 Task: Research Airbnb accommodation in HelsingÃ¸r, Denmark from 5th December, 2023 to 11th December, 2023 for 2 adults.2 bedrooms having 2 beds and 1 bathroom. Property type can be flat. Look for 5 properties as per requirement.
Action: Mouse moved to (552, 117)
Screenshot: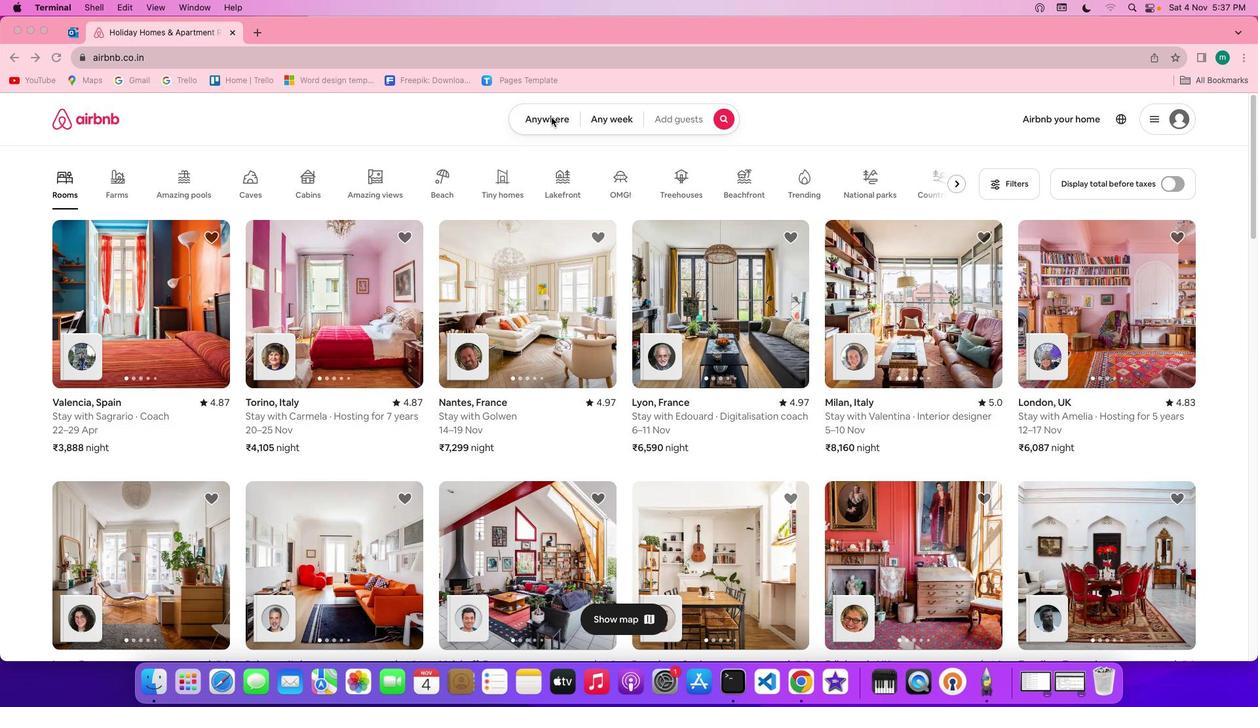 
Action: Mouse pressed left at (552, 117)
Screenshot: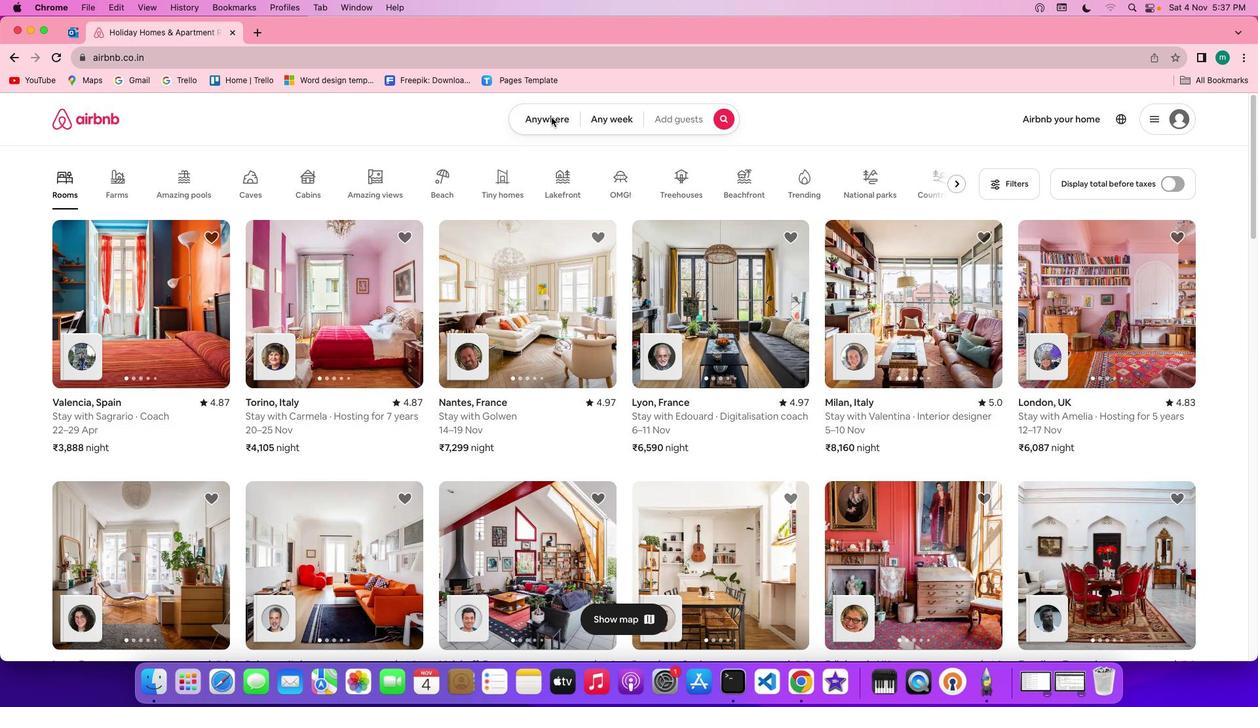 
Action: Mouse pressed left at (552, 117)
Screenshot: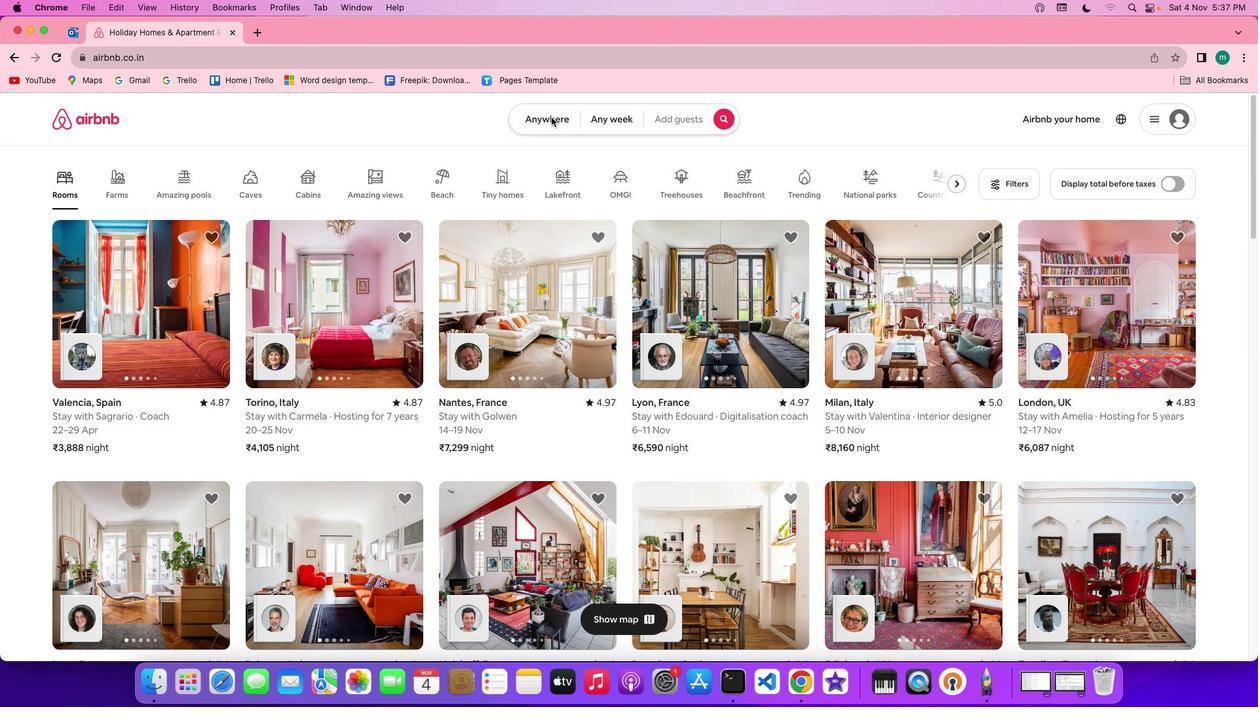 
Action: Mouse moved to (486, 167)
Screenshot: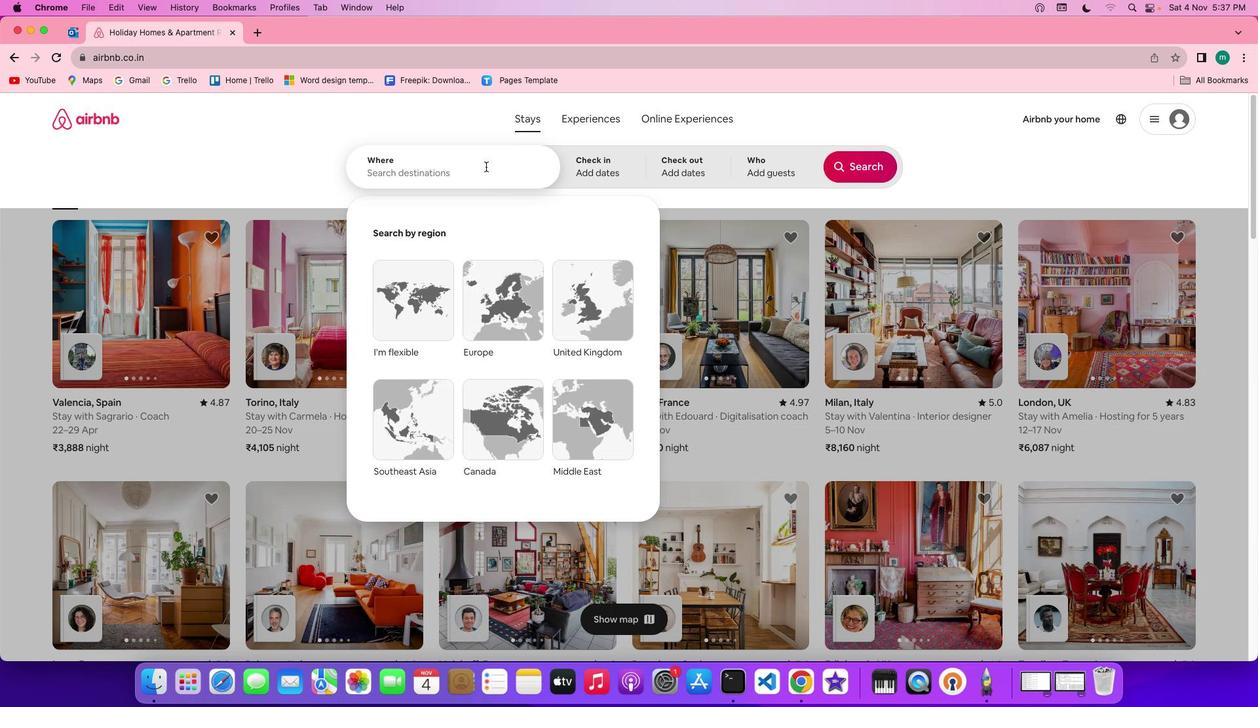 
Action: Key pressed Key.shift'H''e''l''s''i''g''o''r'','Key.spaceKey.shift'd''e''n''m''a''r''k'
Screenshot: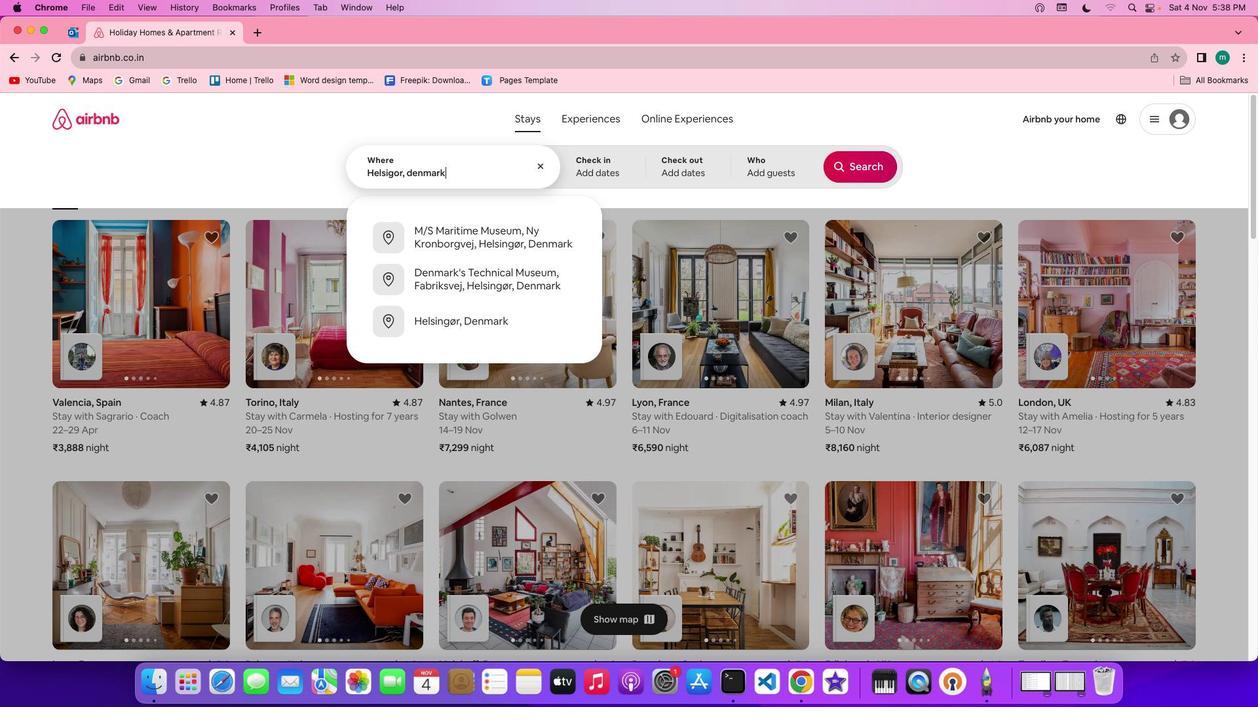 
Action: Mouse moved to (609, 158)
Screenshot: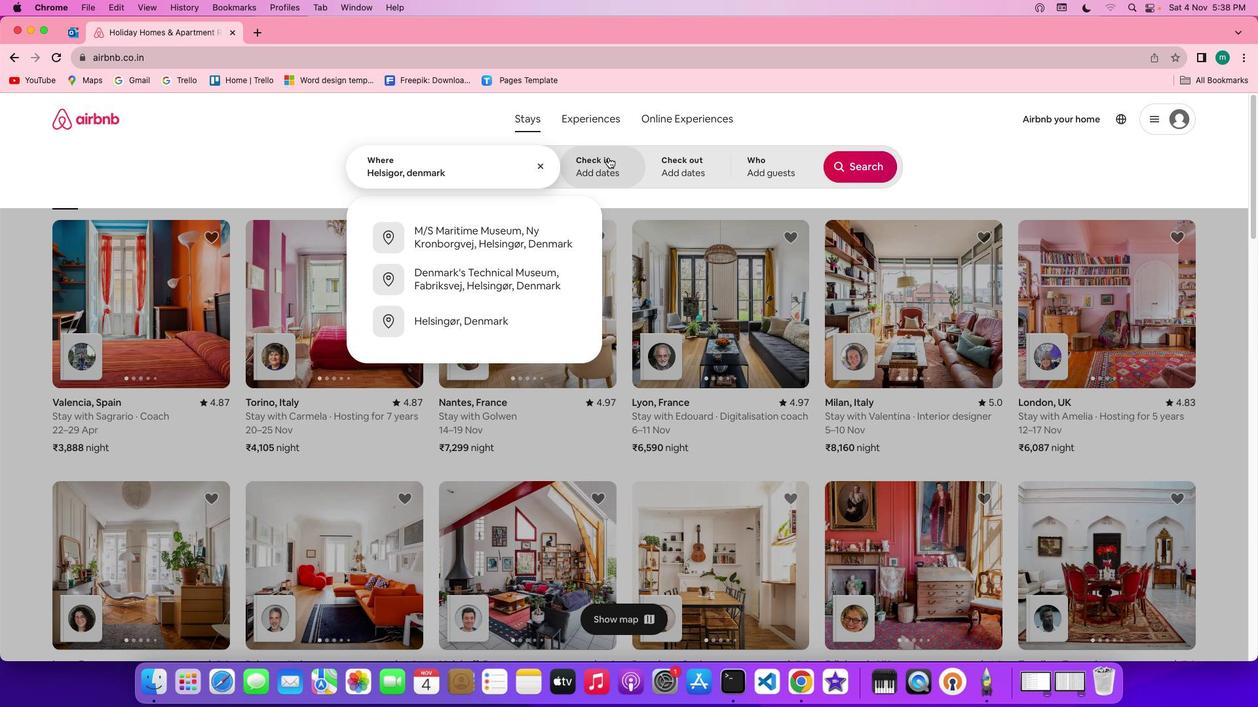 
Action: Mouse pressed left at (609, 158)
Screenshot: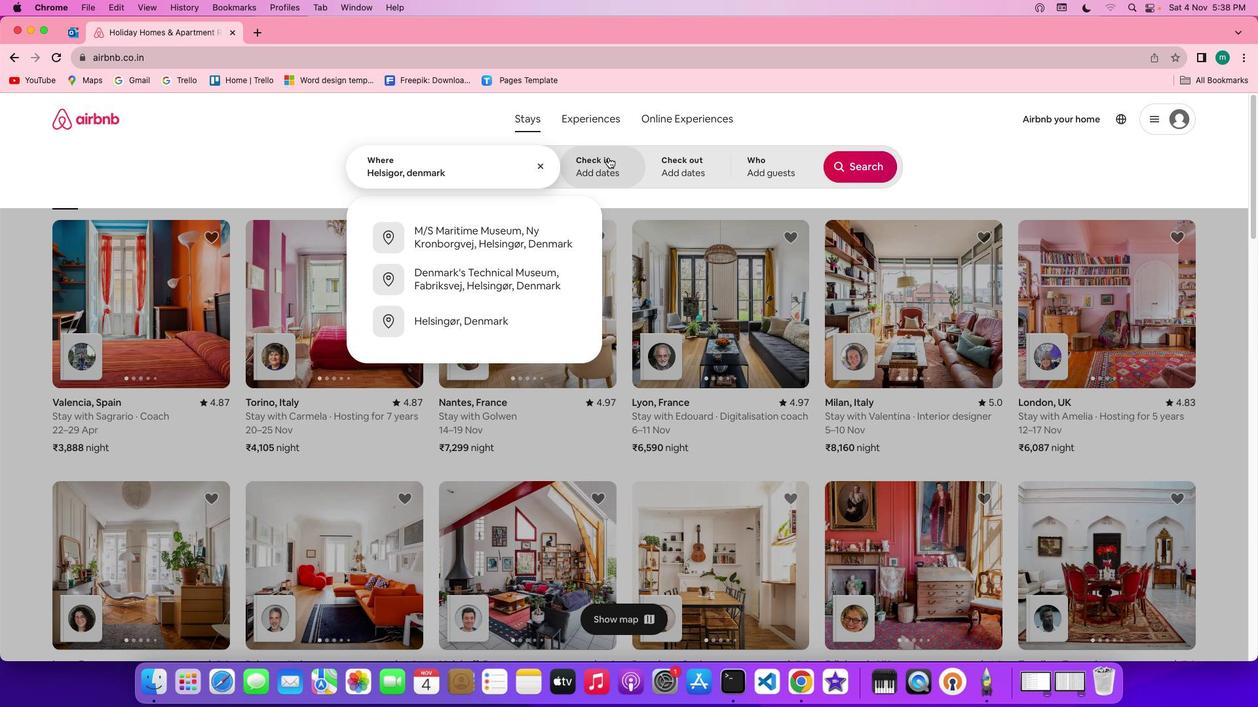 
Action: Mouse moved to (719, 361)
Screenshot: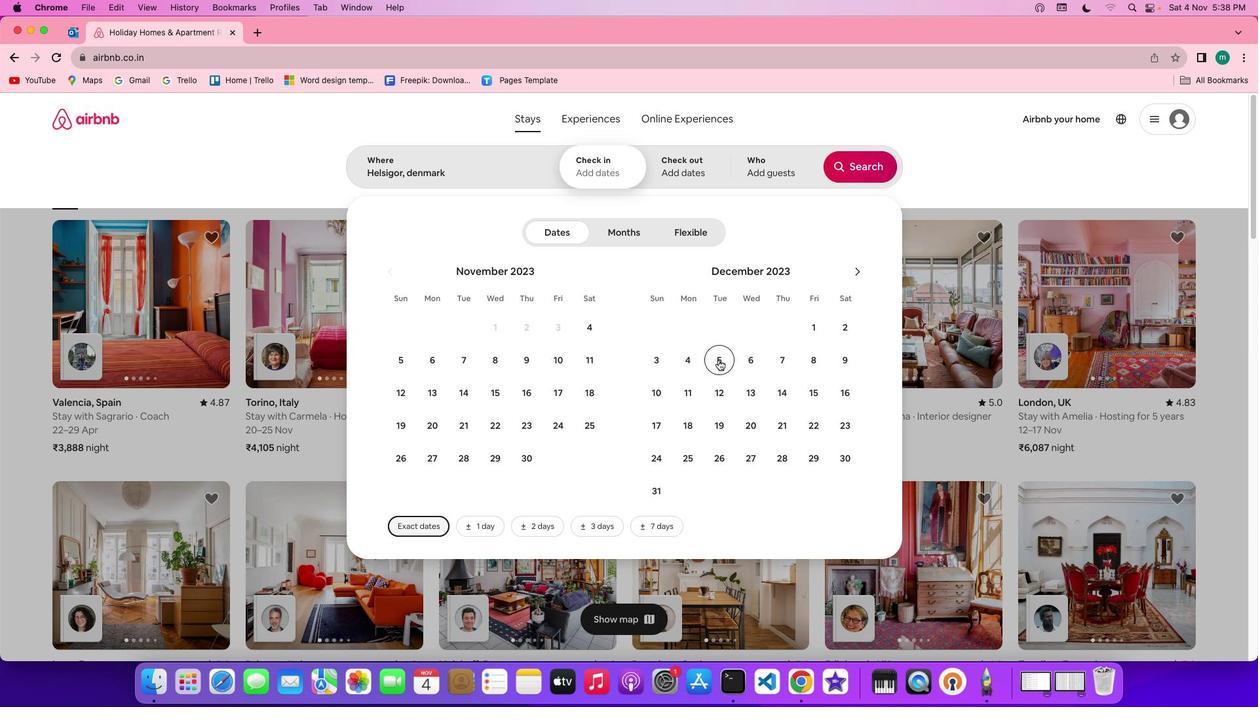 
Action: Mouse pressed left at (719, 361)
Screenshot: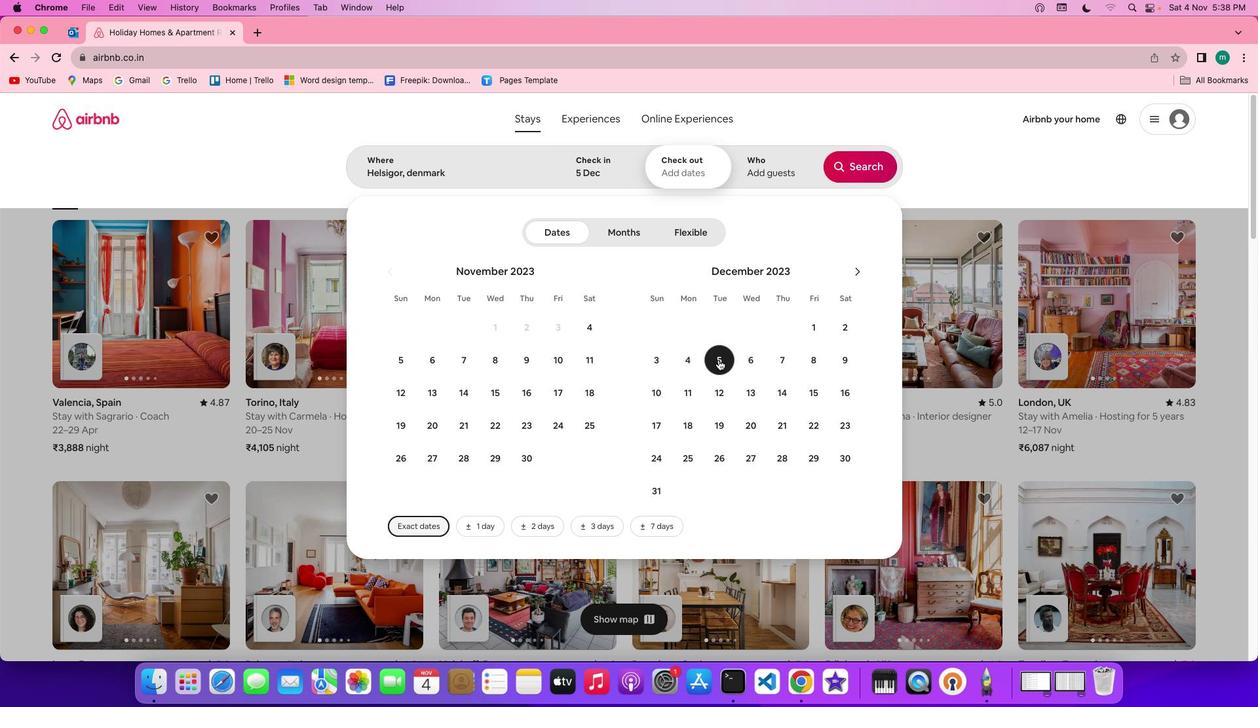 
Action: Mouse moved to (689, 397)
Screenshot: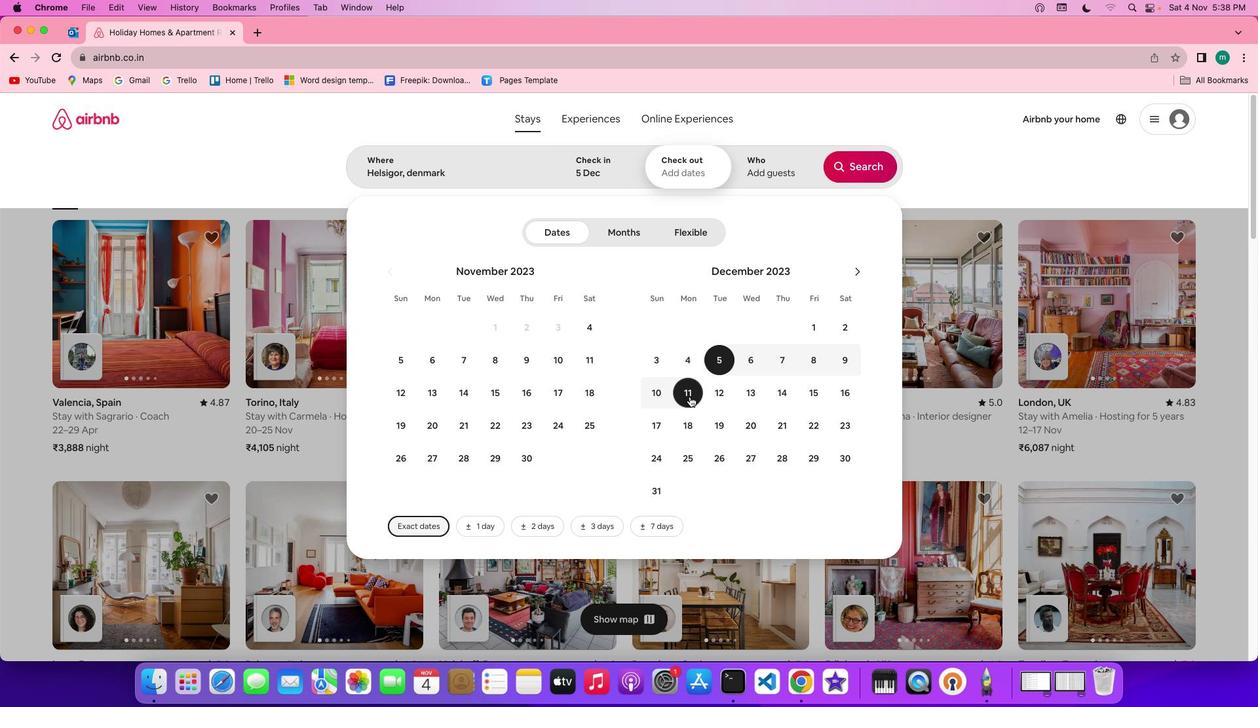 
Action: Mouse pressed left at (689, 397)
Screenshot: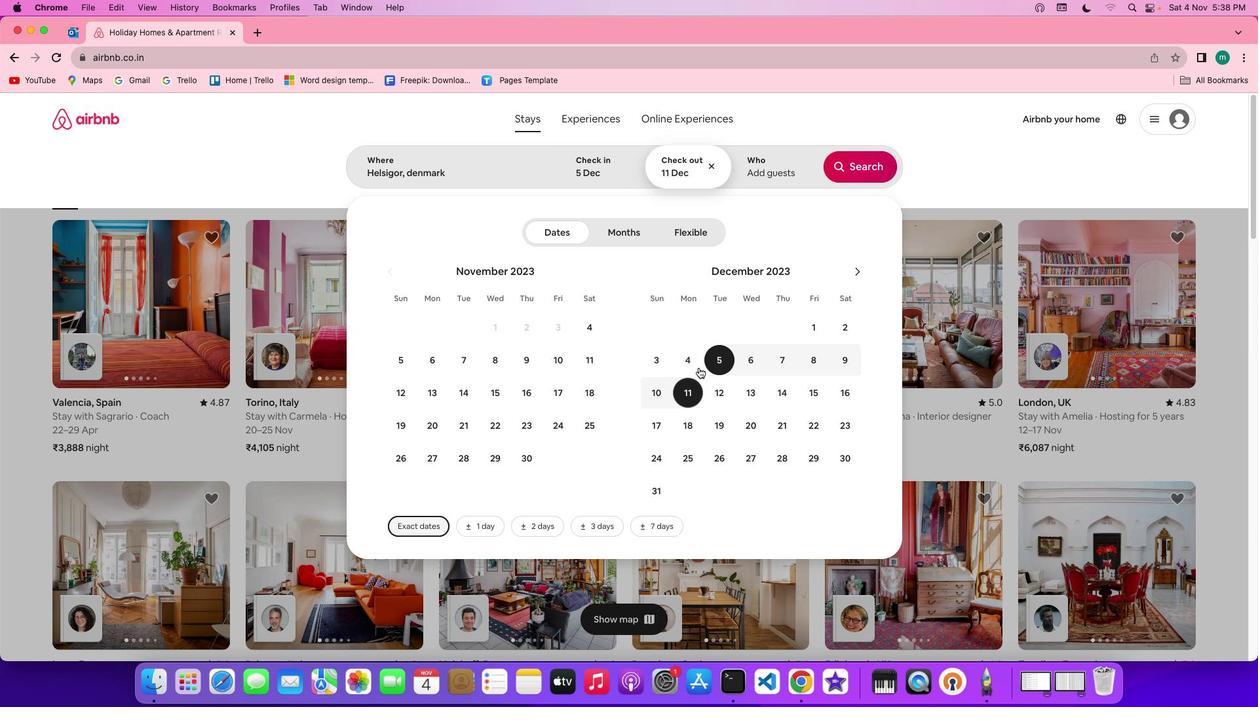 
Action: Mouse moved to (766, 167)
Screenshot: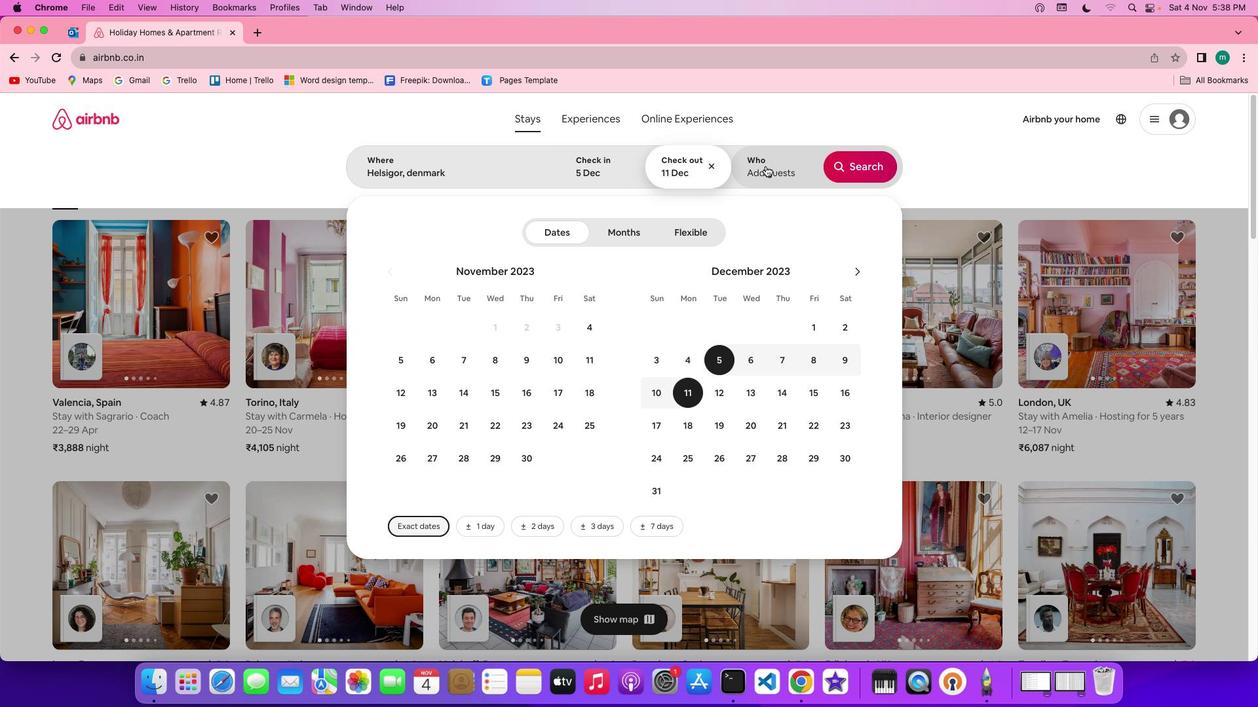 
Action: Mouse pressed left at (766, 167)
Screenshot: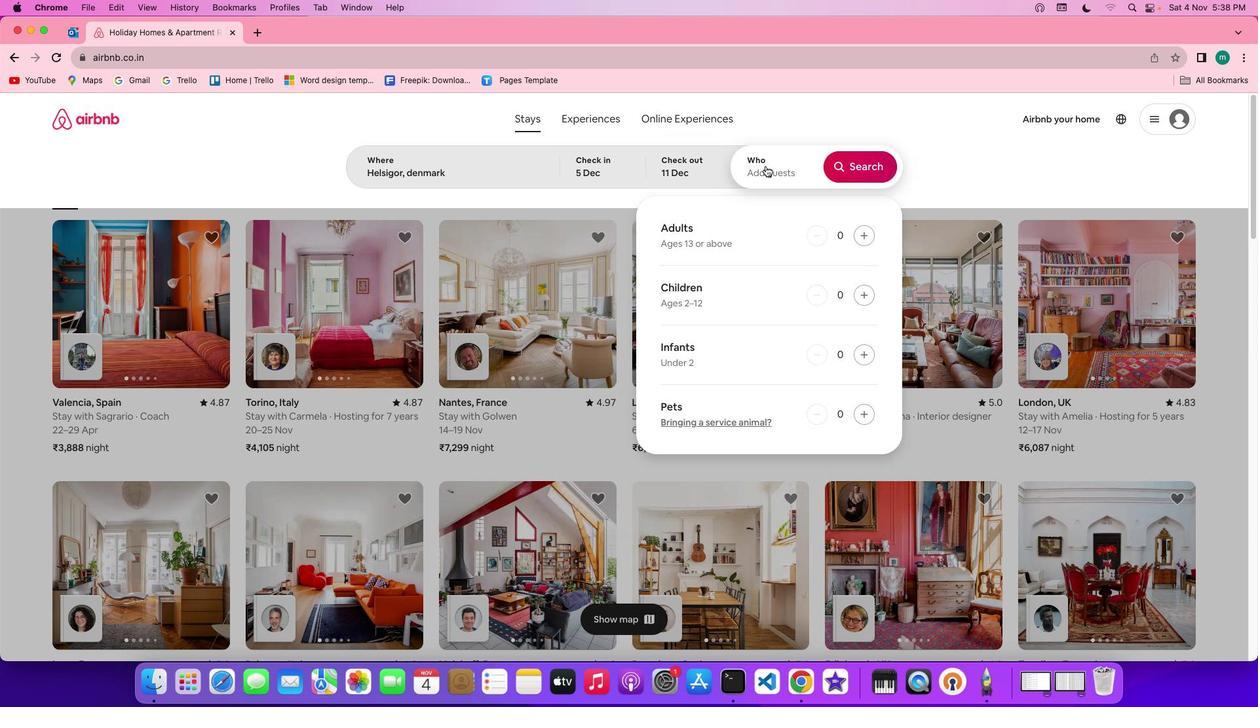 
Action: Mouse moved to (869, 233)
Screenshot: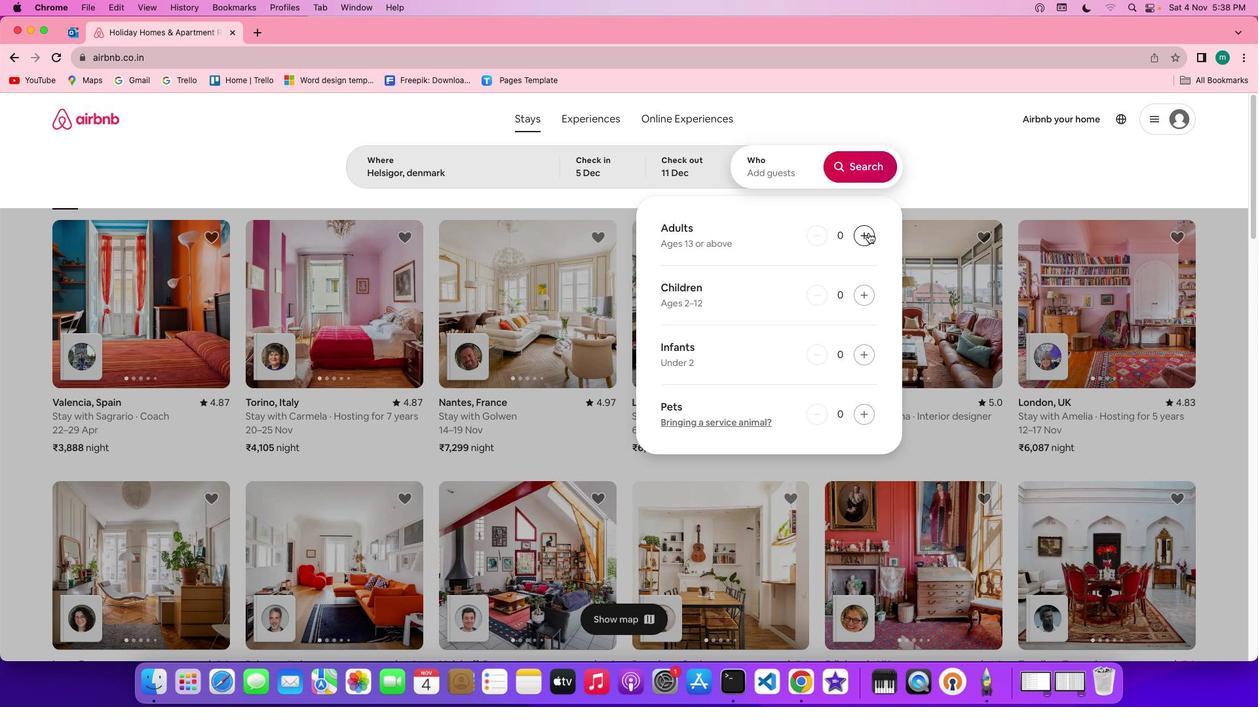 
Action: Mouse pressed left at (869, 233)
Screenshot: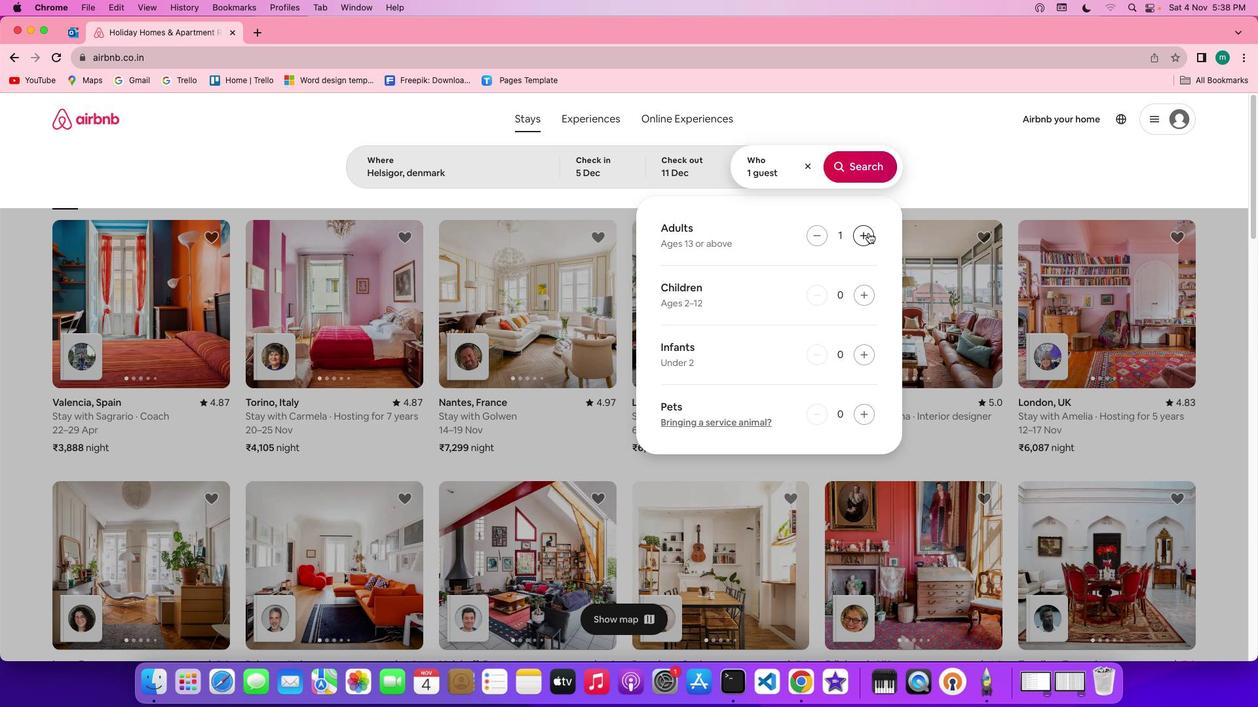 
Action: Mouse pressed left at (869, 233)
Screenshot: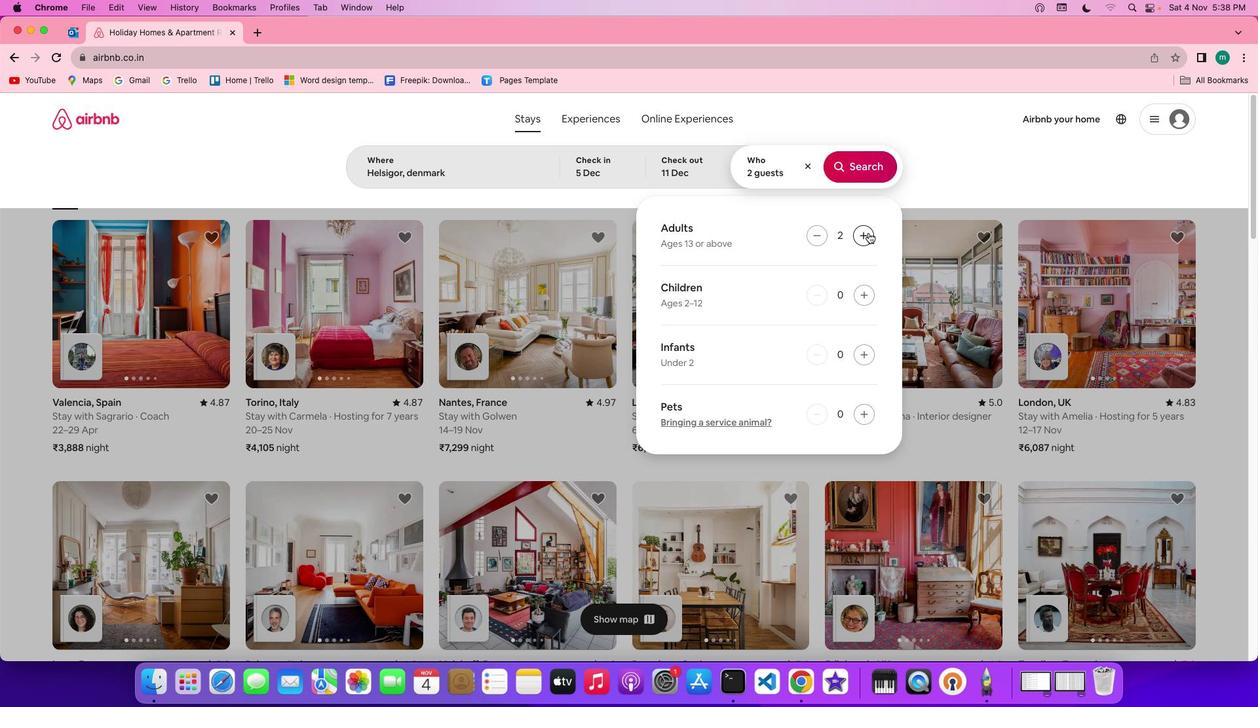 
Action: Mouse moved to (861, 177)
Screenshot: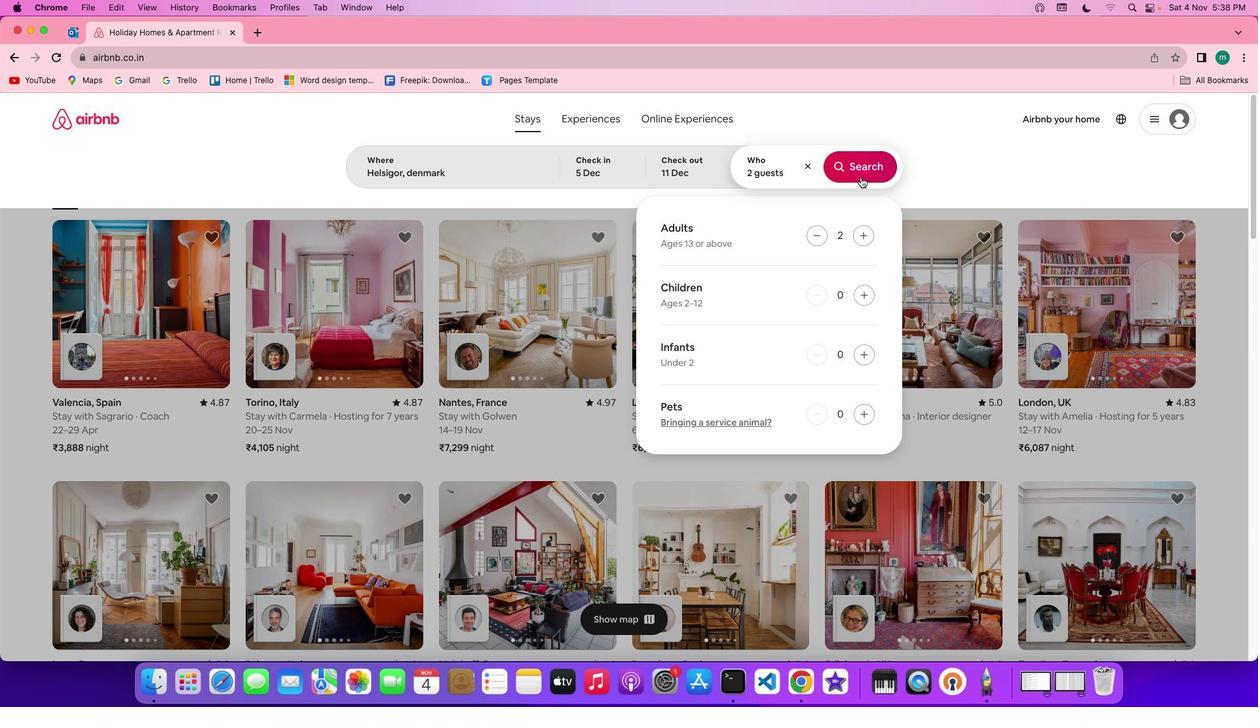 
Action: Mouse pressed left at (861, 177)
Screenshot: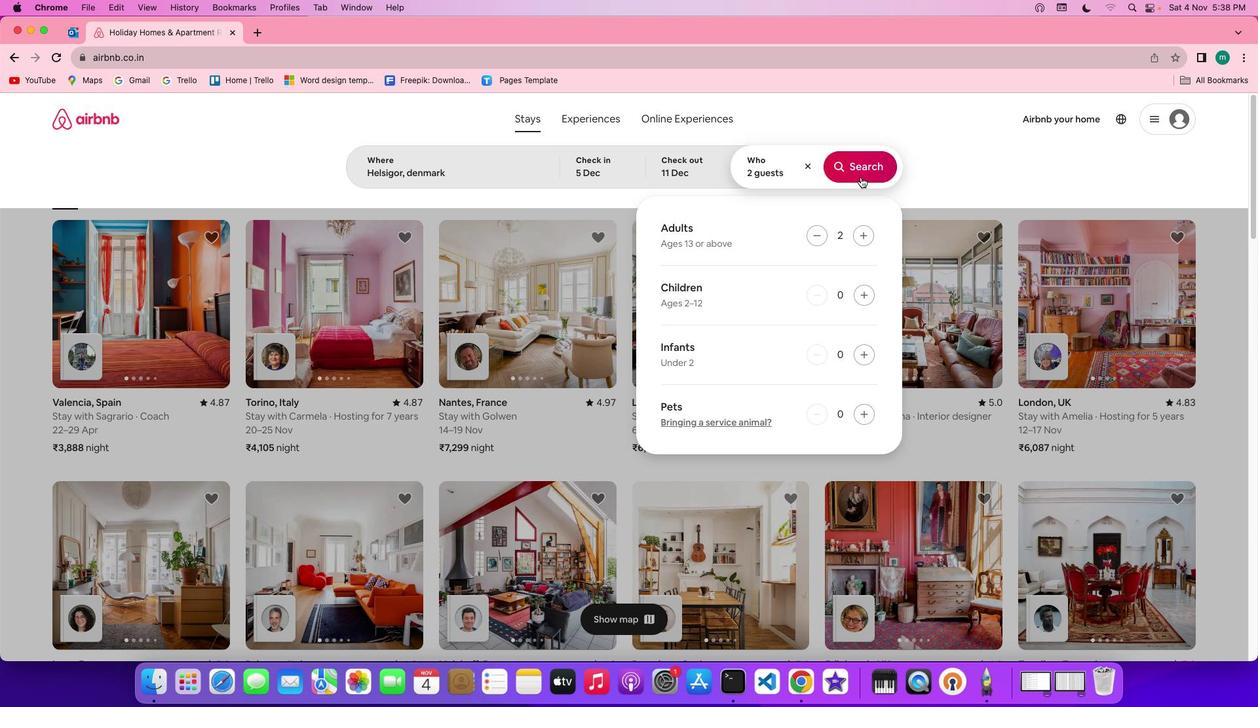 
Action: Mouse moved to (1050, 165)
Screenshot: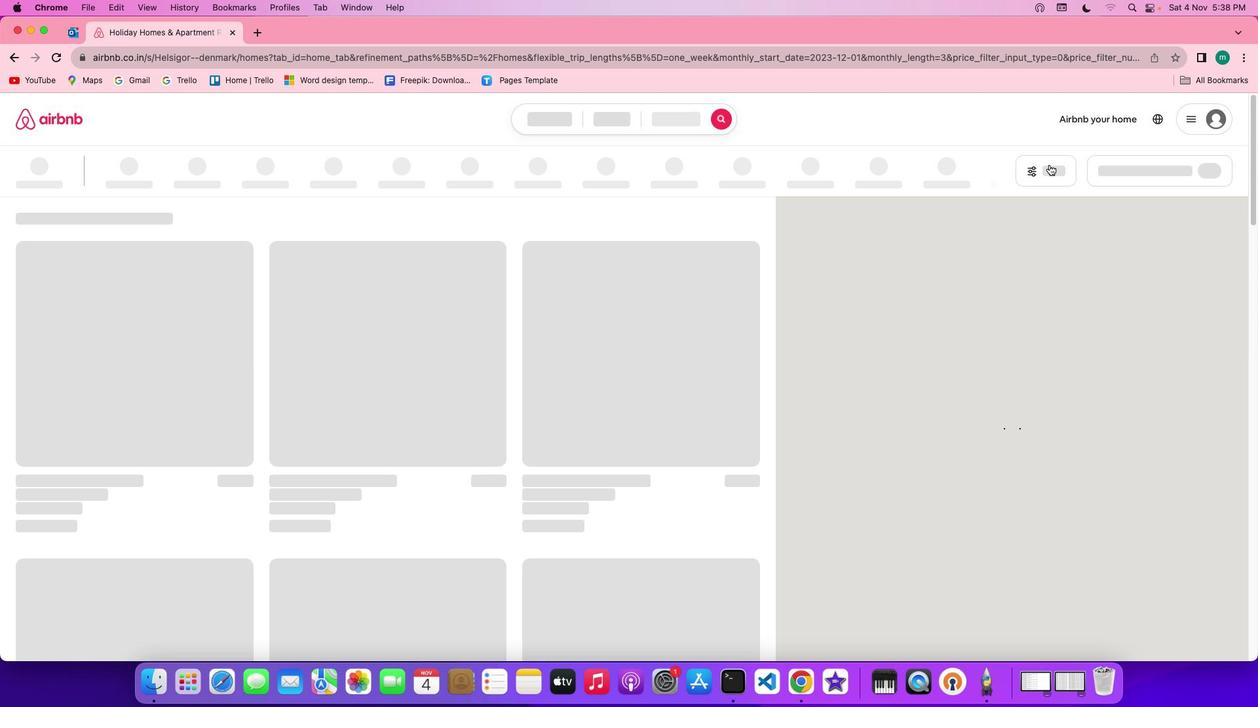 
Action: Mouse pressed left at (1050, 165)
Screenshot: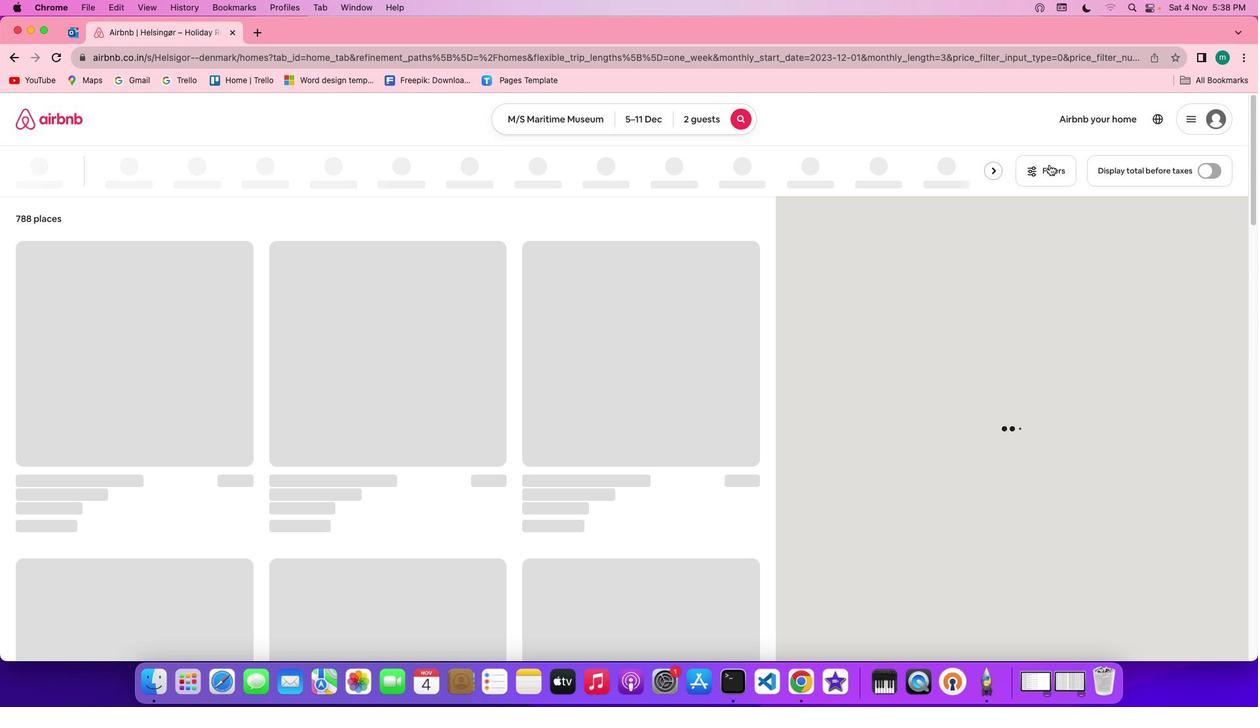 
Action: Mouse moved to (1058, 169)
Screenshot: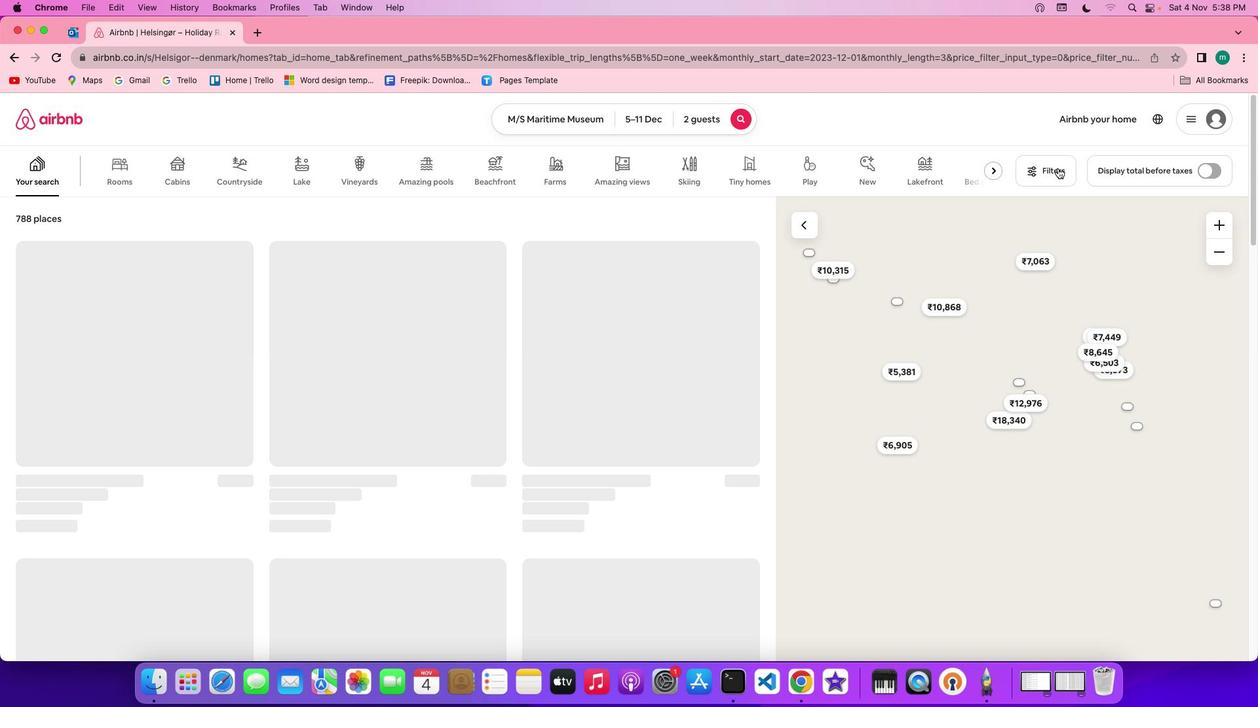 
Action: Mouse pressed left at (1058, 169)
Screenshot: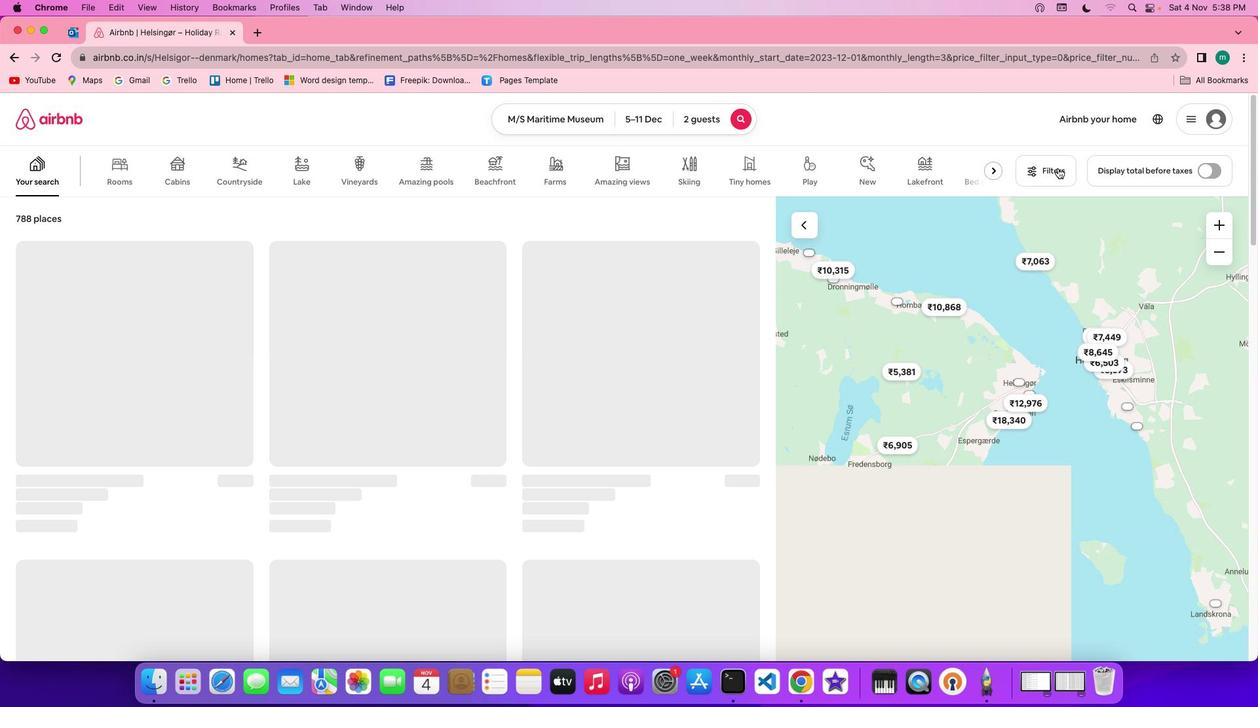 
Action: Mouse moved to (1036, 169)
Screenshot: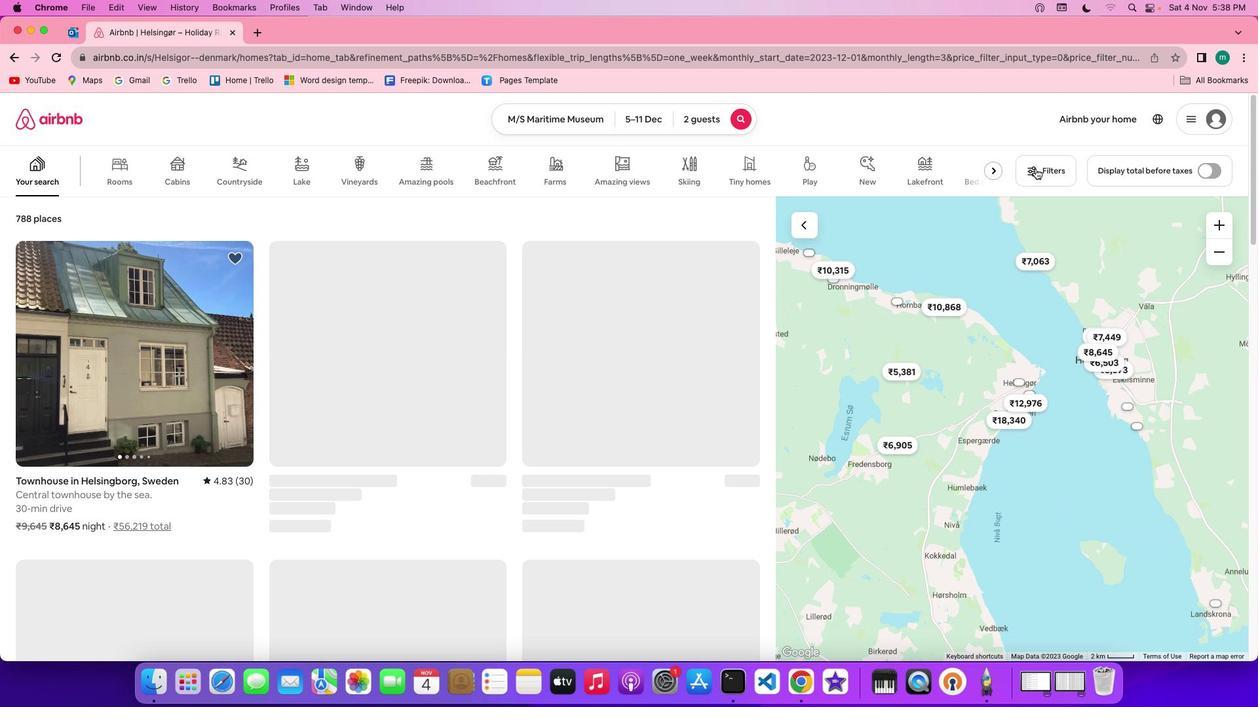 
Action: Mouse pressed left at (1036, 169)
Screenshot: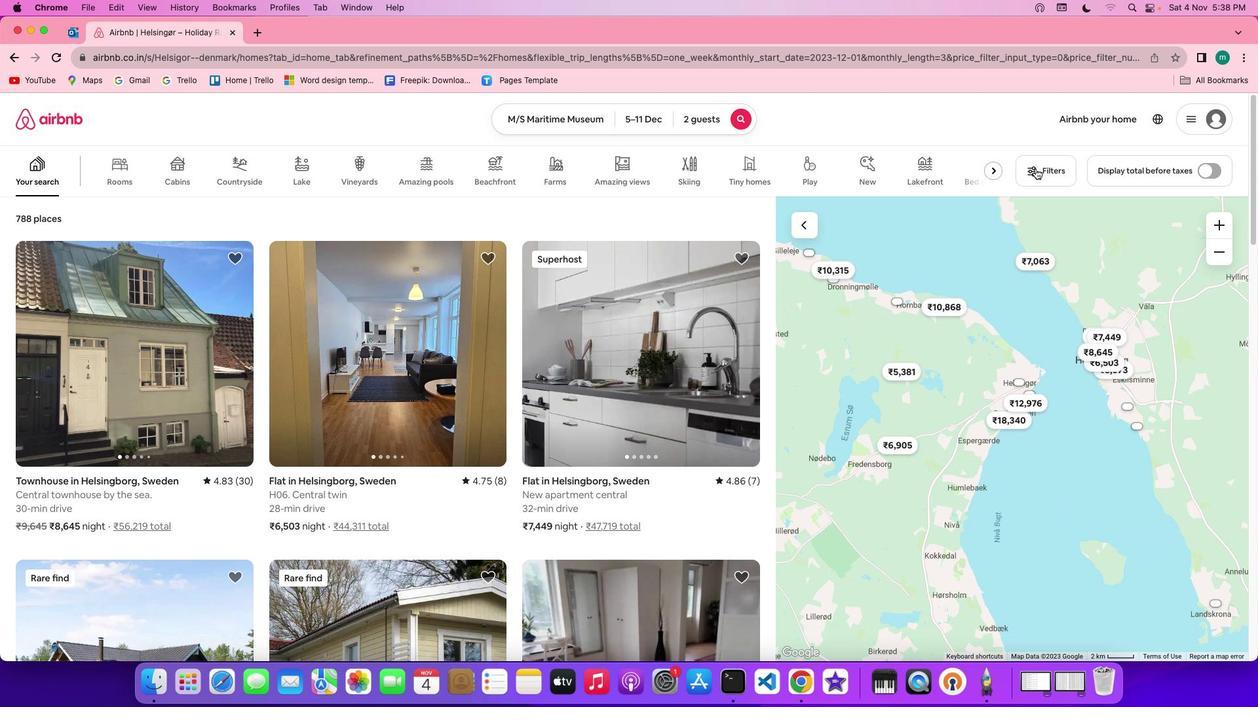 
Action: Mouse moved to (1051, 170)
Screenshot: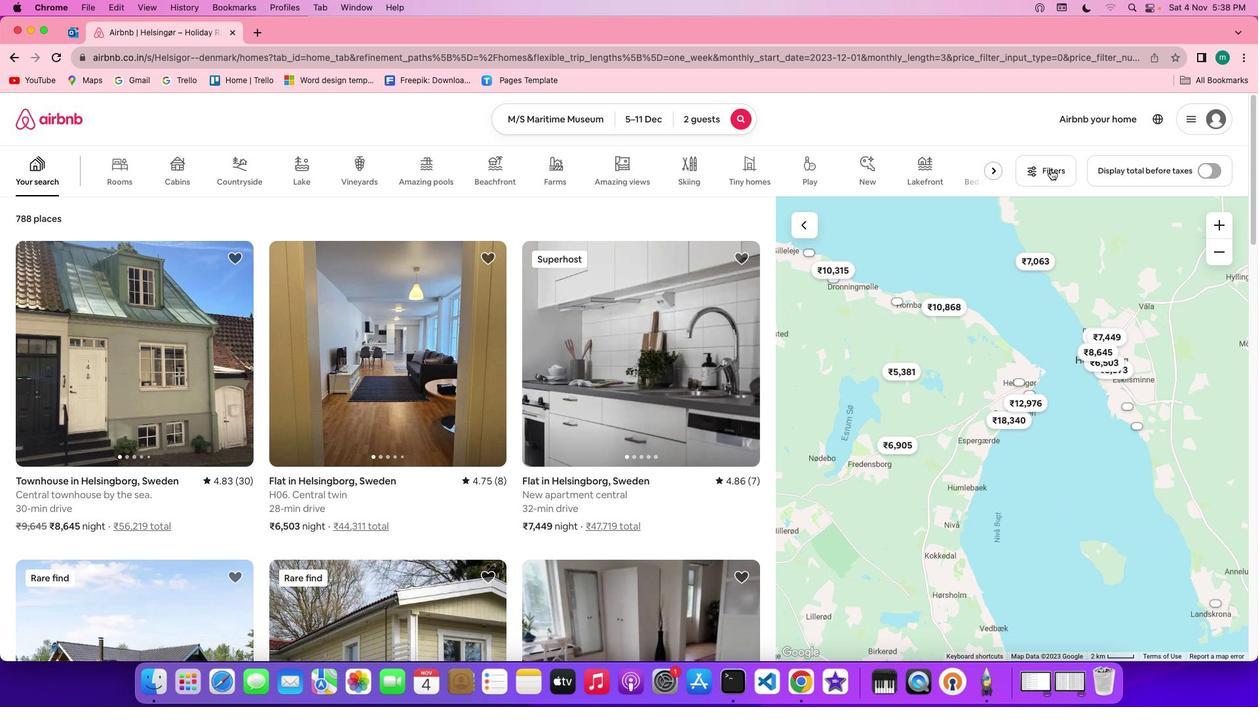 
Action: Mouse pressed left at (1051, 170)
Screenshot: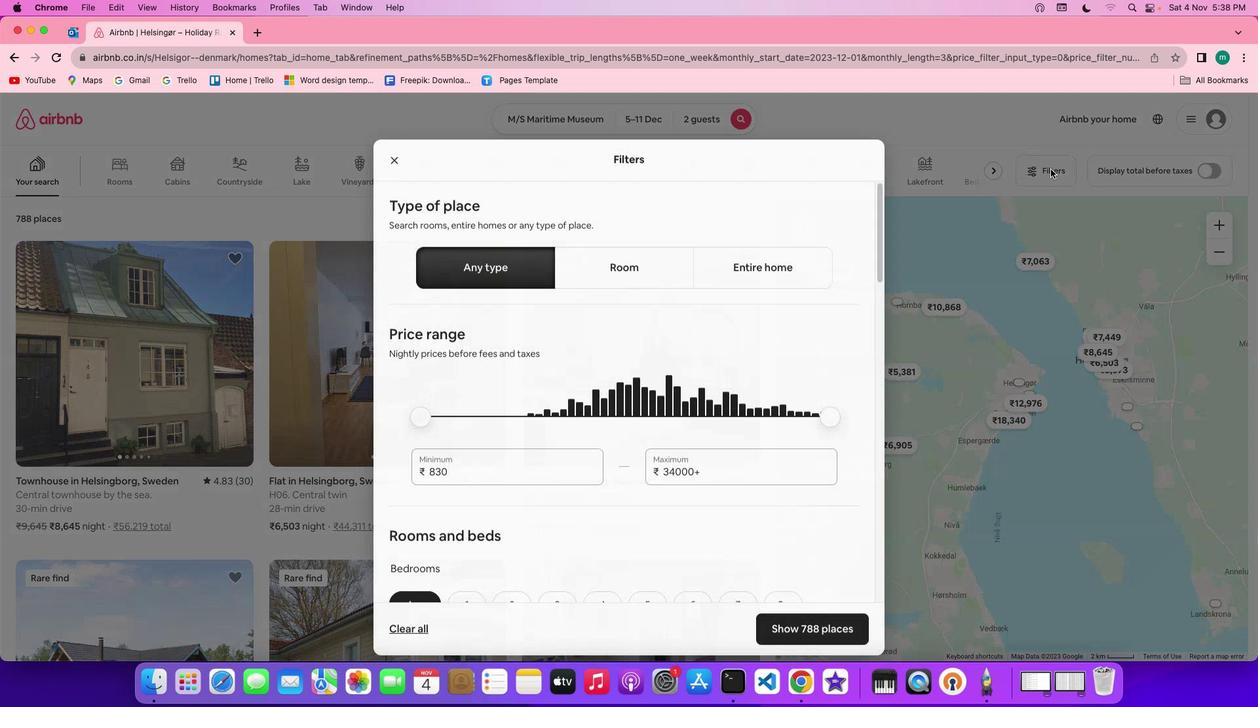 
Action: Mouse moved to (1050, 170)
Screenshot: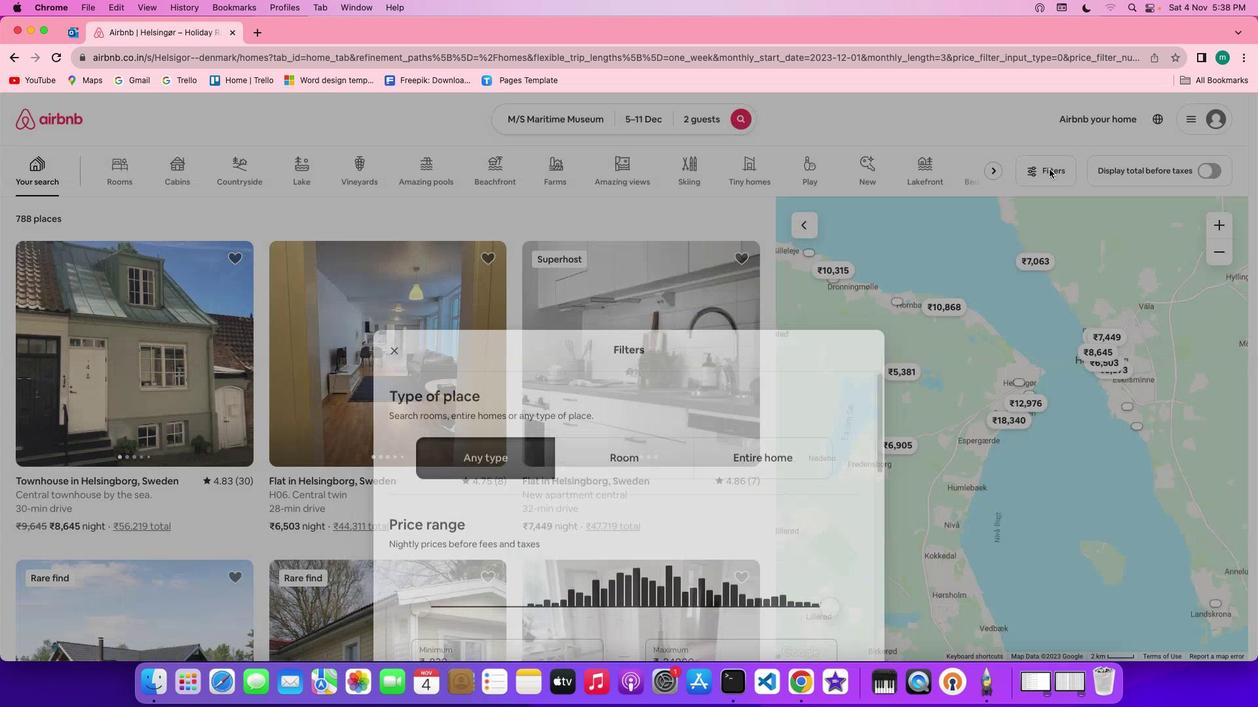 
Action: Mouse pressed left at (1050, 170)
Screenshot: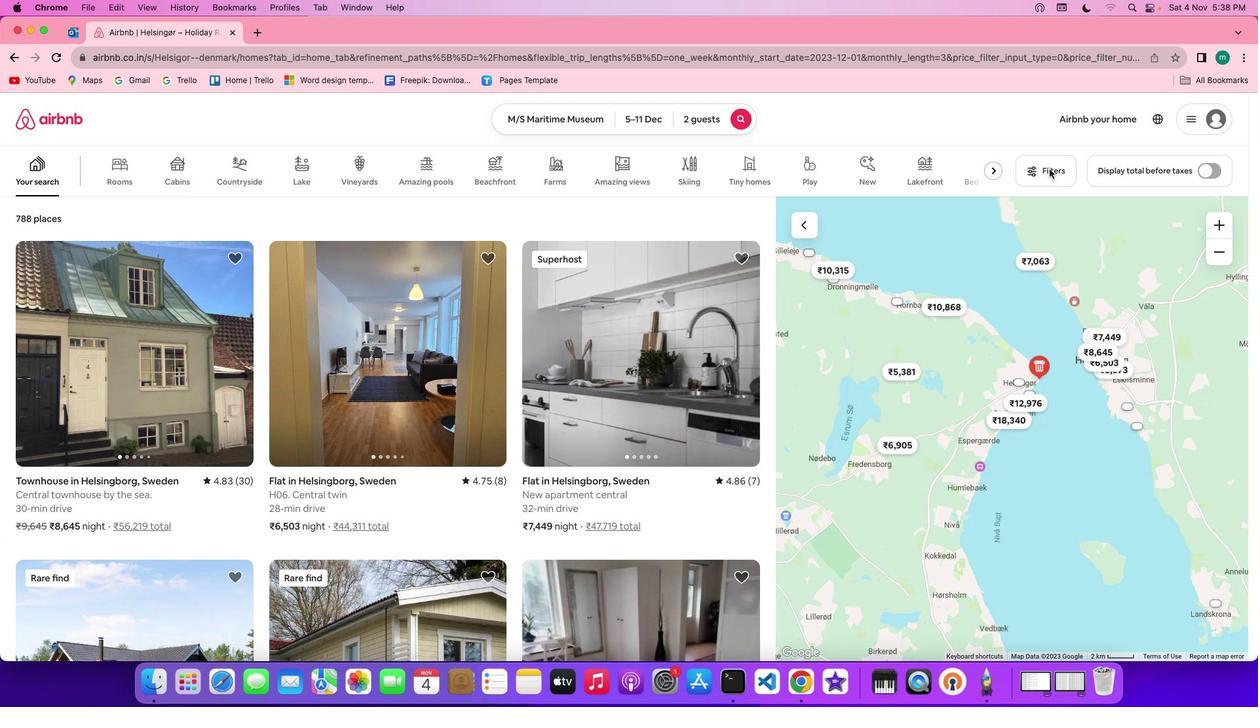 
Action: Mouse moved to (1046, 170)
Screenshot: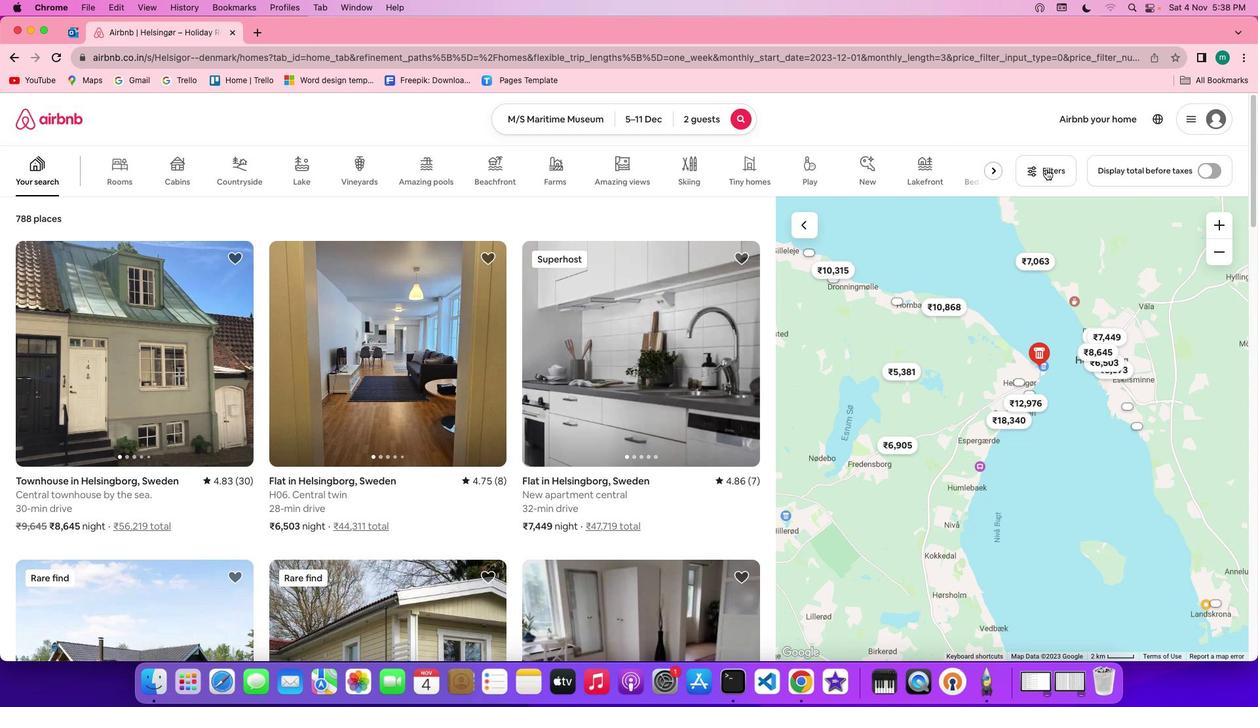
Action: Mouse pressed left at (1046, 170)
Screenshot: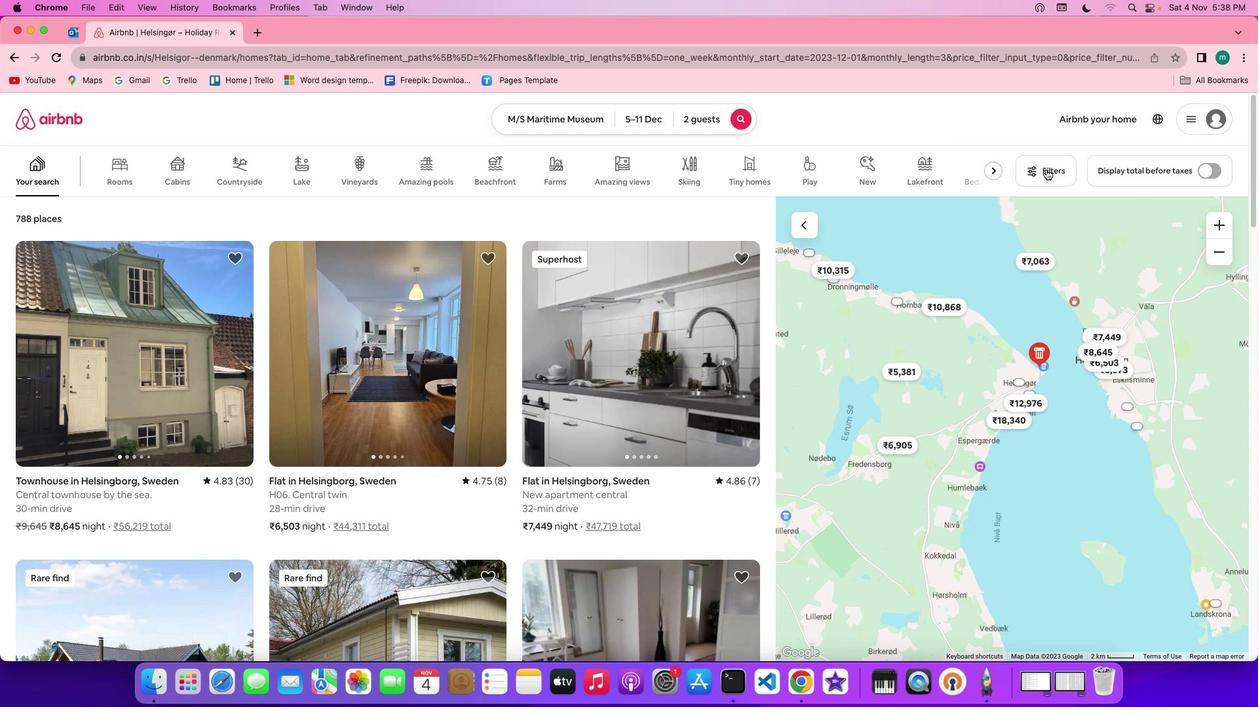 
Action: Mouse moved to (653, 470)
Screenshot: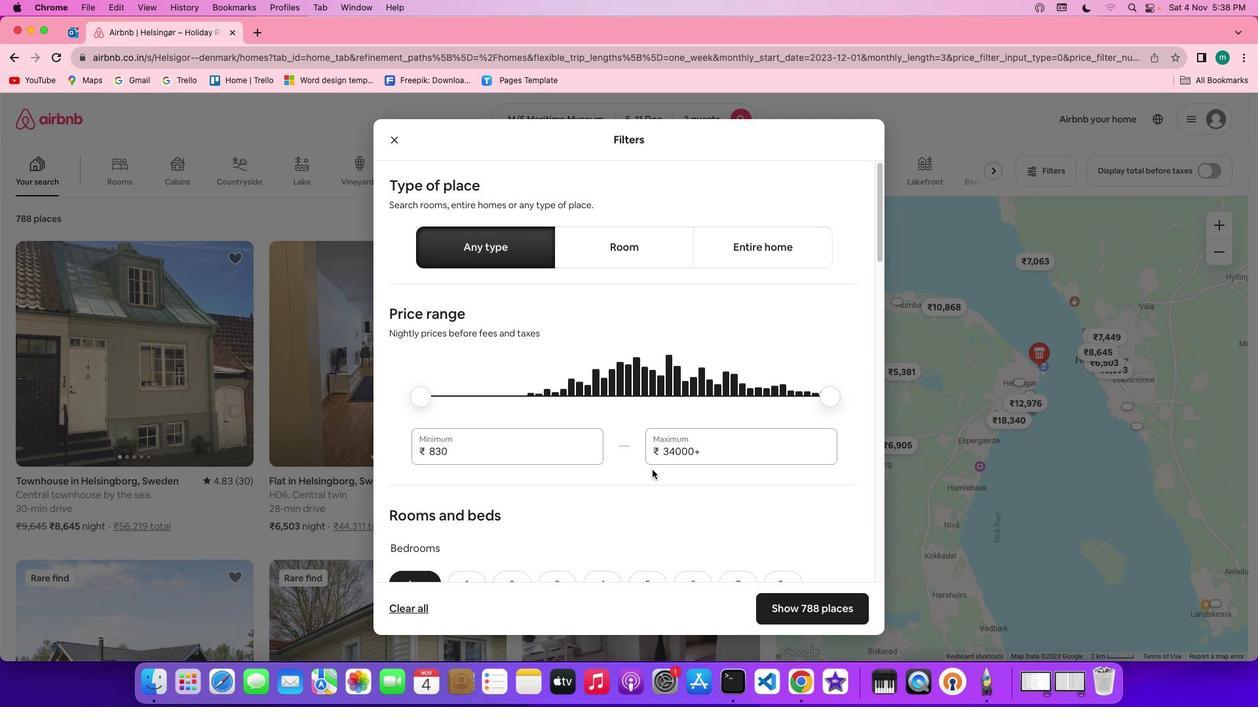 
Action: Mouse scrolled (653, 470) with delta (0, 0)
Screenshot: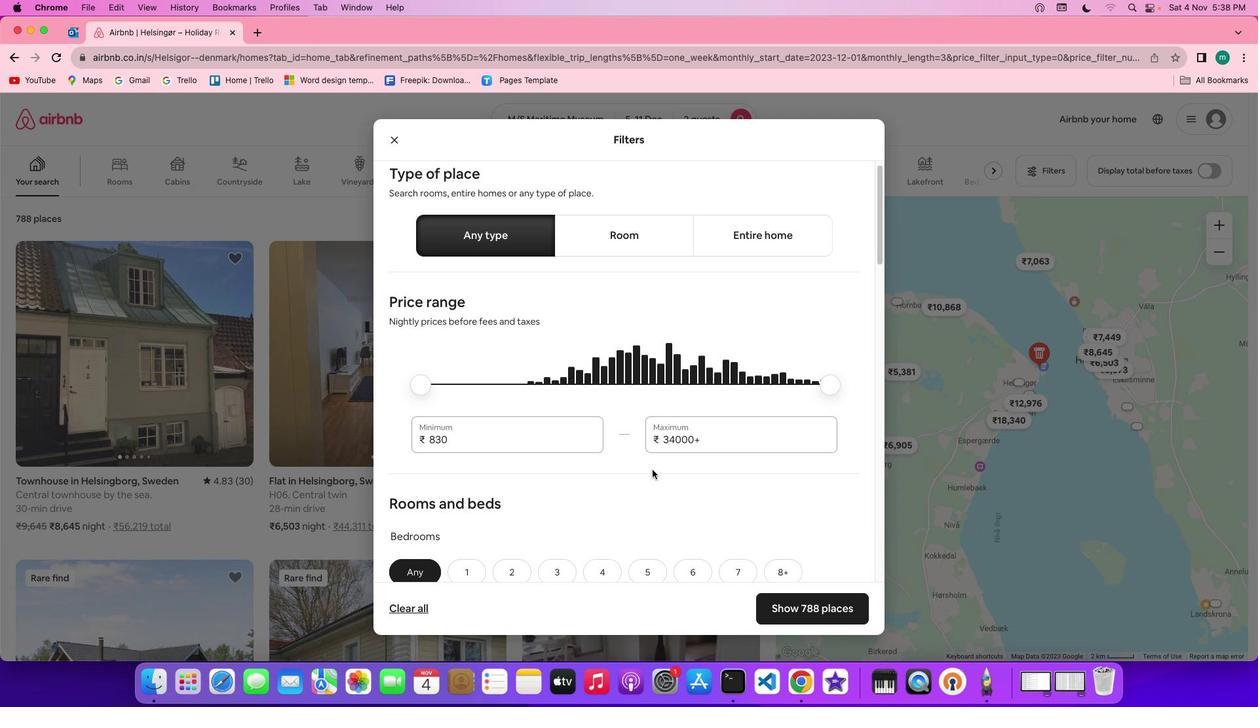 
Action: Mouse scrolled (653, 470) with delta (0, 0)
Screenshot: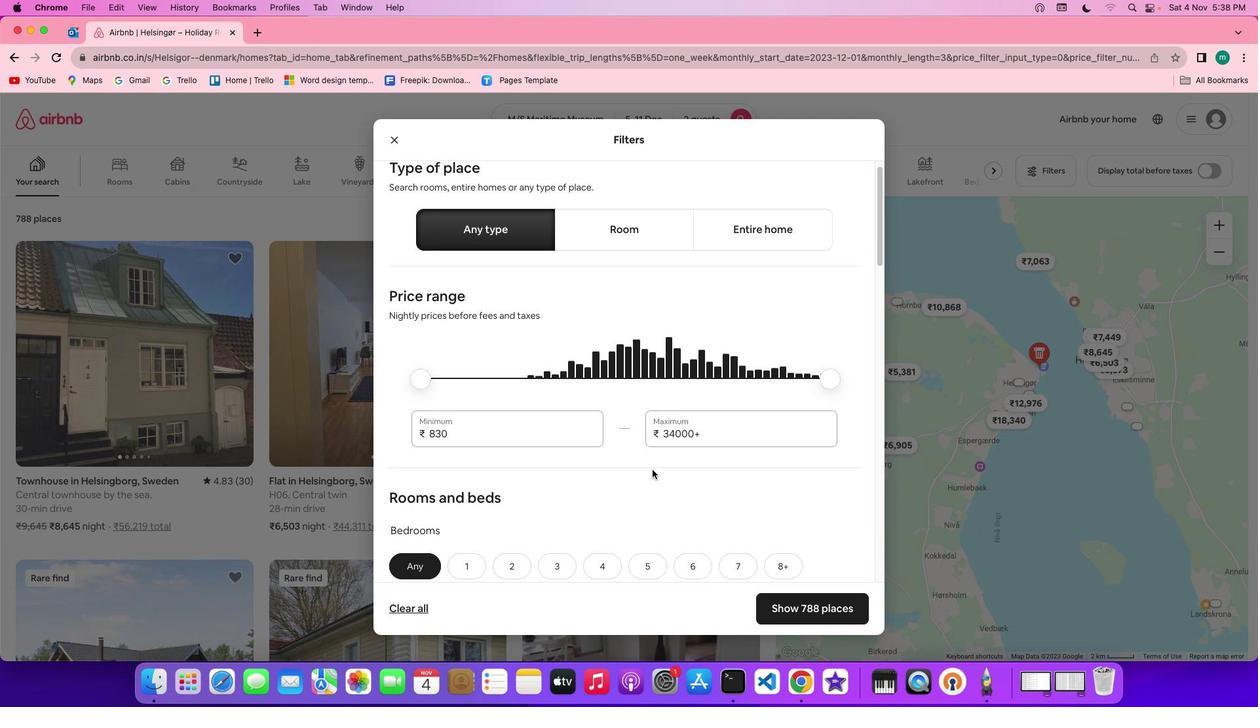 
Action: Mouse scrolled (653, 470) with delta (0, 0)
Screenshot: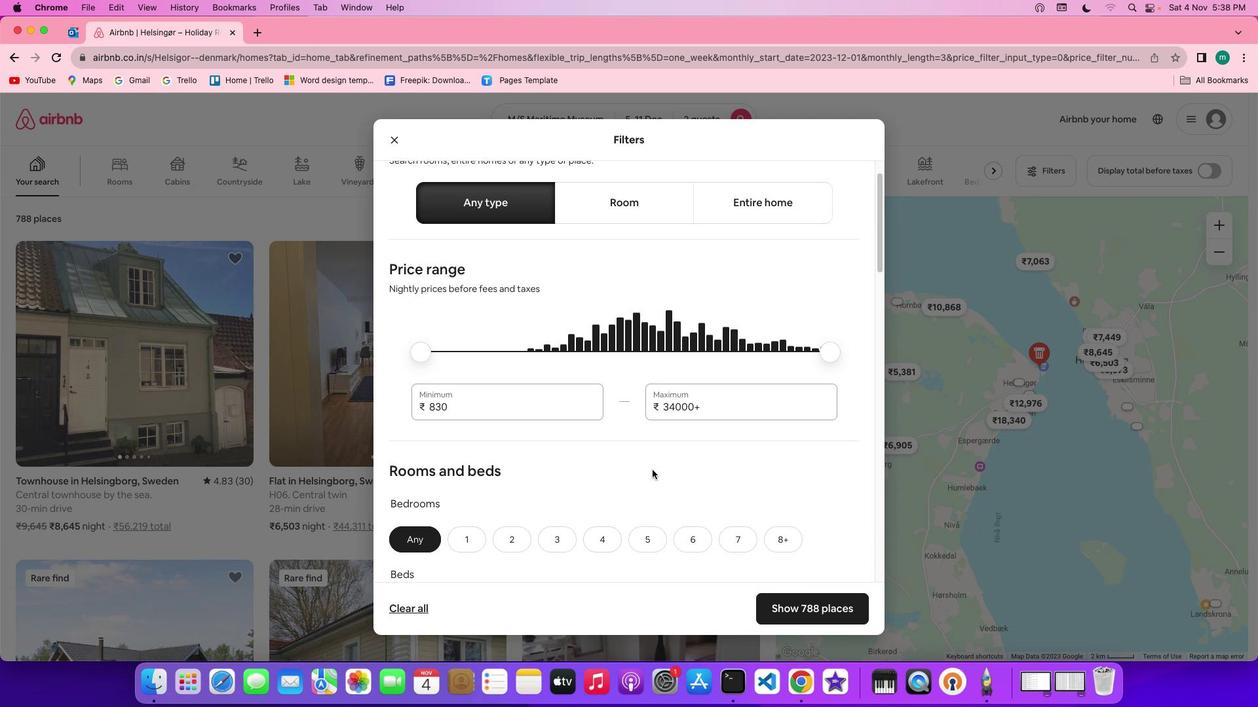 
Action: Mouse scrolled (653, 470) with delta (0, 0)
Screenshot: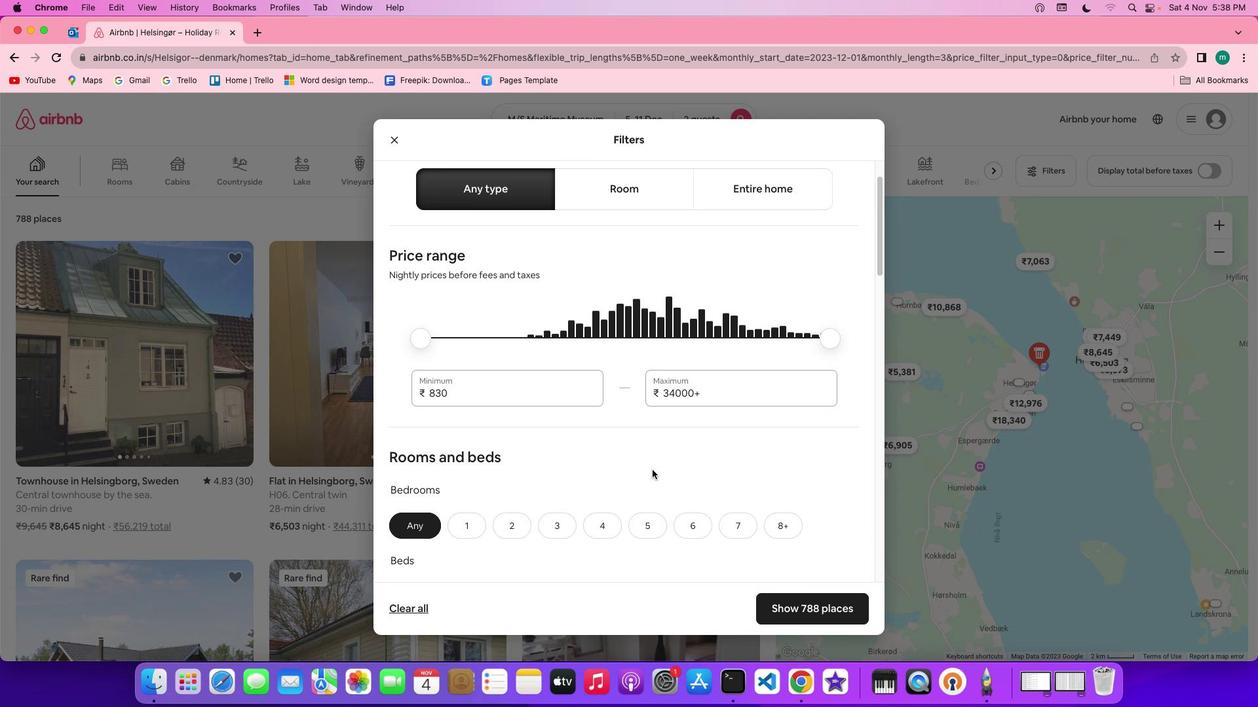 
Action: Mouse scrolled (653, 470) with delta (0, 0)
Screenshot: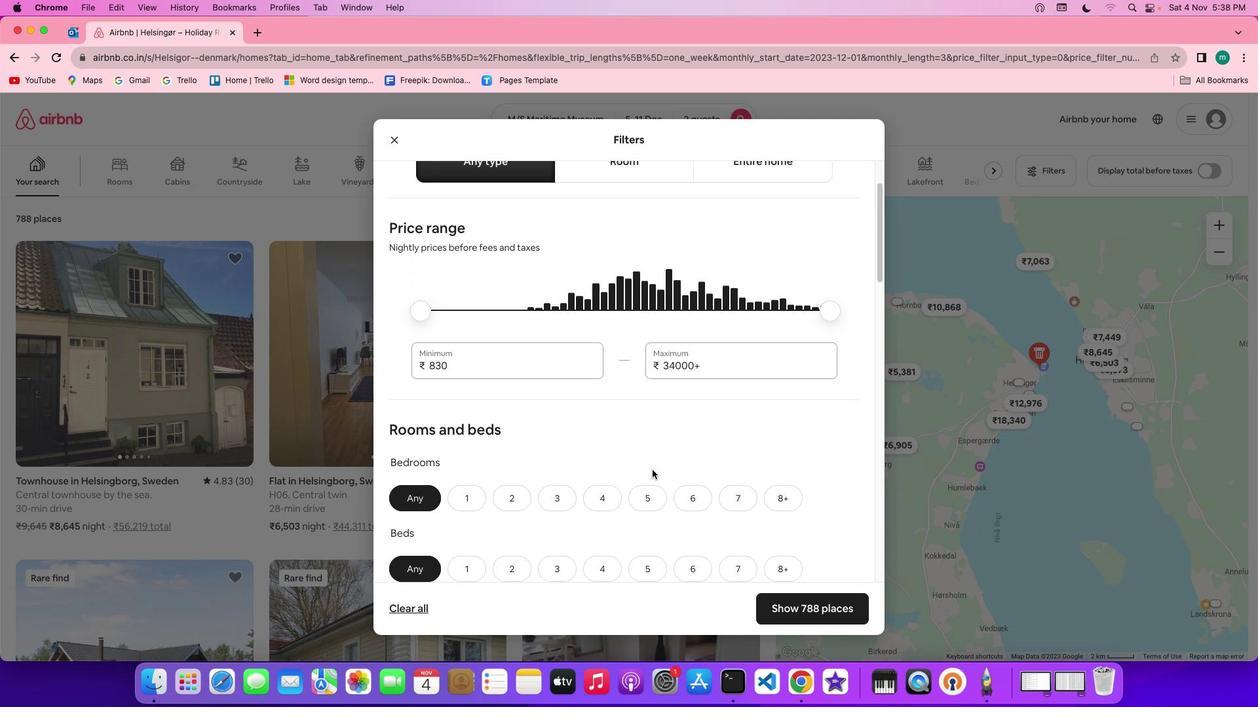
Action: Mouse scrolled (653, 470) with delta (0, 0)
Screenshot: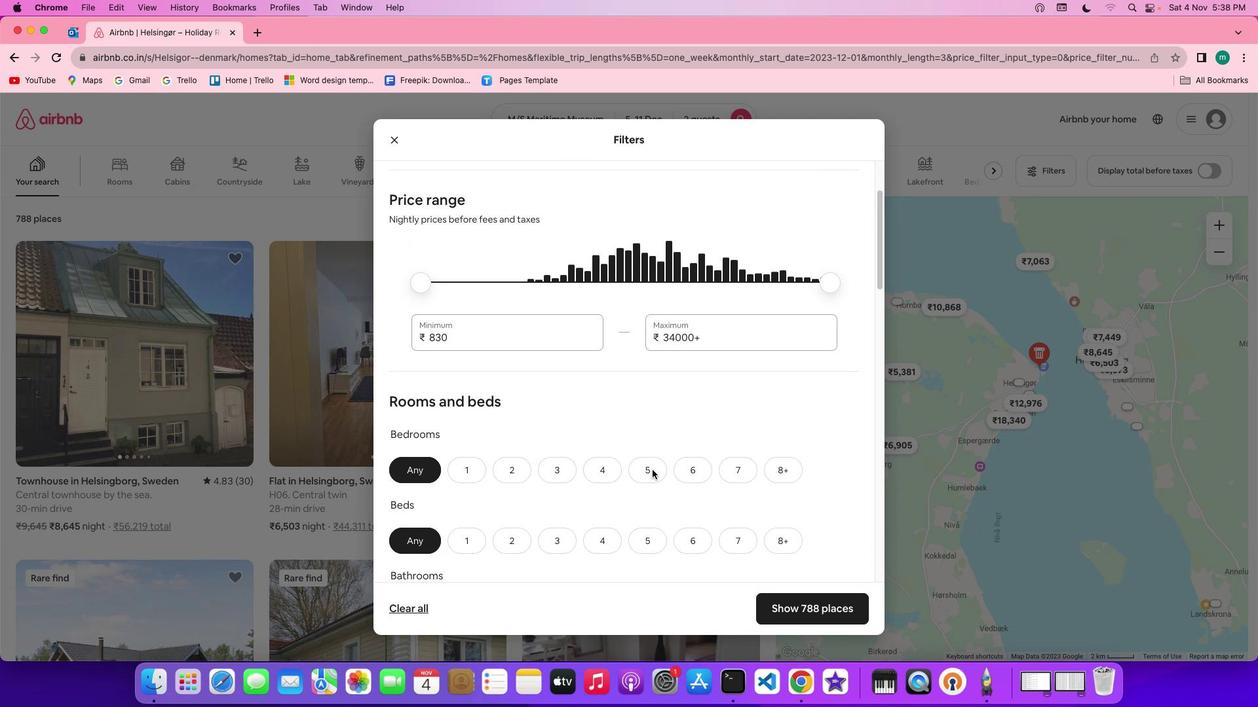 
Action: Mouse scrolled (653, 470) with delta (0, 0)
Screenshot: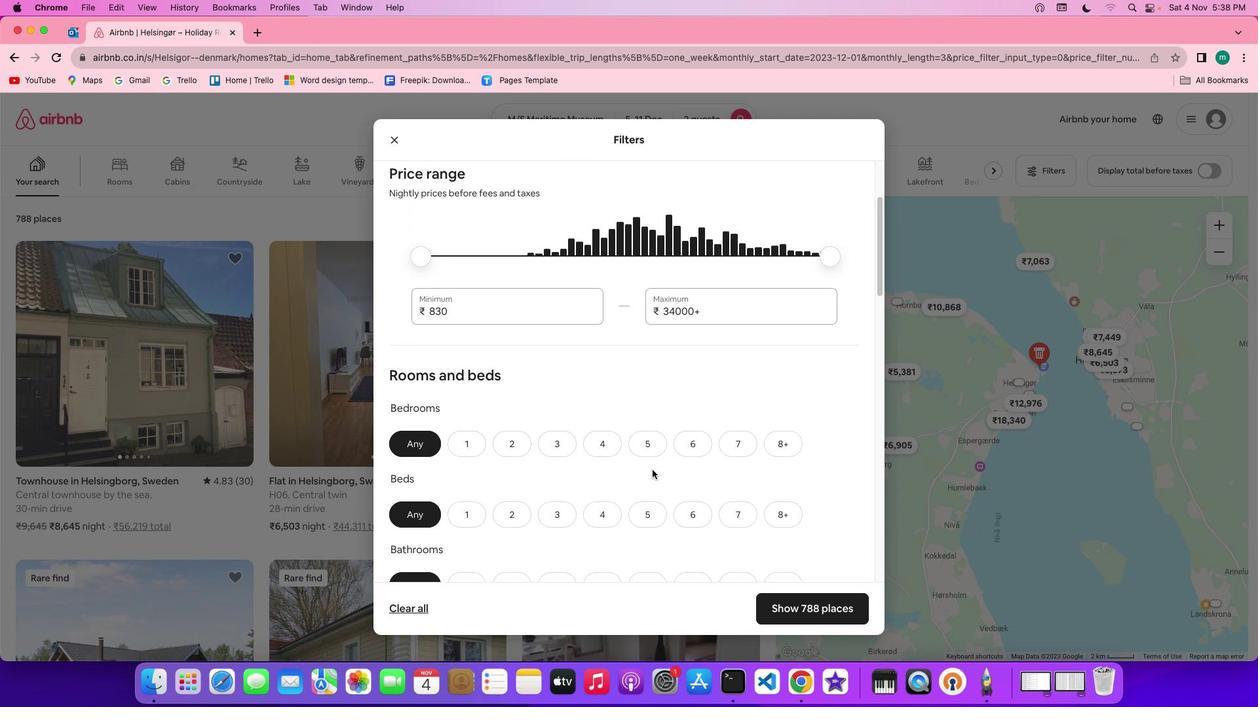 
Action: Mouse scrolled (653, 470) with delta (0, 1)
Screenshot: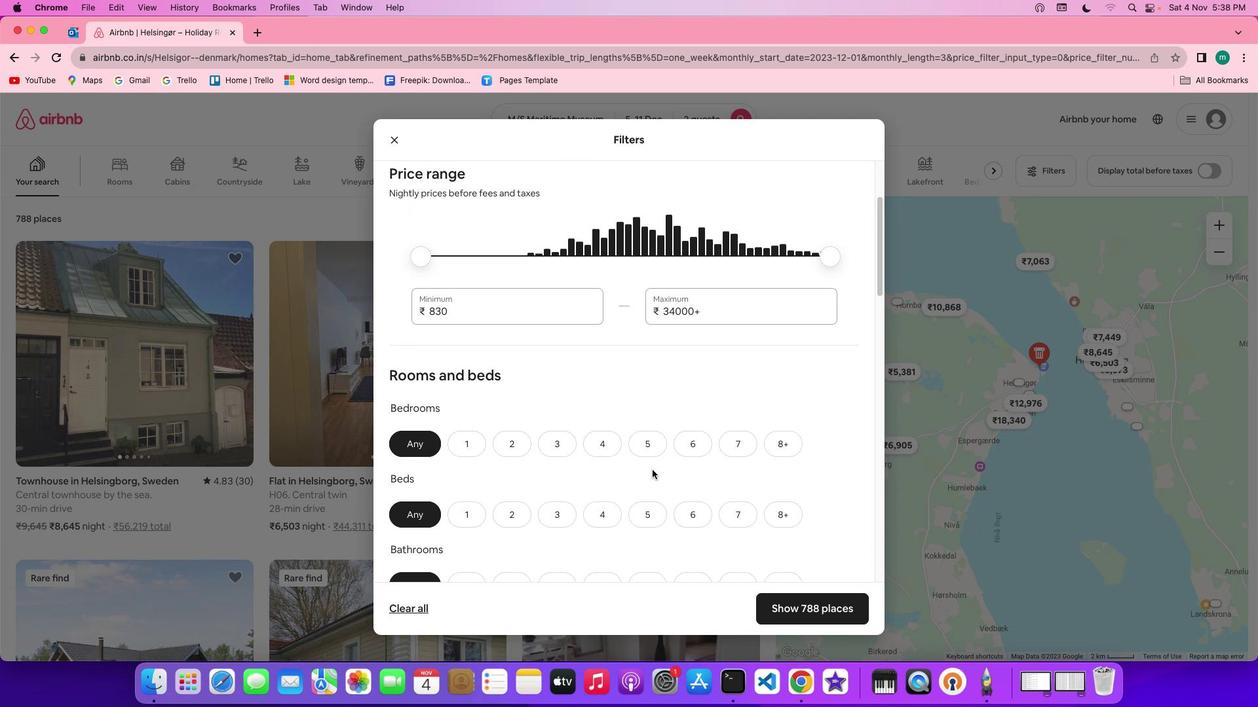 
Action: Mouse scrolled (653, 470) with delta (0, 0)
Screenshot: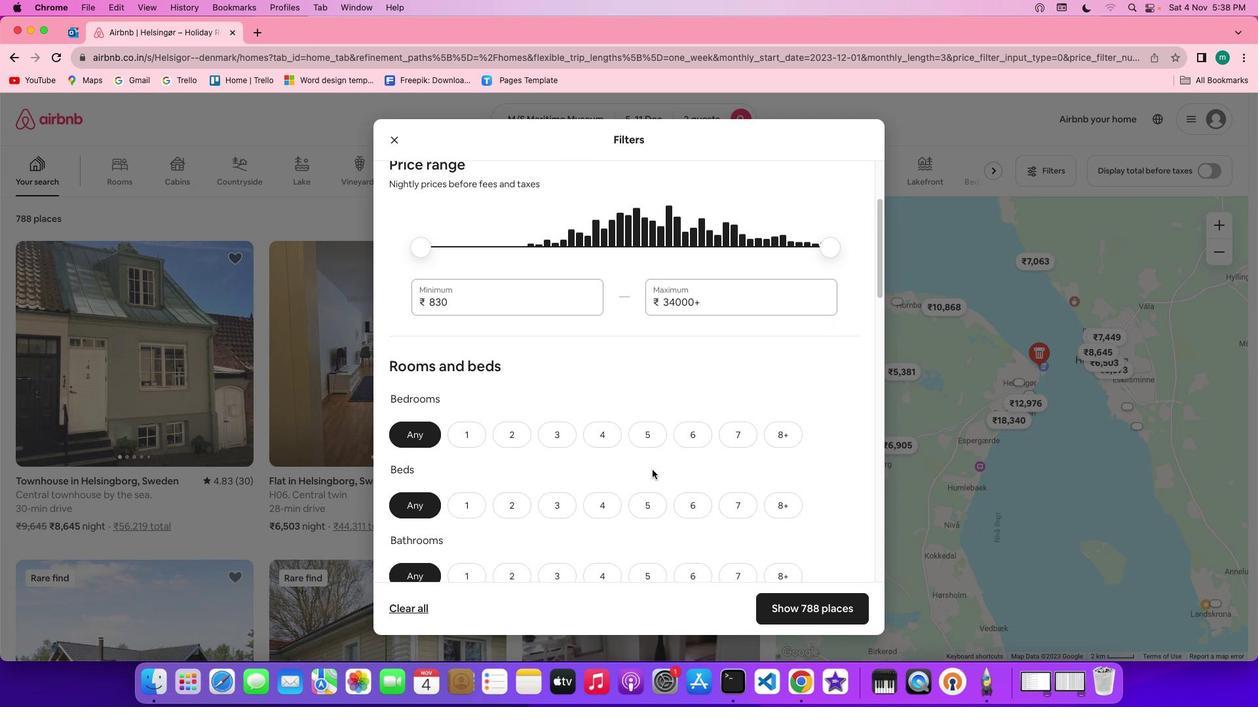 
Action: Mouse scrolled (653, 470) with delta (0, 0)
Screenshot: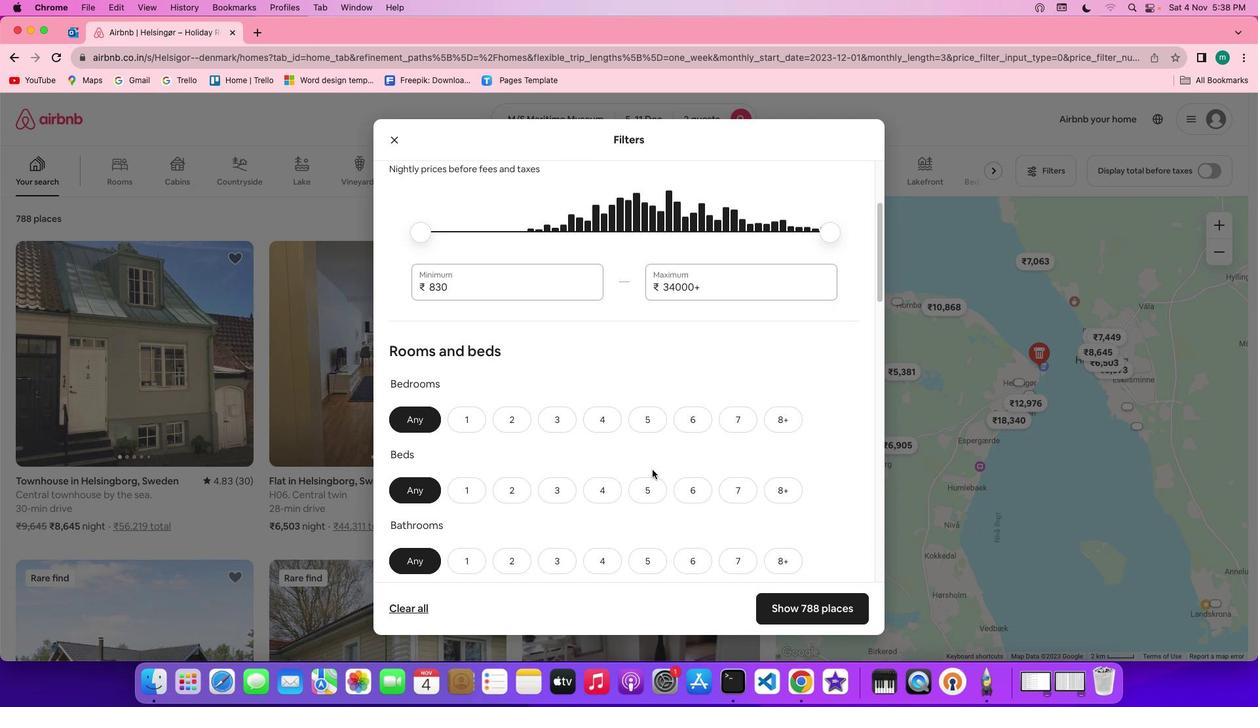 
Action: Mouse scrolled (653, 470) with delta (0, 0)
Screenshot: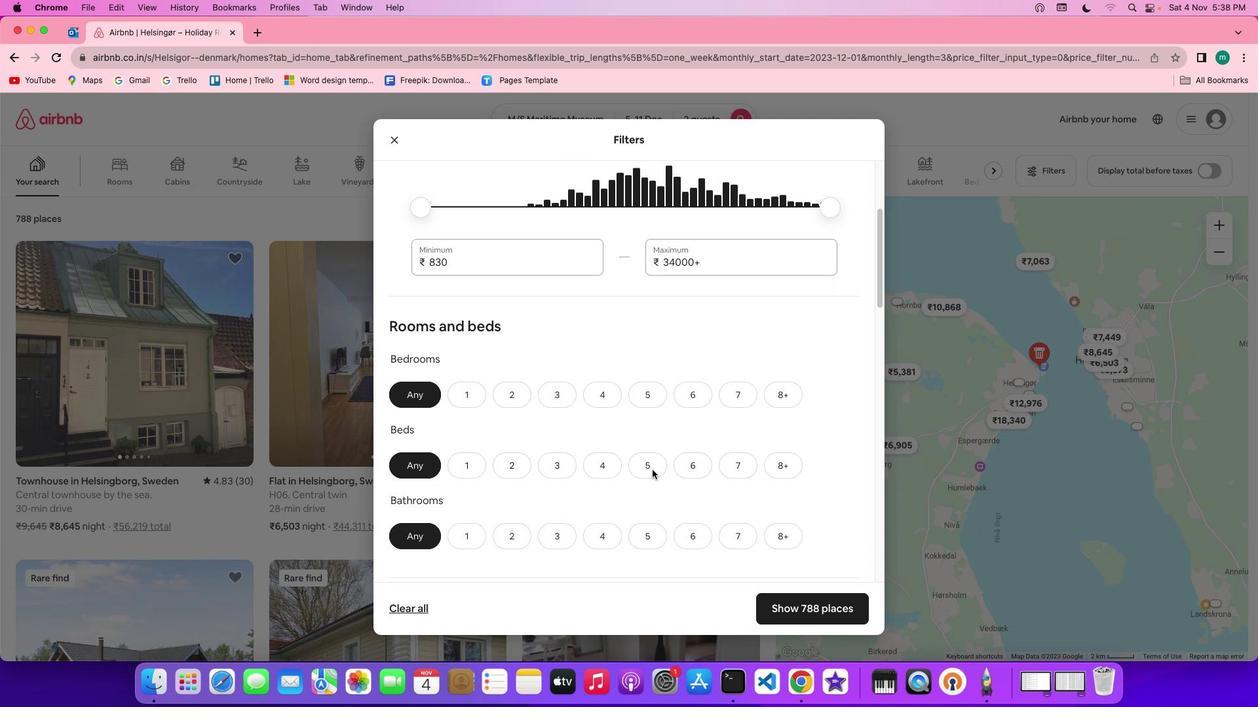 
Action: Mouse scrolled (653, 470) with delta (0, 0)
Screenshot: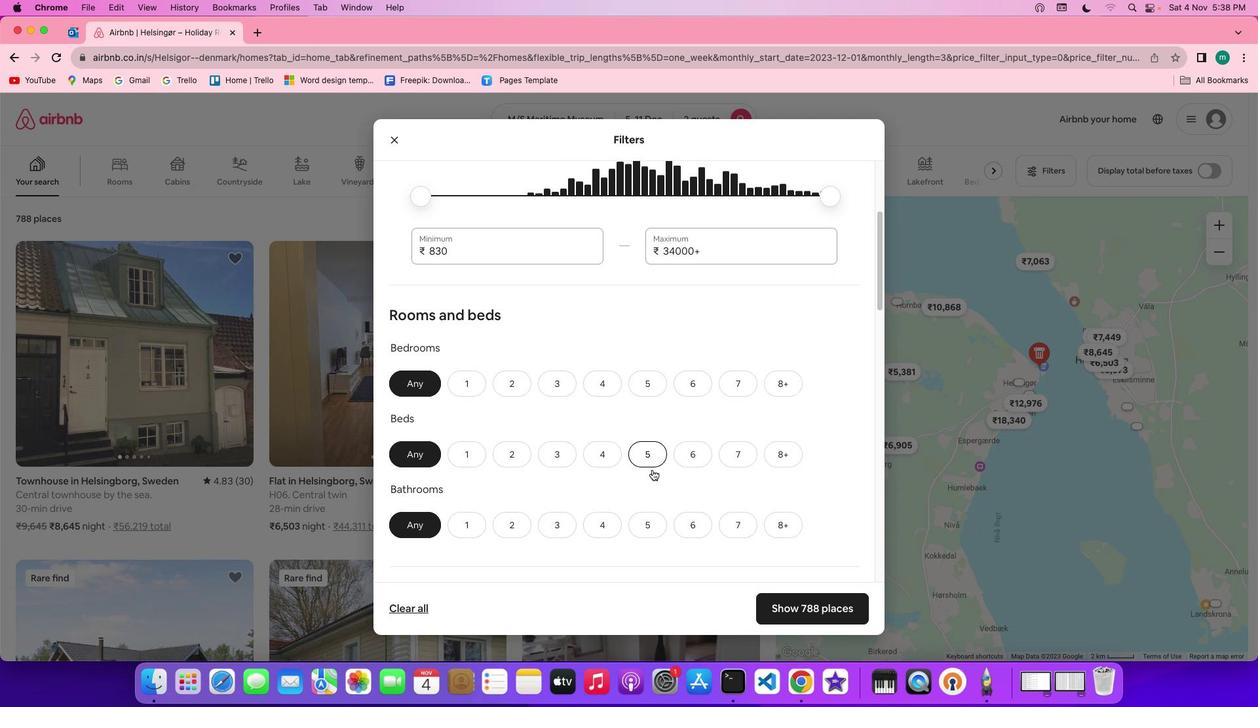 
Action: Mouse scrolled (653, 470) with delta (0, 0)
Screenshot: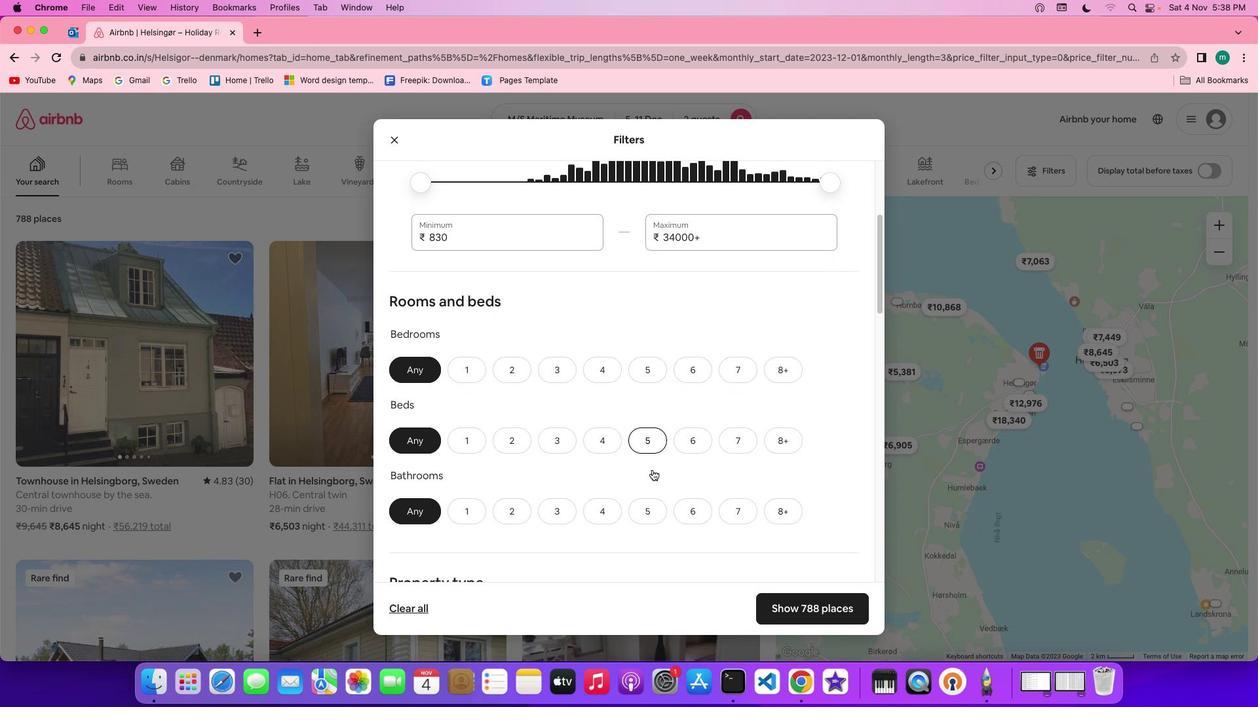 
Action: Mouse scrolled (653, 470) with delta (0, 0)
Screenshot: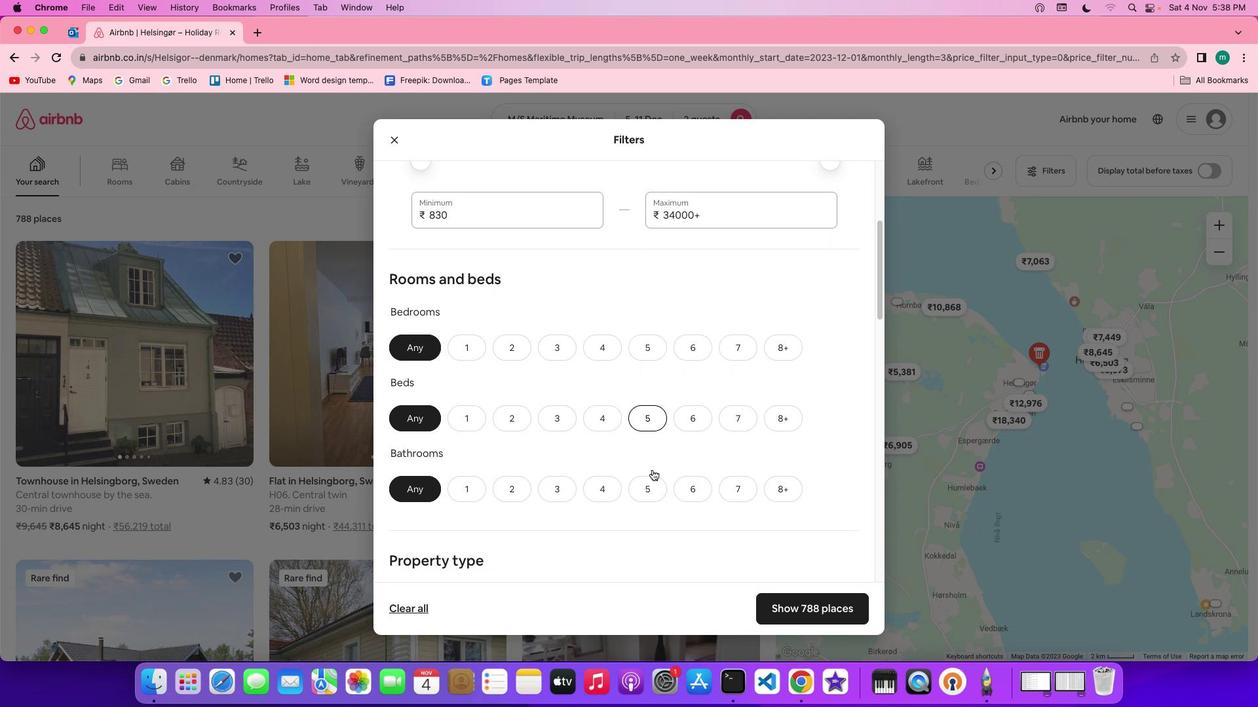 
Action: Mouse scrolled (653, 470) with delta (0, 0)
Screenshot: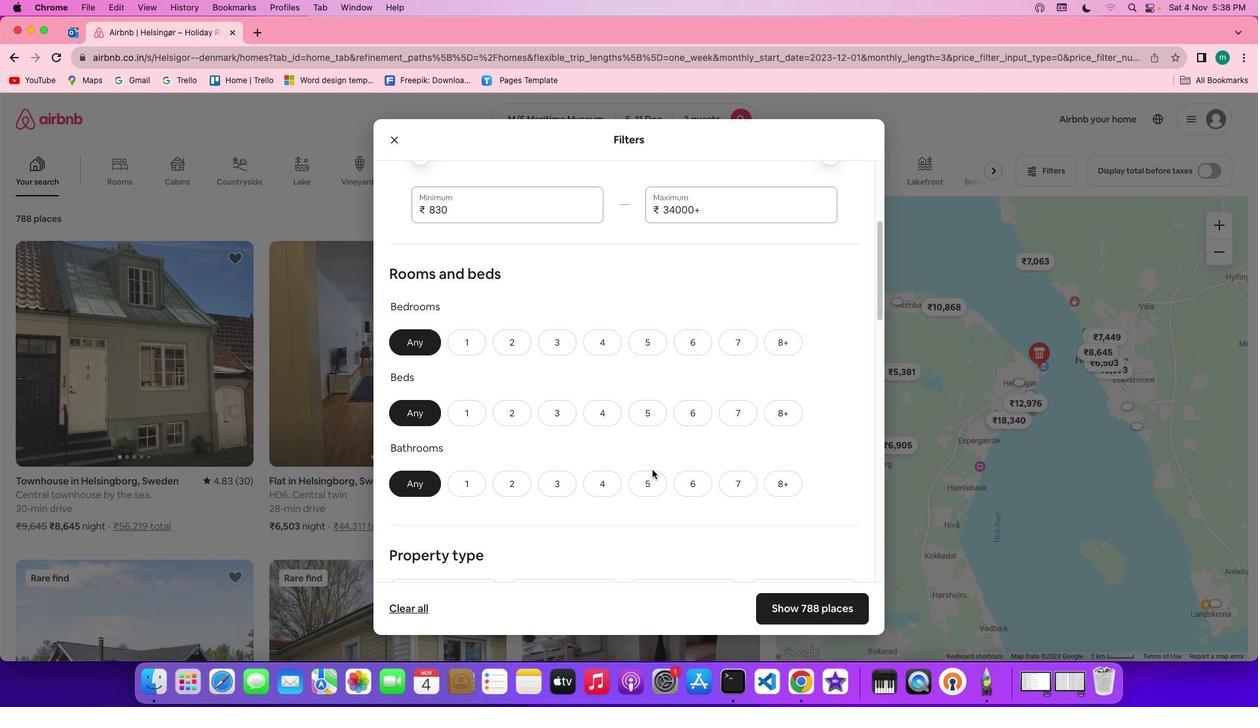 
Action: Mouse scrolled (653, 470) with delta (0, 0)
Screenshot: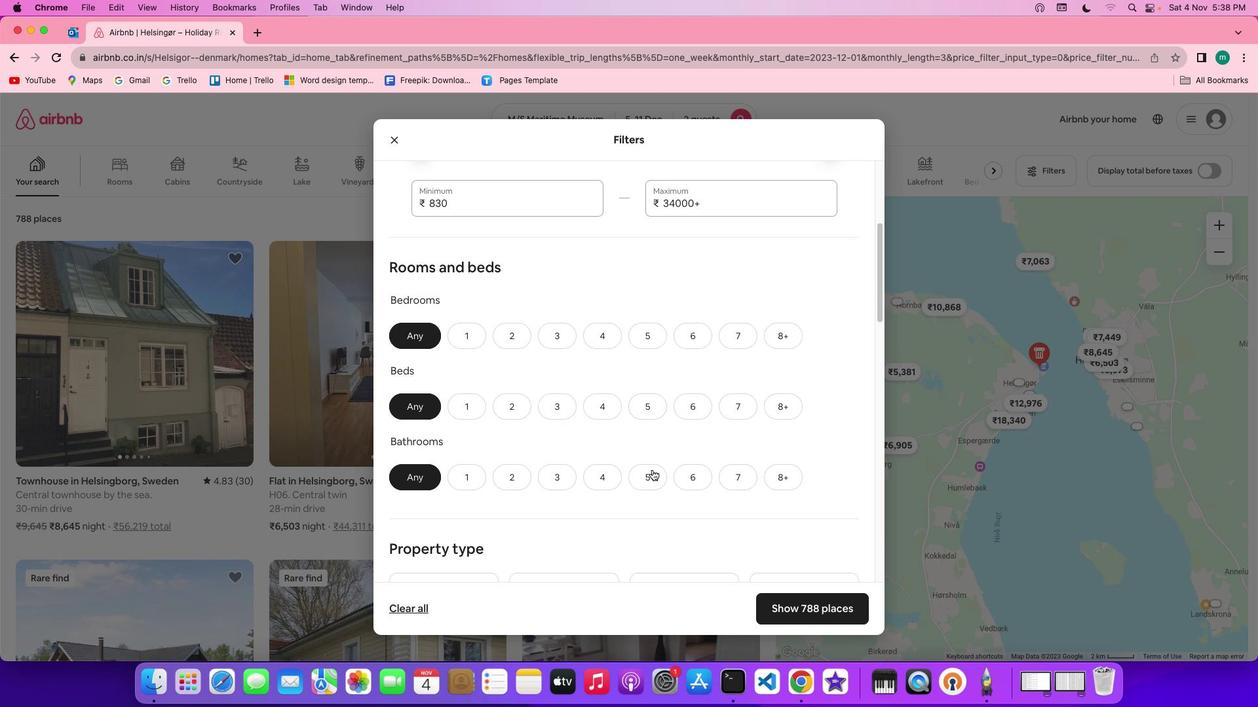 
Action: Mouse scrolled (653, 470) with delta (0, 0)
Screenshot: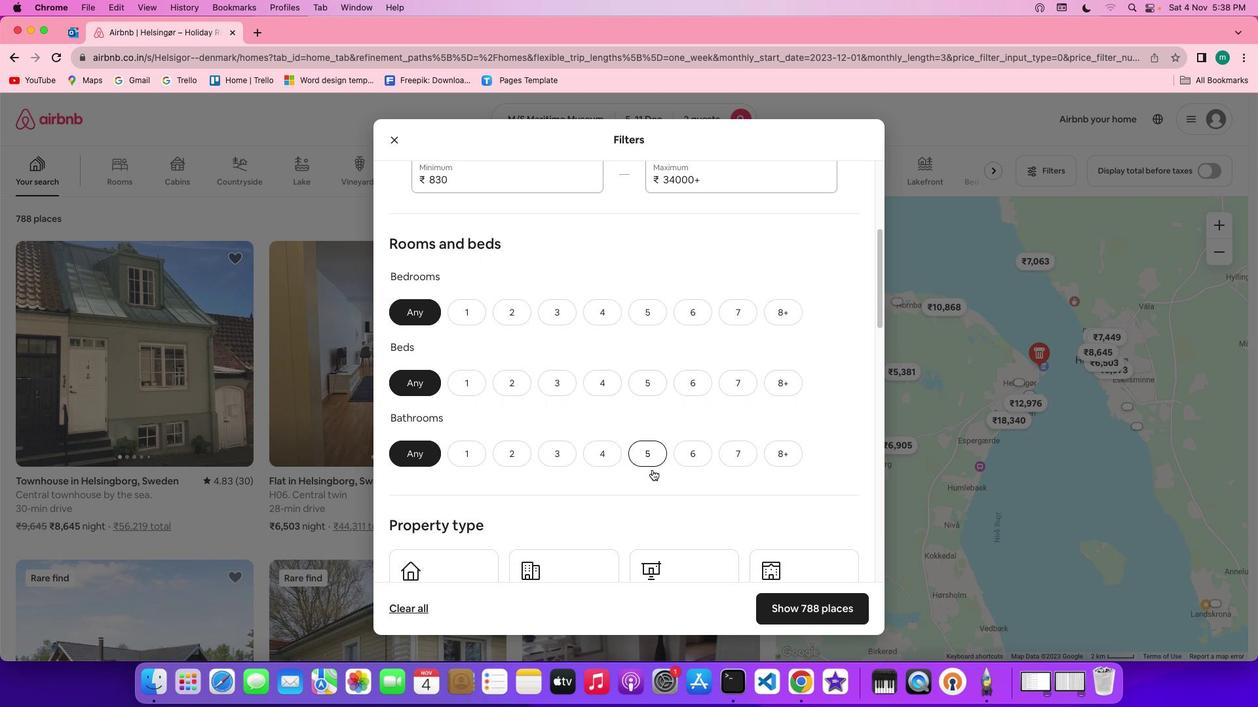 
Action: Mouse moved to (641, 457)
Screenshot: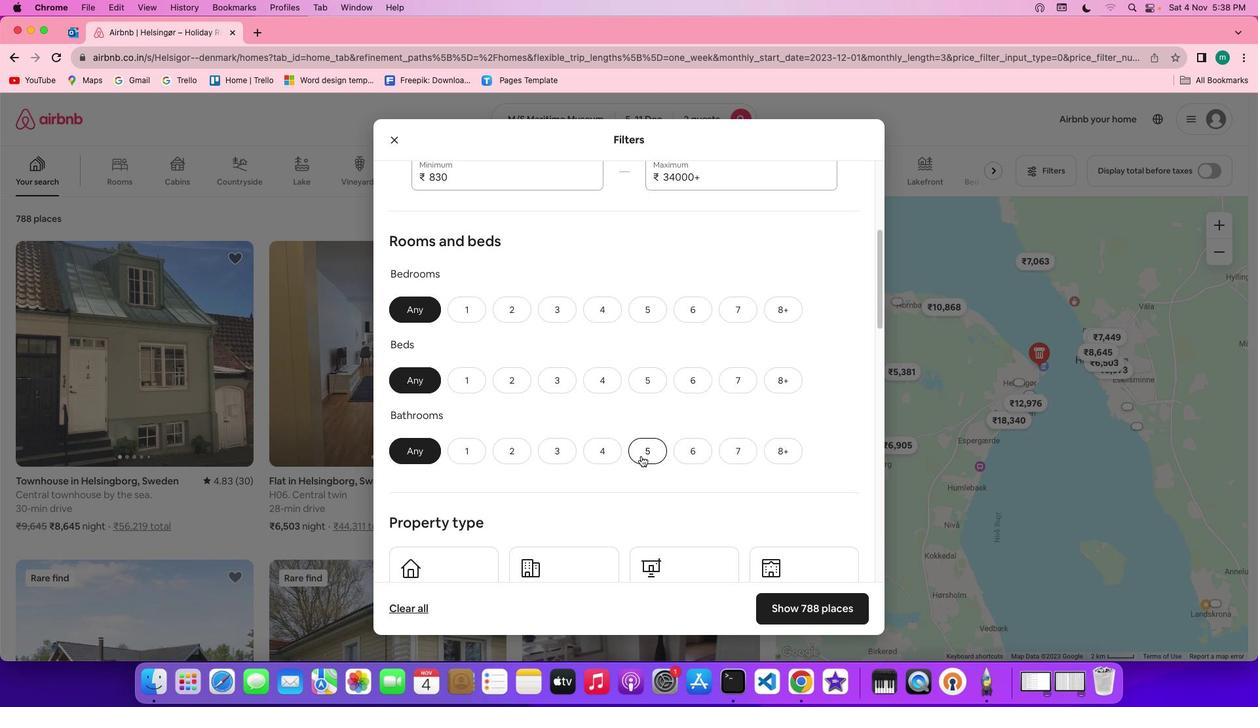 
Action: Mouse scrolled (641, 457) with delta (0, 0)
Screenshot: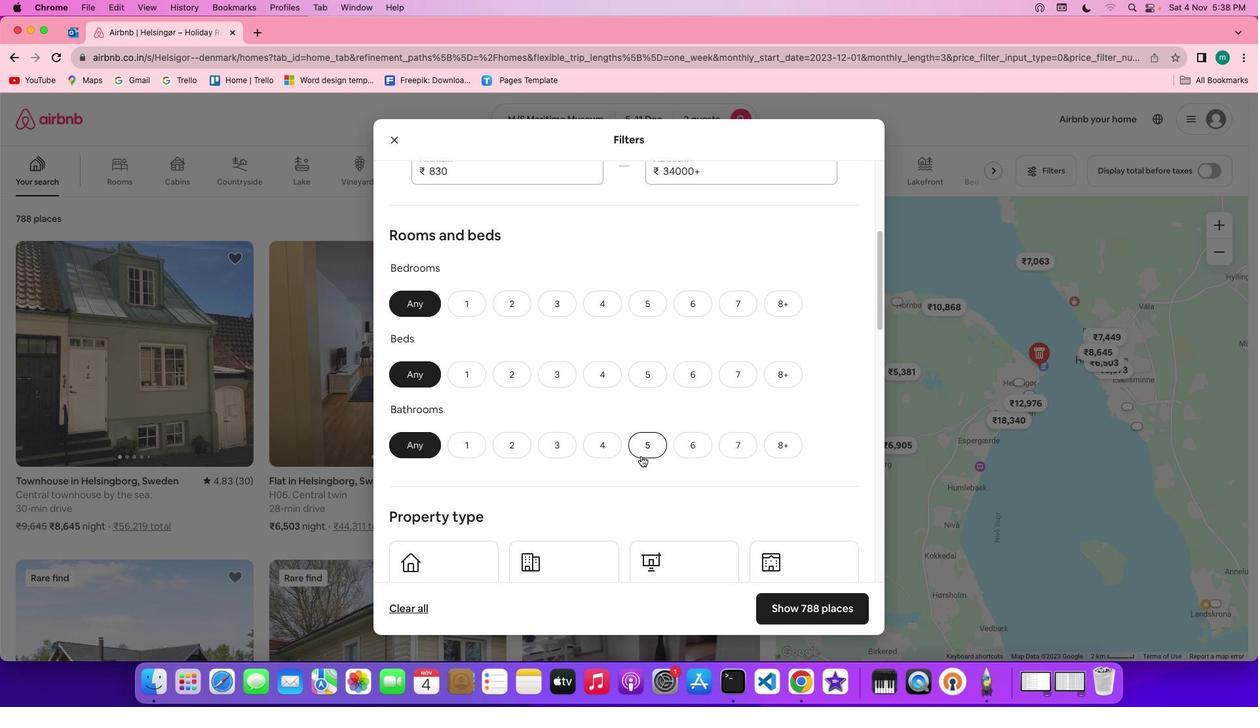 
Action: Mouse scrolled (641, 457) with delta (0, 0)
Screenshot: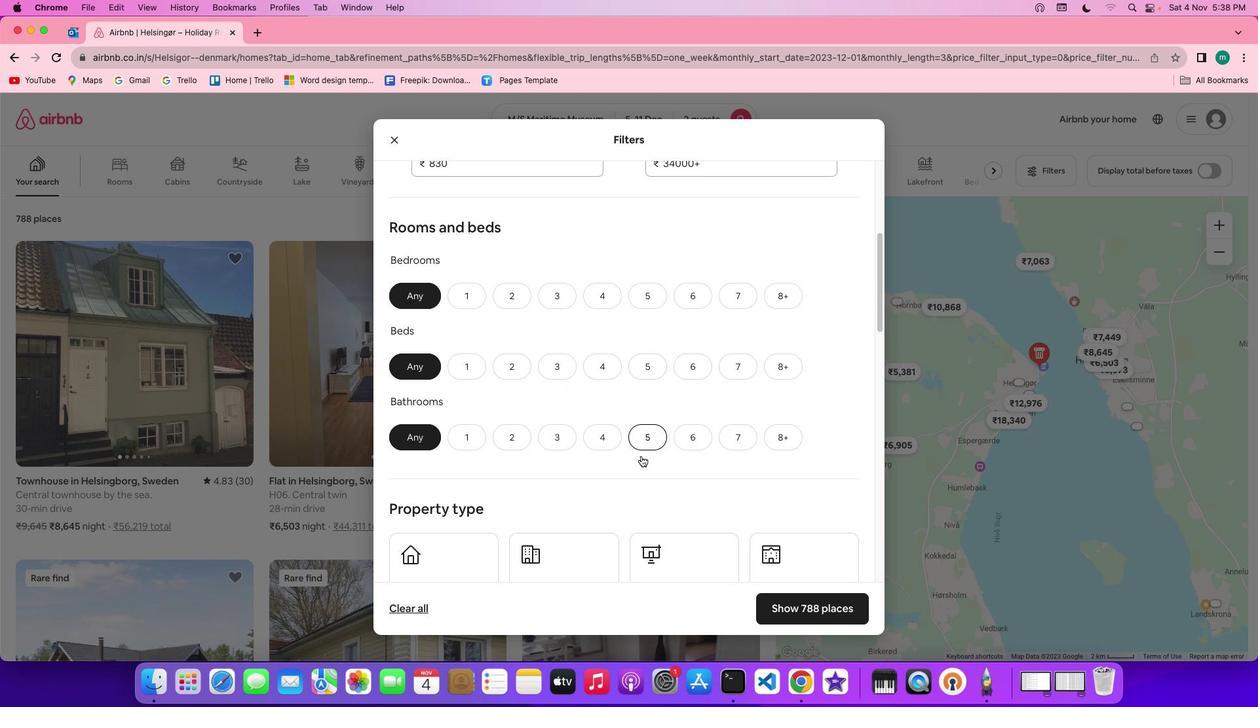 
Action: Mouse scrolled (641, 457) with delta (0, 0)
Screenshot: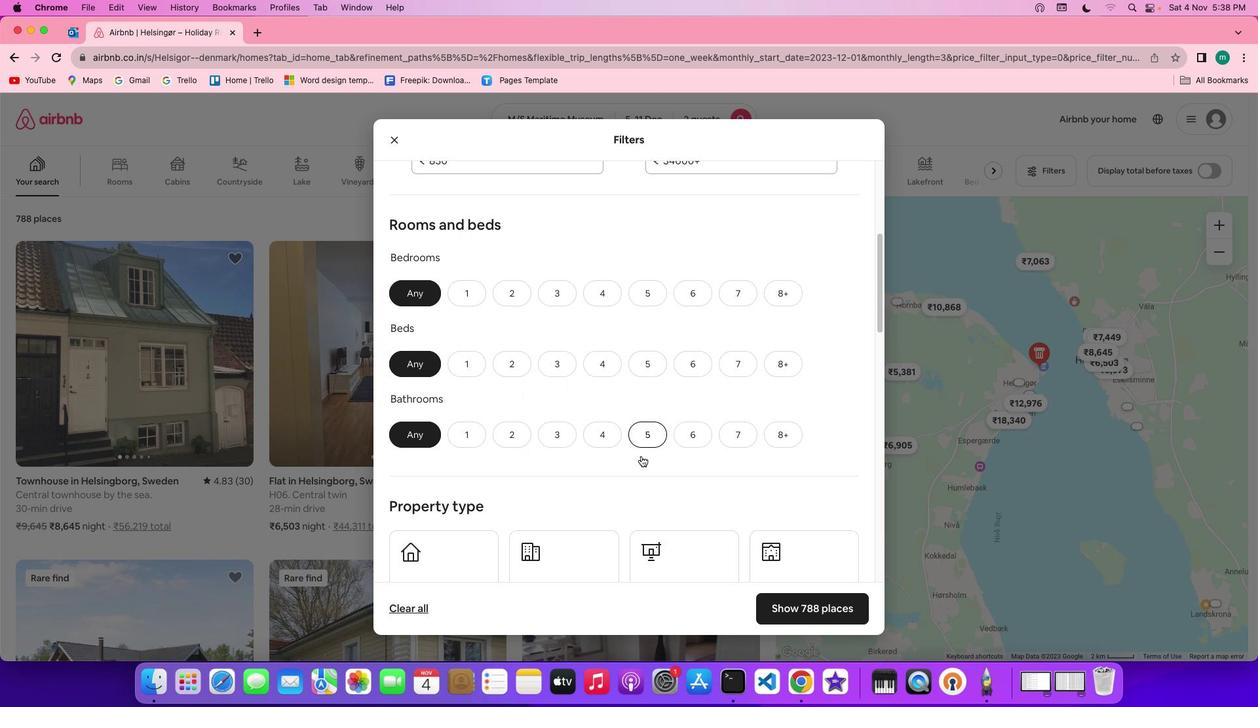 
Action: Mouse scrolled (641, 457) with delta (0, 0)
Screenshot: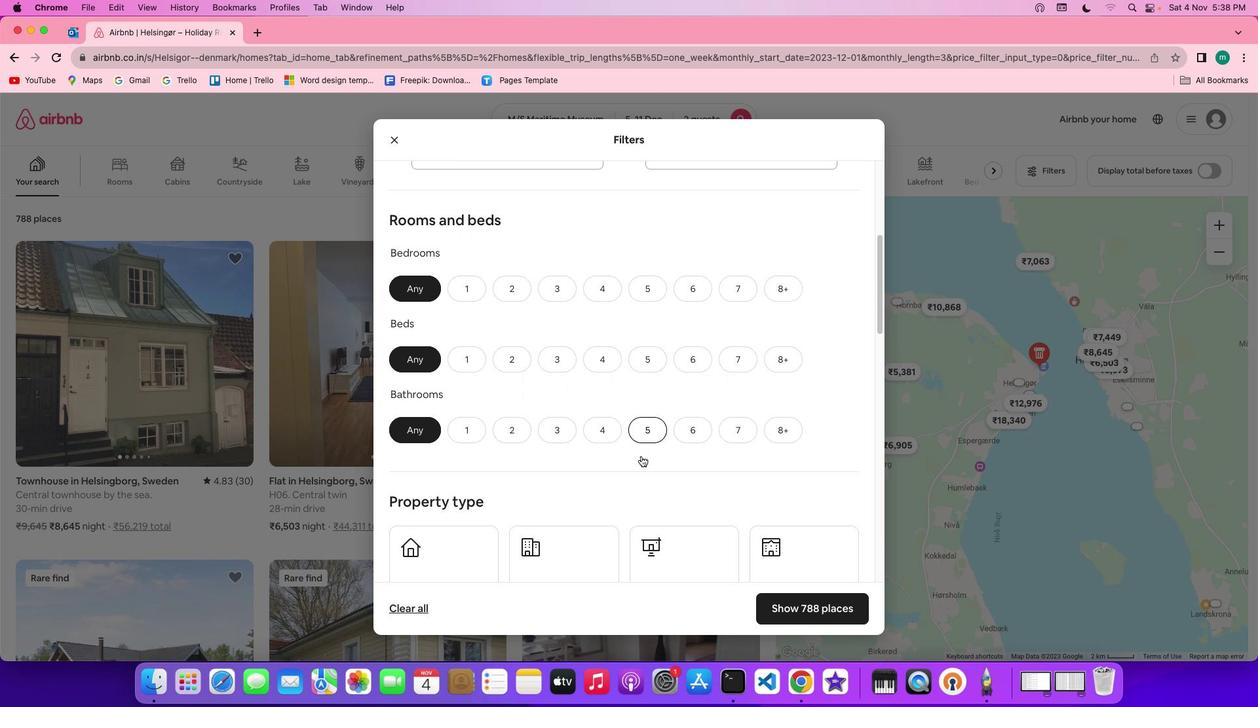 
Action: Mouse scrolled (641, 457) with delta (0, 0)
Screenshot: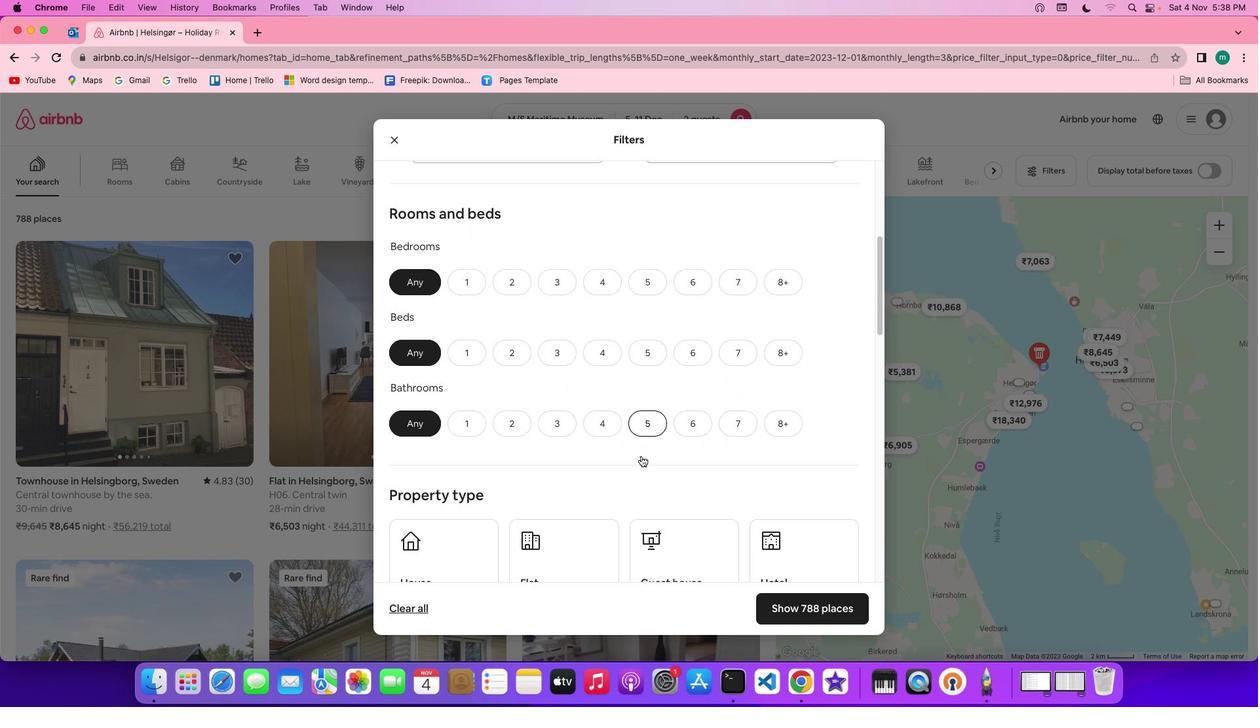 
Action: Mouse scrolled (641, 457) with delta (0, 0)
Screenshot: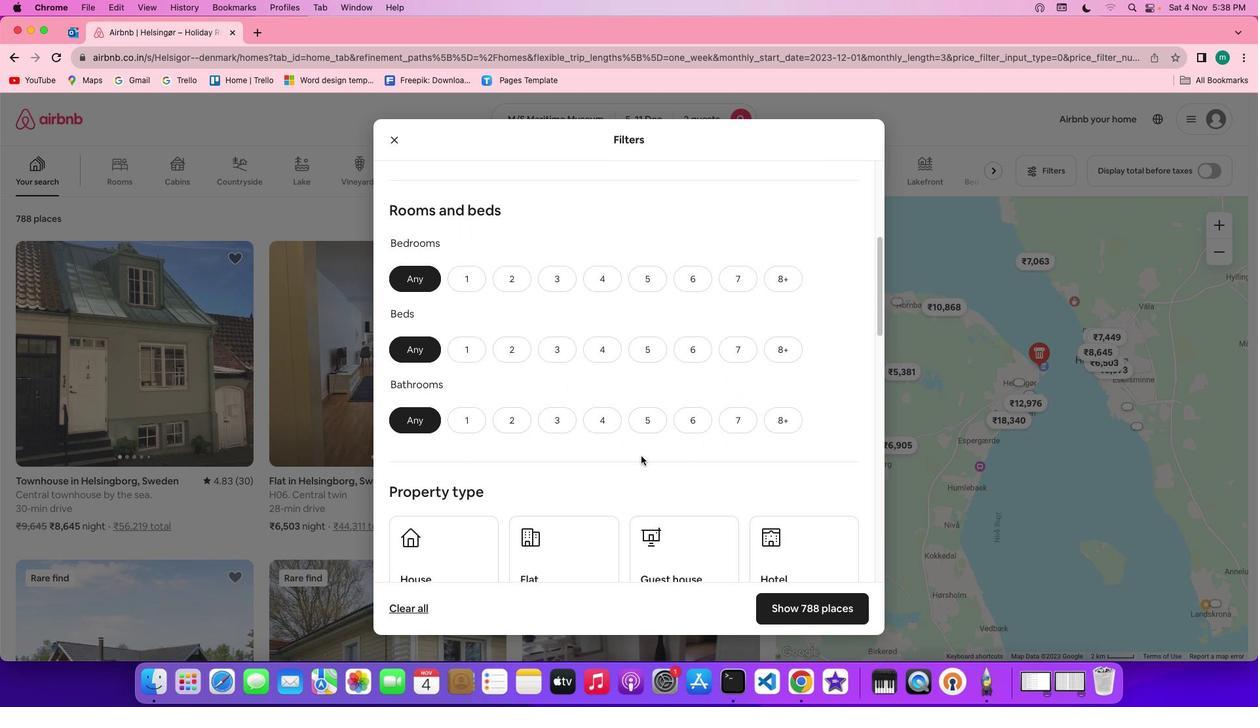 
Action: Mouse scrolled (641, 457) with delta (0, 0)
Screenshot: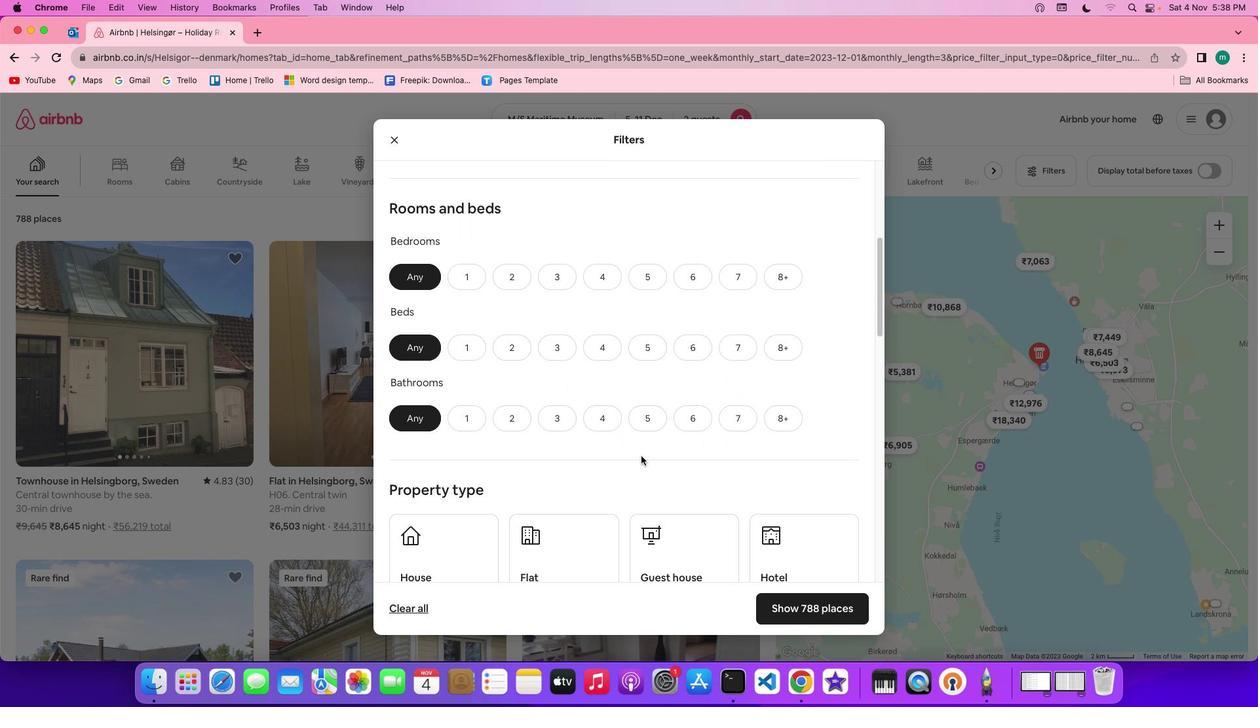 
Action: Mouse moved to (520, 270)
Screenshot: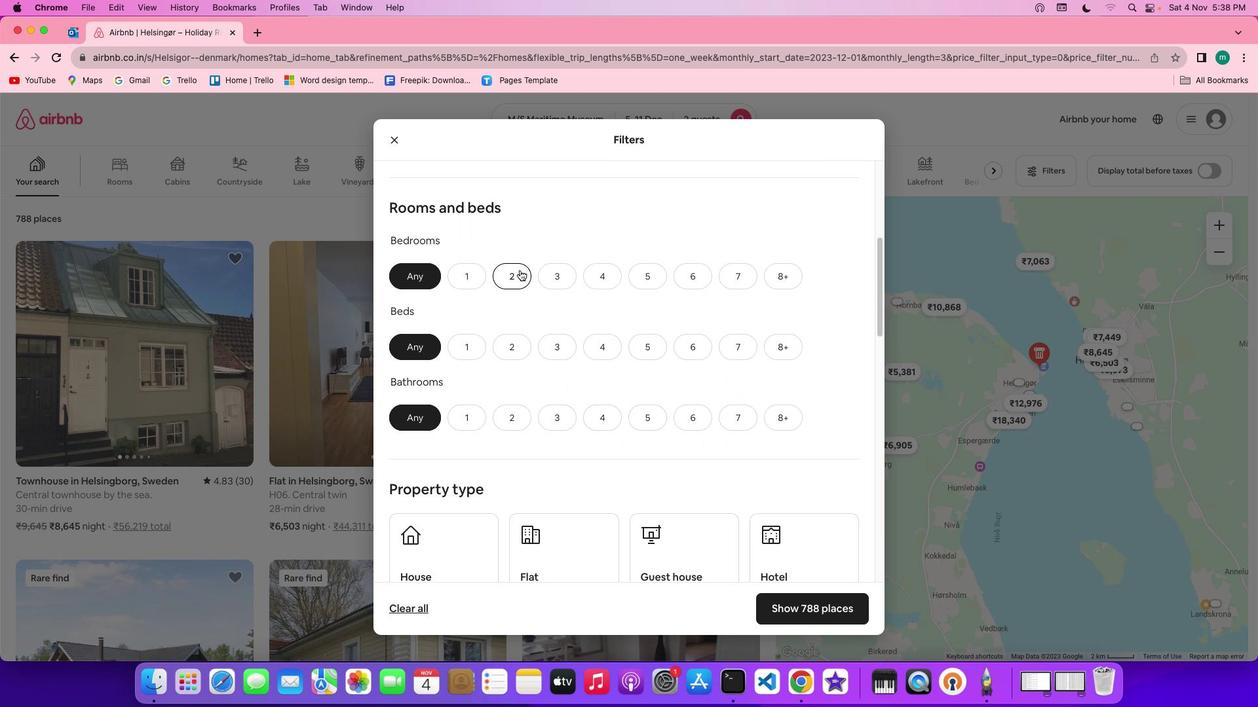 
Action: Mouse pressed left at (520, 270)
Screenshot: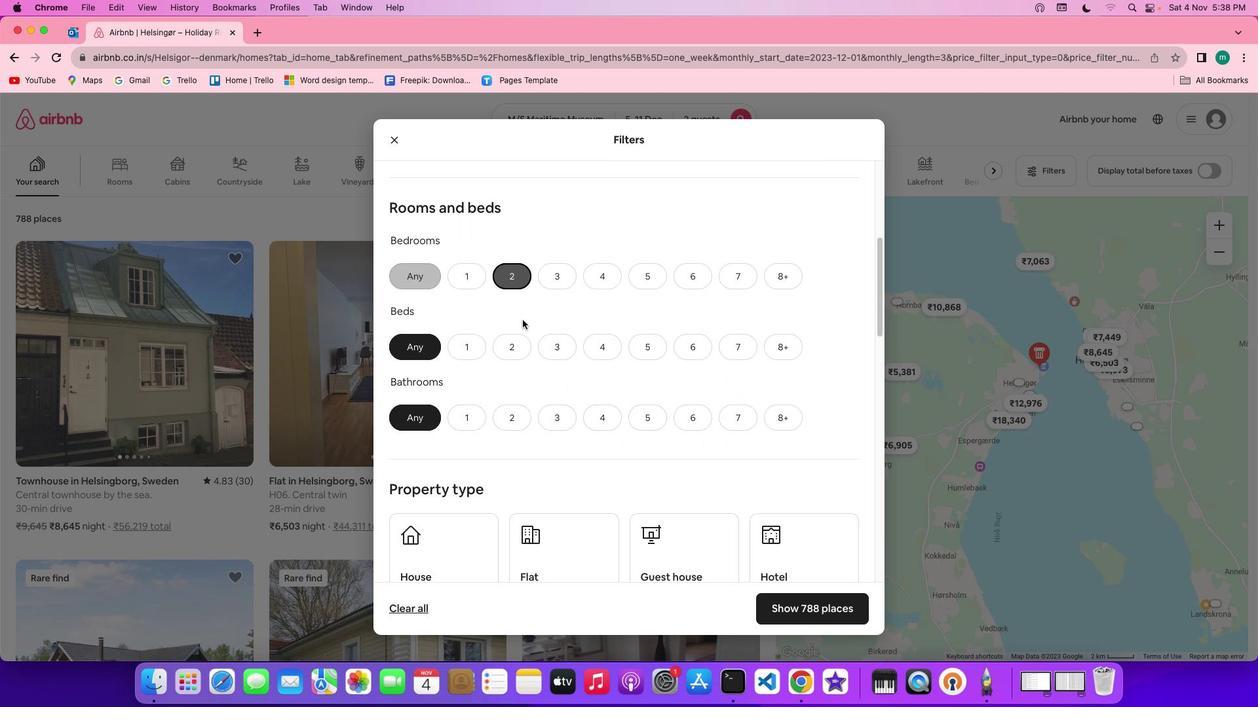 
Action: Mouse moved to (518, 336)
Screenshot: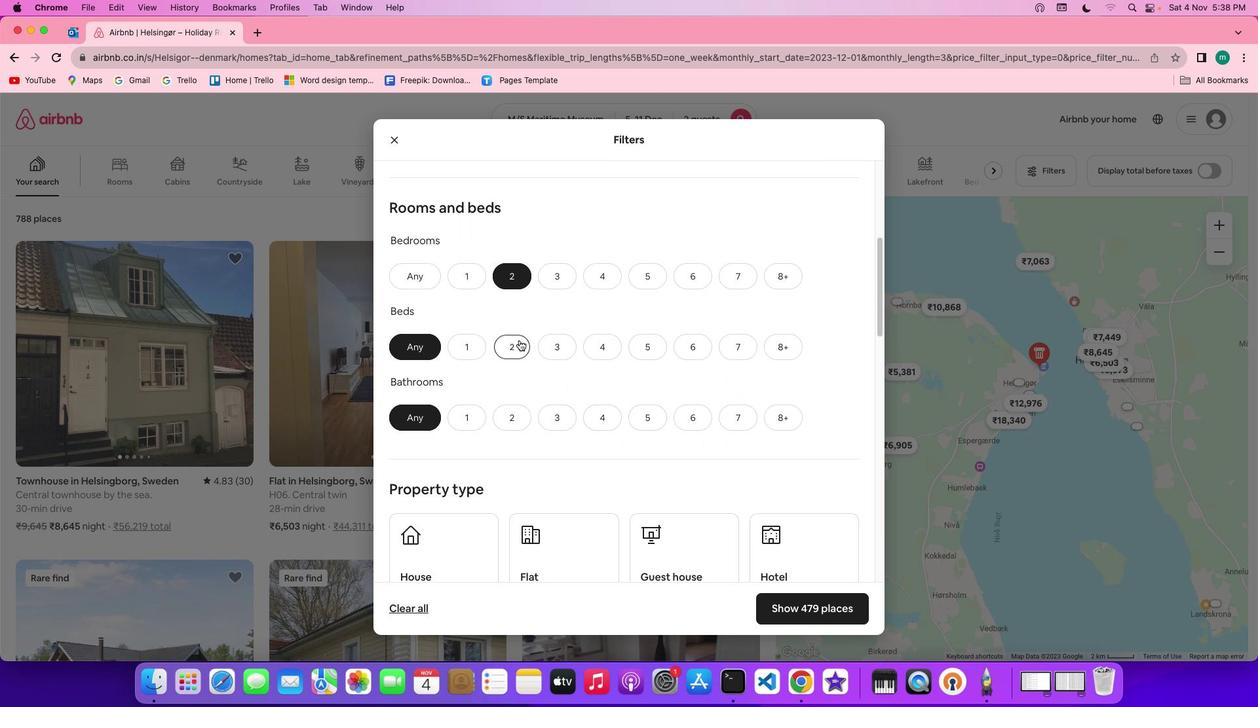 
Action: Mouse pressed left at (518, 336)
Screenshot: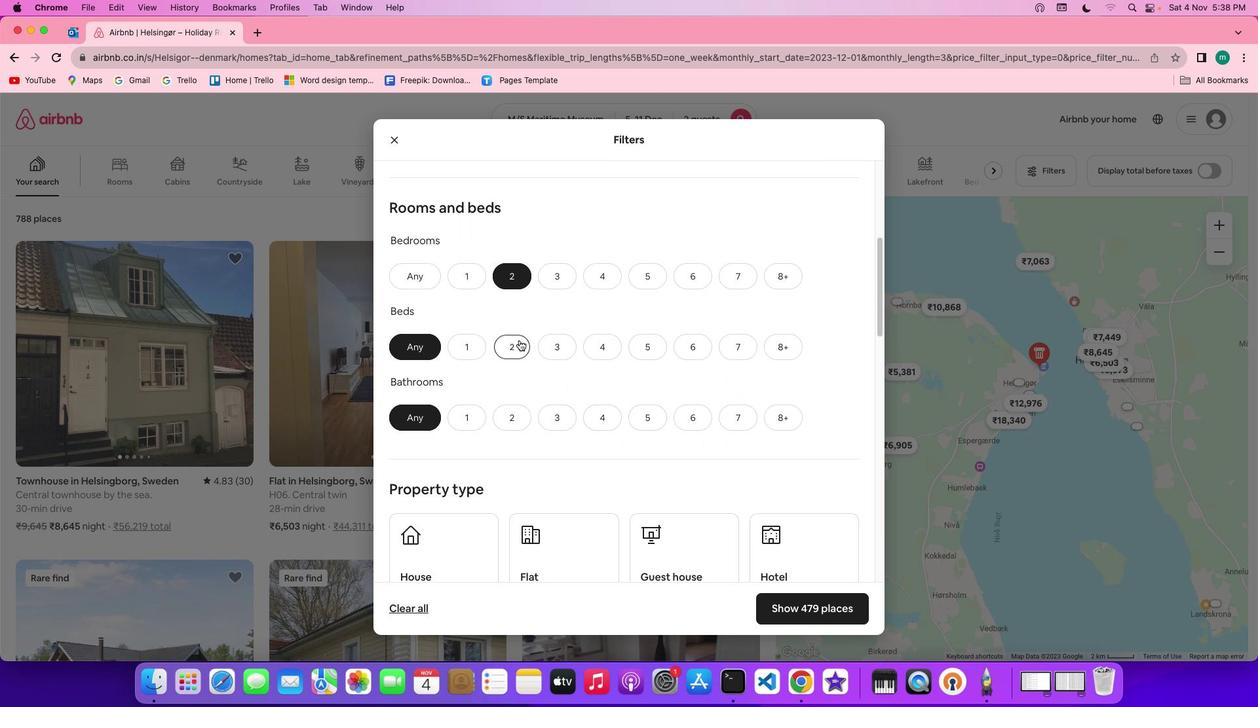 
Action: Mouse moved to (519, 421)
Screenshot: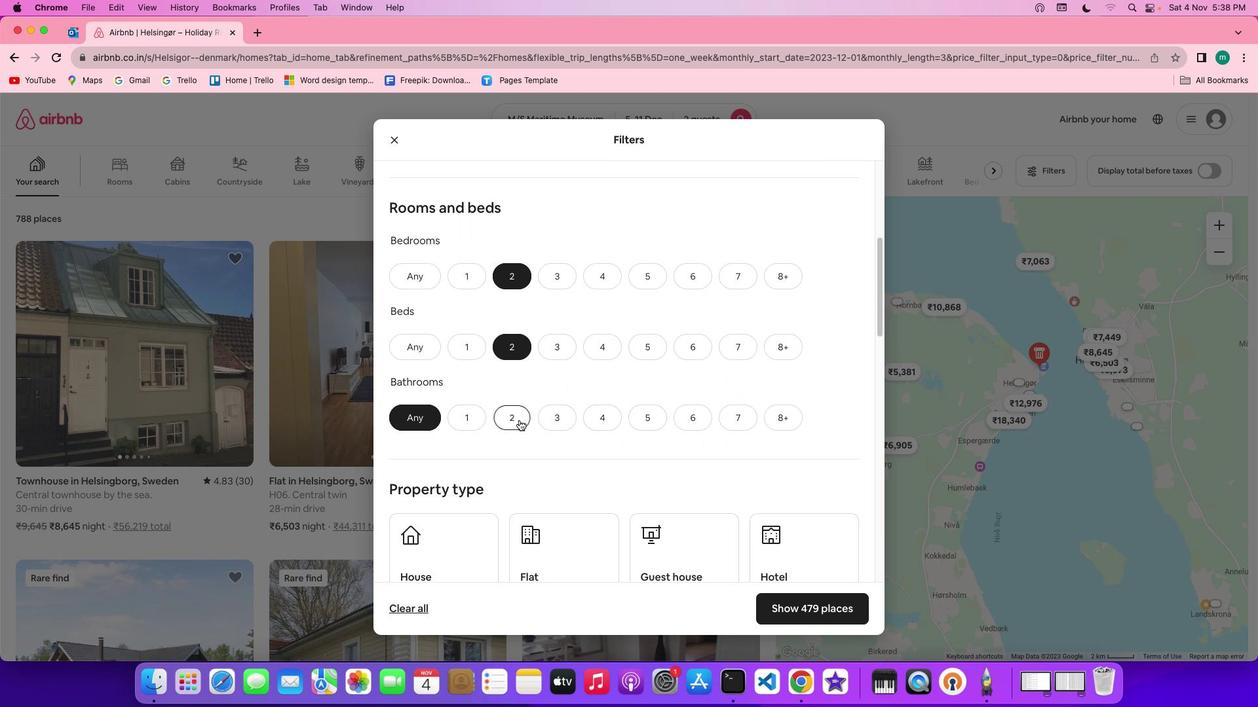 
Action: Mouse pressed left at (519, 421)
Screenshot: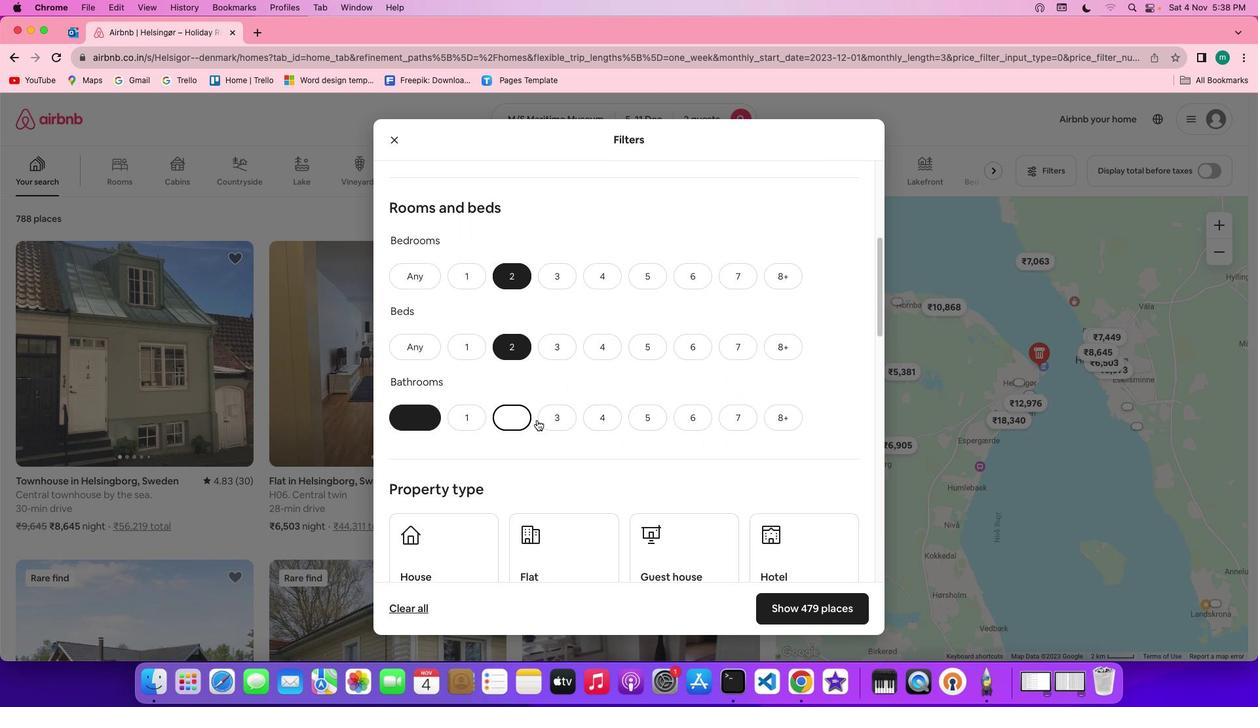 
Action: Mouse moved to (676, 437)
Screenshot: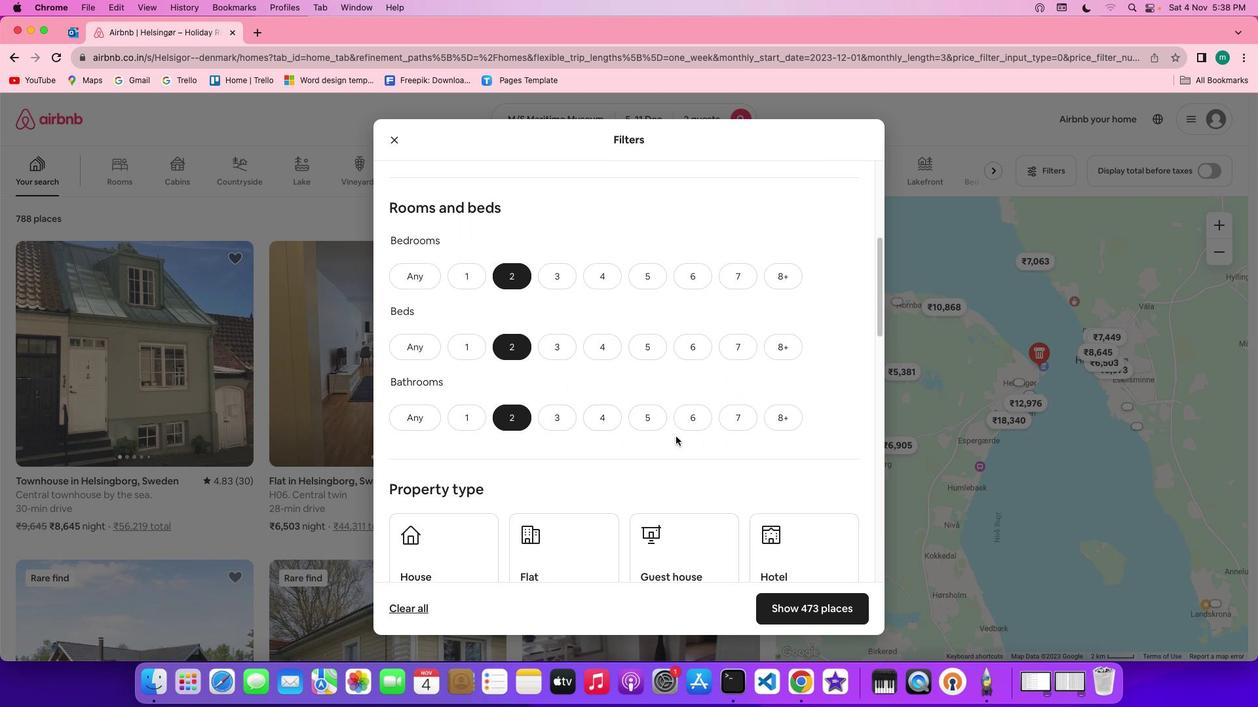 
Action: Mouse scrolled (676, 437) with delta (0, 0)
Screenshot: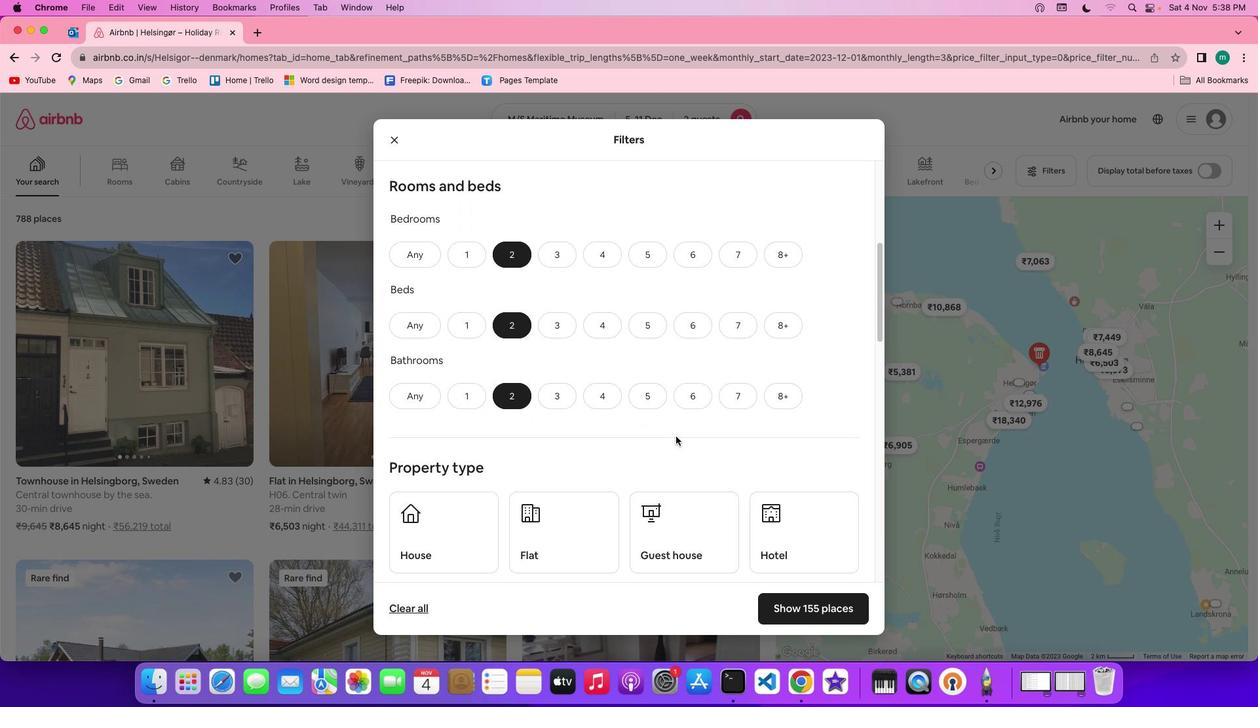 
Action: Mouse scrolled (676, 437) with delta (0, 0)
Screenshot: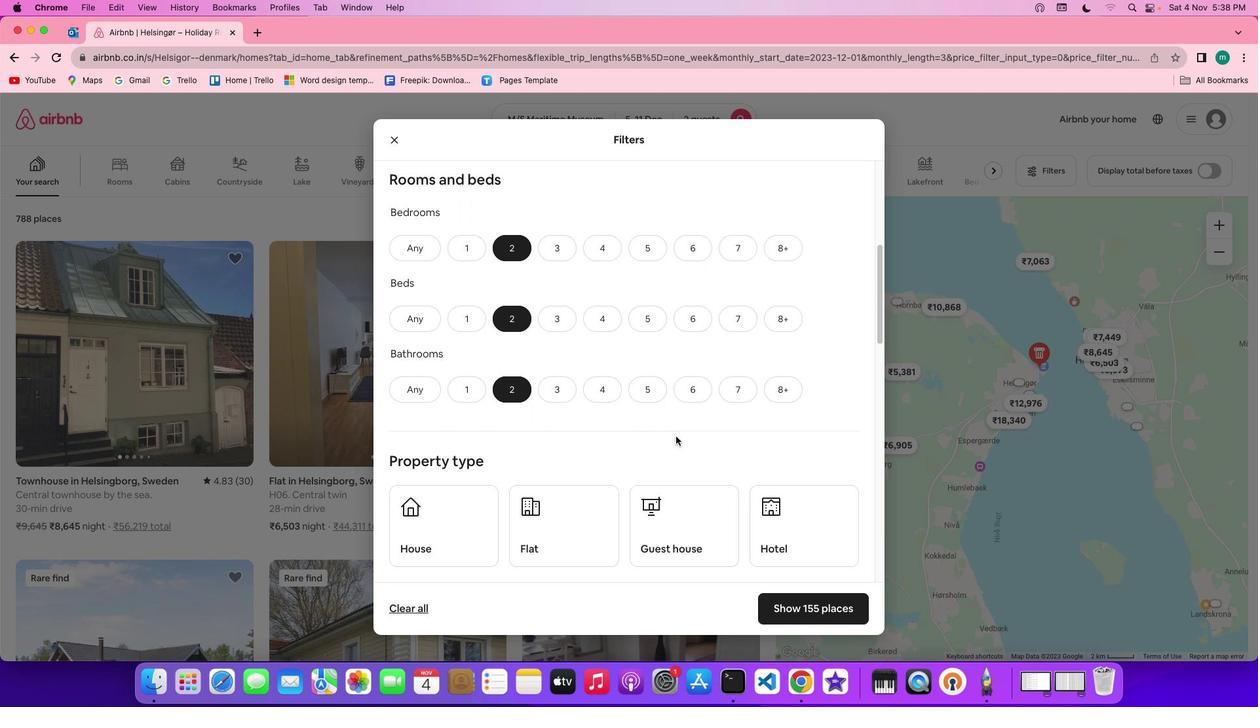 
Action: Mouse scrolled (676, 437) with delta (0, 0)
Screenshot: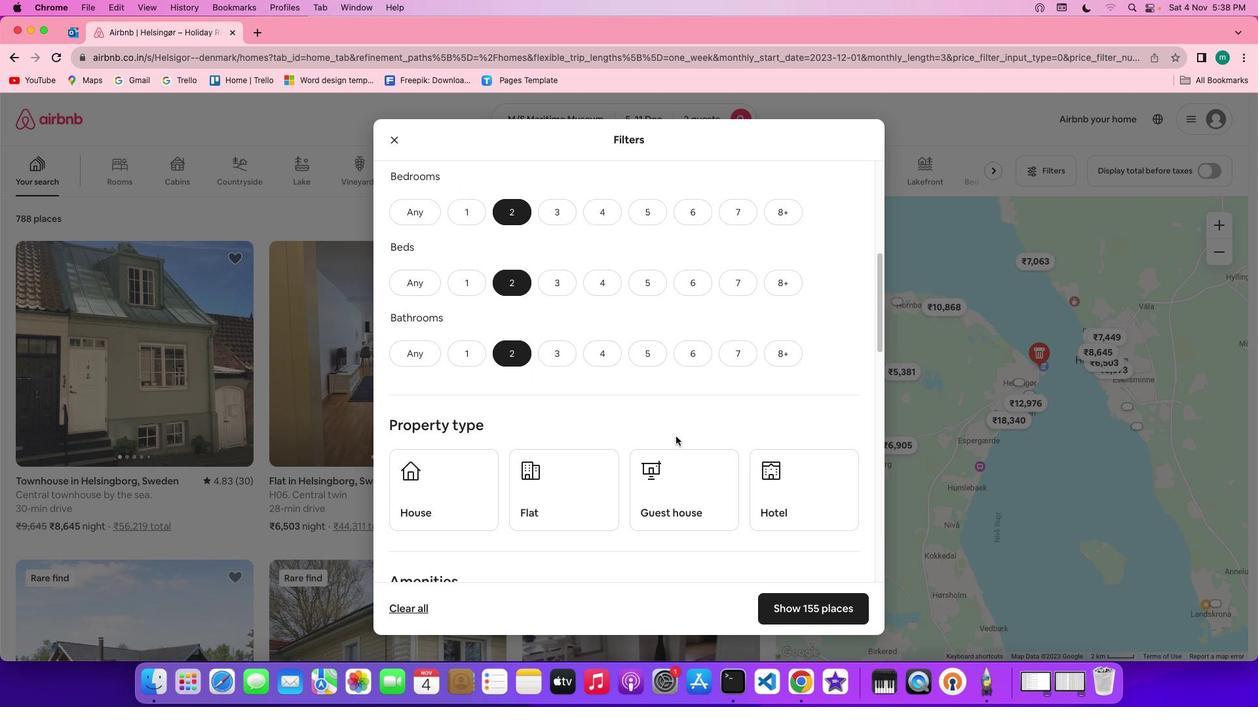 
Action: Mouse scrolled (676, 437) with delta (0, 0)
Screenshot: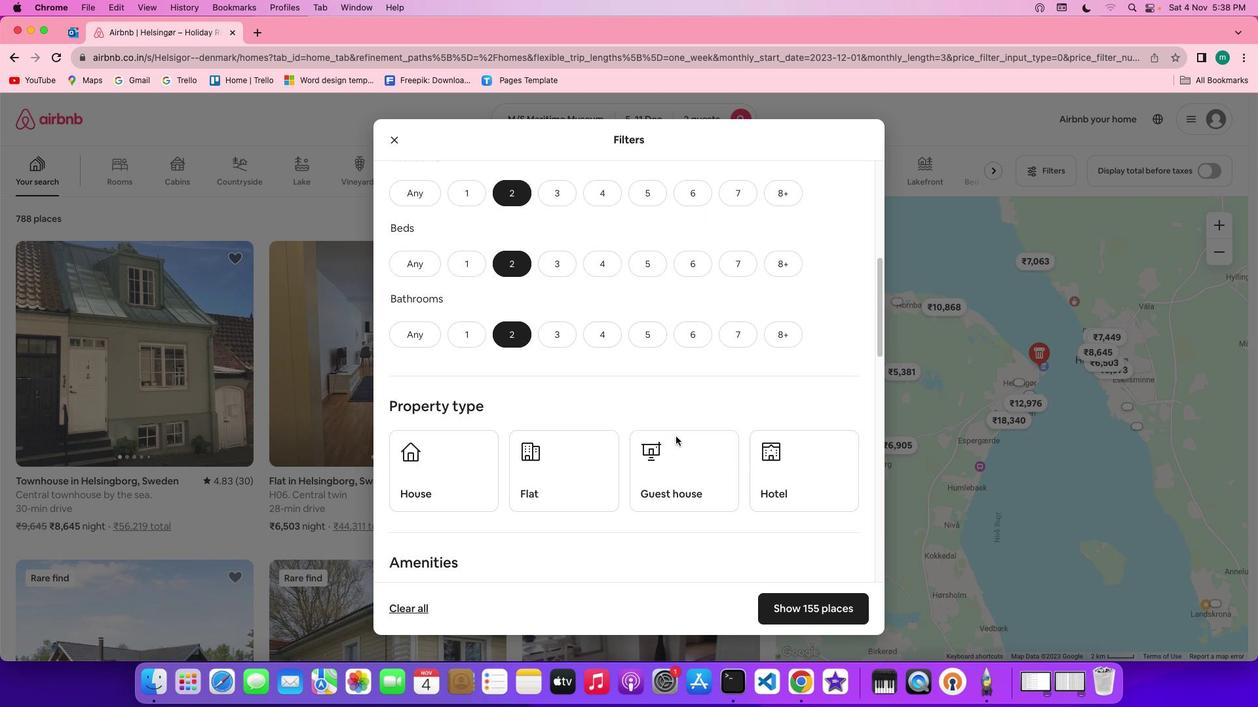 
Action: Mouse scrolled (676, 437) with delta (0, 0)
Screenshot: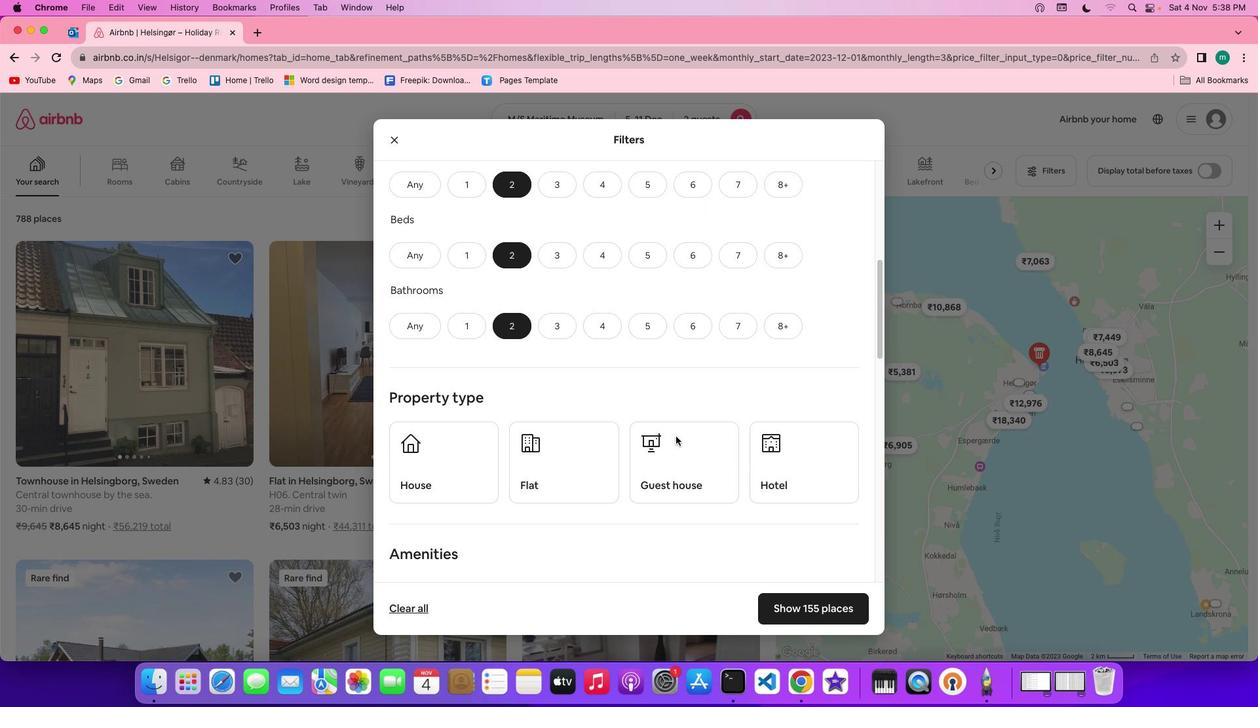 
Action: Mouse scrolled (676, 437) with delta (0, 0)
Screenshot: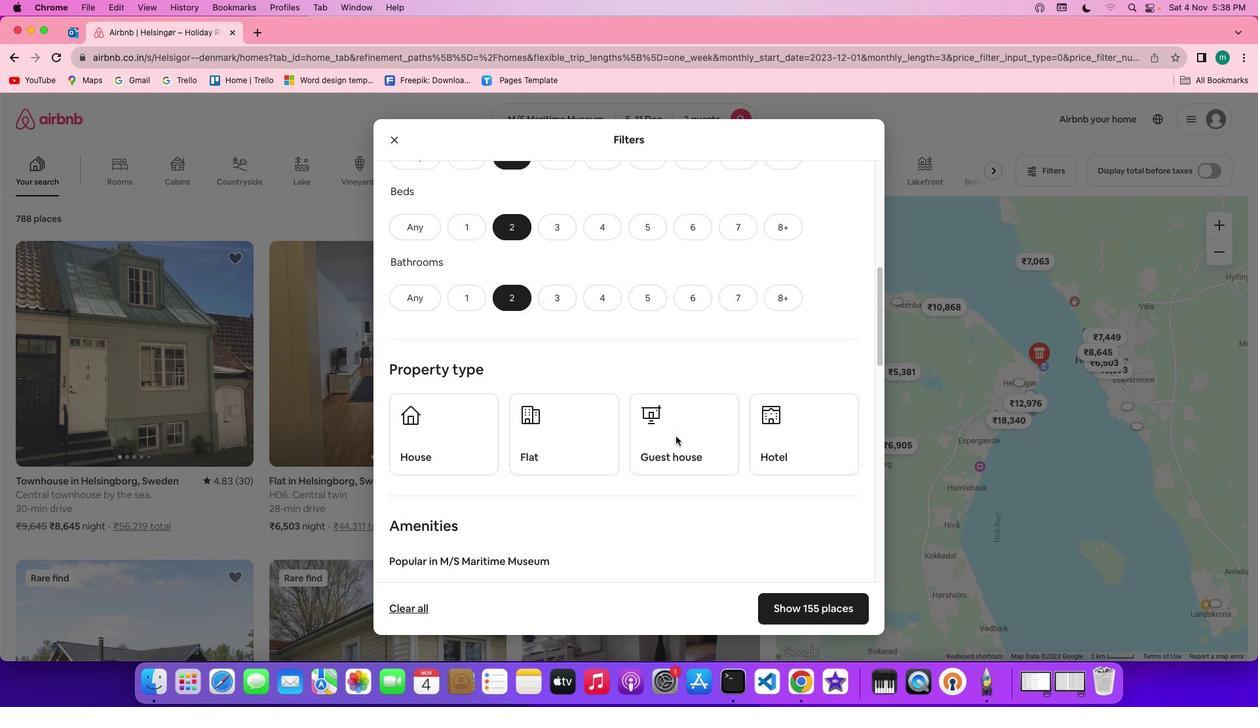 
Action: Mouse moved to (468, 301)
Screenshot: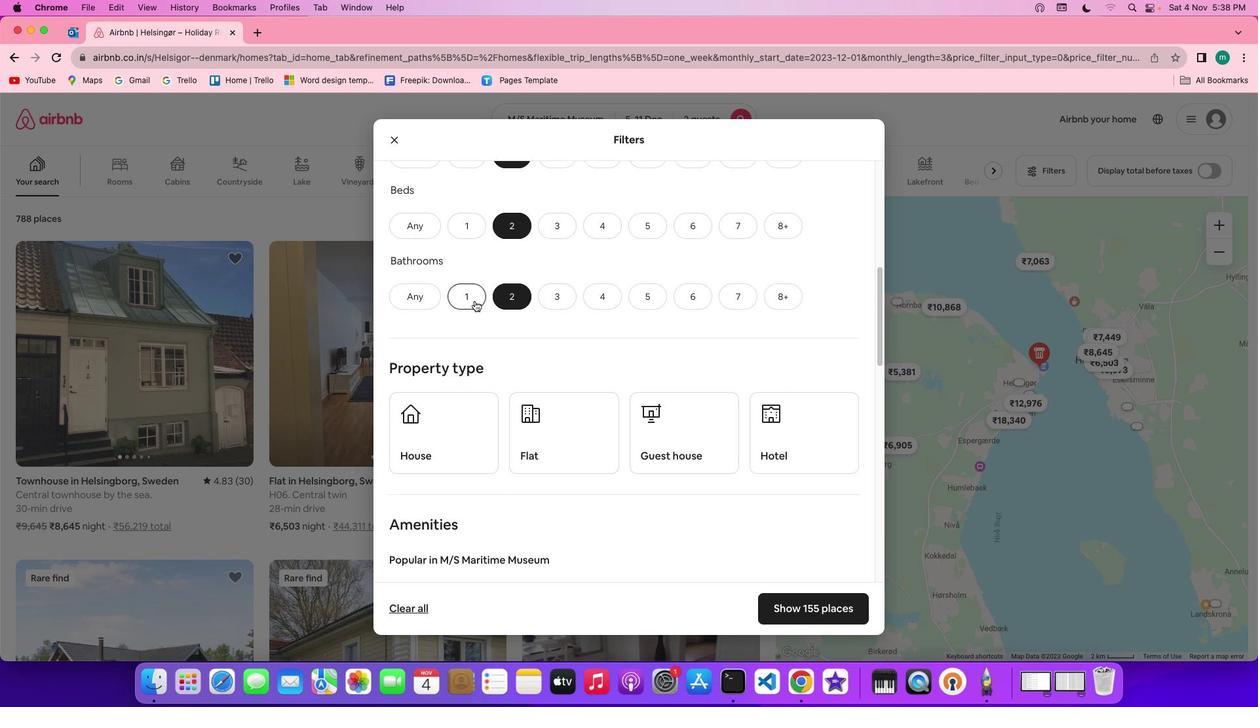 
Action: Mouse pressed left at (468, 301)
Screenshot: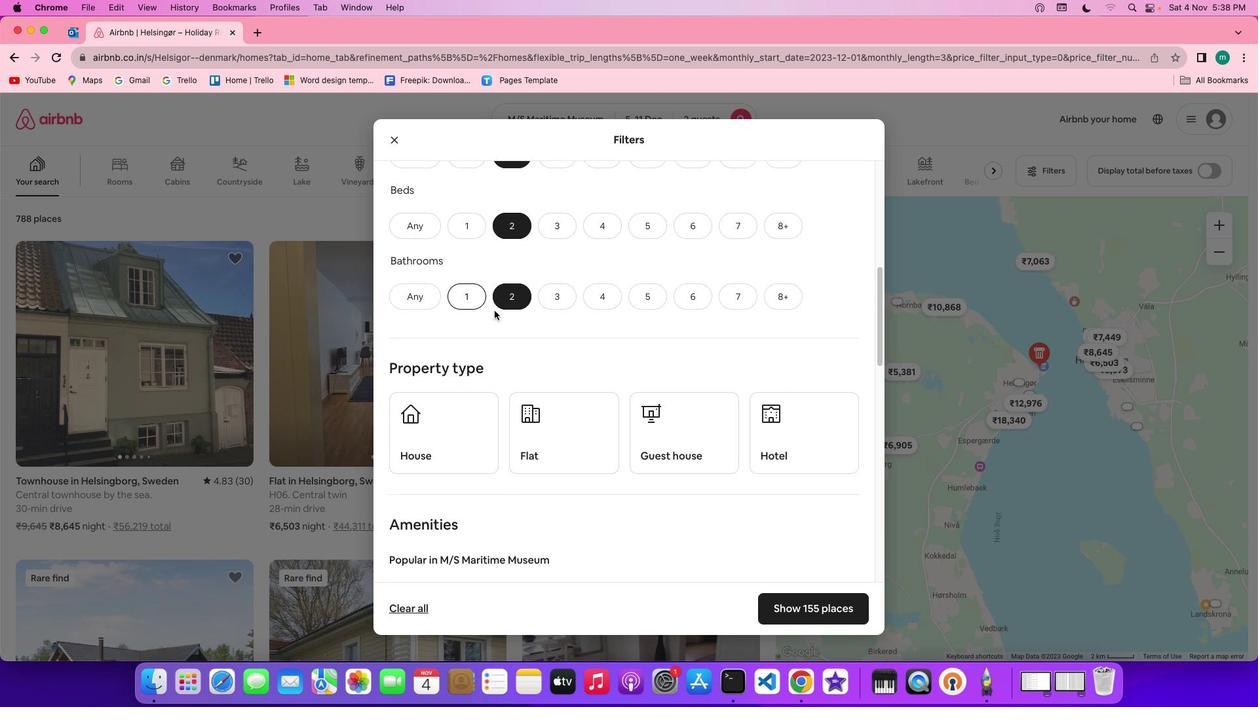 
Action: Mouse moved to (640, 380)
Screenshot: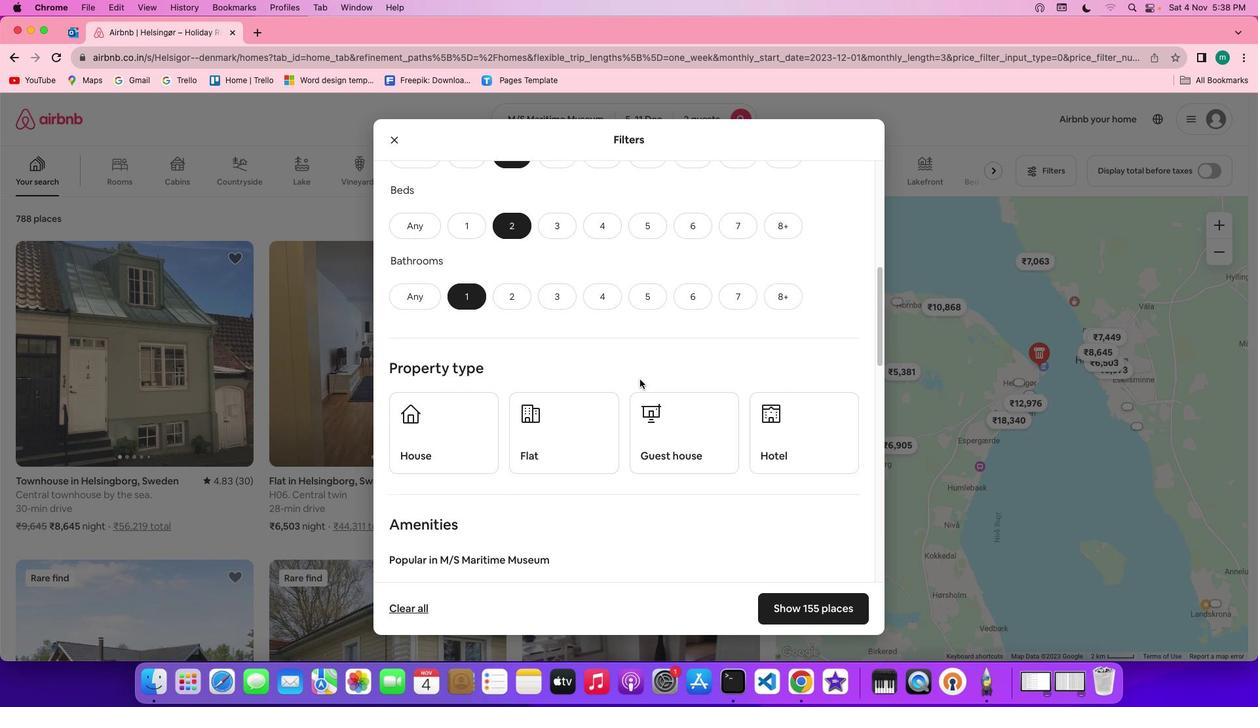 
Action: Mouse scrolled (640, 380) with delta (0, 0)
Screenshot: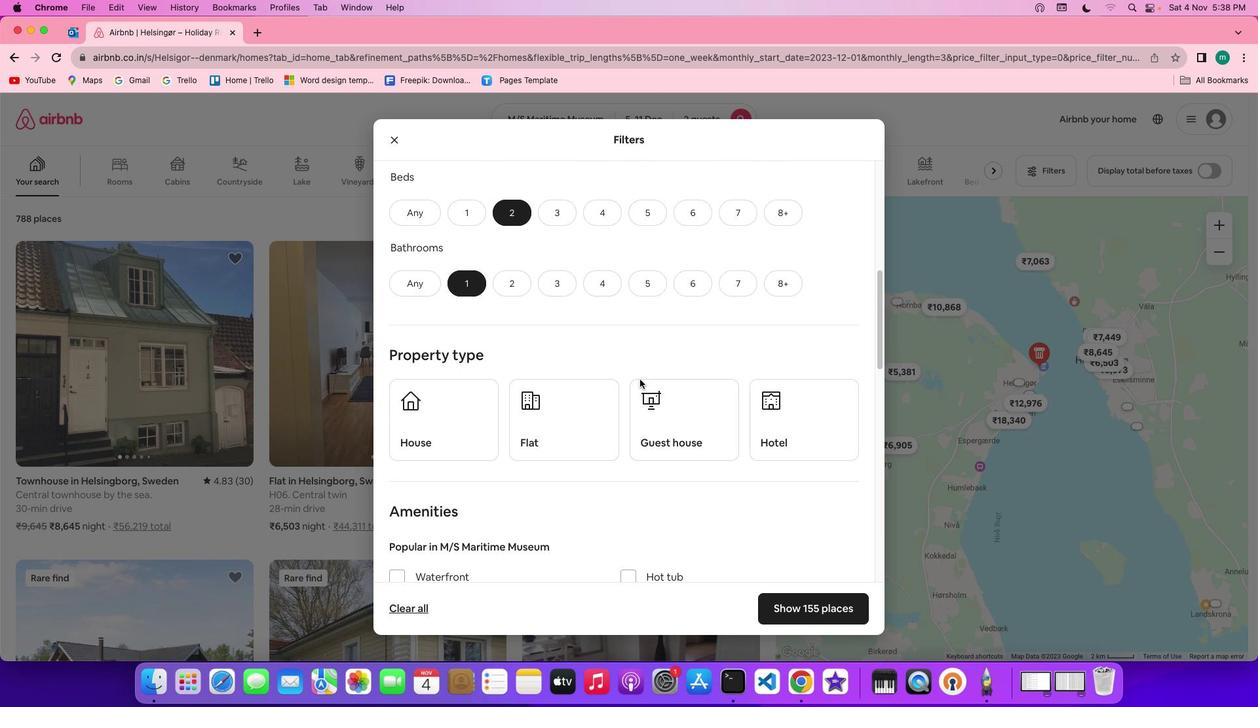 
Action: Mouse scrolled (640, 380) with delta (0, 0)
Screenshot: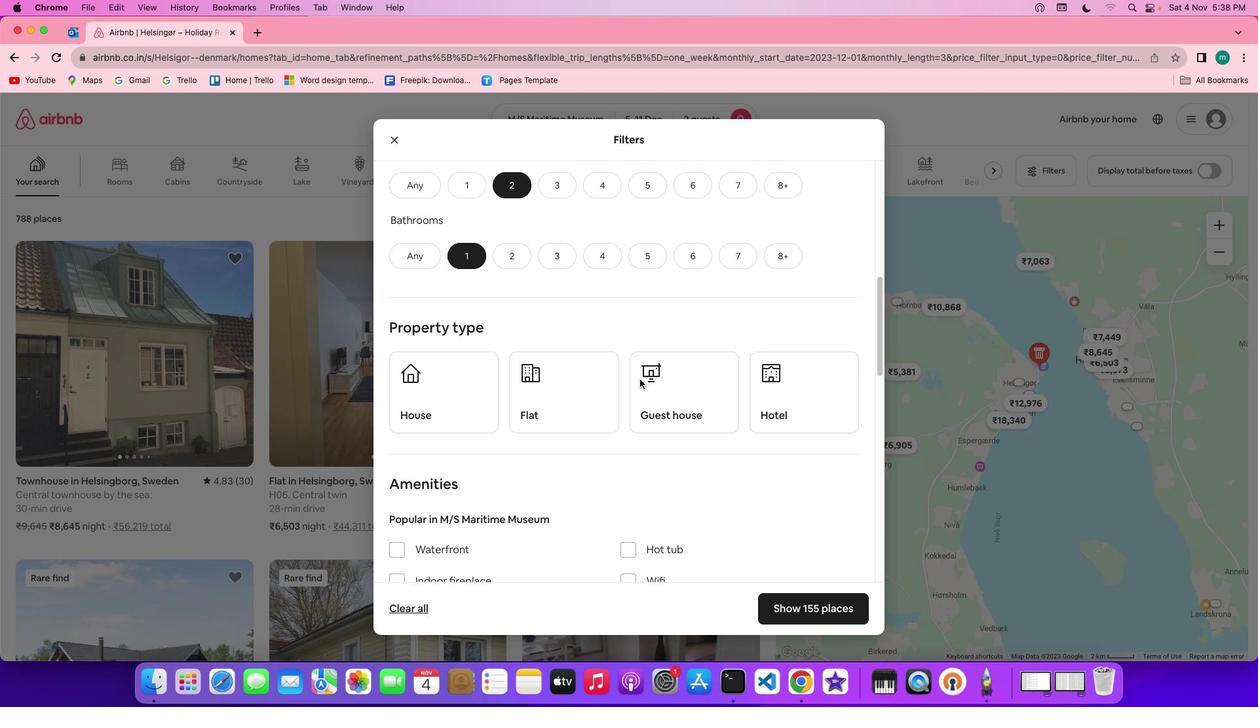 
Action: Mouse scrolled (640, 380) with delta (0, 0)
Screenshot: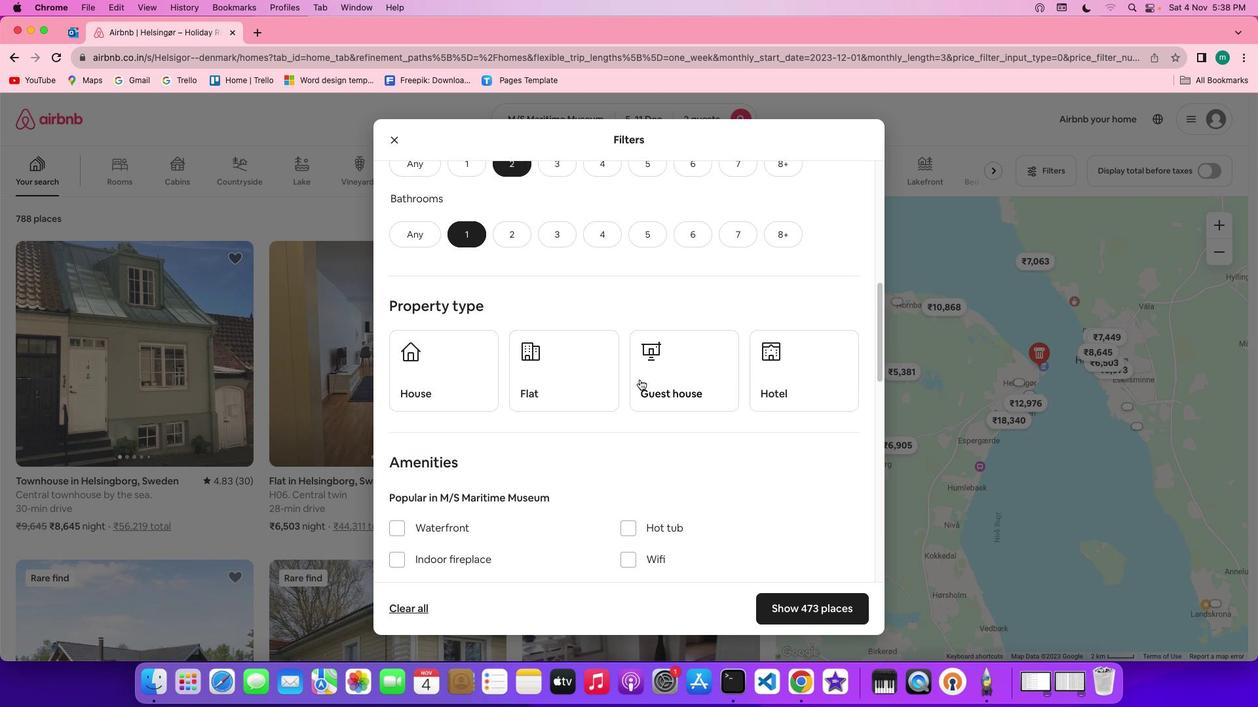 
Action: Mouse scrolled (640, 380) with delta (0, 0)
Screenshot: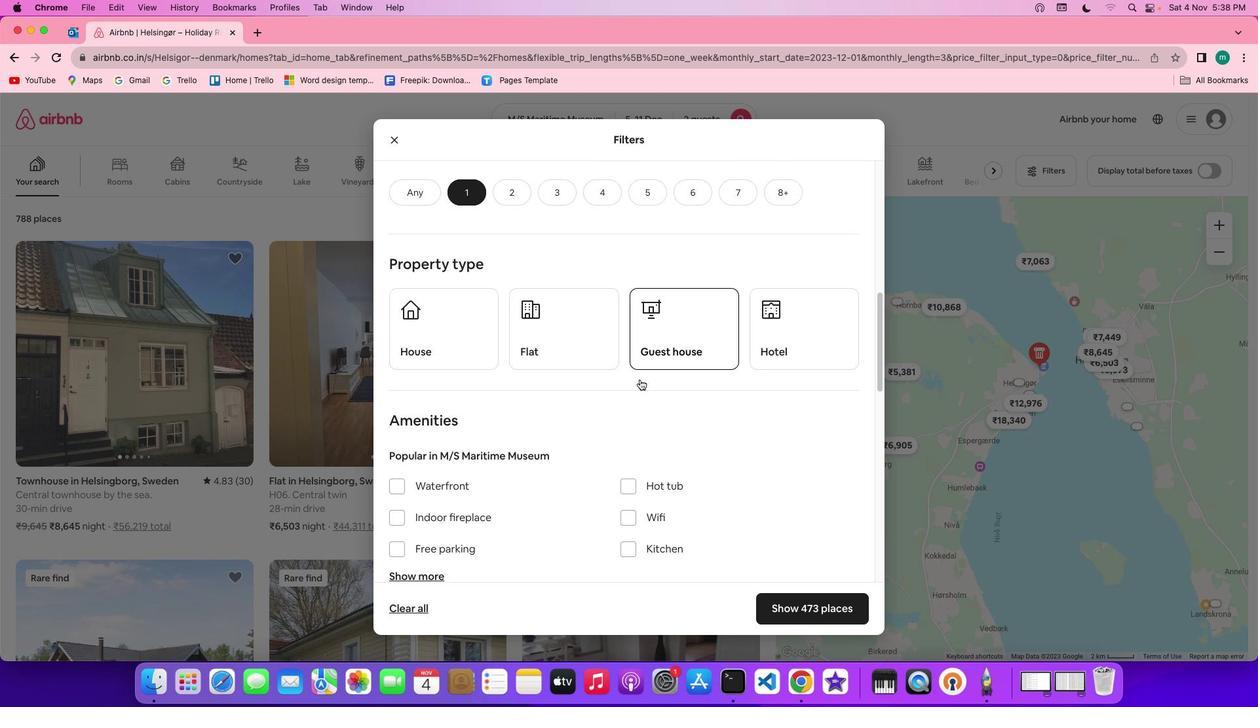 
Action: Mouse scrolled (640, 380) with delta (0, 0)
Screenshot: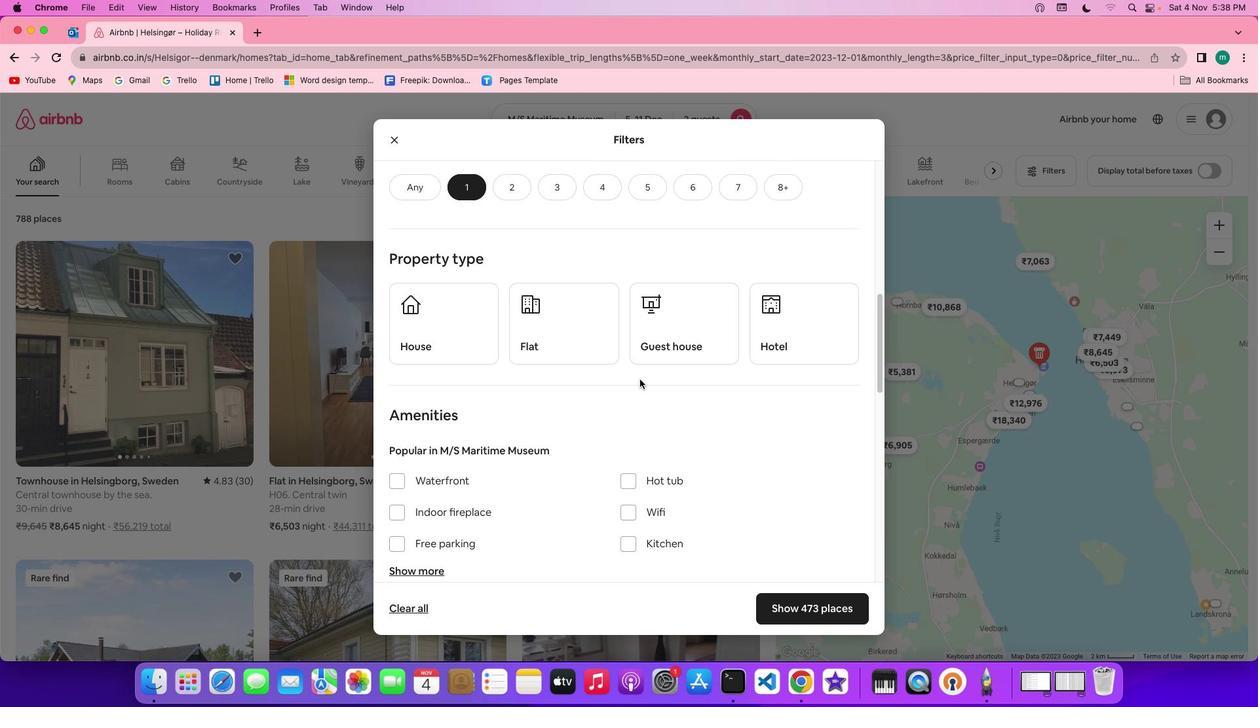 
Action: Mouse scrolled (640, 380) with delta (0, 0)
Screenshot: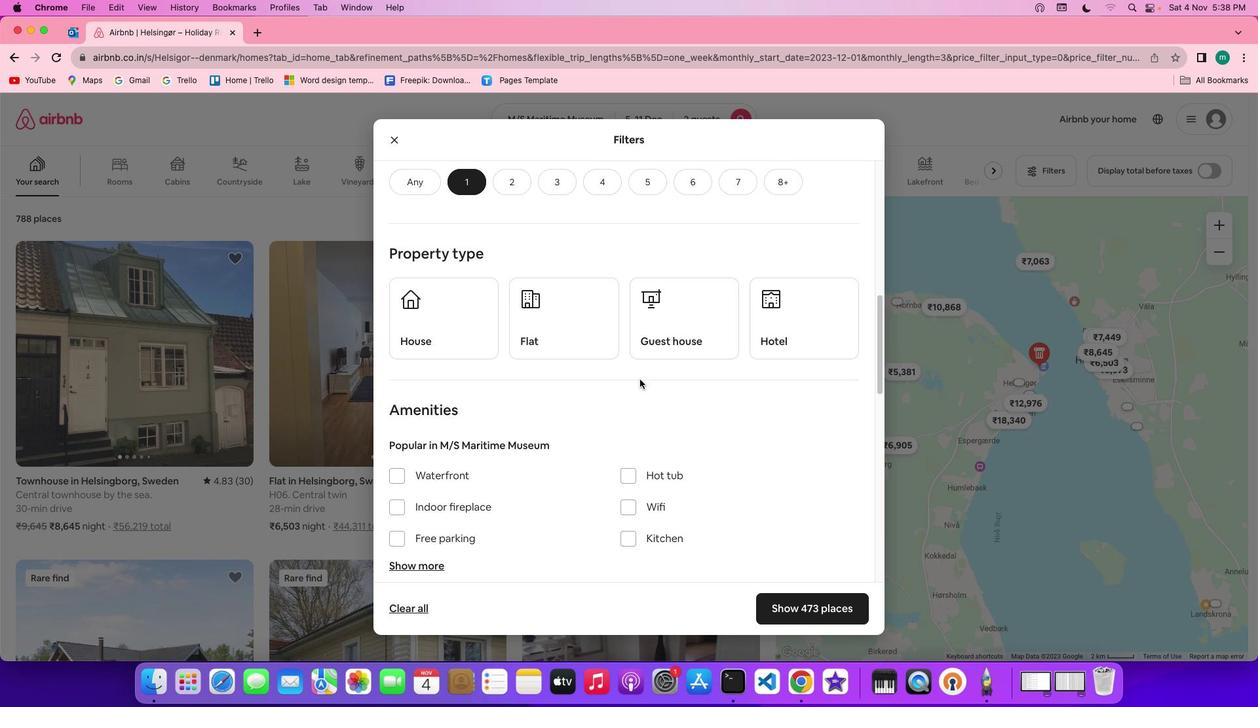 
Action: Mouse scrolled (640, 380) with delta (0, 0)
Screenshot: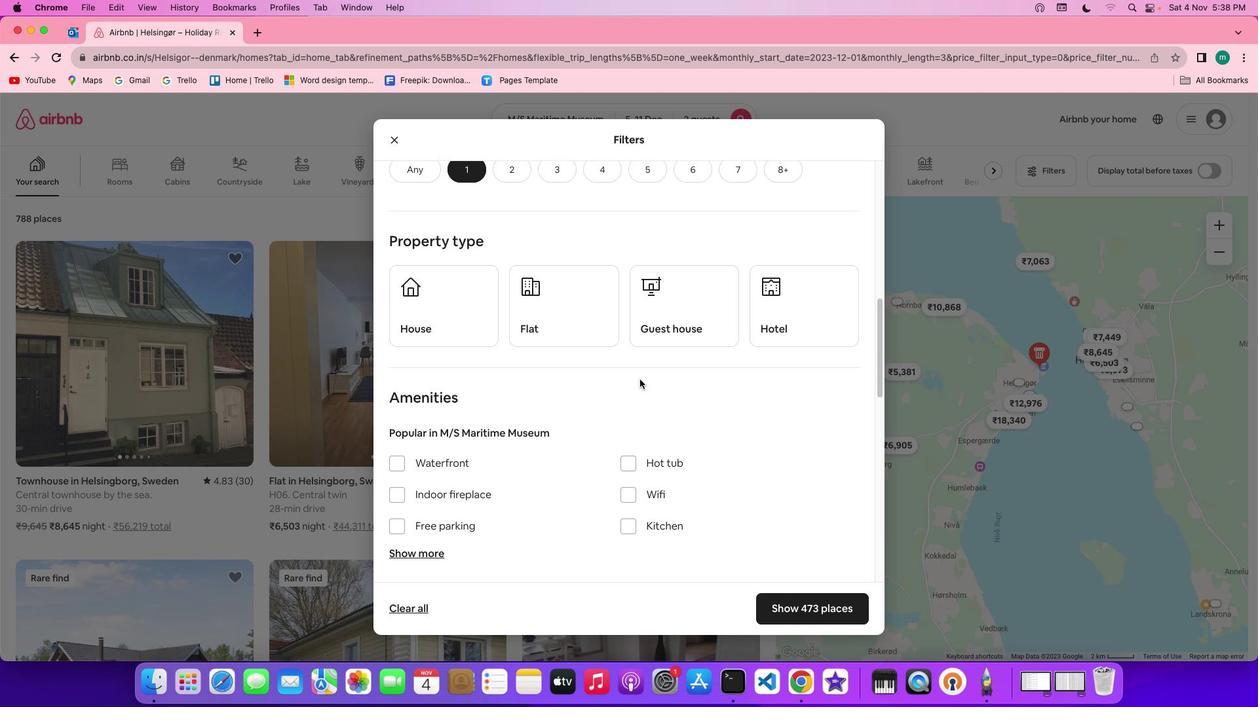 
Action: Mouse moved to (547, 325)
Screenshot: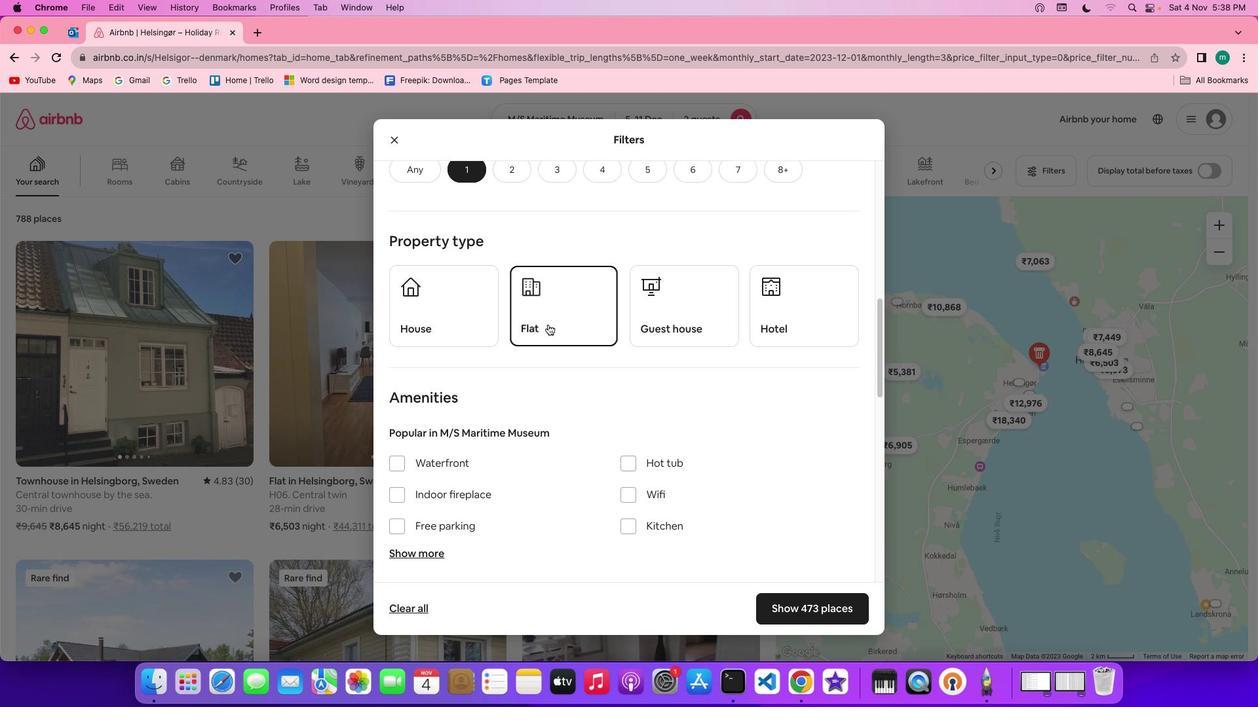 
Action: Mouse pressed left at (547, 325)
Screenshot: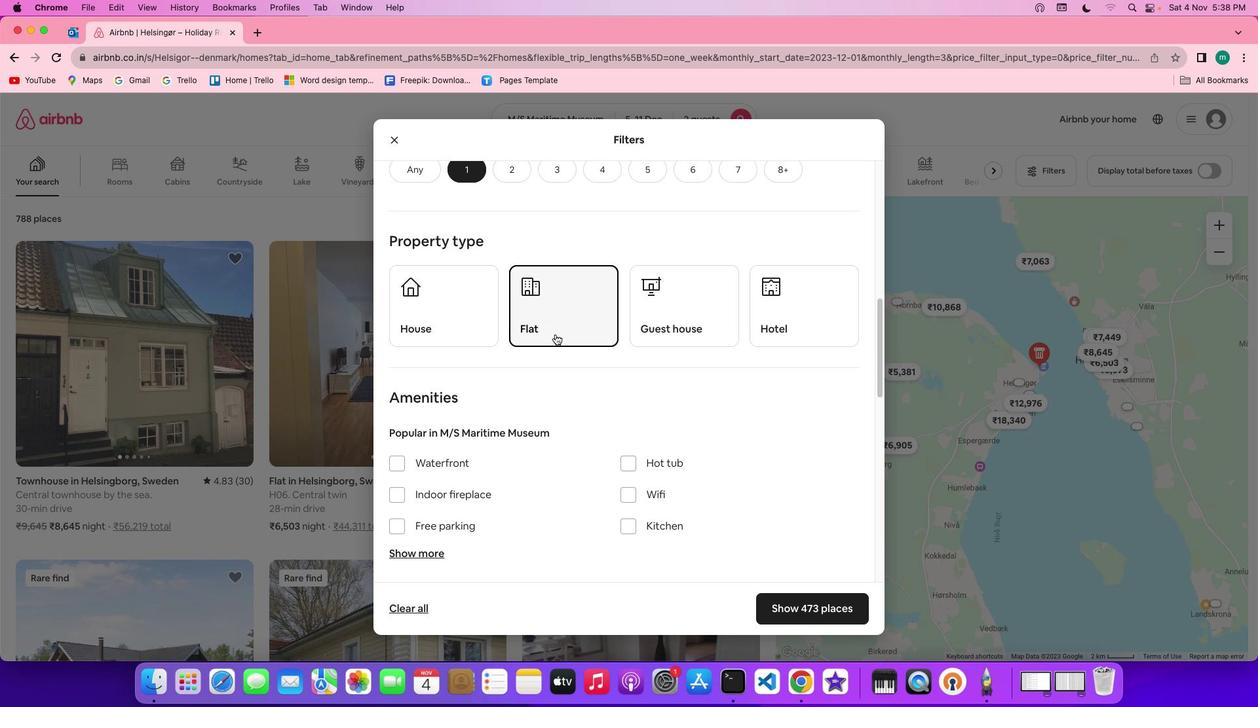 
Action: Mouse moved to (688, 402)
Screenshot: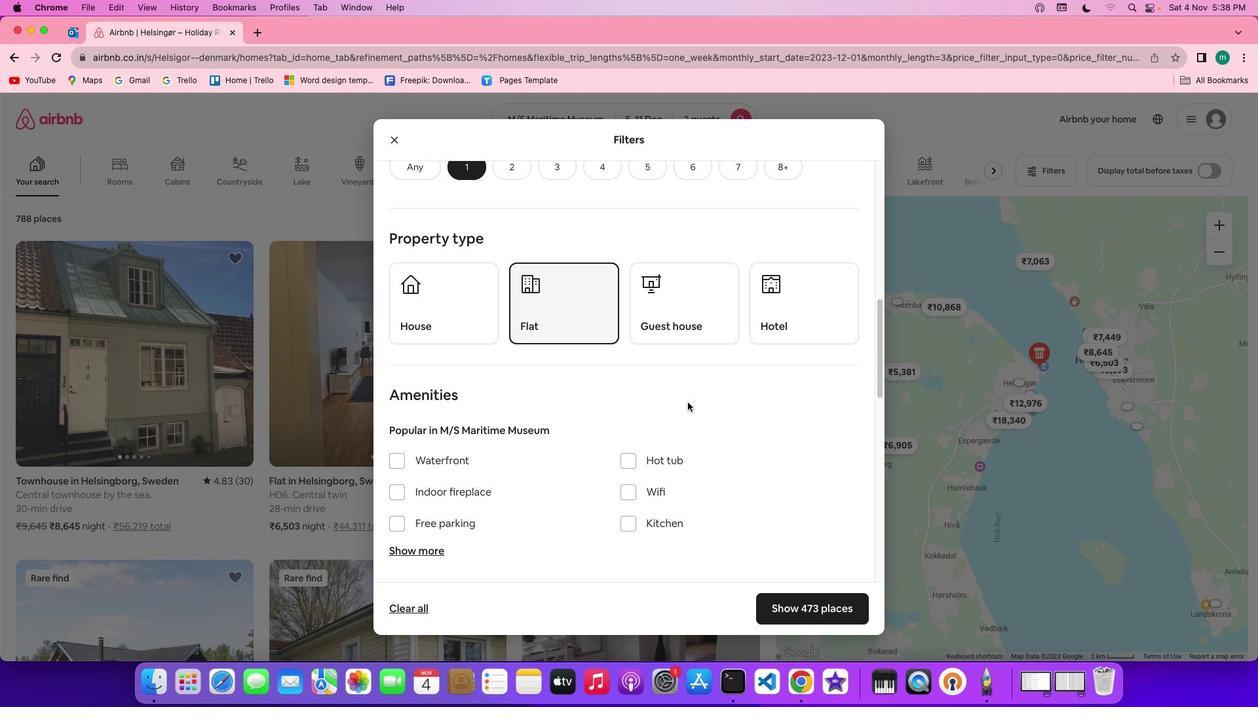 
Action: Mouse scrolled (688, 402) with delta (0, 0)
Screenshot: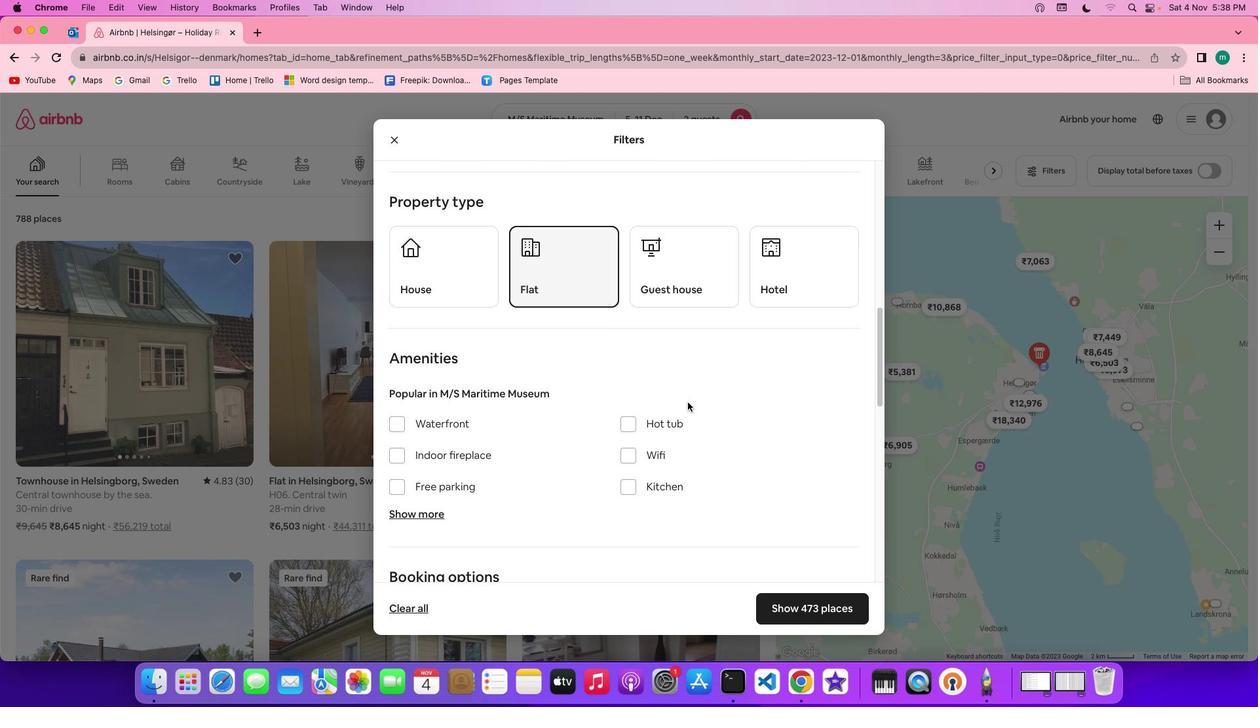 
Action: Mouse scrolled (688, 402) with delta (0, 0)
Screenshot: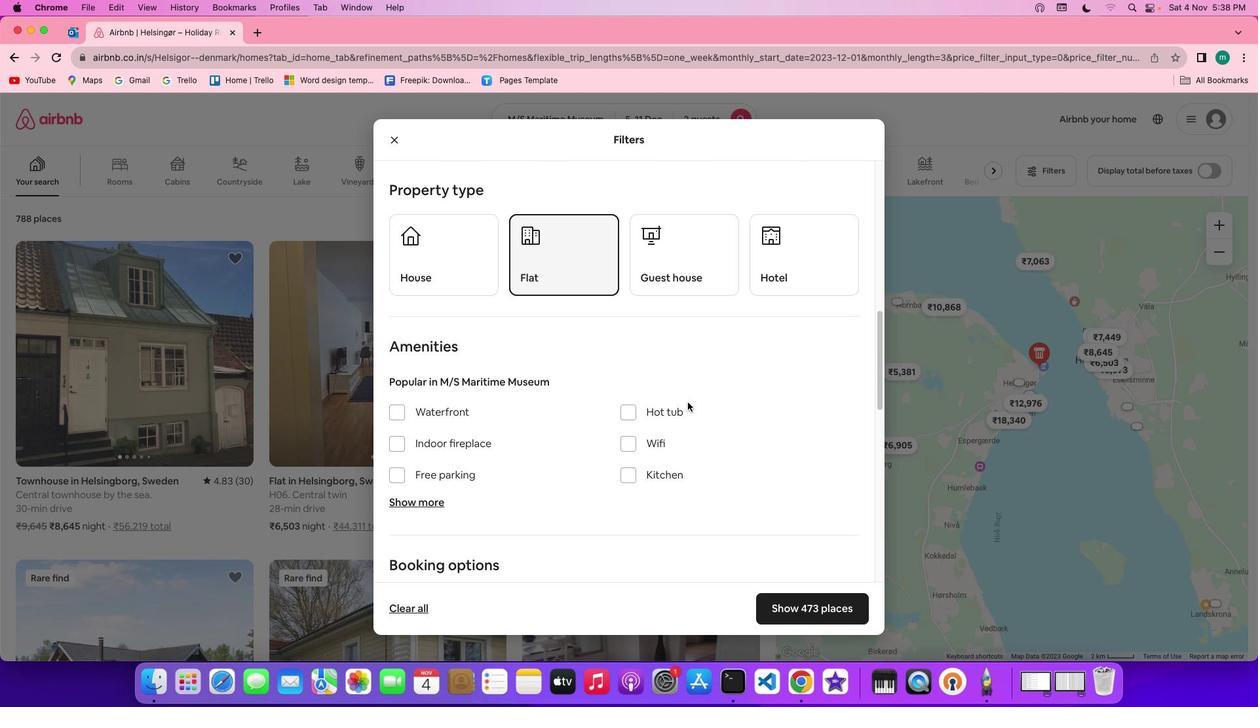 
Action: Mouse scrolled (688, 402) with delta (0, 0)
Screenshot: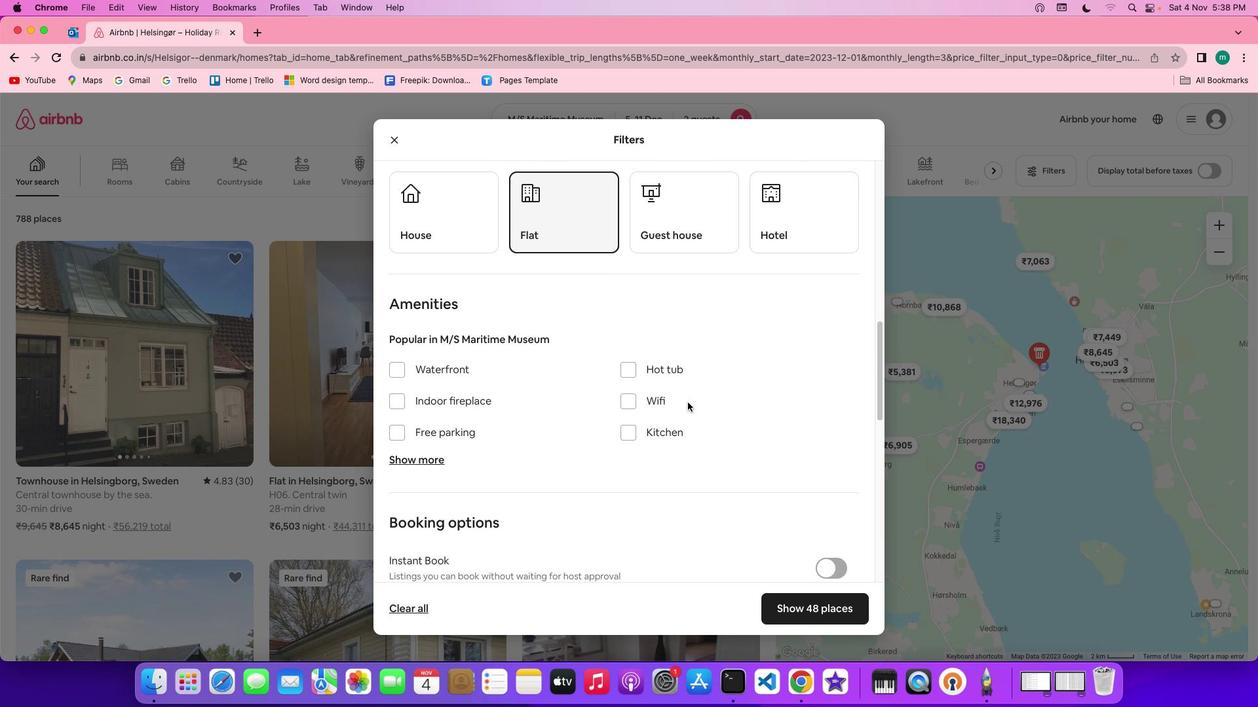 
Action: Mouse moved to (688, 402)
Screenshot: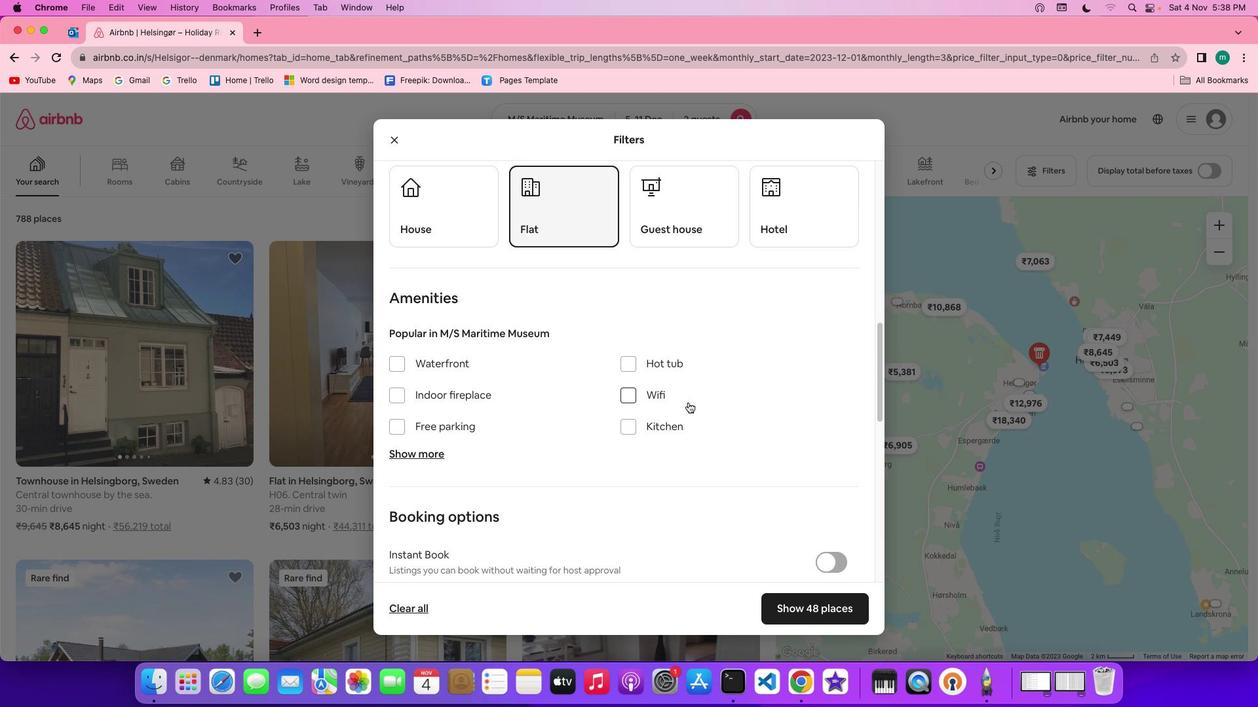 
Action: Mouse scrolled (688, 402) with delta (0, 0)
Screenshot: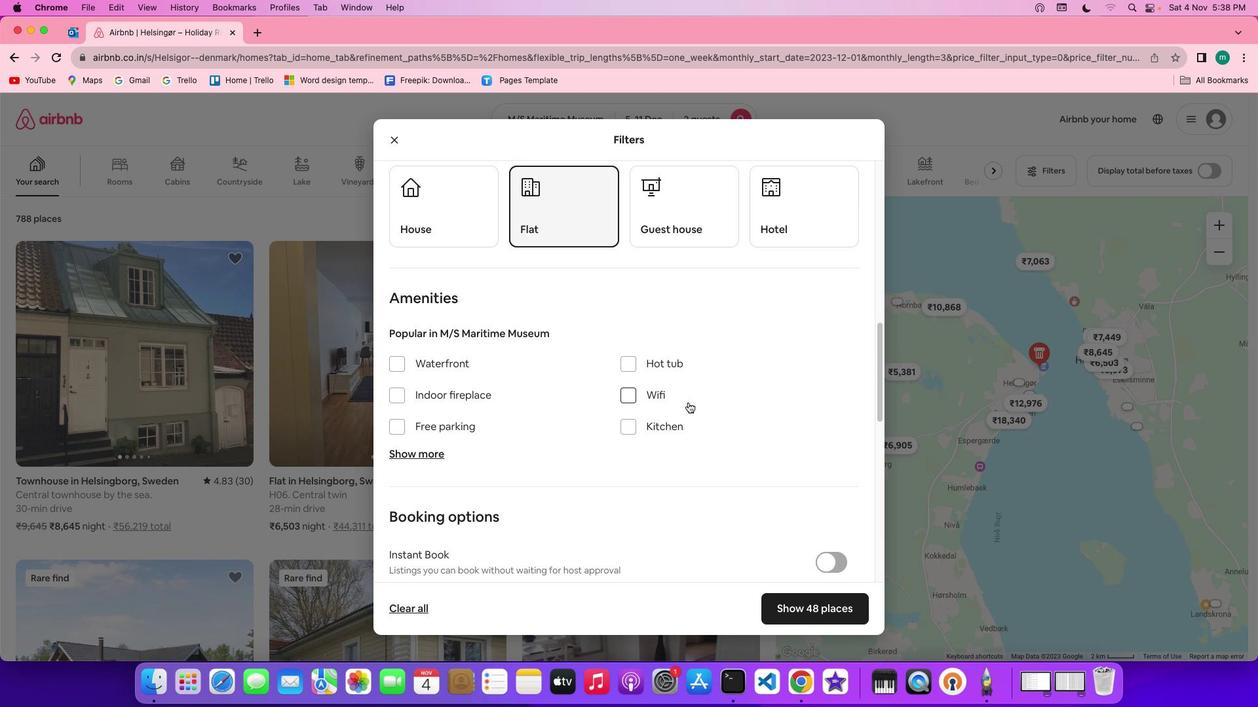 
Action: Mouse scrolled (688, 402) with delta (0, 0)
Screenshot: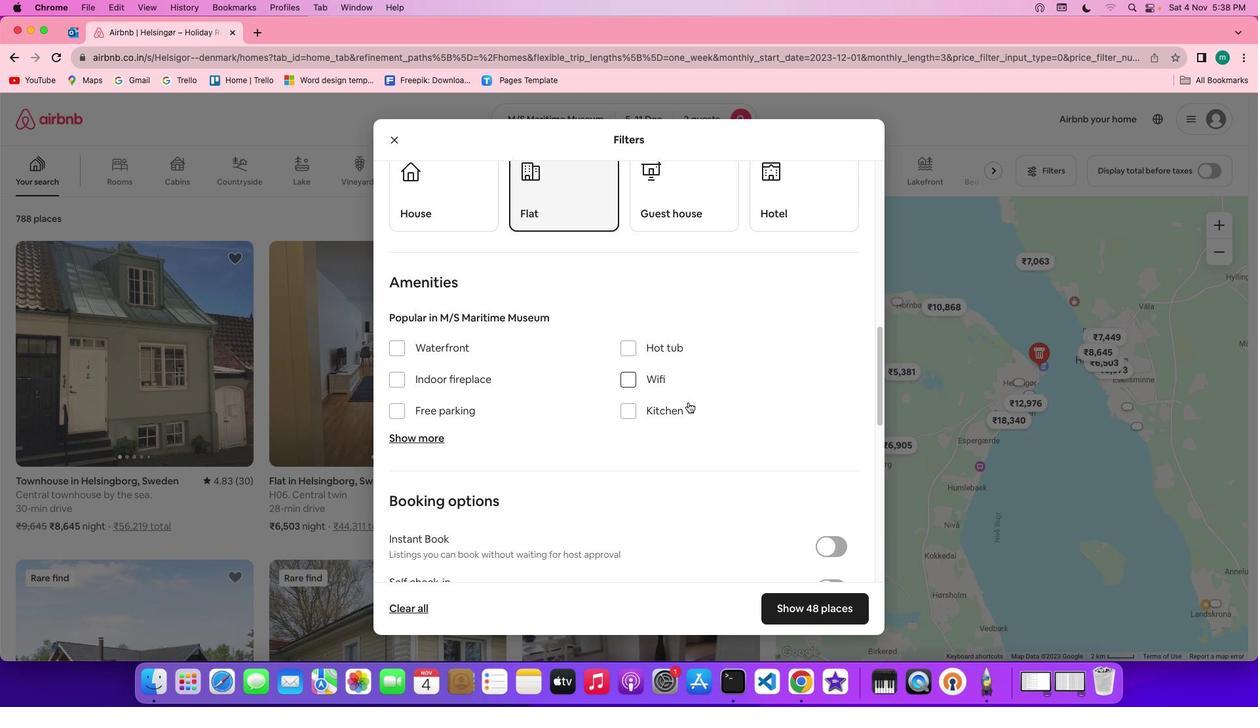 
Action: Mouse scrolled (688, 402) with delta (0, 0)
Screenshot: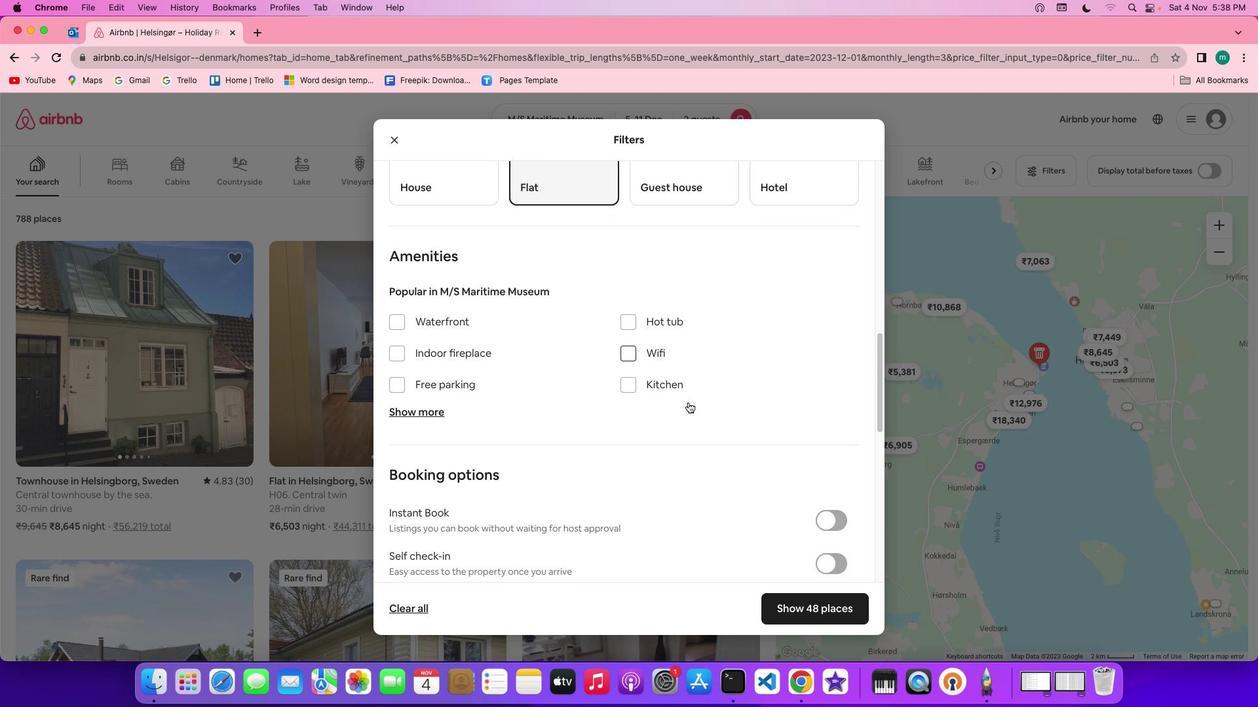 
Action: Mouse scrolled (688, 402) with delta (0, 0)
Screenshot: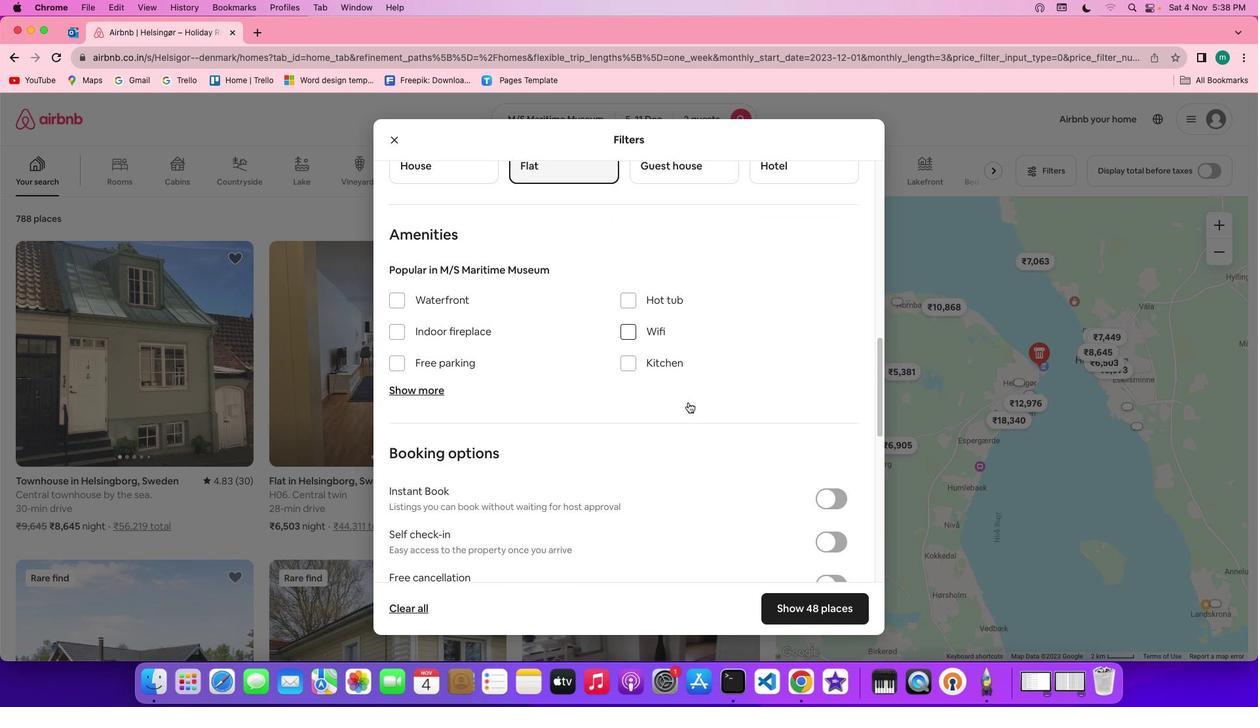 
Action: Mouse scrolled (688, 402) with delta (0, 0)
Screenshot: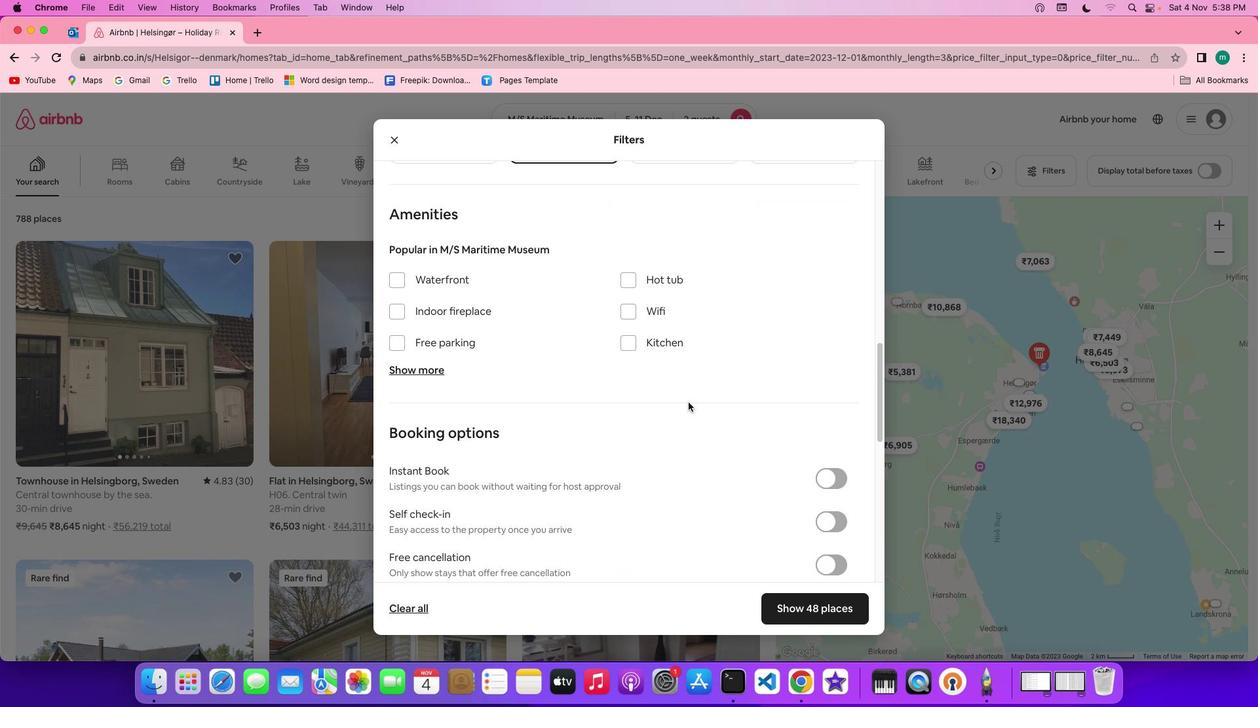 
Action: Mouse scrolled (688, 402) with delta (0, 0)
Screenshot: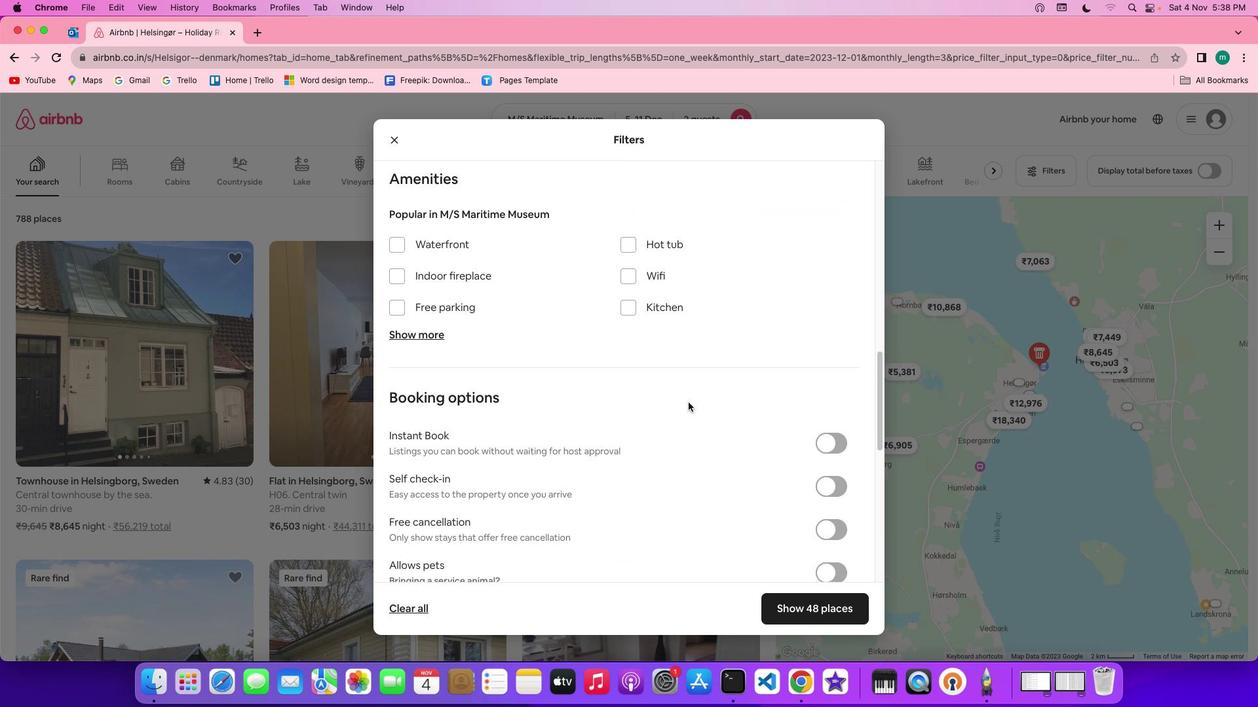 
Action: Mouse scrolled (688, 402) with delta (0, 0)
Screenshot: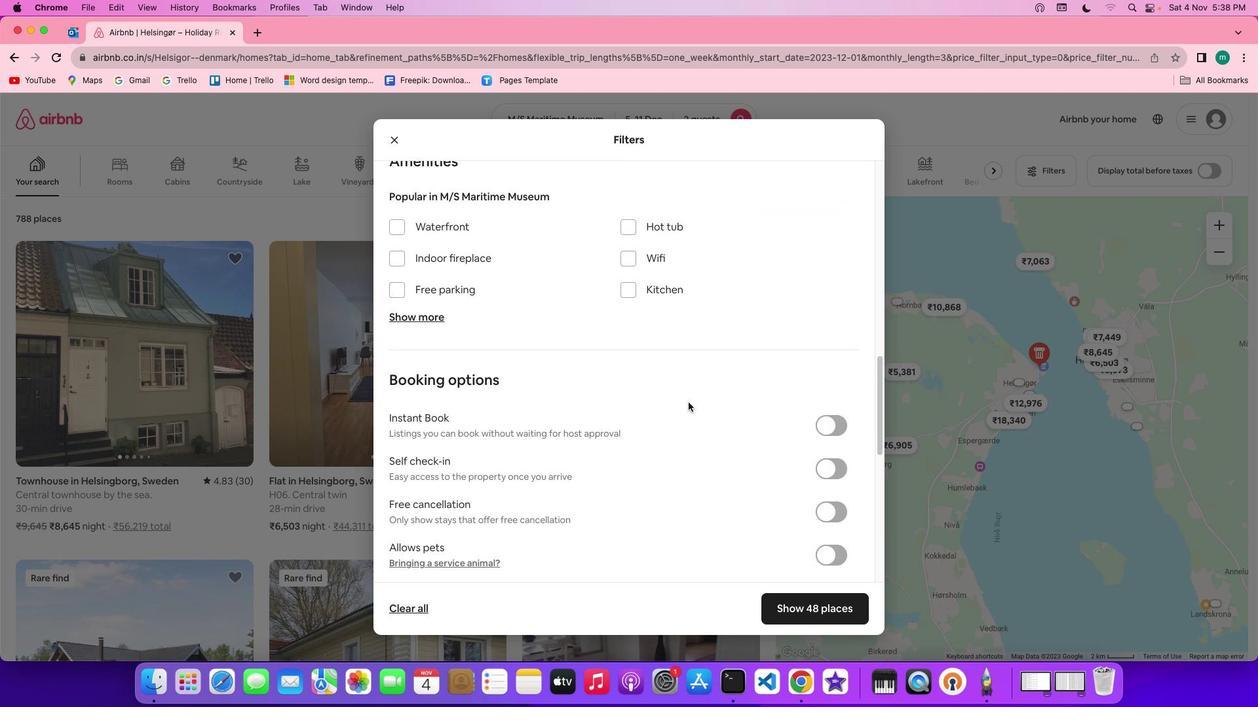 
Action: Mouse scrolled (688, 402) with delta (0, 0)
Screenshot: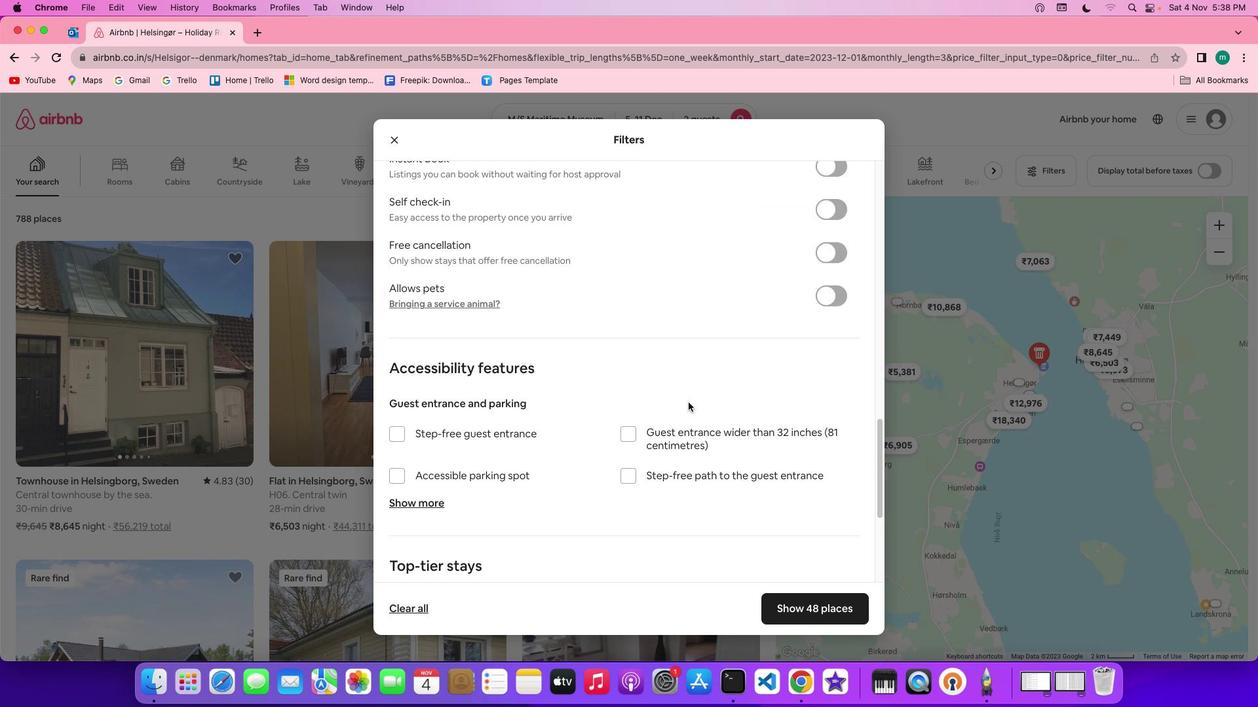 
Action: Mouse moved to (688, 402)
Screenshot: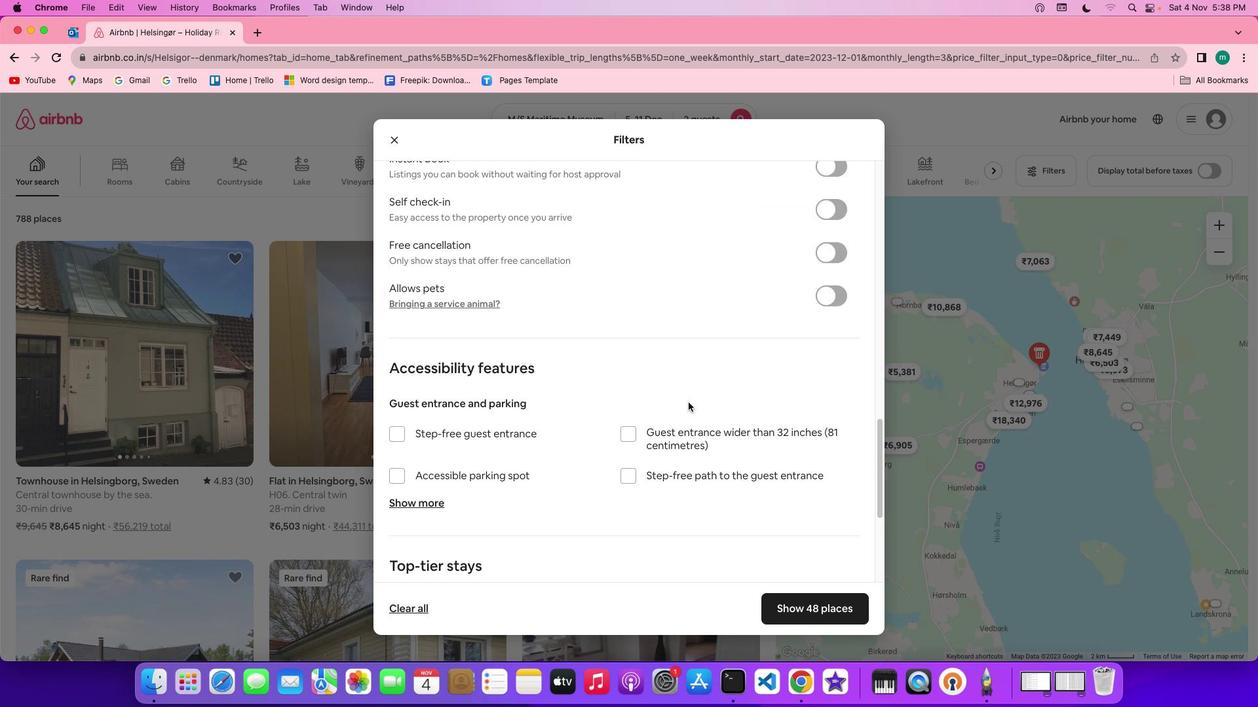 
Action: Mouse scrolled (688, 402) with delta (0, 0)
Screenshot: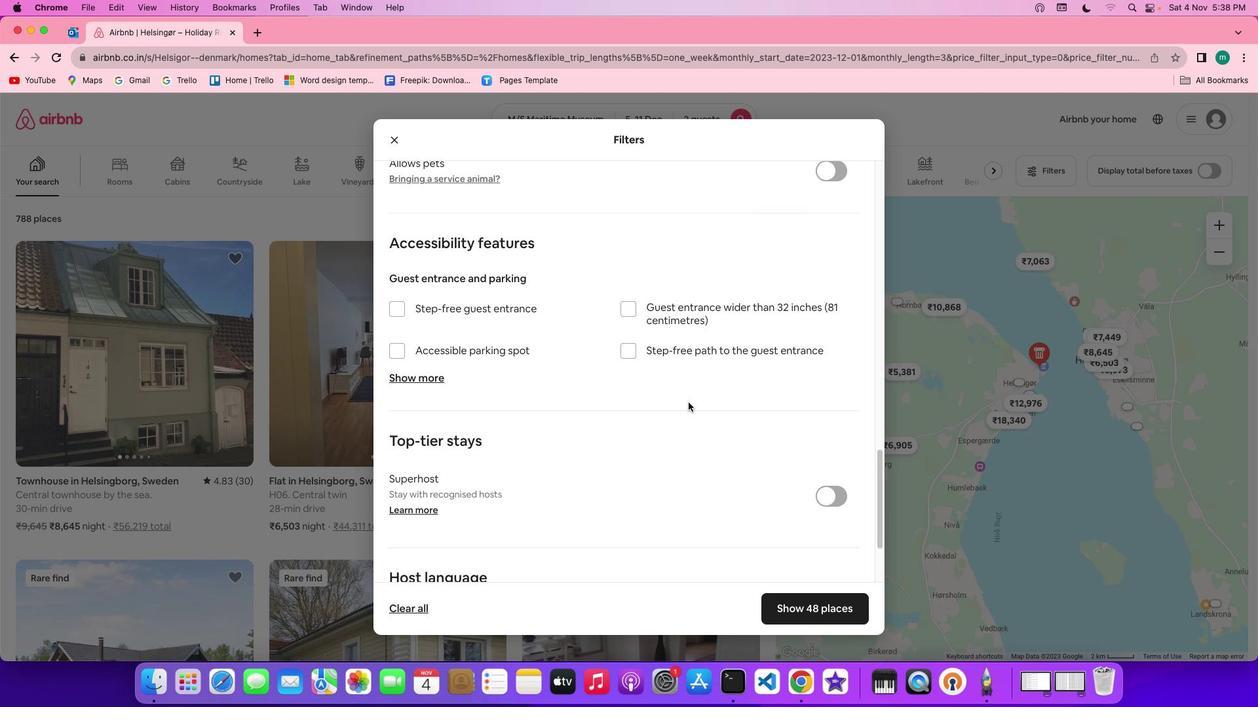 
Action: Mouse scrolled (688, 402) with delta (0, 0)
Screenshot: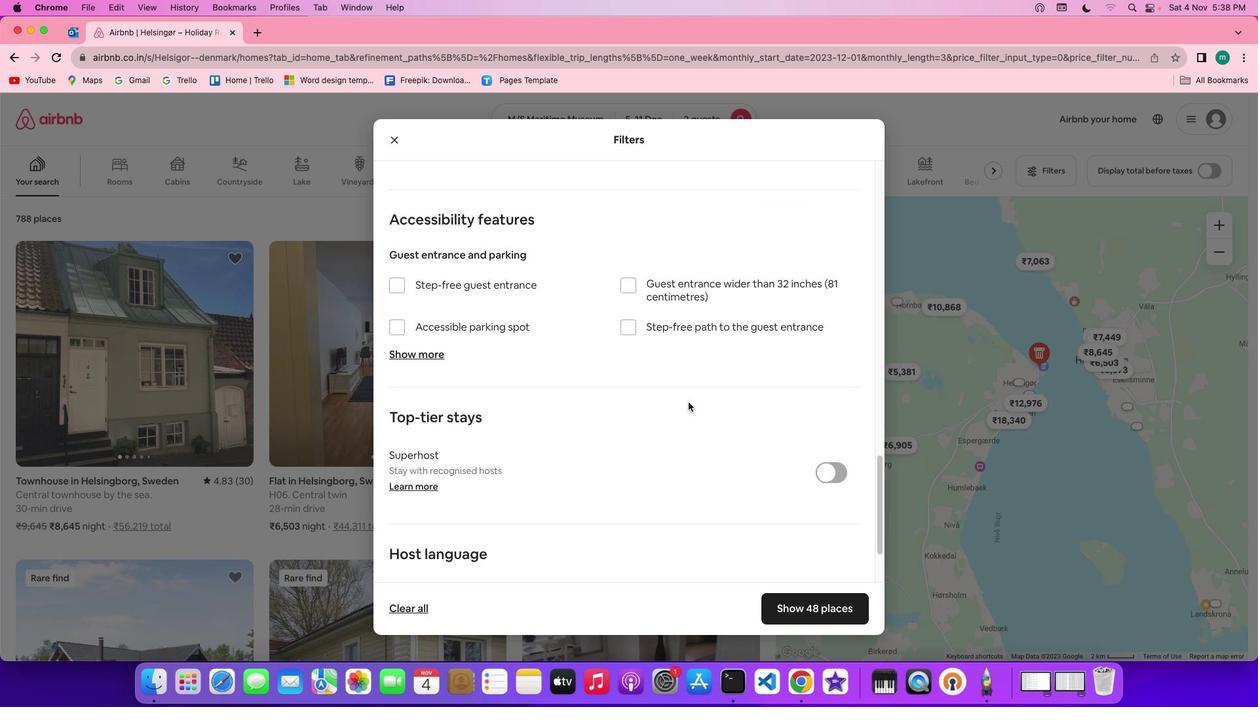 
Action: Mouse scrolled (688, 402) with delta (0, -1)
Screenshot: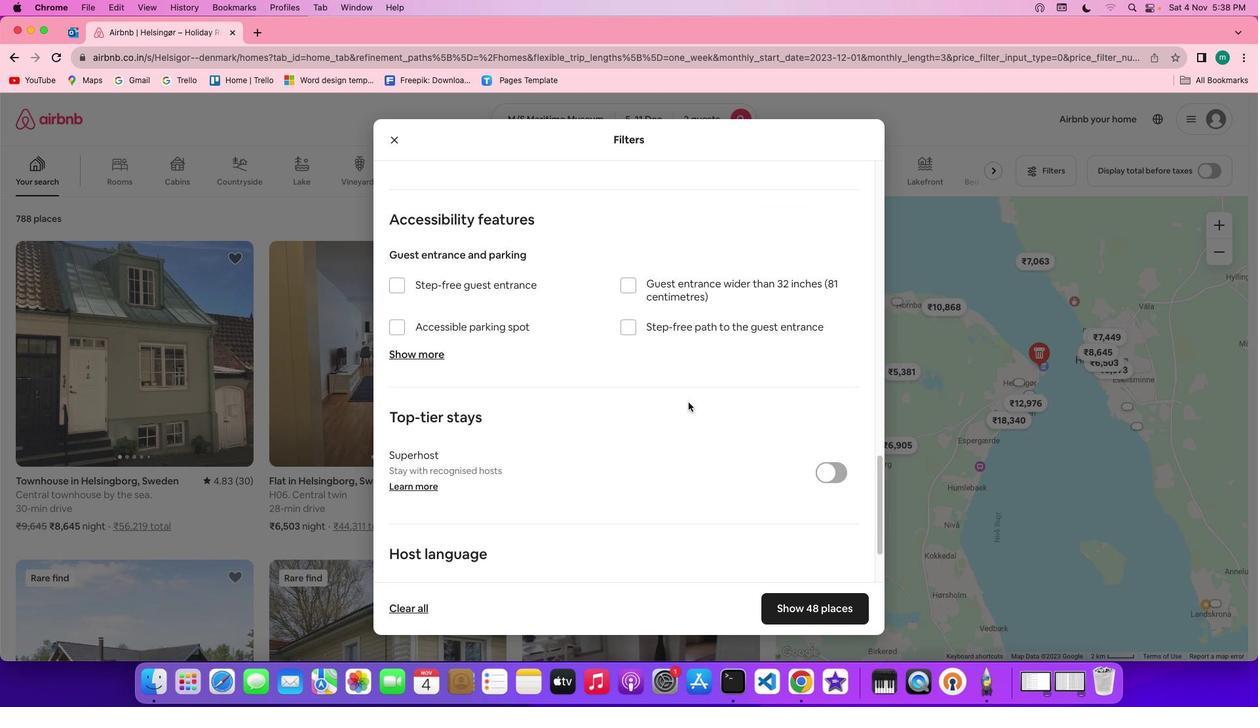 
Action: Mouse scrolled (688, 402) with delta (0, -1)
Screenshot: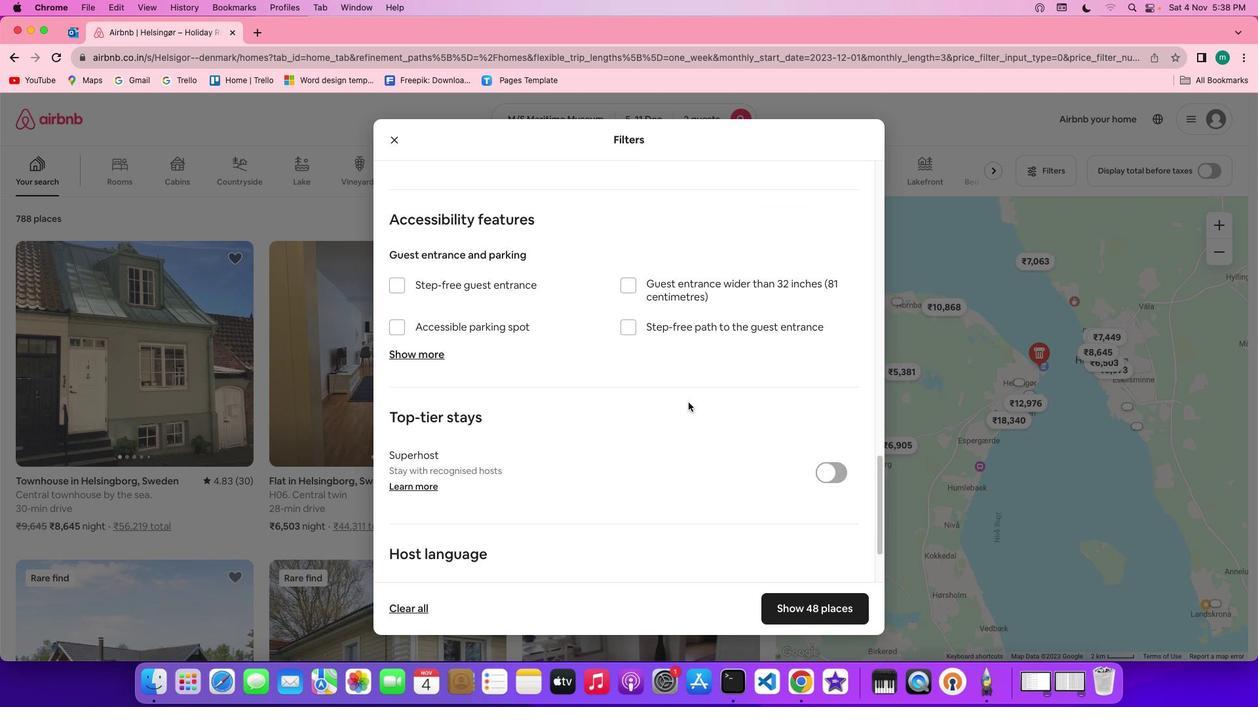 
Action: Mouse scrolled (688, 402) with delta (0, 0)
Screenshot: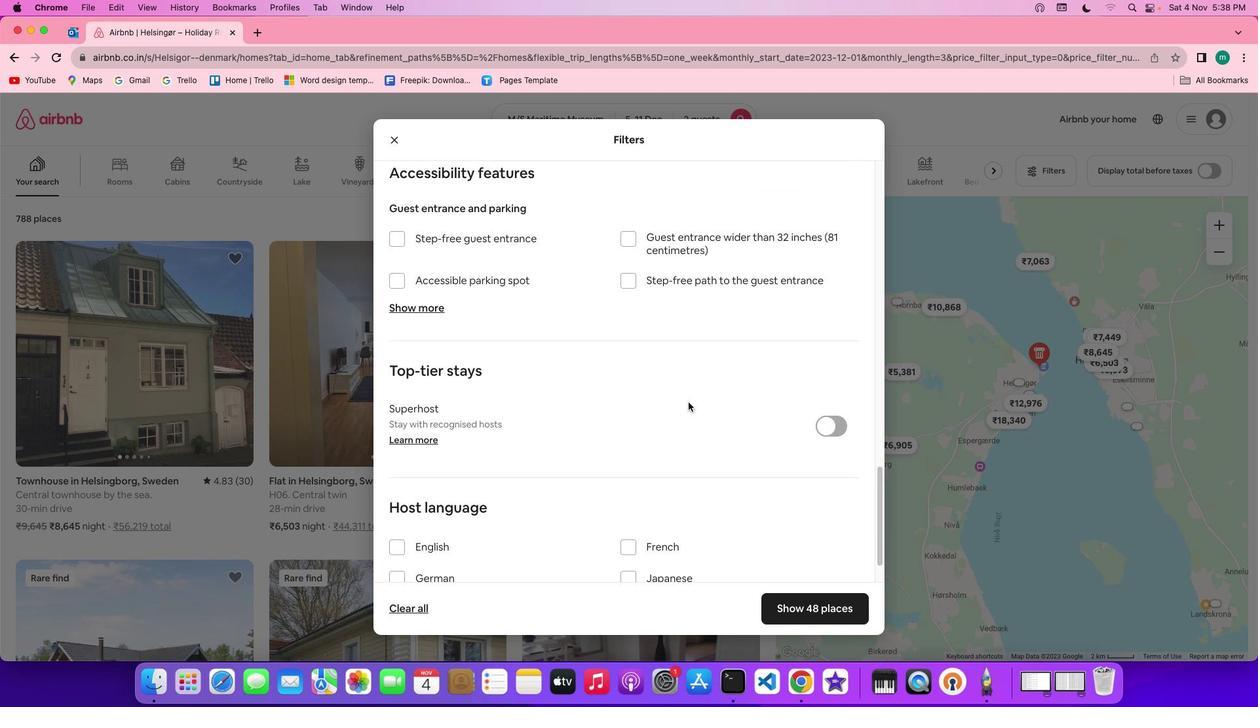 
Action: Mouse scrolled (688, 402) with delta (0, 0)
Screenshot: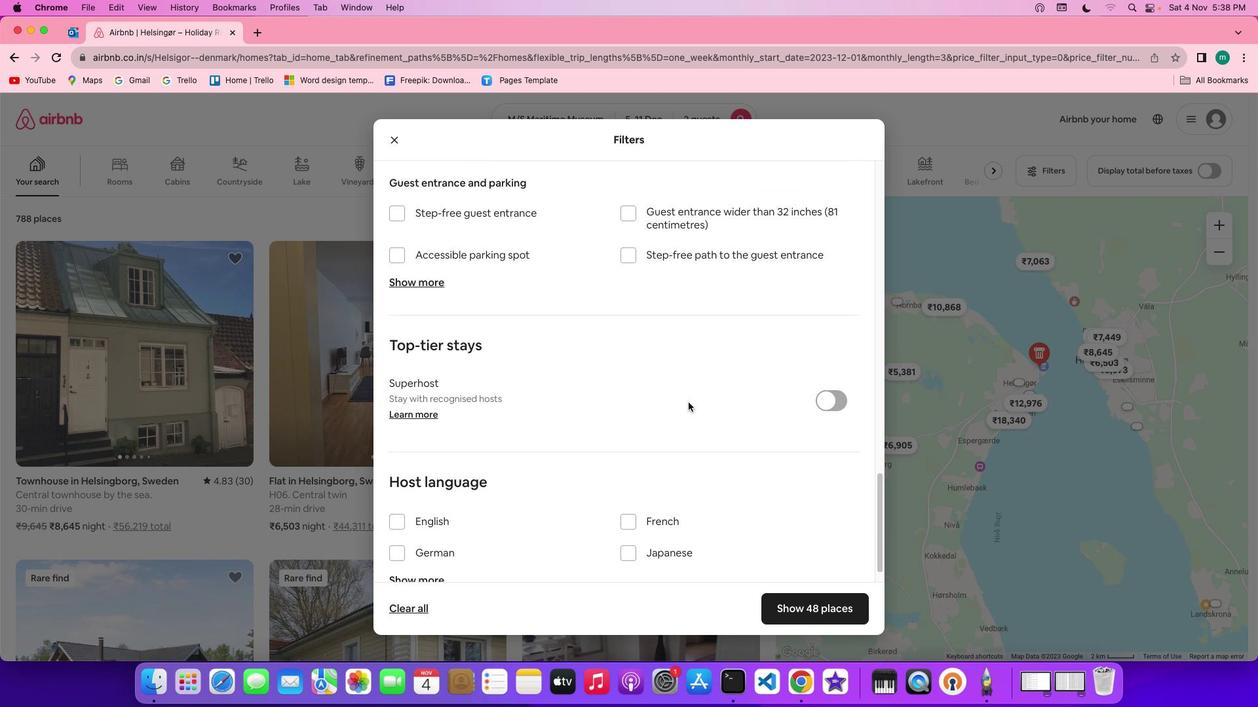 
Action: Mouse scrolled (688, 402) with delta (0, 0)
Screenshot: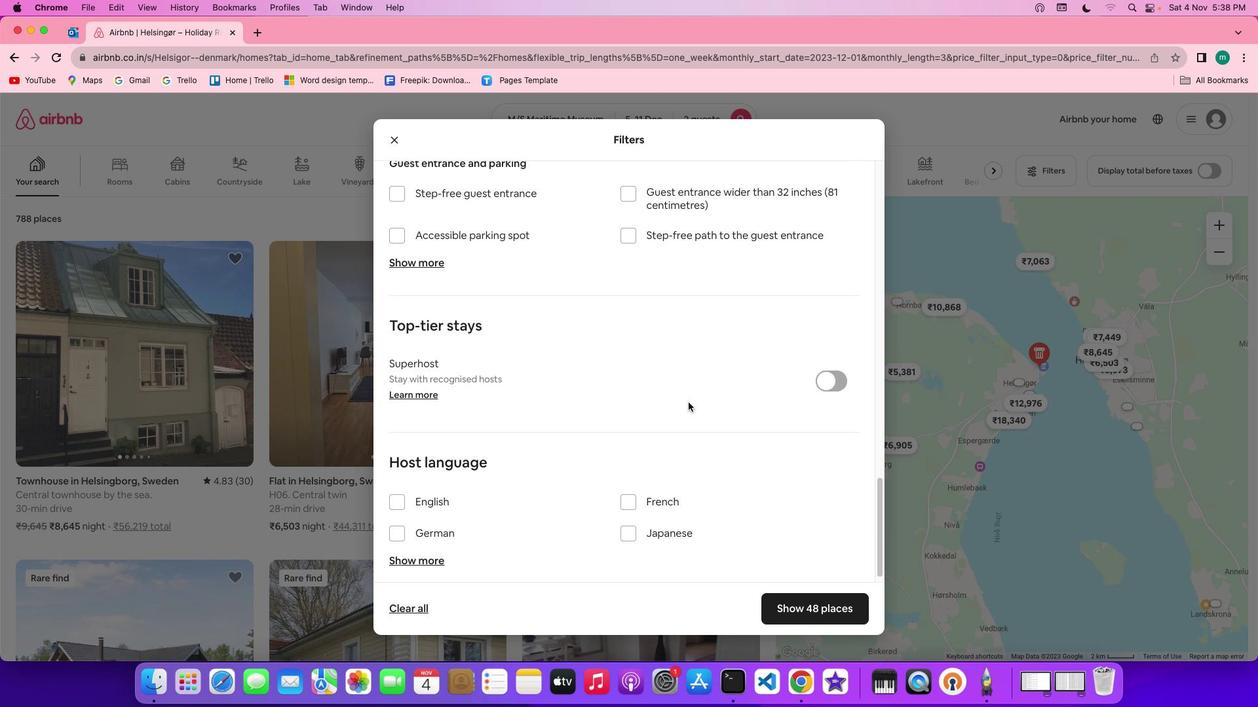 
Action: Mouse scrolled (688, 402) with delta (0, -1)
Screenshot: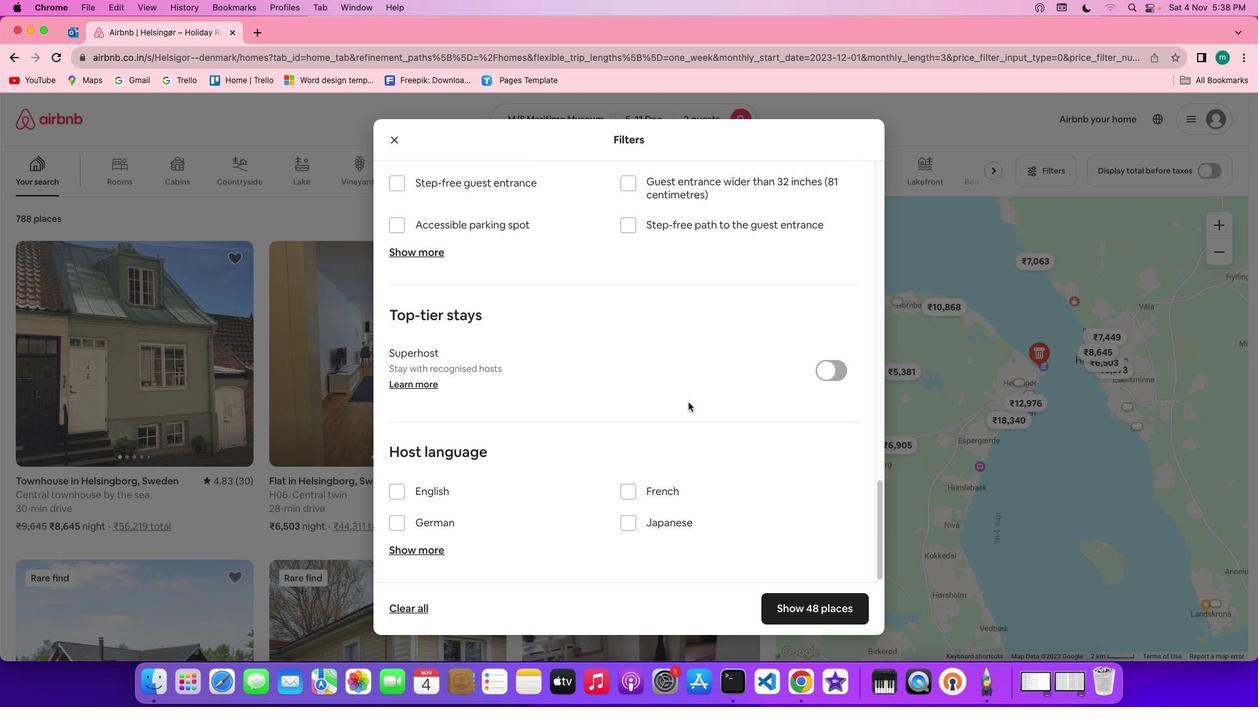 
Action: Mouse scrolled (688, 402) with delta (0, -1)
Screenshot: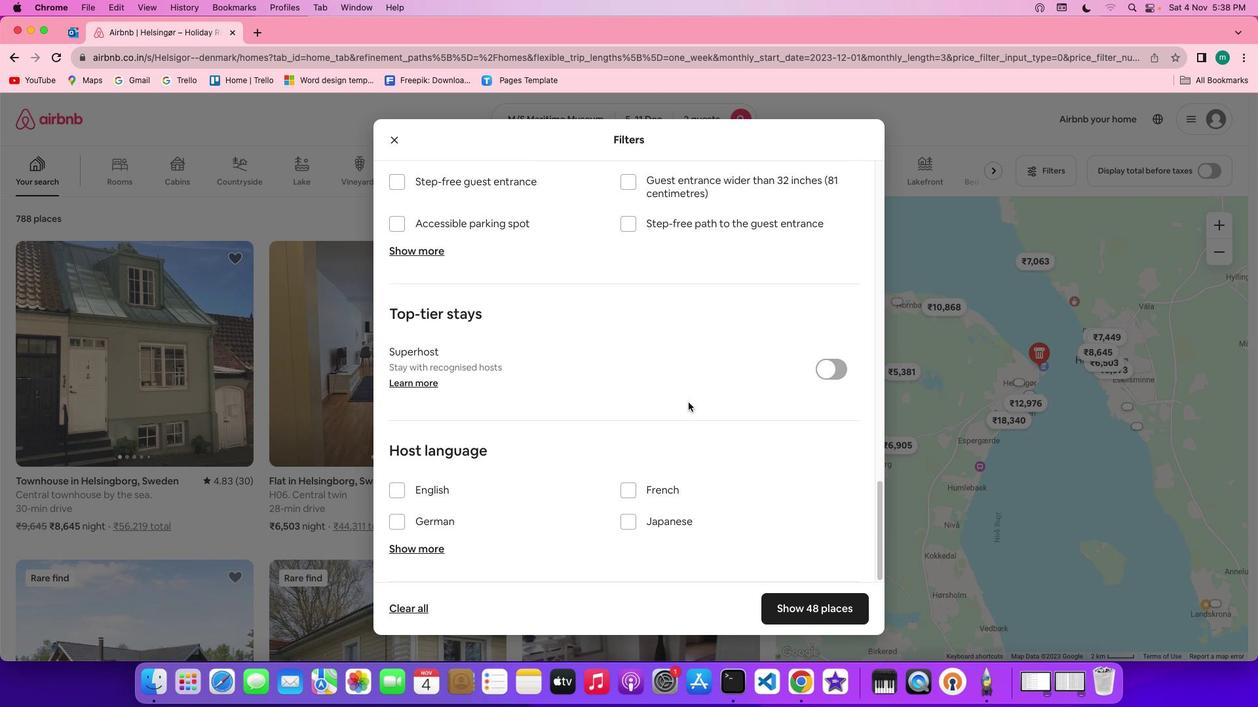 
Action: Mouse scrolled (688, 402) with delta (0, 0)
Screenshot: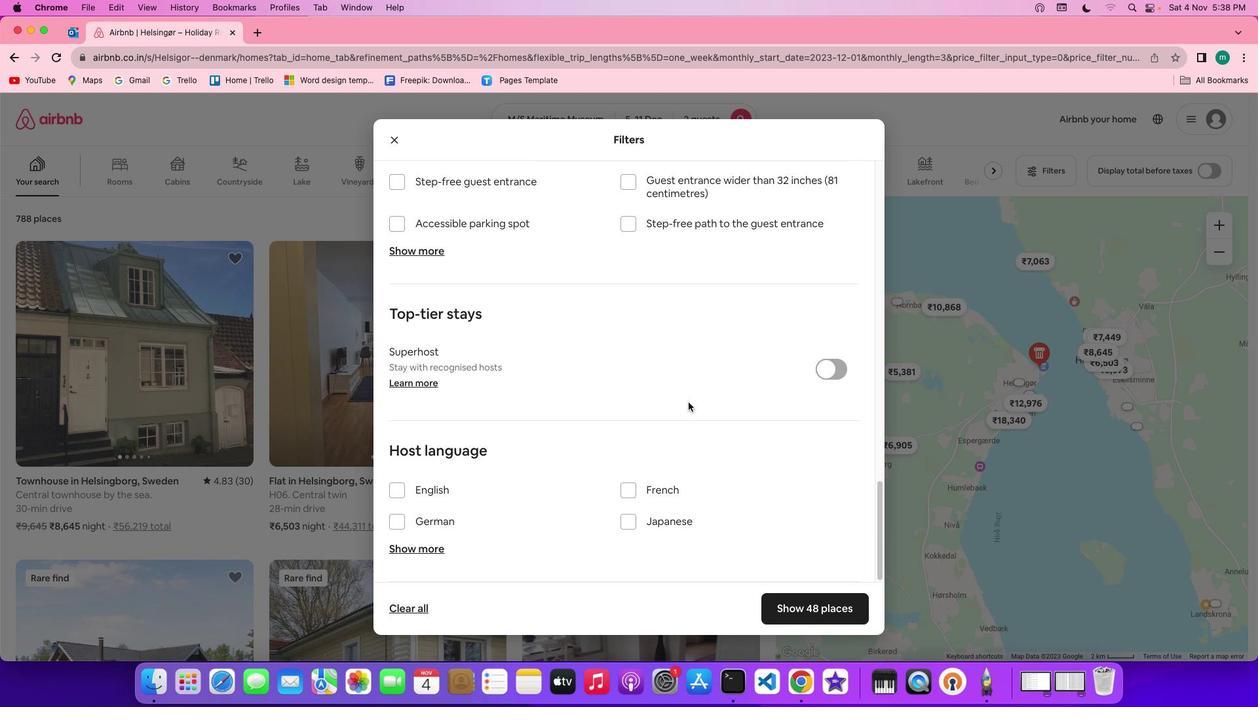 
Action: Mouse scrolled (688, 402) with delta (0, 0)
Screenshot: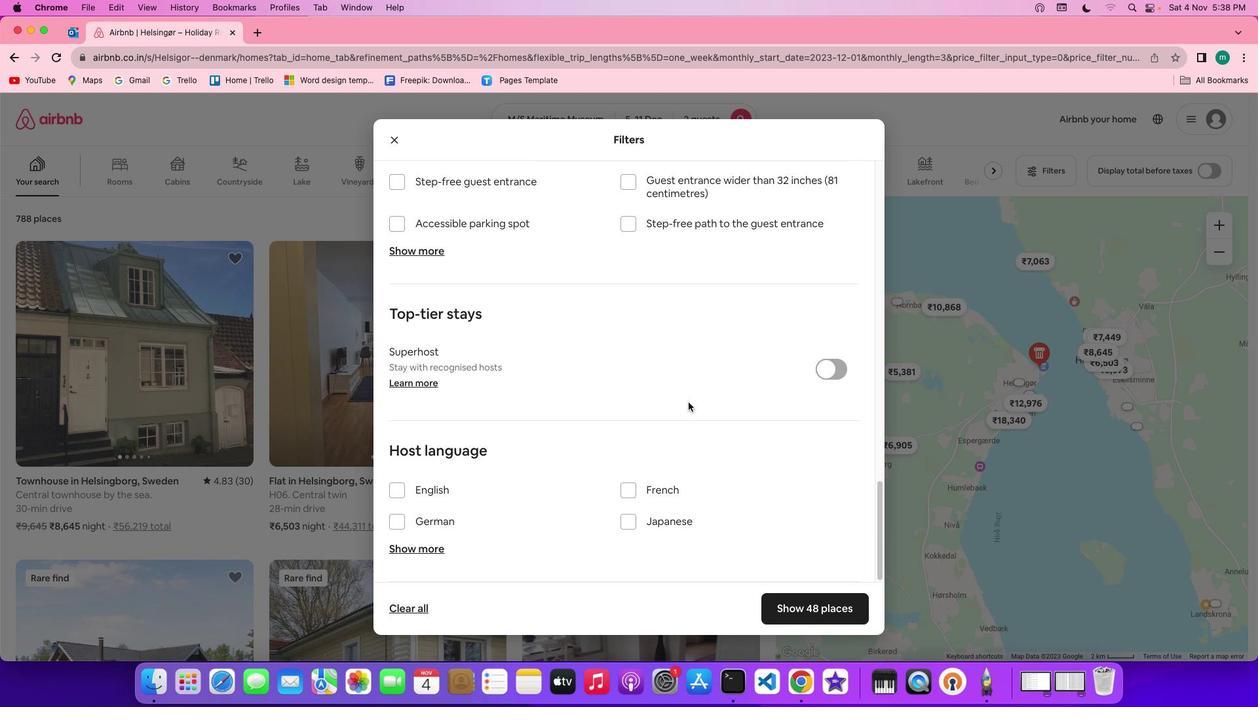 
Action: Mouse scrolled (688, 402) with delta (0, -1)
Screenshot: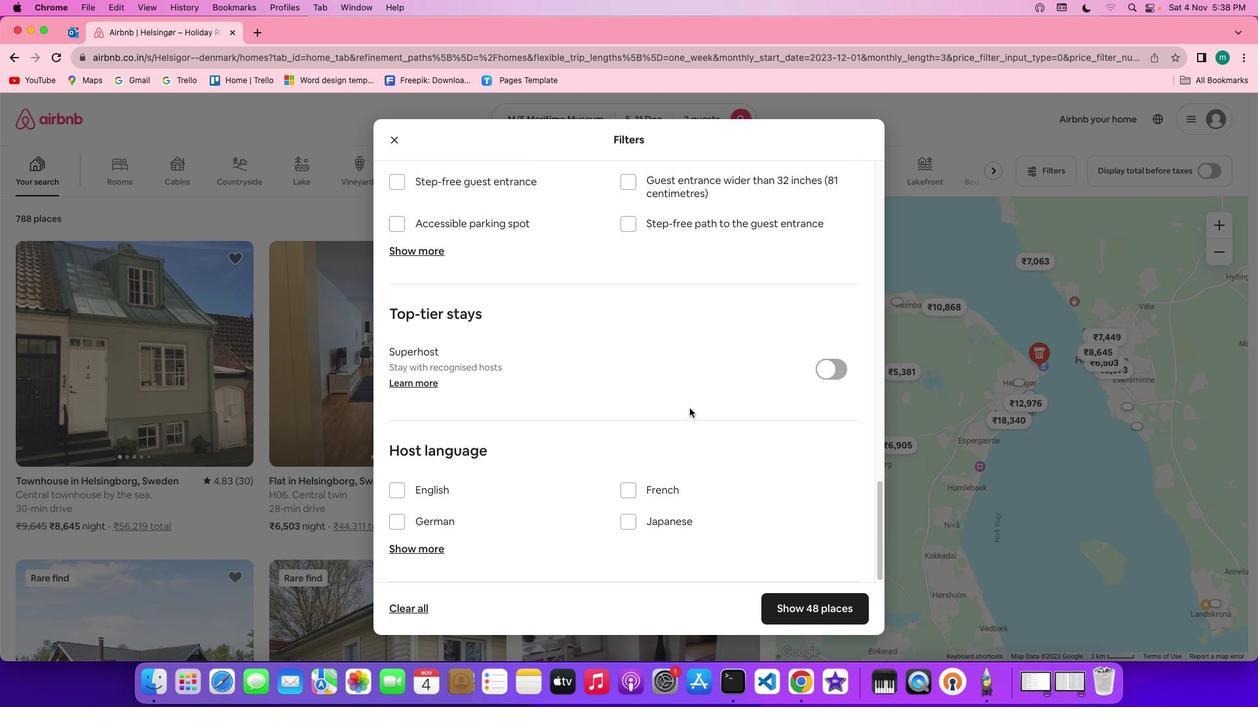 
Action: Mouse scrolled (688, 402) with delta (0, -1)
Screenshot: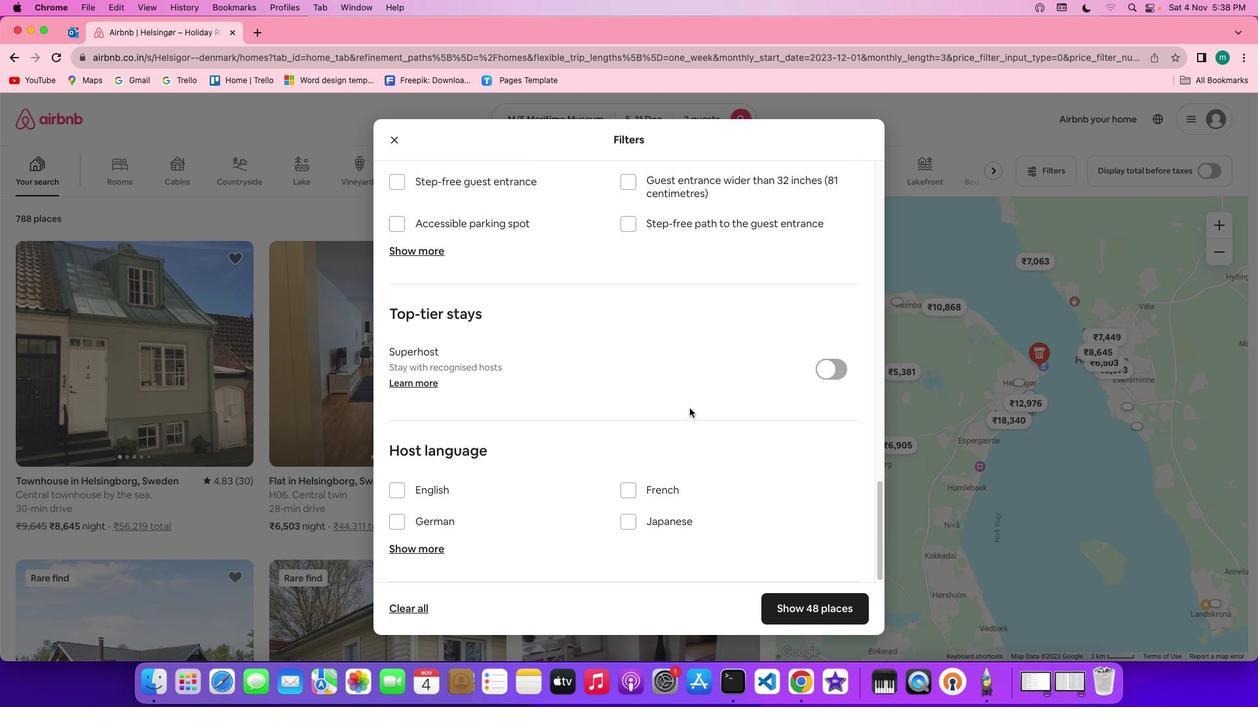 
Action: Mouse scrolled (688, 402) with delta (0, -2)
Screenshot: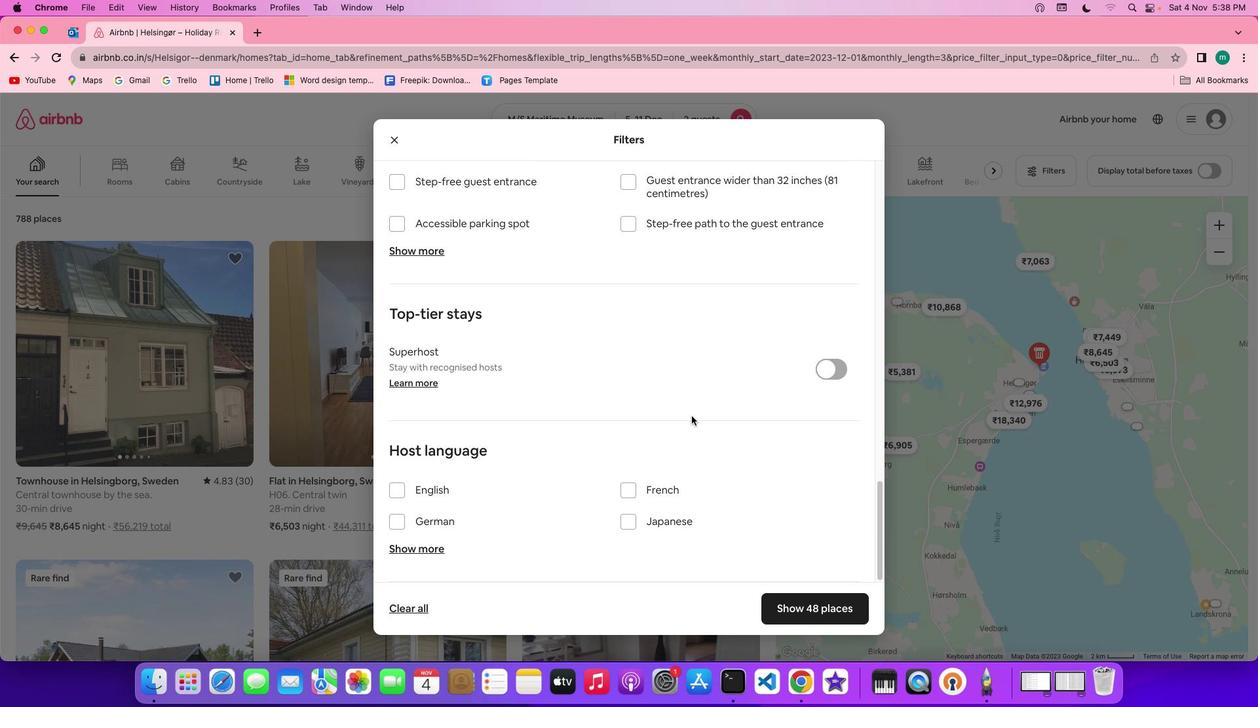 
Action: Mouse scrolled (688, 402) with delta (0, -3)
Screenshot: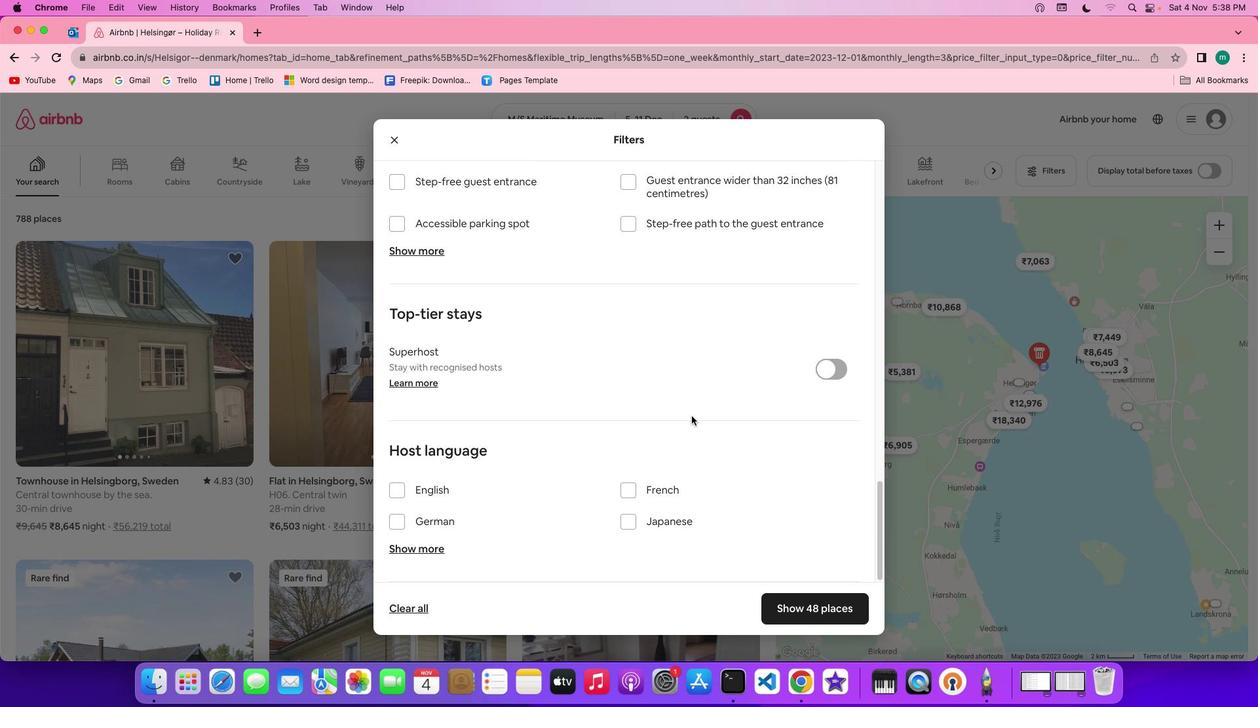 
Action: Mouse moved to (798, 610)
Screenshot: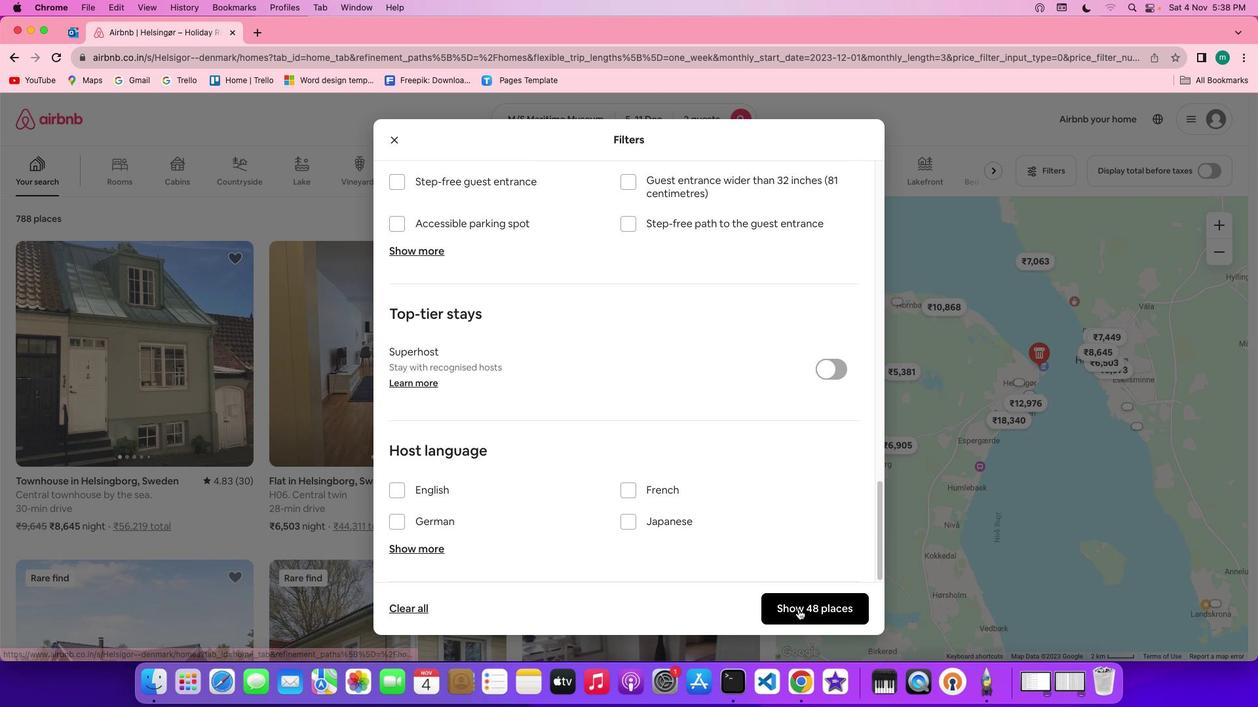 
Action: Mouse pressed left at (798, 610)
Screenshot: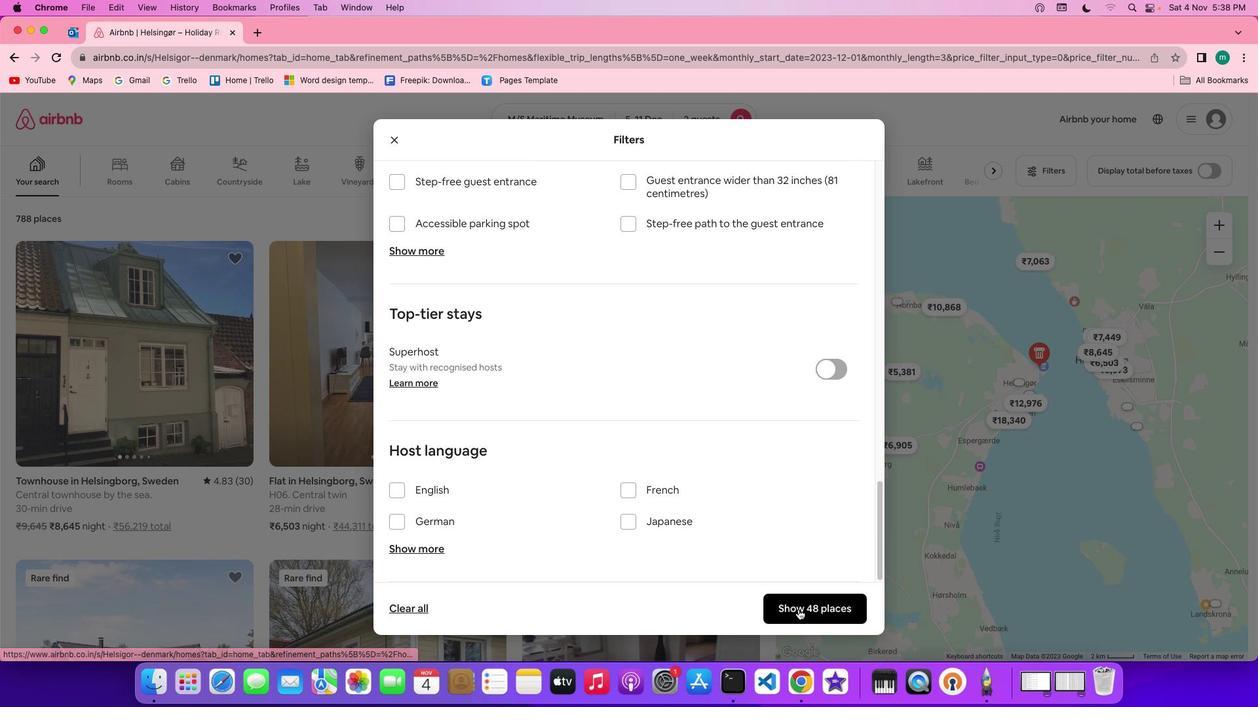 
Action: Mouse moved to (796, 610)
Screenshot: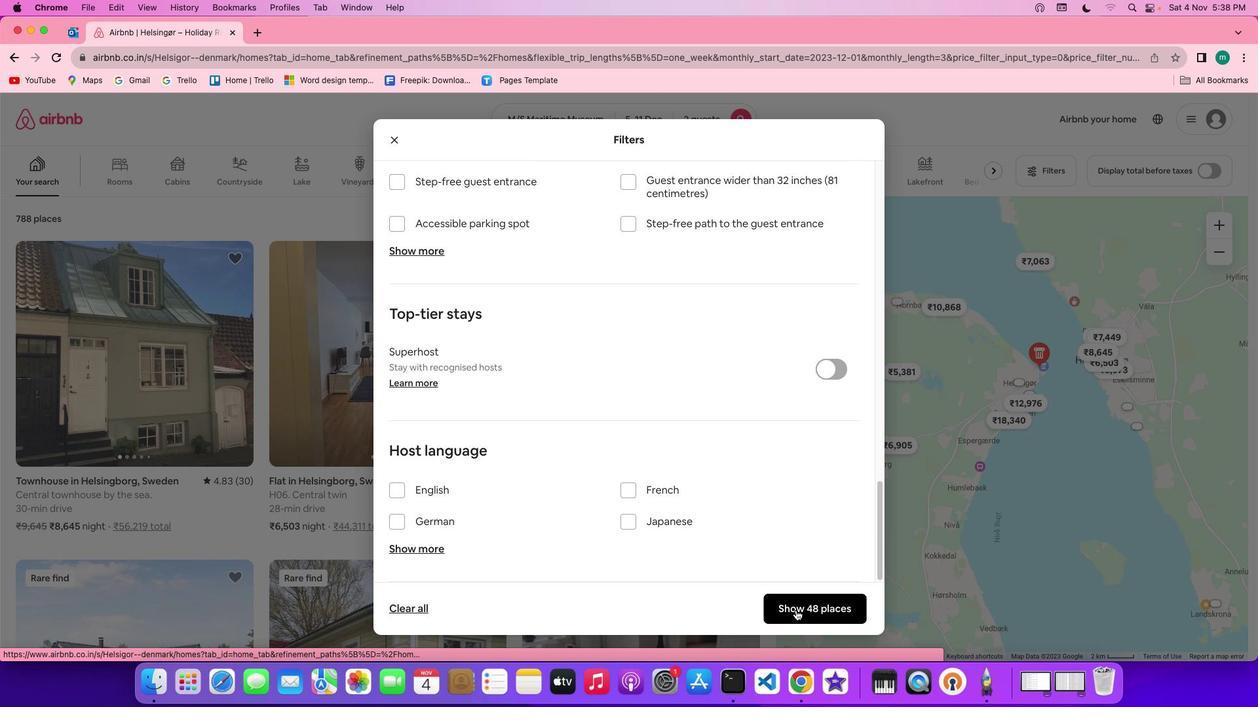 
Action: Mouse pressed left at (796, 610)
Screenshot: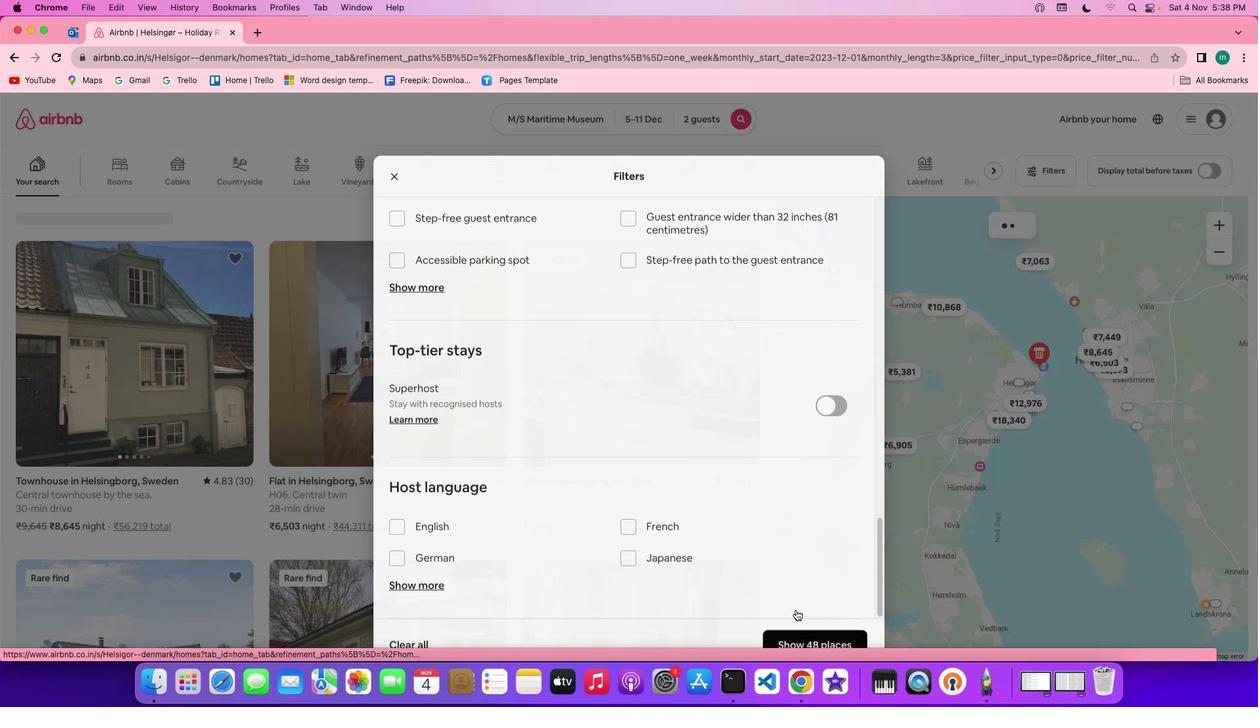 
Action: Mouse moved to (362, 364)
Screenshot: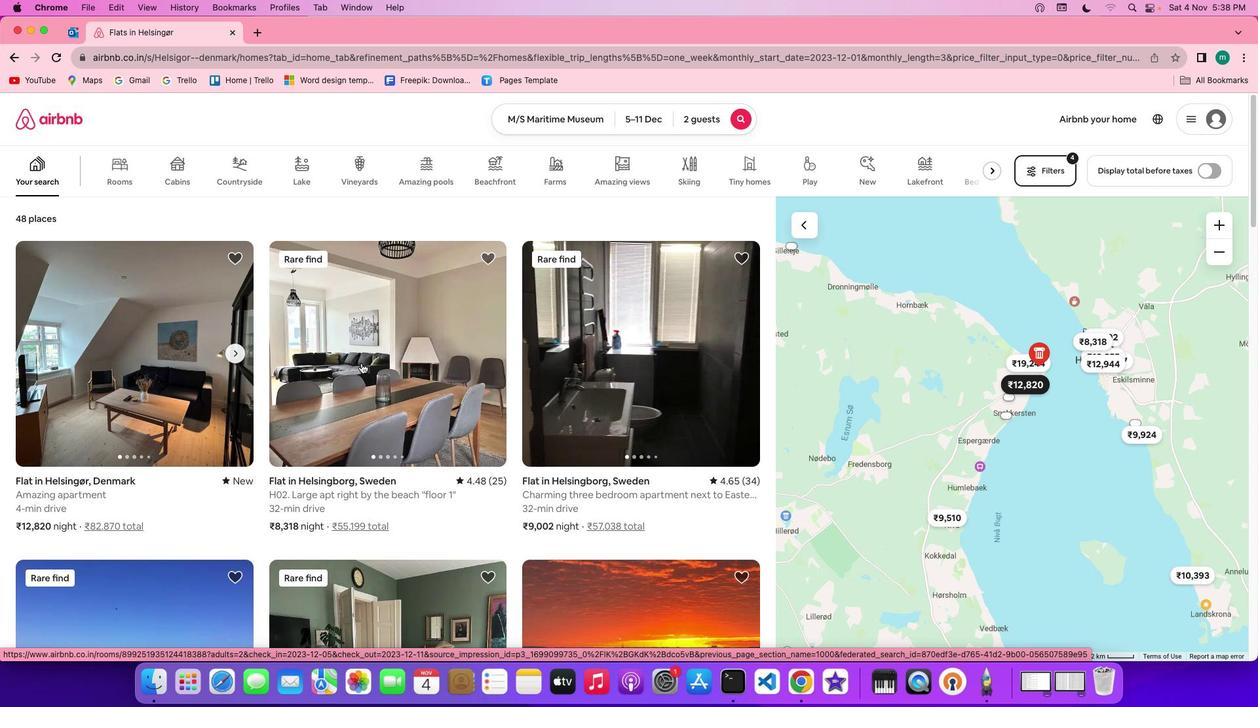 
Action: Mouse pressed left at (362, 364)
Screenshot: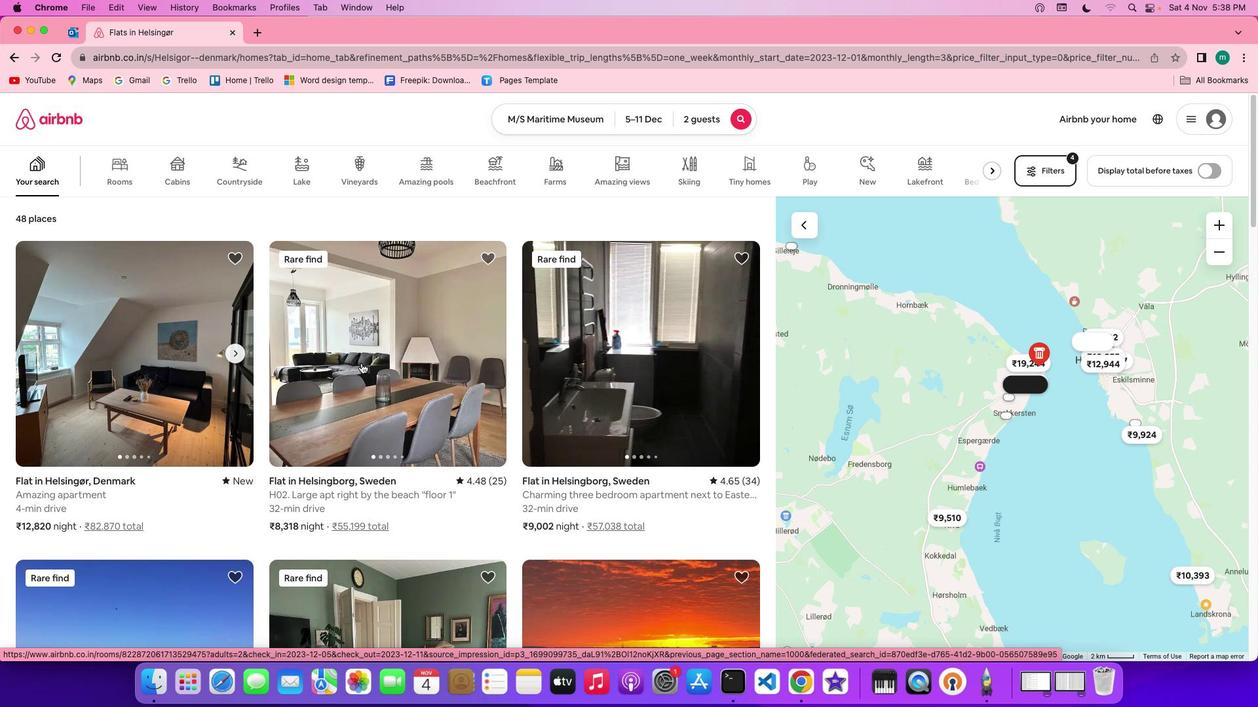 
Action: Mouse moved to (909, 486)
Screenshot: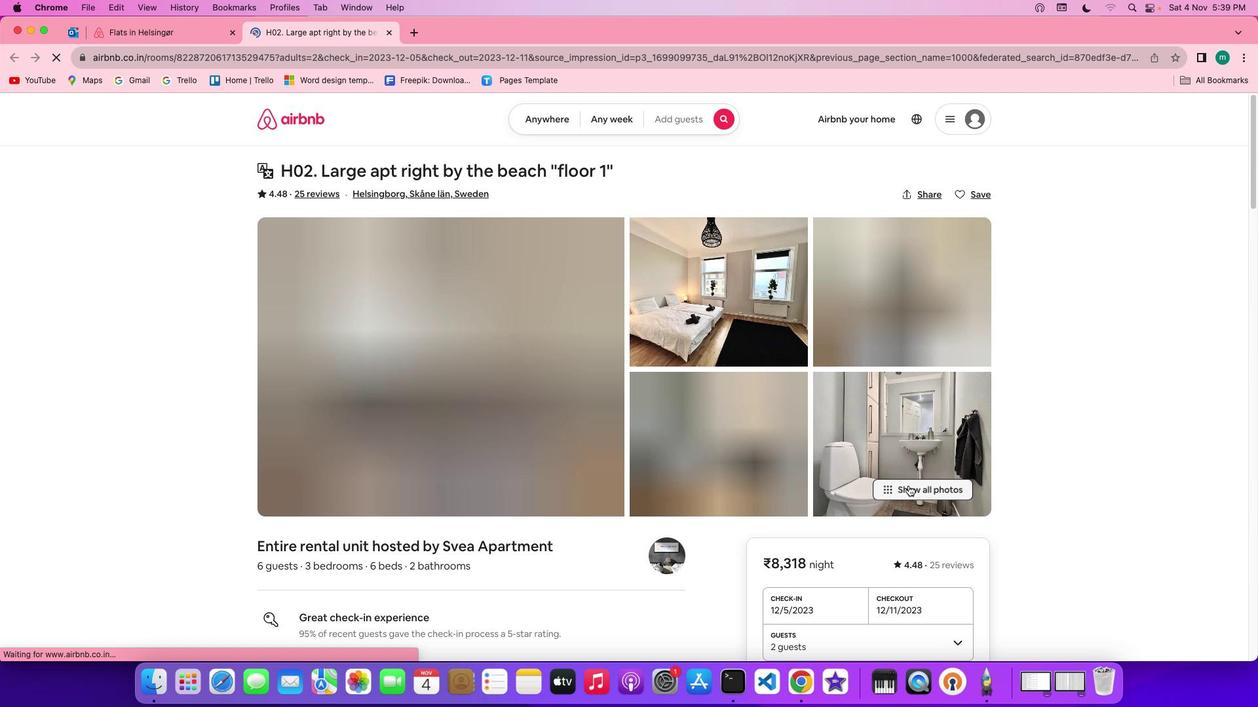 
Action: Mouse pressed left at (909, 486)
Screenshot: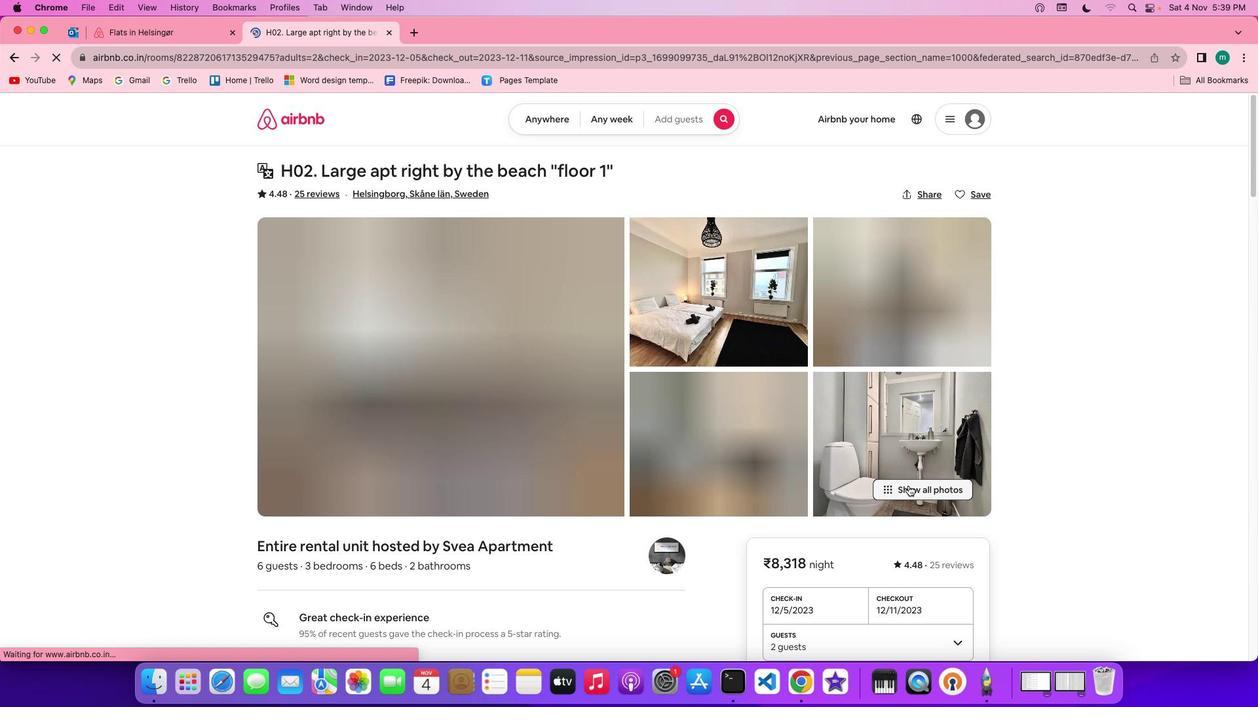 
Action: Mouse moved to (566, 404)
Screenshot: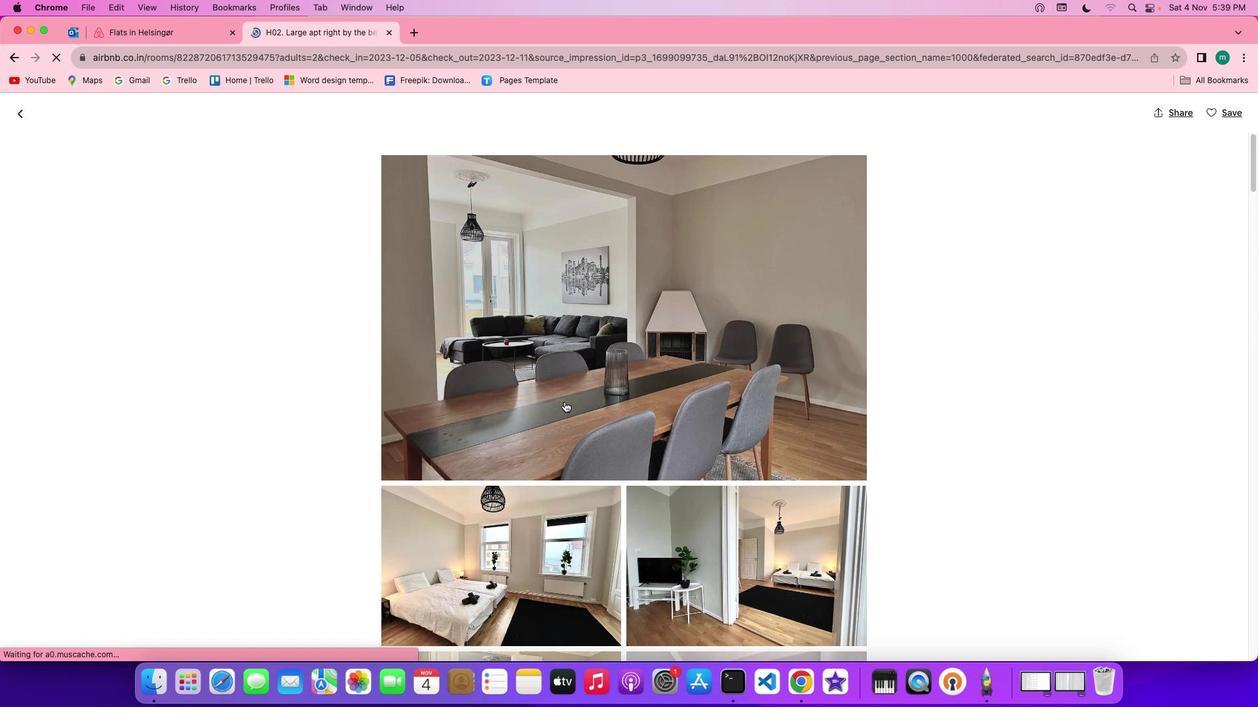 
Action: Mouse scrolled (566, 404) with delta (0, 0)
Screenshot: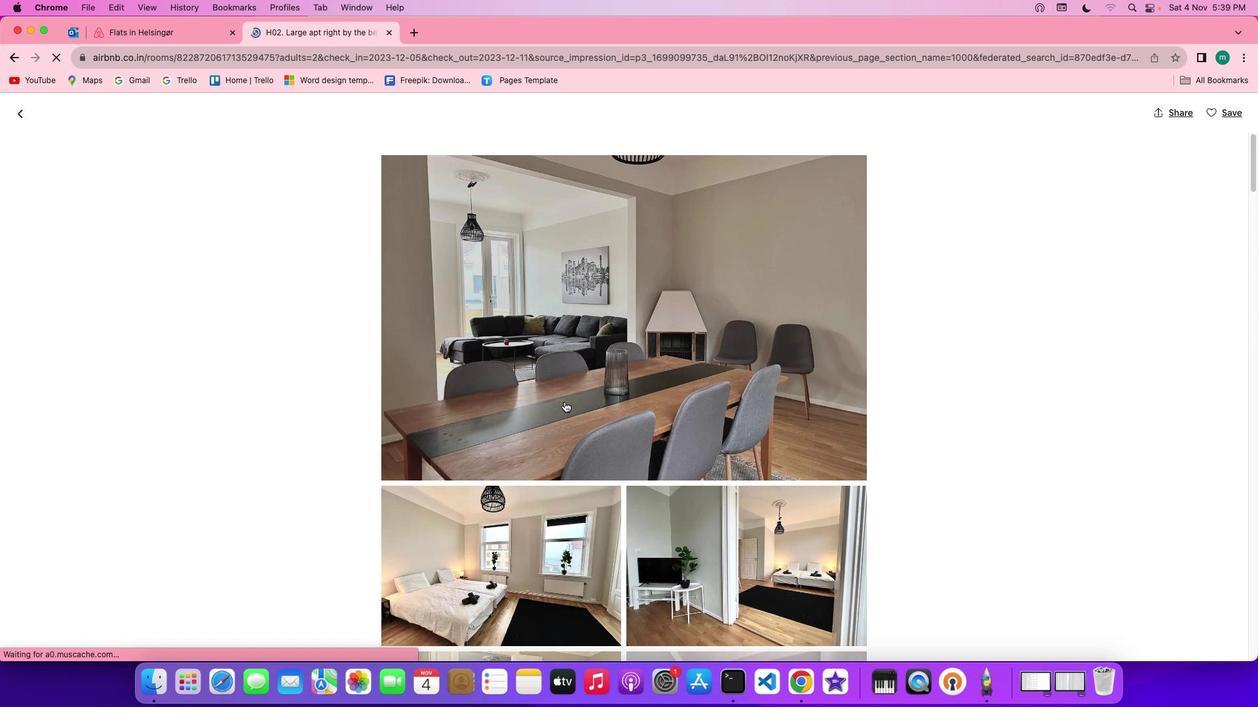 
Action: Mouse scrolled (566, 404) with delta (0, 0)
Screenshot: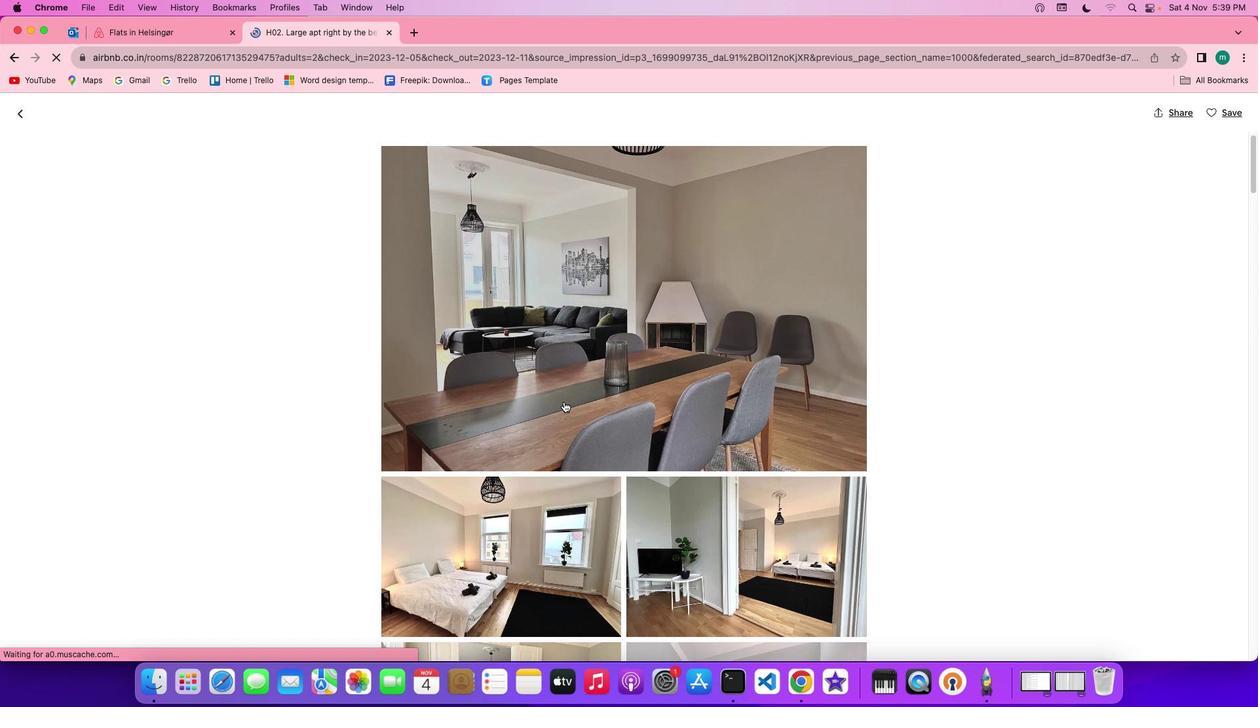 
Action: Mouse moved to (565, 402)
Screenshot: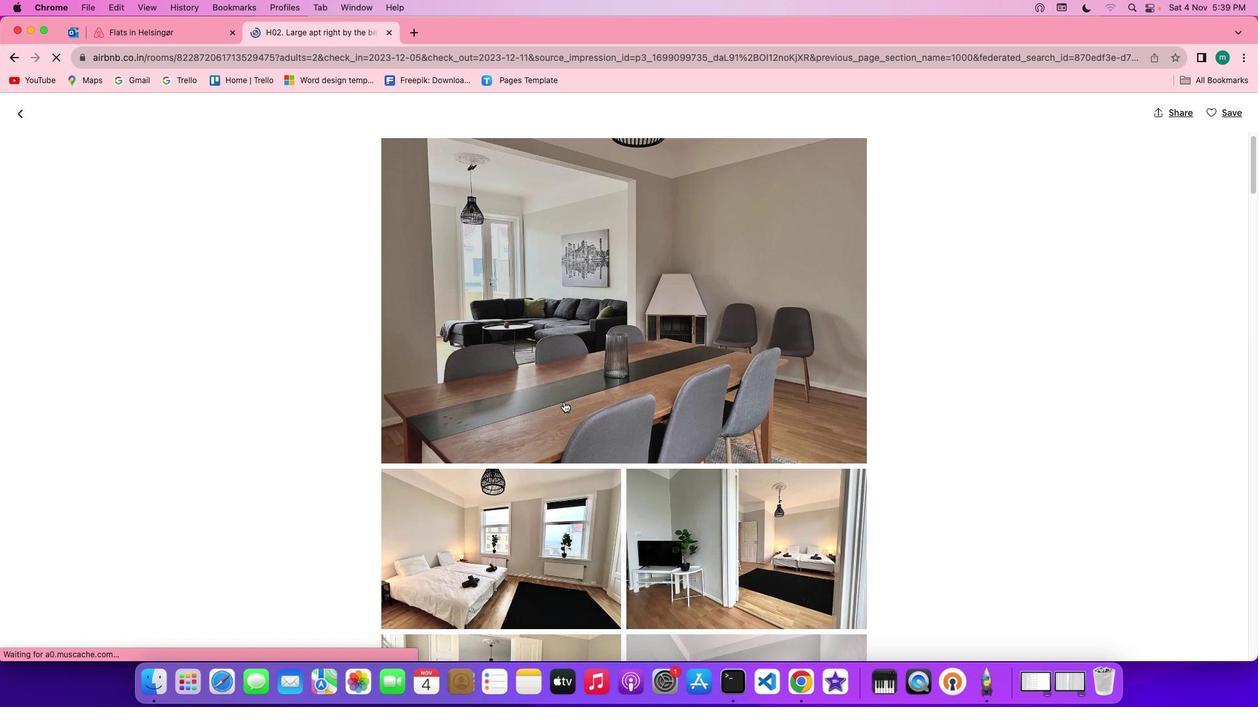 
Action: Mouse scrolled (565, 402) with delta (0, 0)
Screenshot: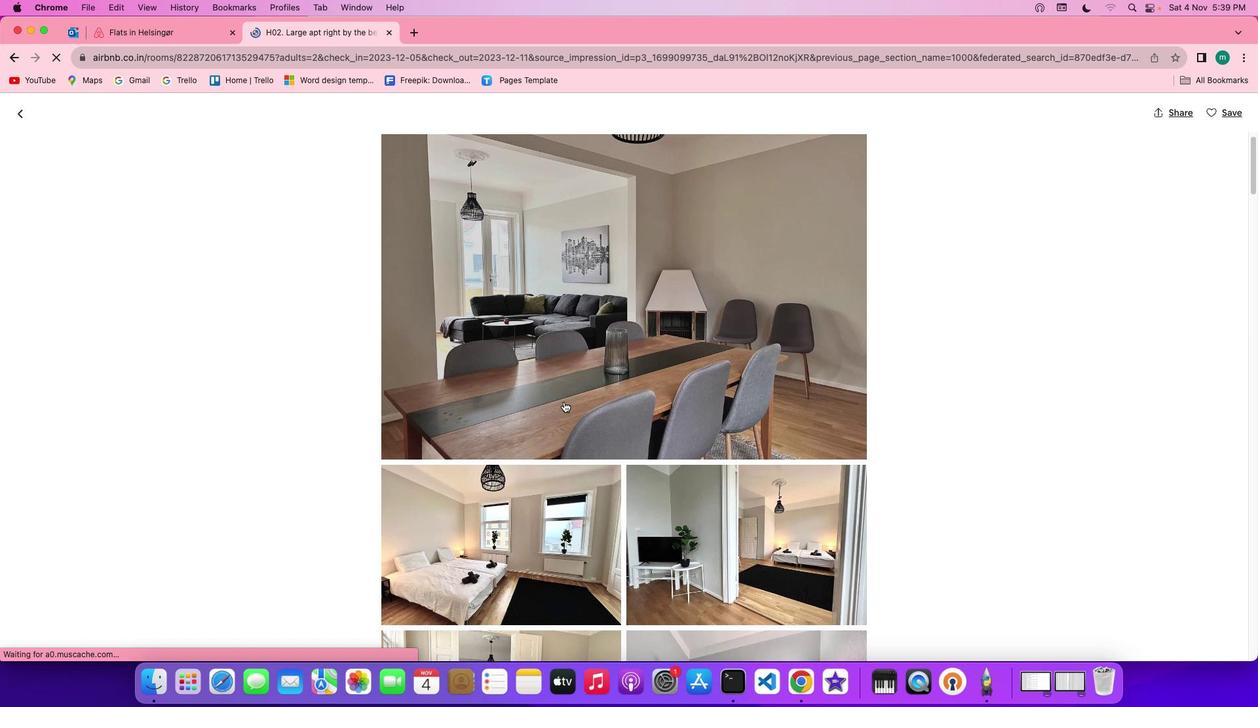 
Action: Mouse moved to (564, 402)
Screenshot: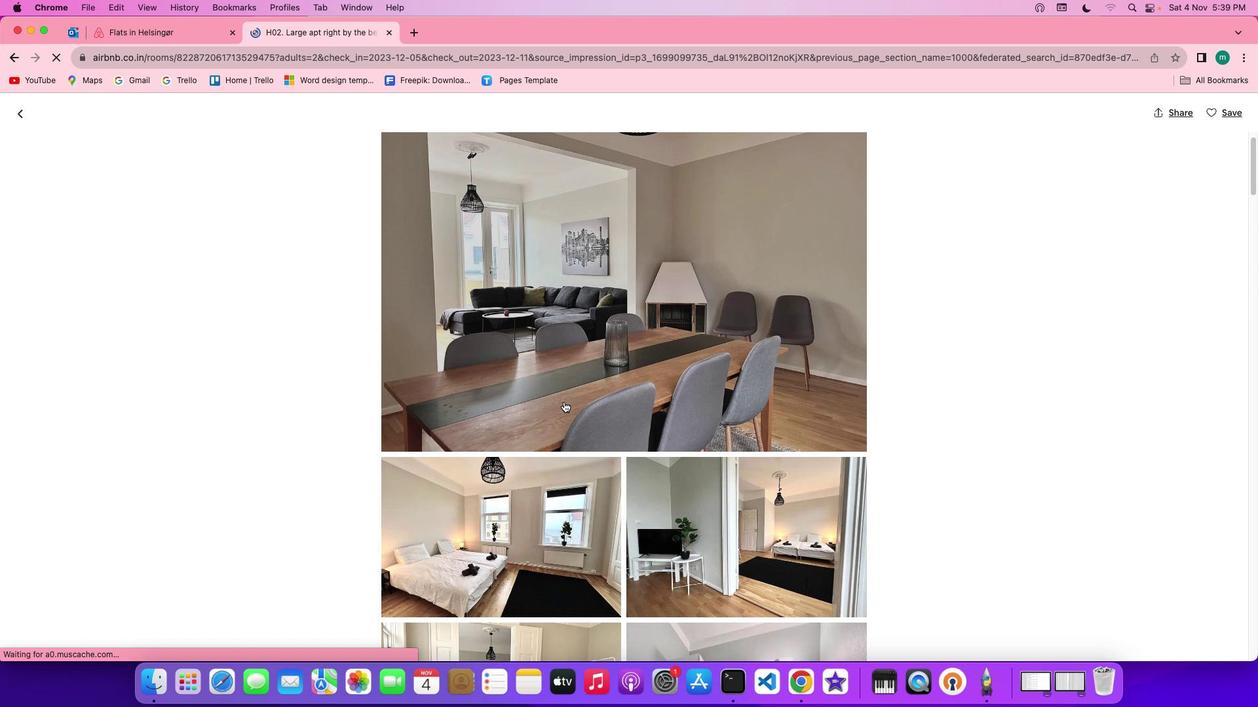
Action: Mouse scrolled (564, 402) with delta (0, 0)
Screenshot: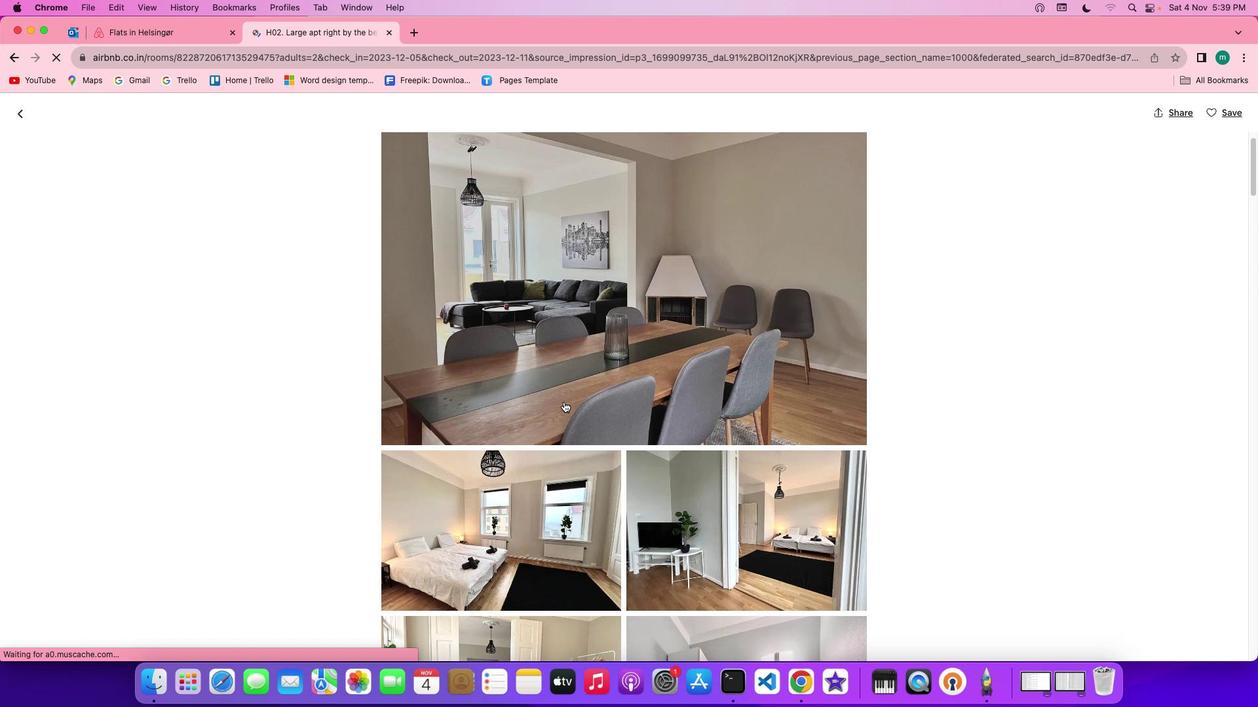 
Action: Mouse scrolled (564, 402) with delta (0, 0)
Screenshot: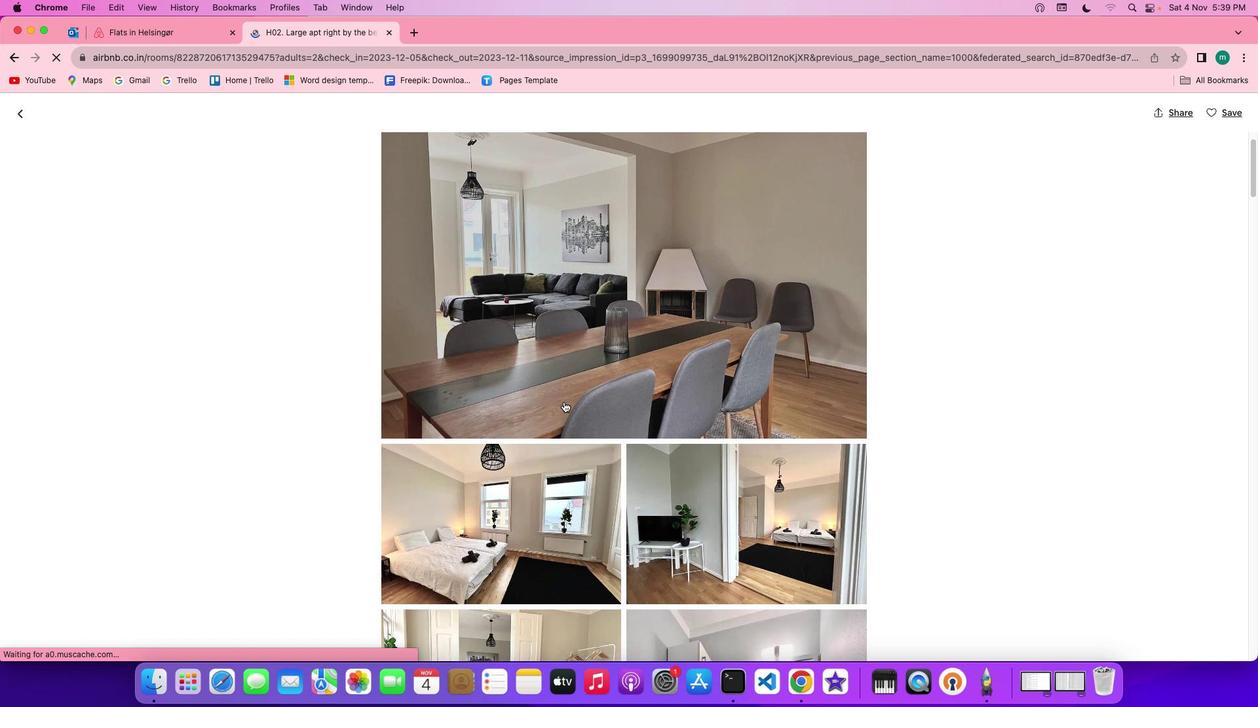 
Action: Mouse moved to (564, 402)
Screenshot: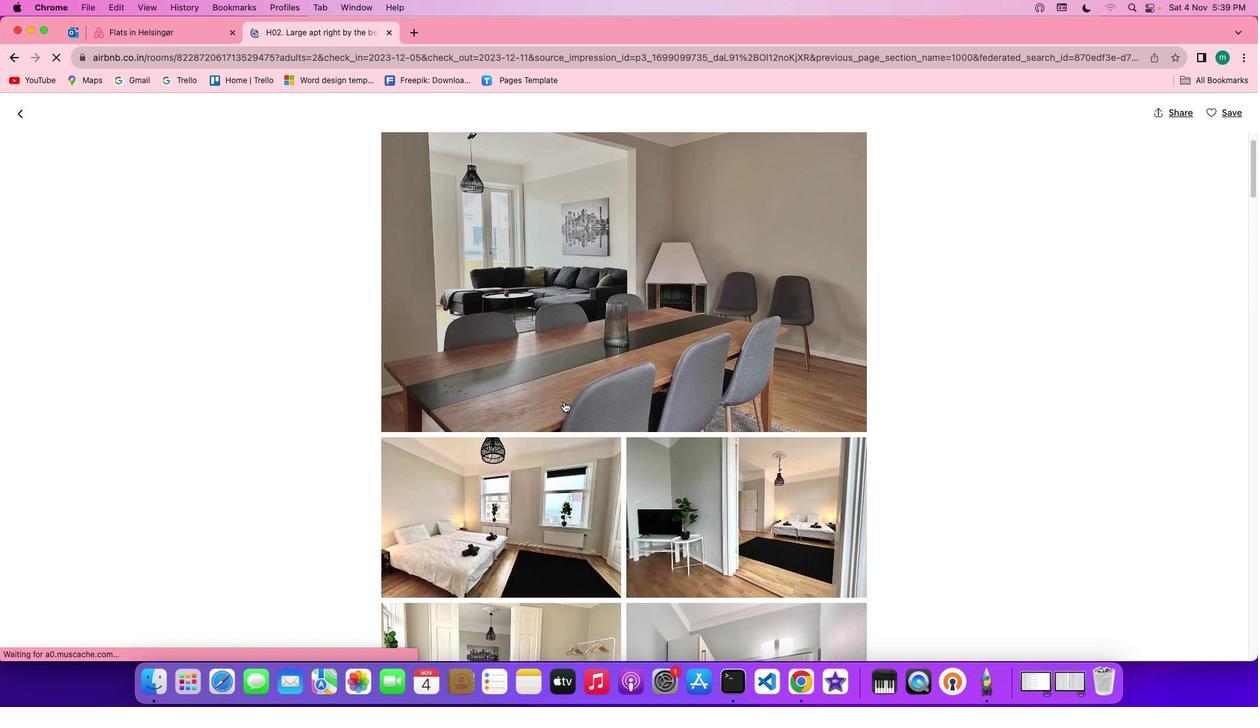 
Action: Mouse scrolled (564, 402) with delta (0, 0)
Screenshot: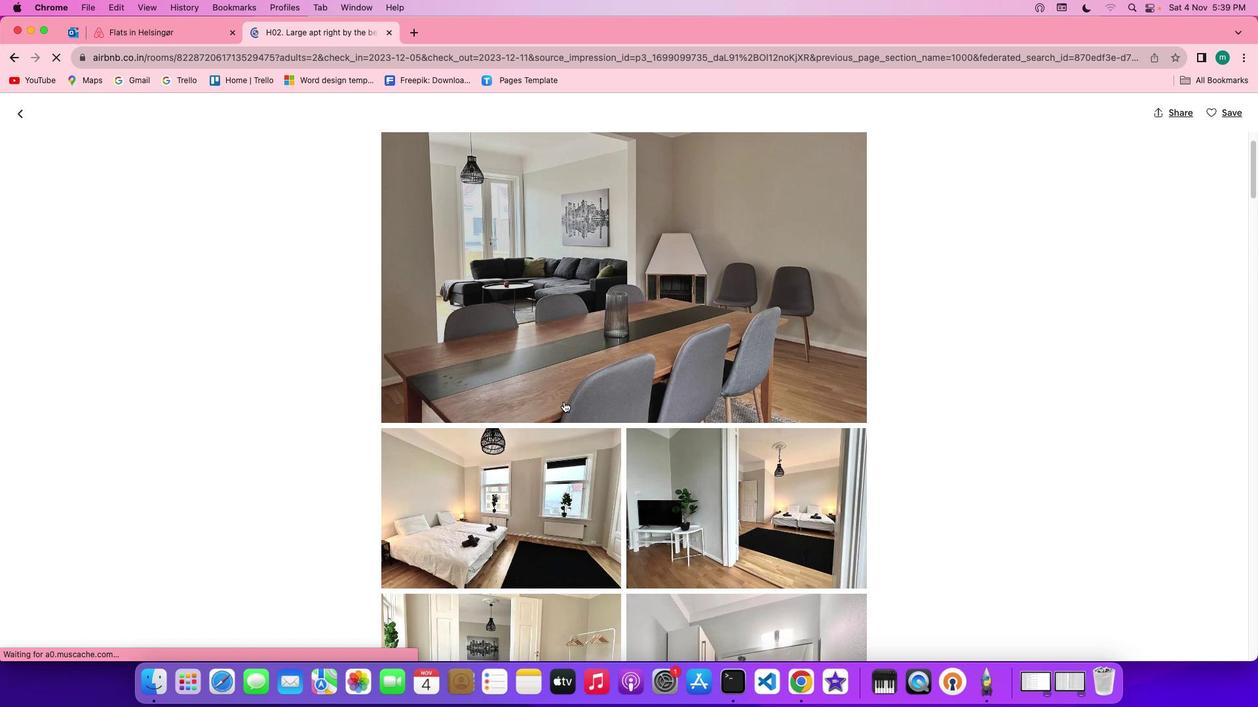 
Action: Mouse scrolled (564, 402) with delta (0, 0)
Screenshot: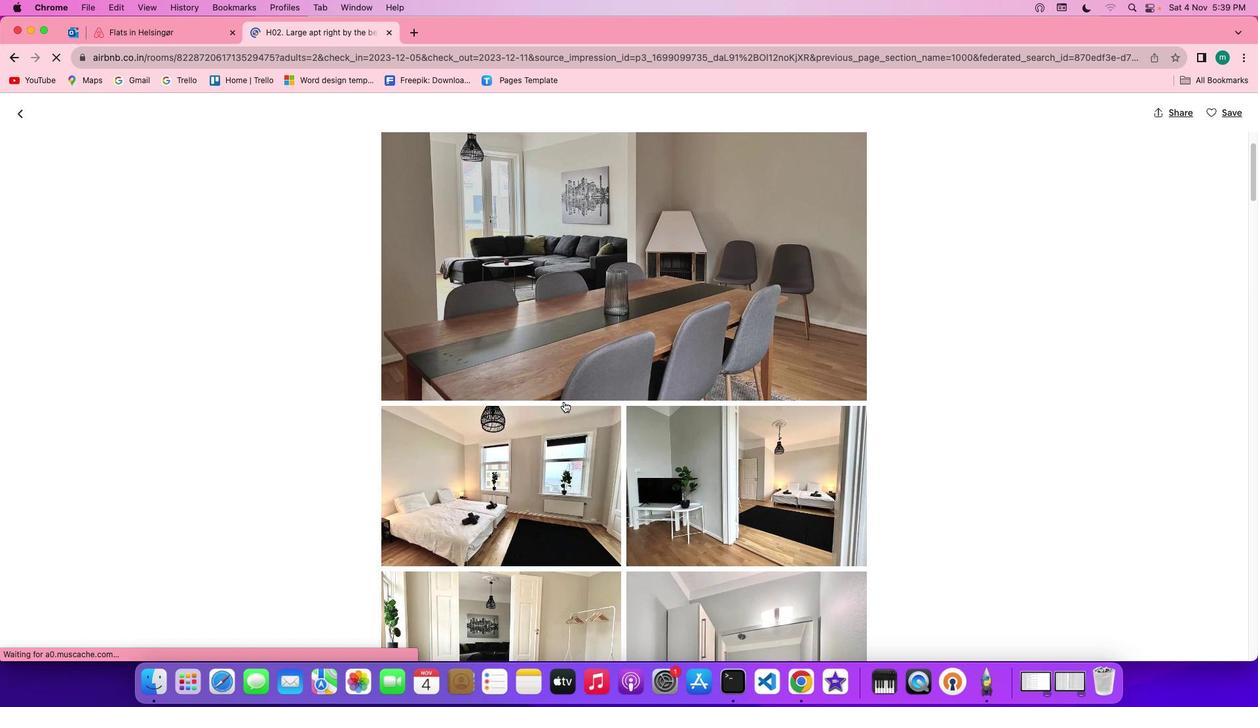 
Action: Mouse scrolled (564, 402) with delta (0, 0)
Screenshot: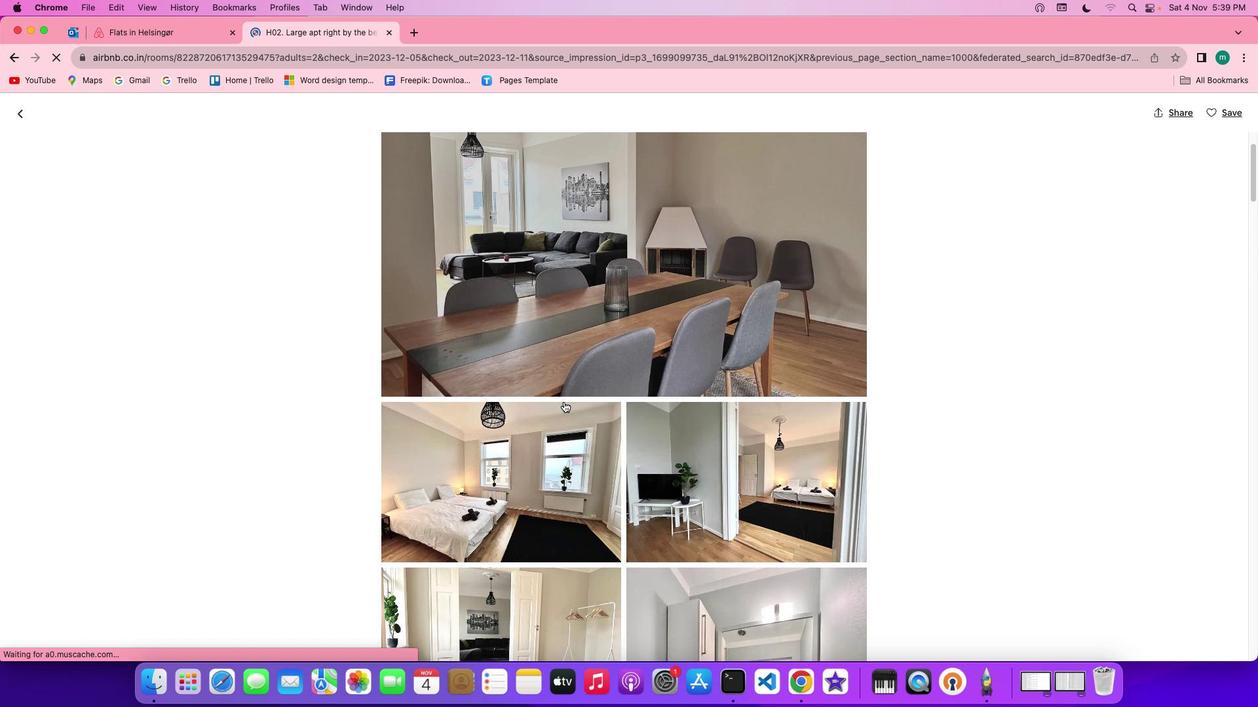 
Action: Mouse scrolled (564, 402) with delta (0, 0)
Screenshot: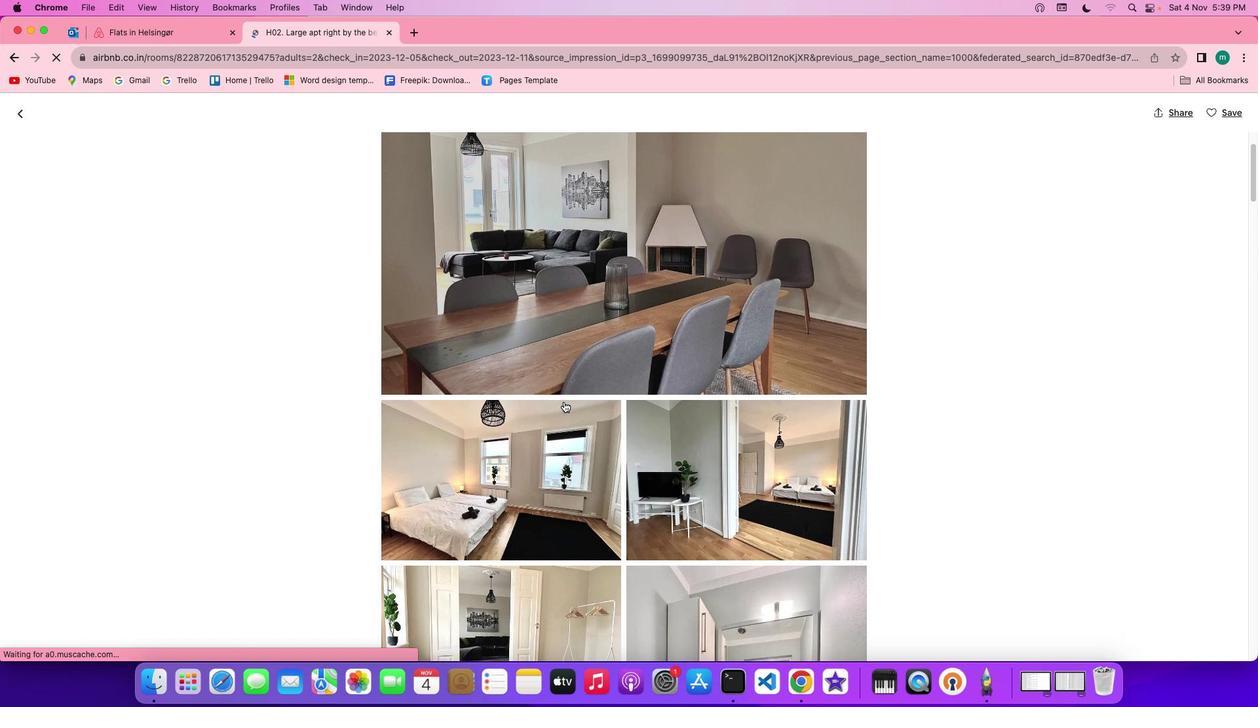 
Action: Mouse scrolled (564, 402) with delta (0, 0)
Screenshot: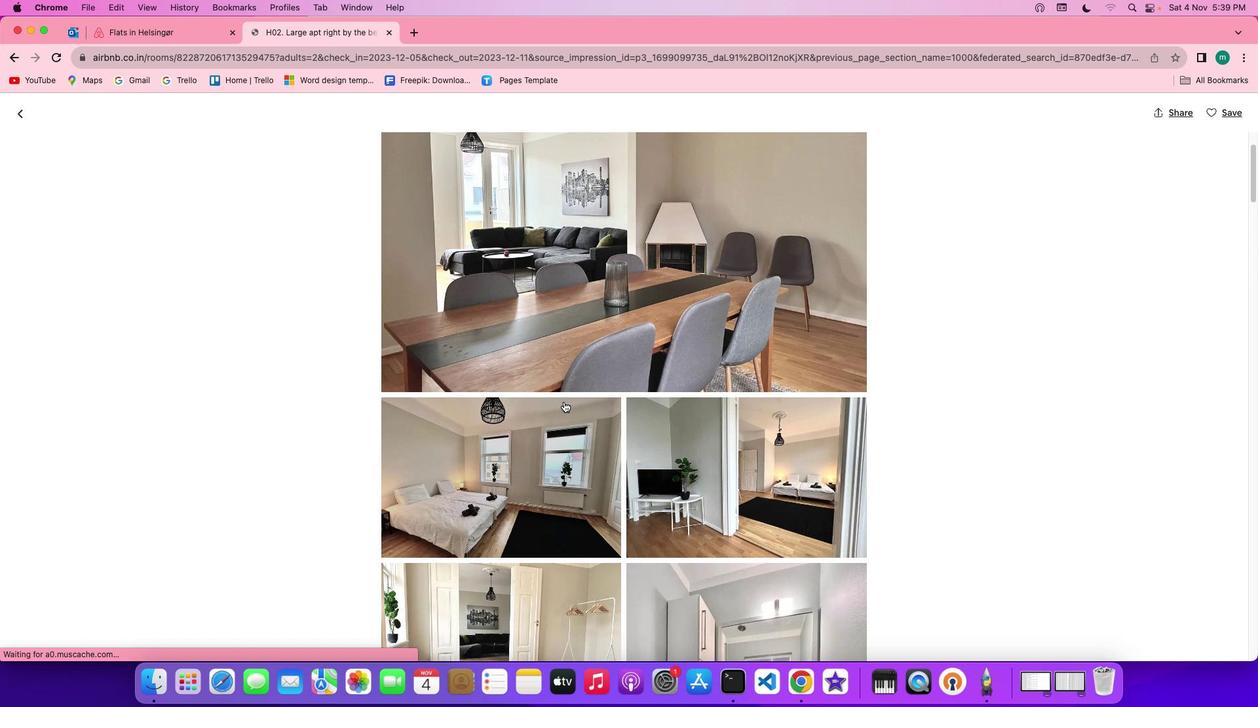 
Action: Mouse scrolled (564, 402) with delta (0, 0)
Screenshot: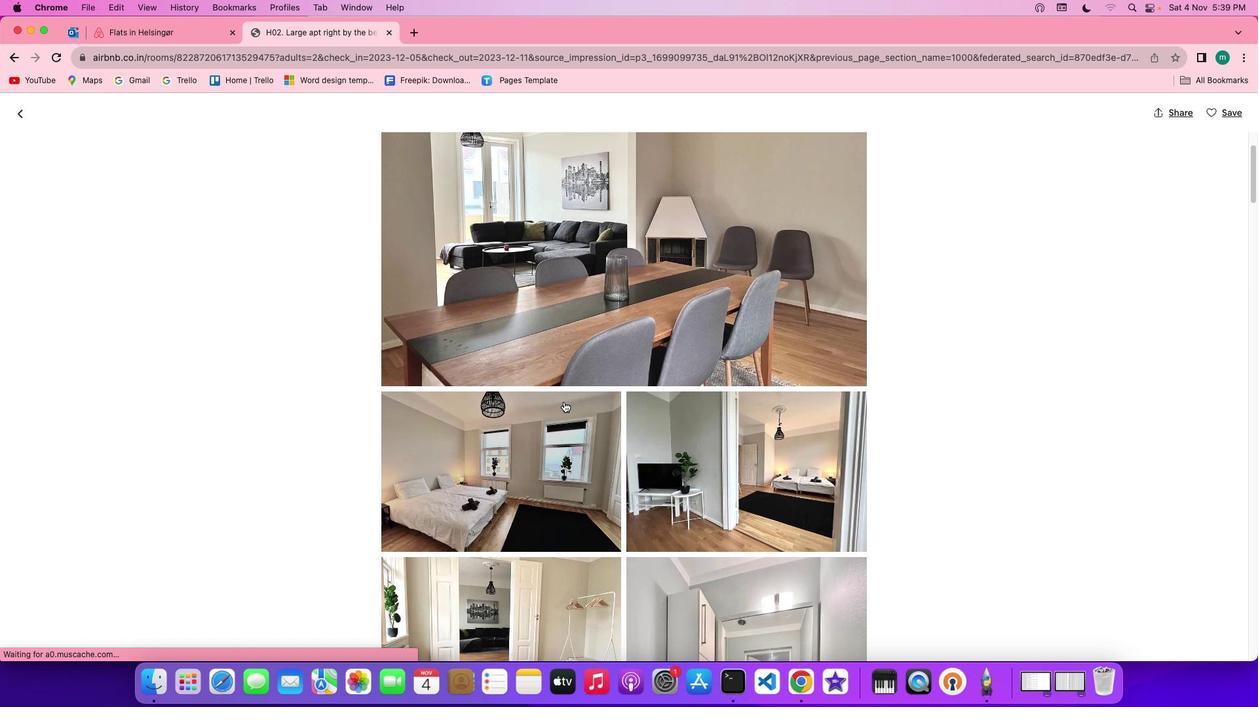 
Action: Mouse scrolled (564, 402) with delta (0, 0)
Screenshot: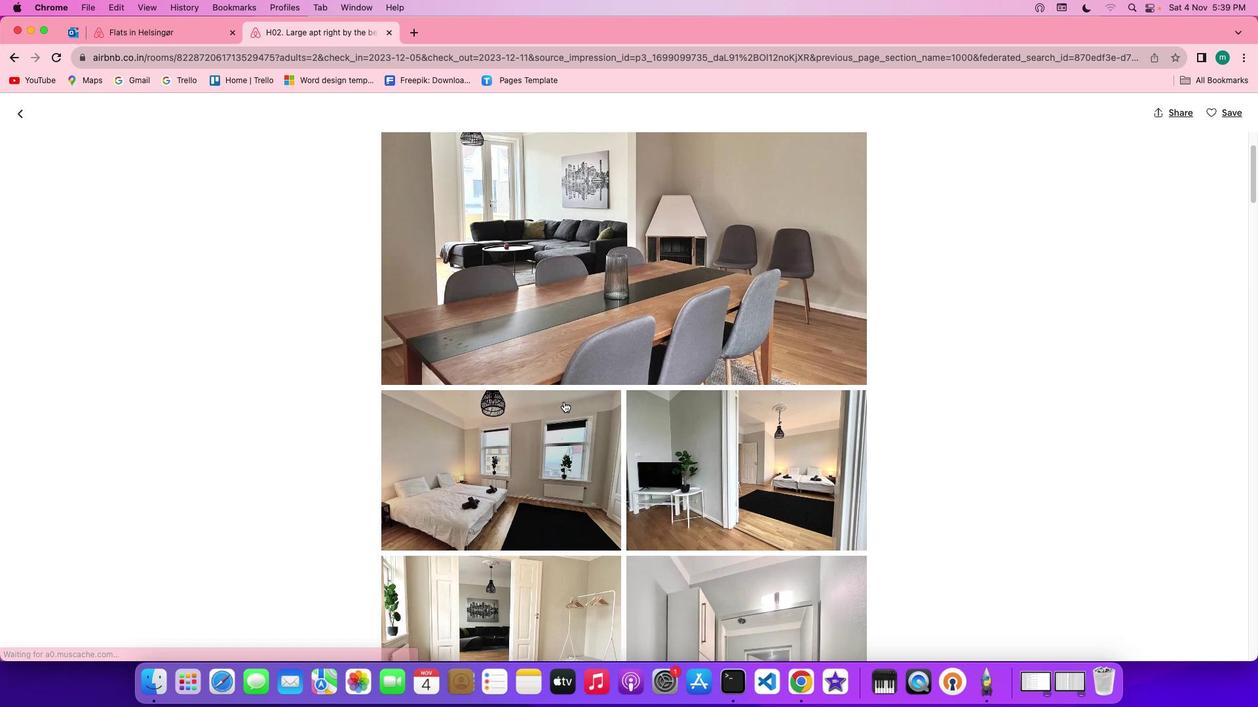 
Action: Mouse scrolled (564, 402) with delta (0, 0)
Screenshot: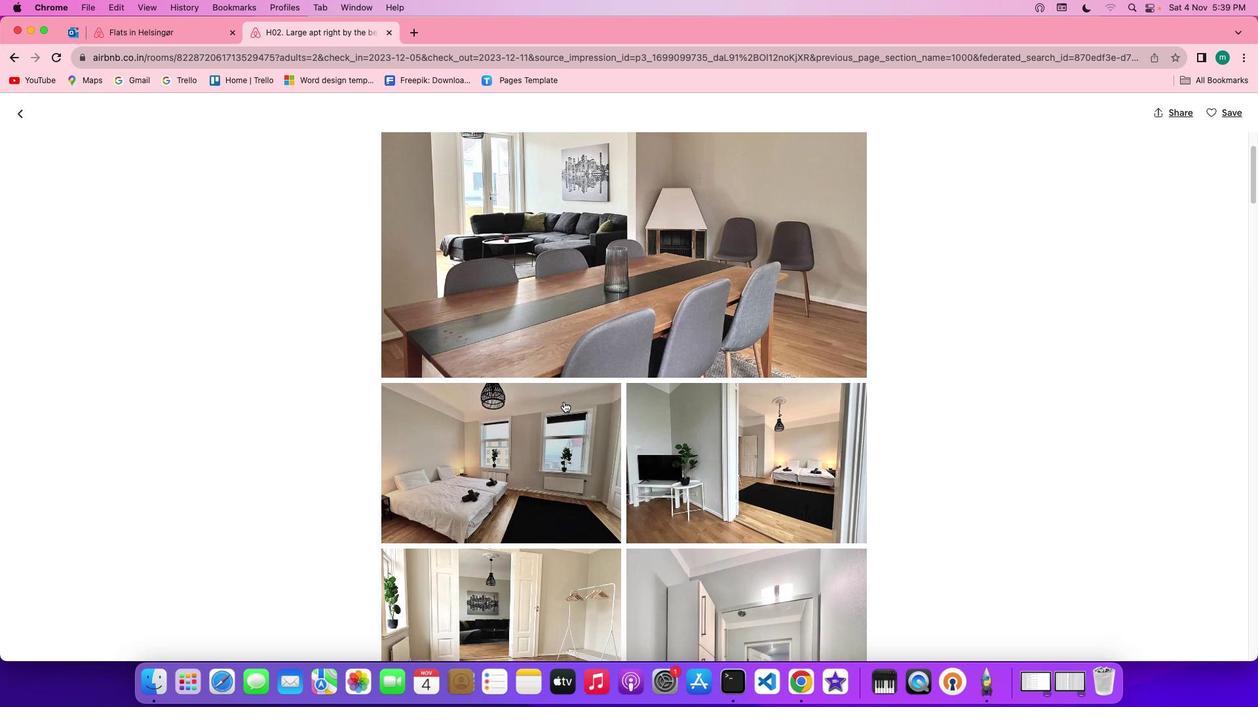 
Action: Mouse scrolled (564, 402) with delta (0, 0)
Screenshot: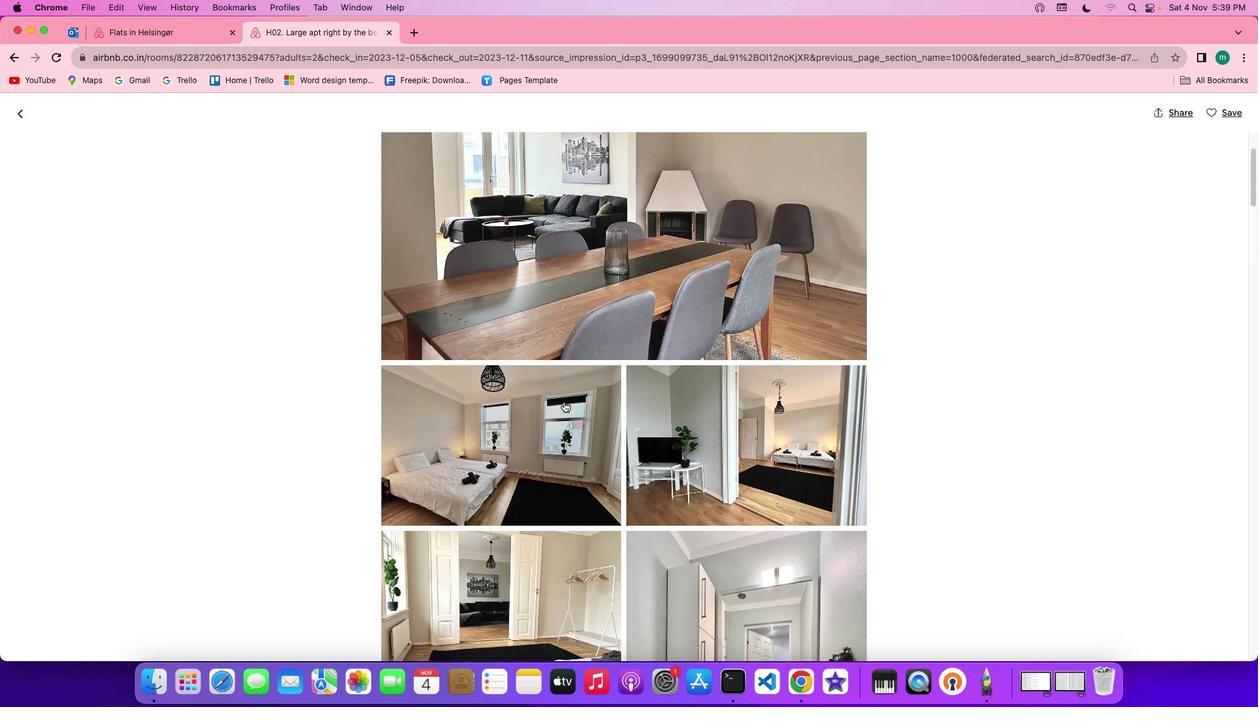 
Action: Mouse scrolled (564, 402) with delta (0, 0)
Screenshot: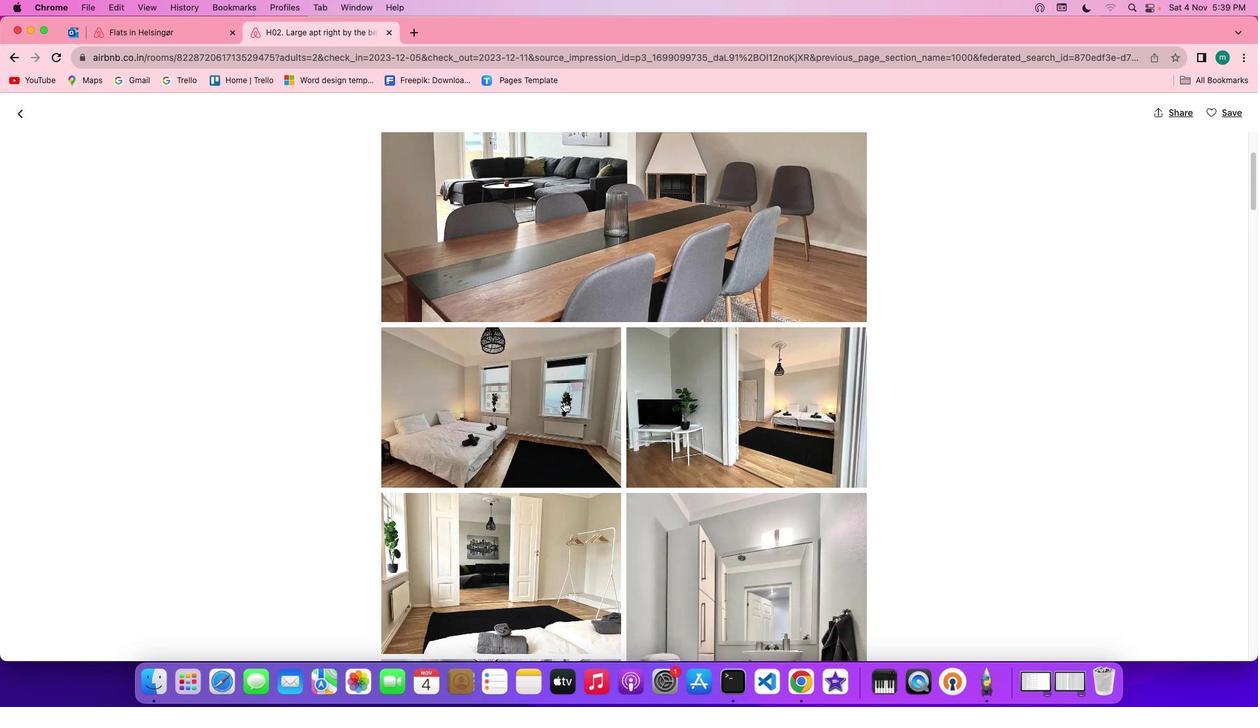
Action: Mouse scrolled (564, 402) with delta (0, 0)
Screenshot: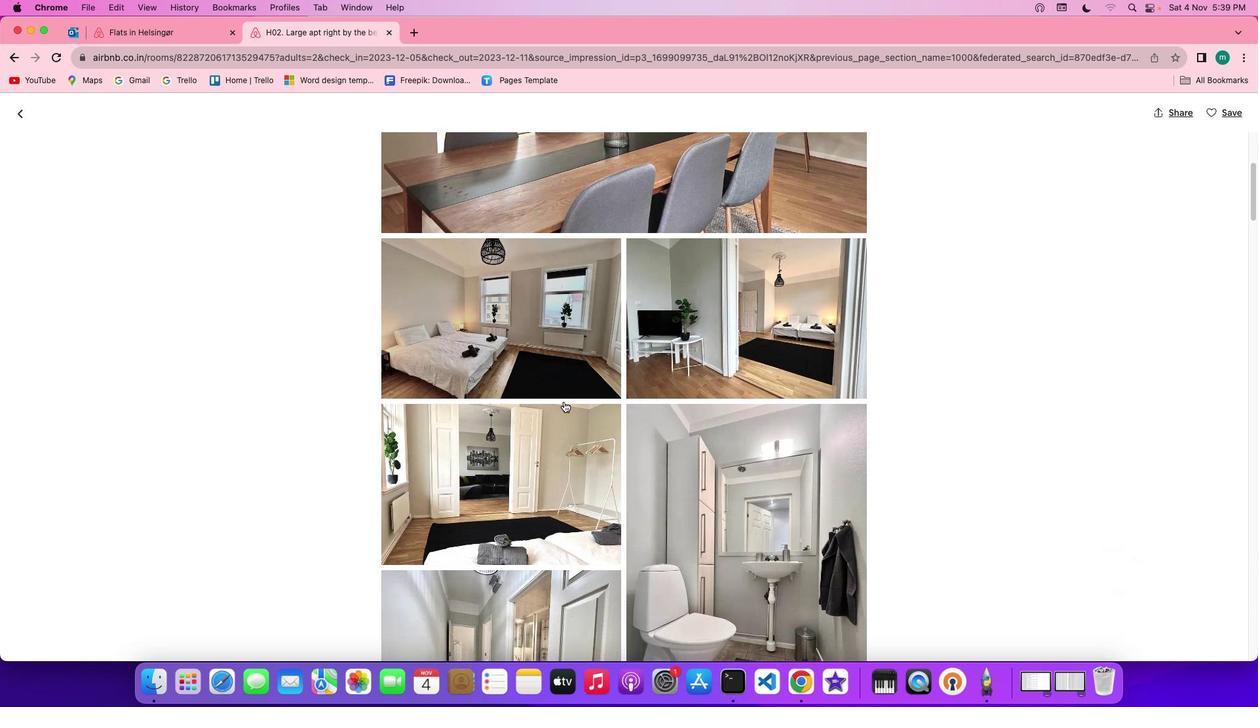 
Action: Mouse scrolled (564, 402) with delta (0, 0)
Screenshot: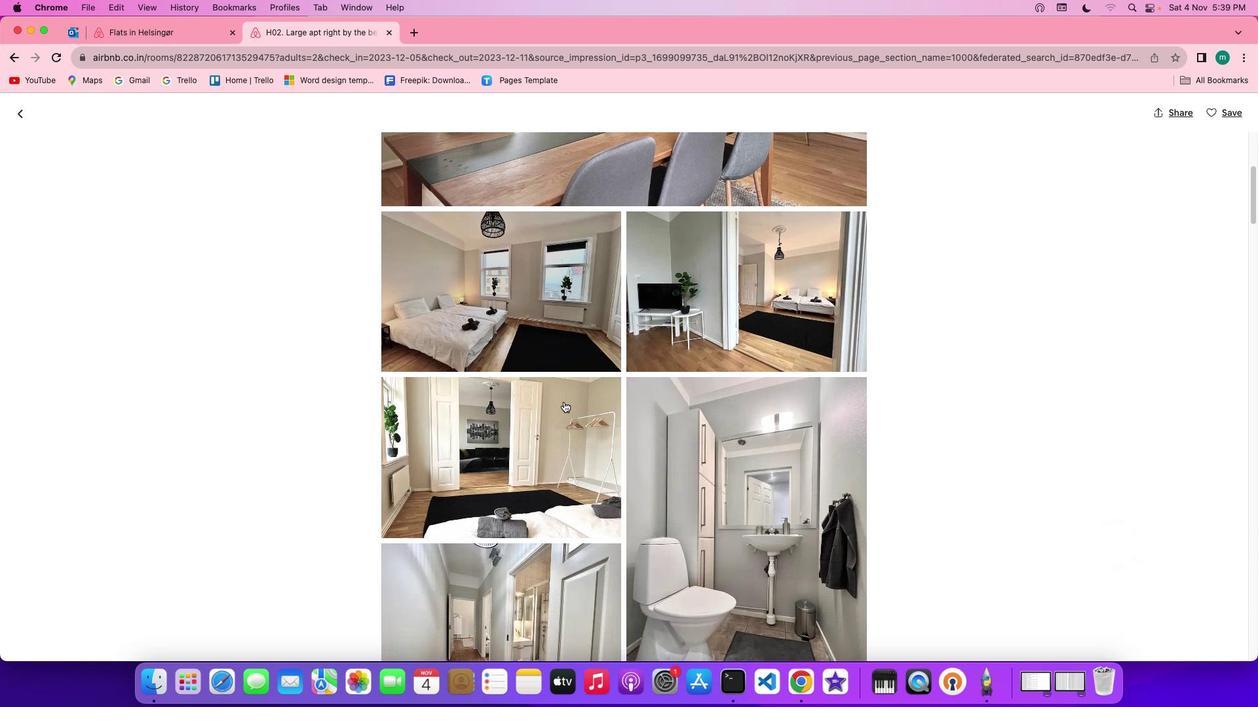 
Action: Mouse moved to (564, 402)
Screenshot: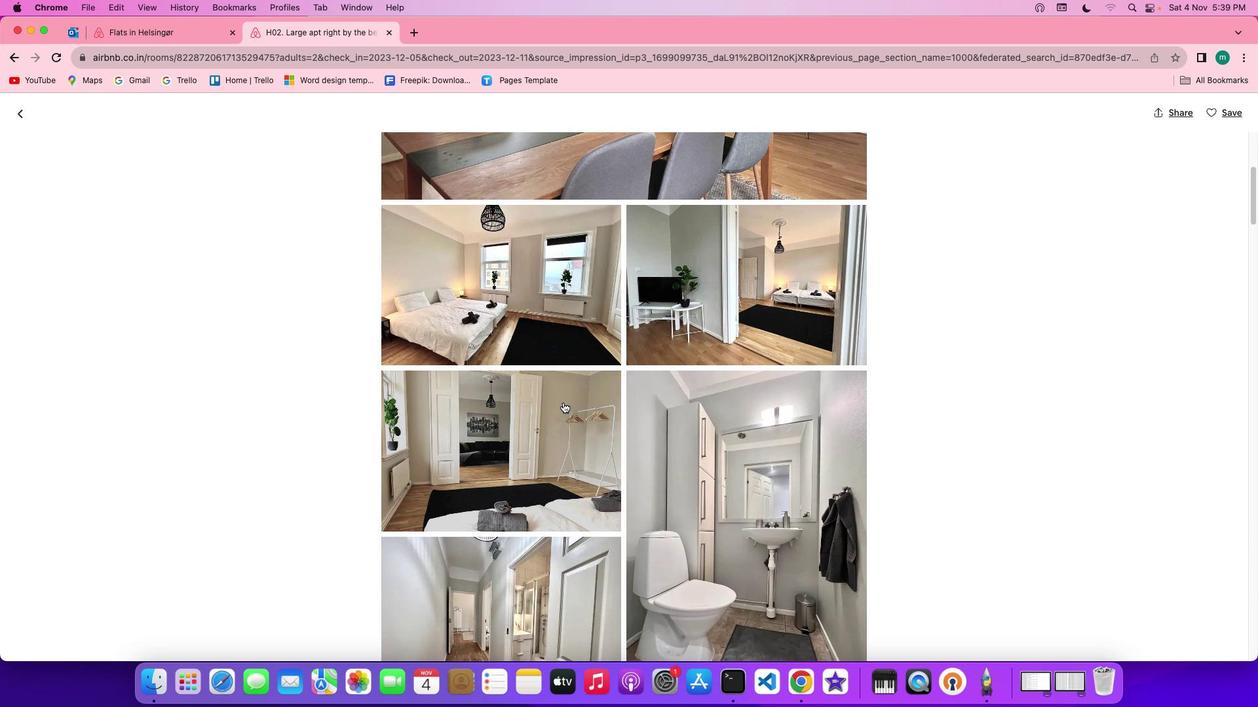 
Action: Mouse scrolled (564, 402) with delta (0, 0)
Screenshot: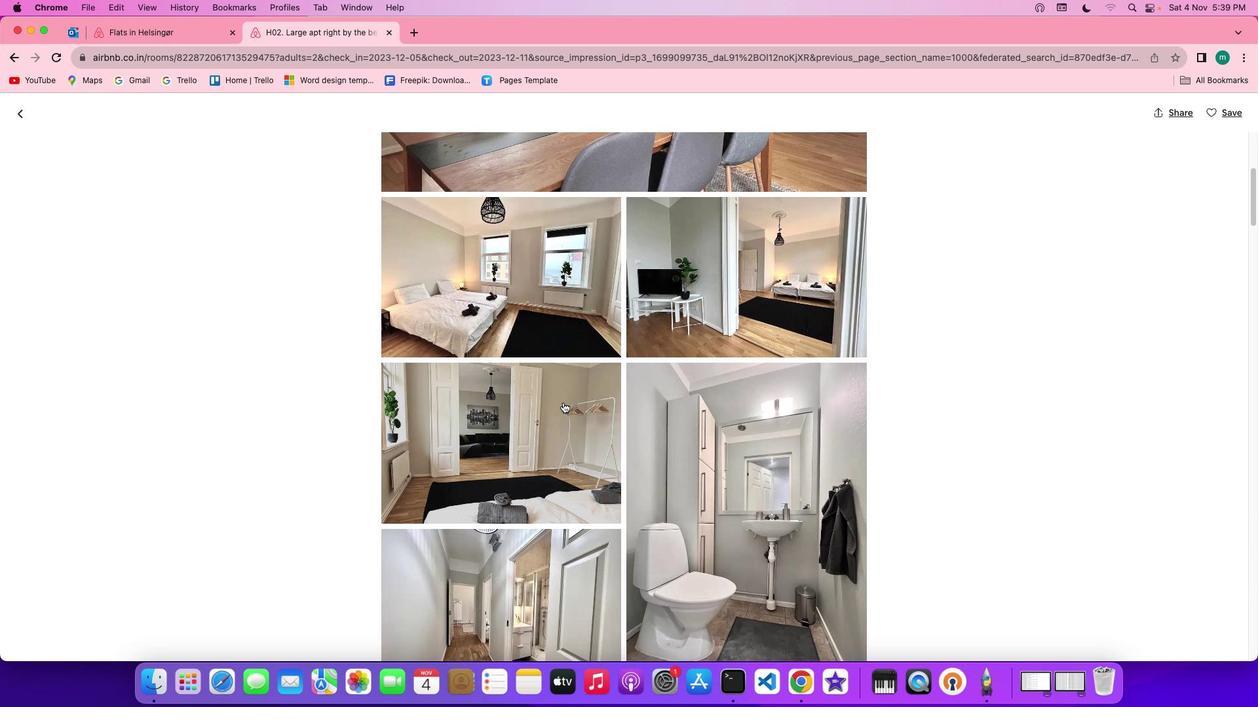 
Action: Mouse scrolled (564, 402) with delta (0, 0)
Screenshot: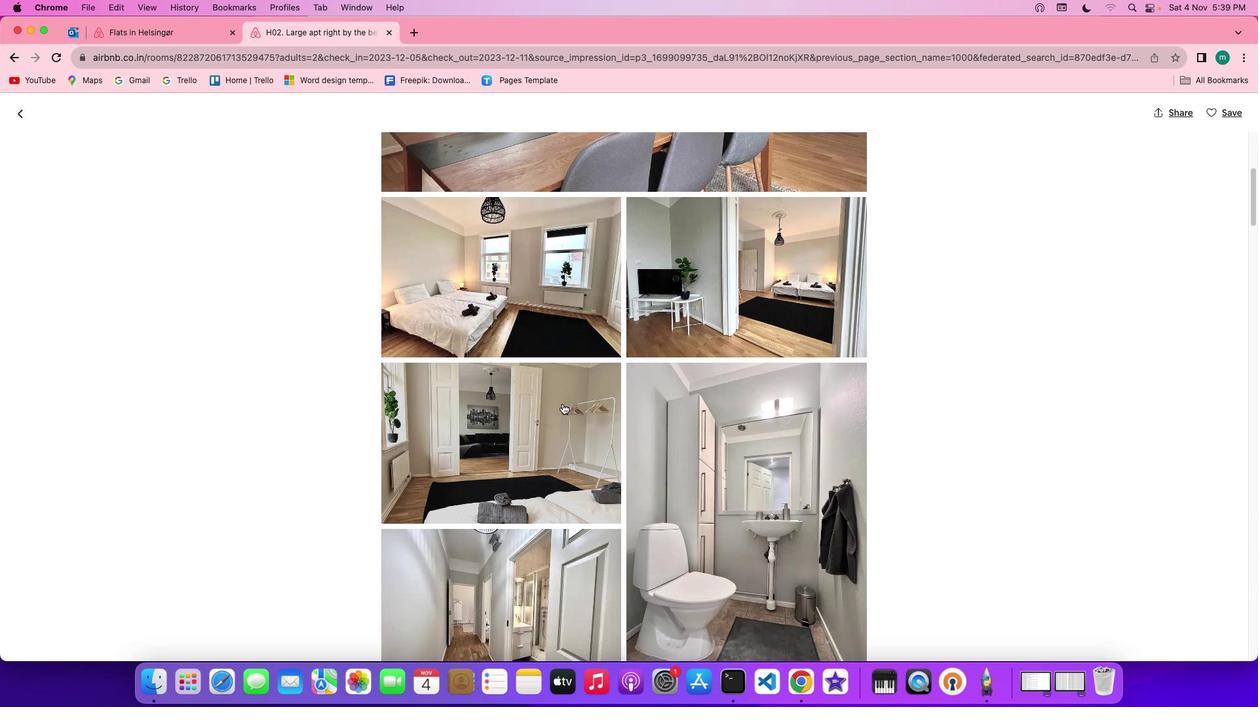 
Action: Mouse scrolled (564, 402) with delta (0, 0)
Screenshot: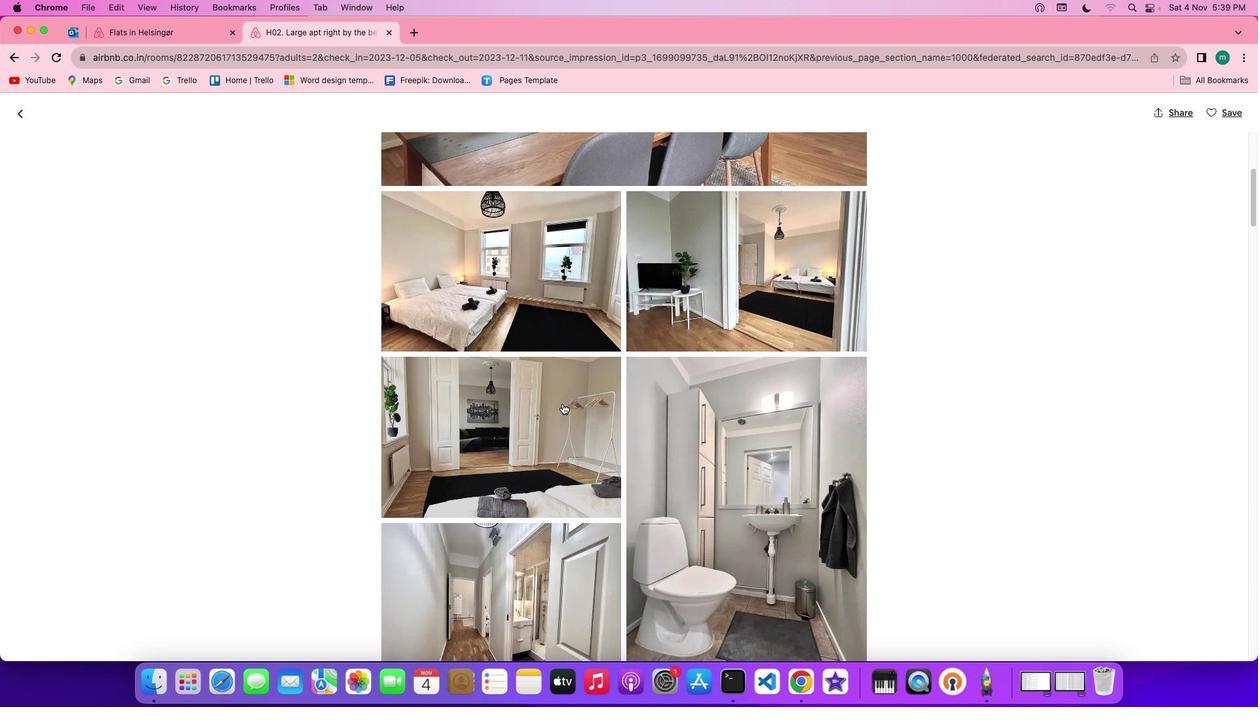 
Action: Mouse moved to (563, 404)
Screenshot: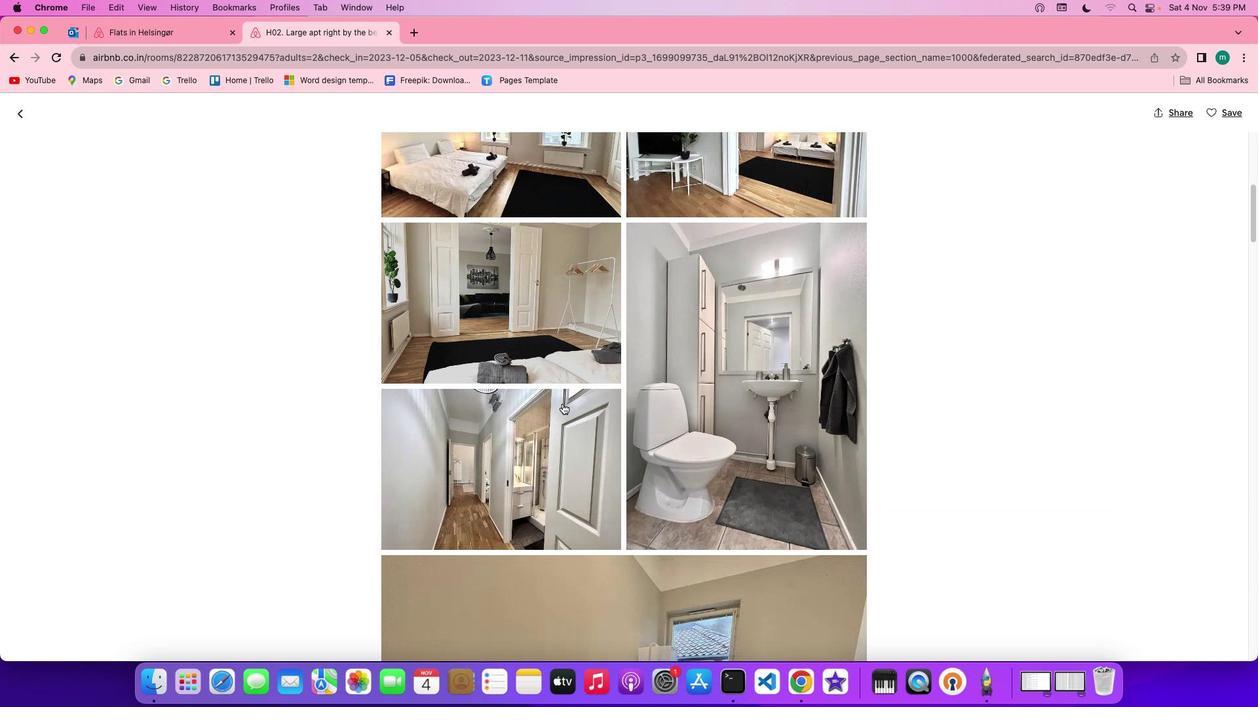 
Action: Mouse scrolled (563, 404) with delta (0, 0)
Screenshot: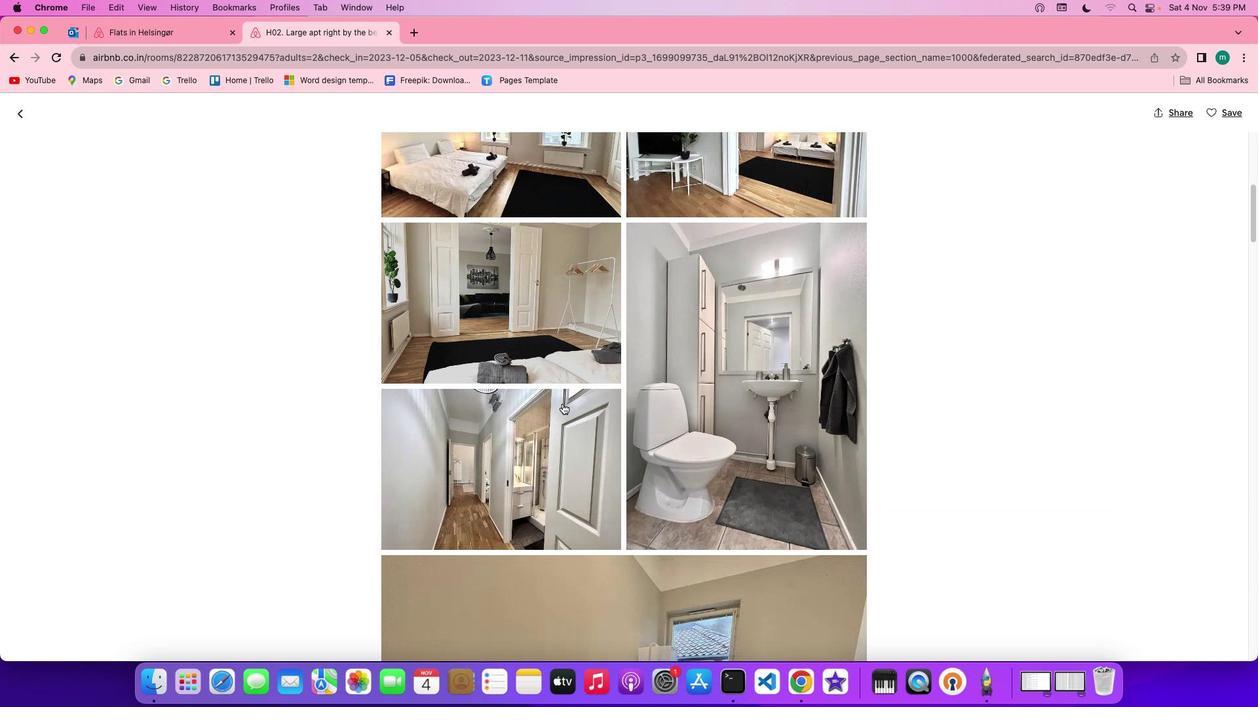 
Action: Mouse moved to (562, 405)
Screenshot: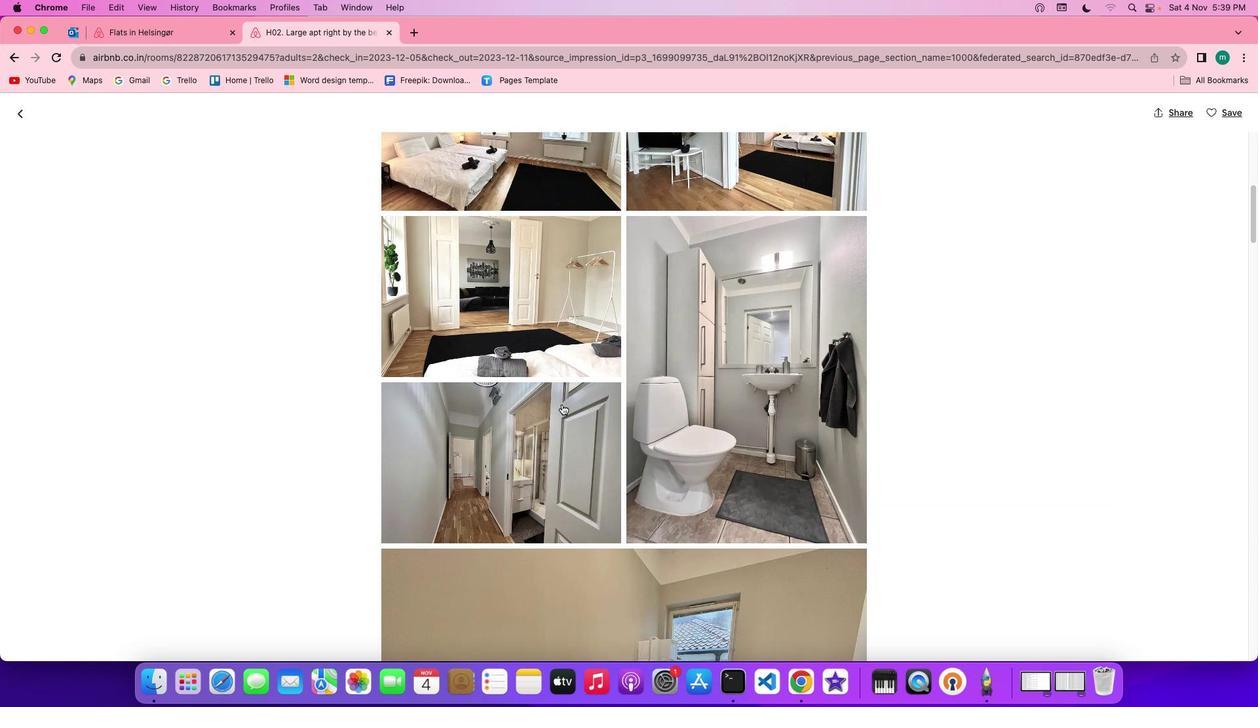 
Action: Mouse scrolled (562, 405) with delta (0, 0)
Screenshot: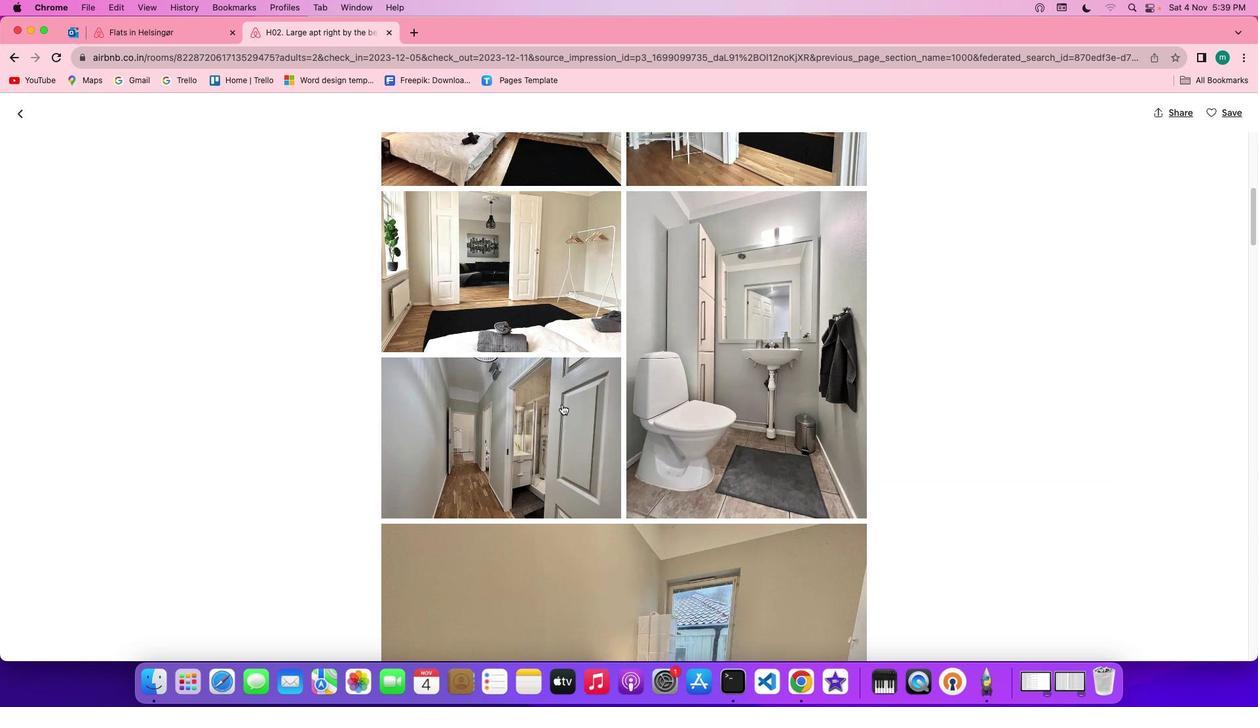 
Action: Mouse scrolled (562, 405) with delta (0, 0)
Screenshot: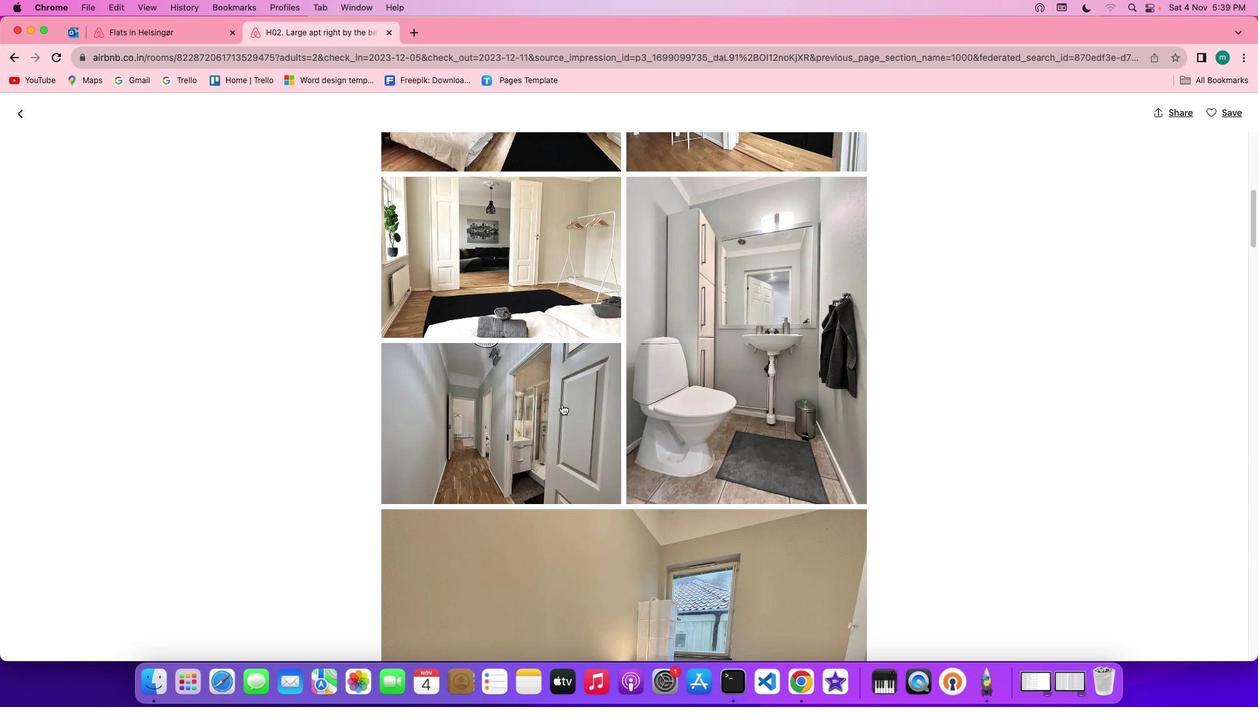 
Action: Mouse scrolled (562, 405) with delta (0, 0)
Screenshot: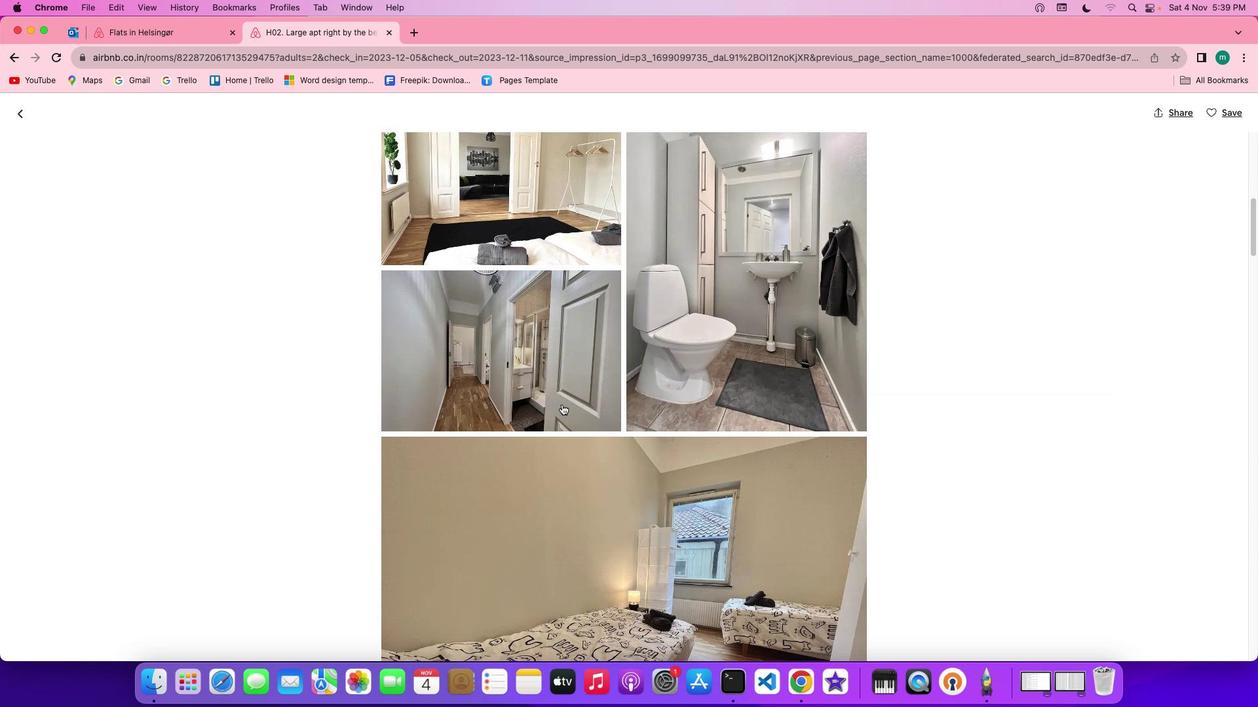 
Action: Mouse scrolled (562, 405) with delta (0, 0)
Screenshot: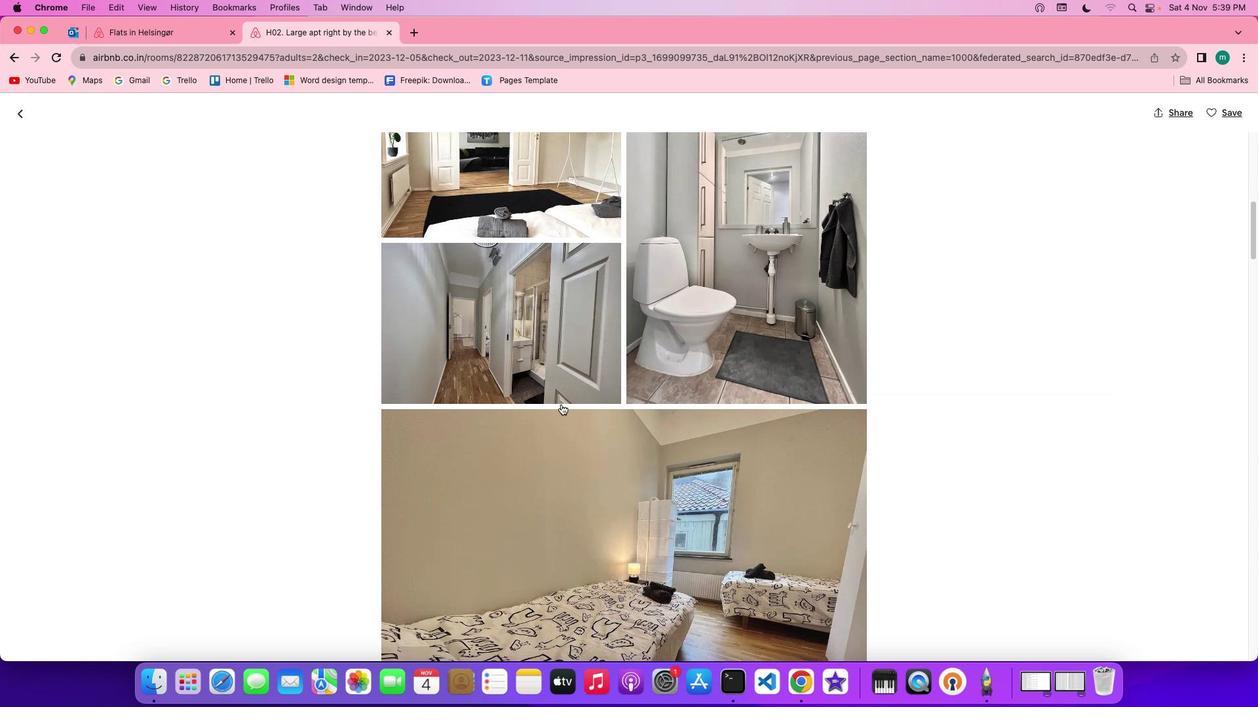 
Action: Mouse moved to (560, 405)
Screenshot: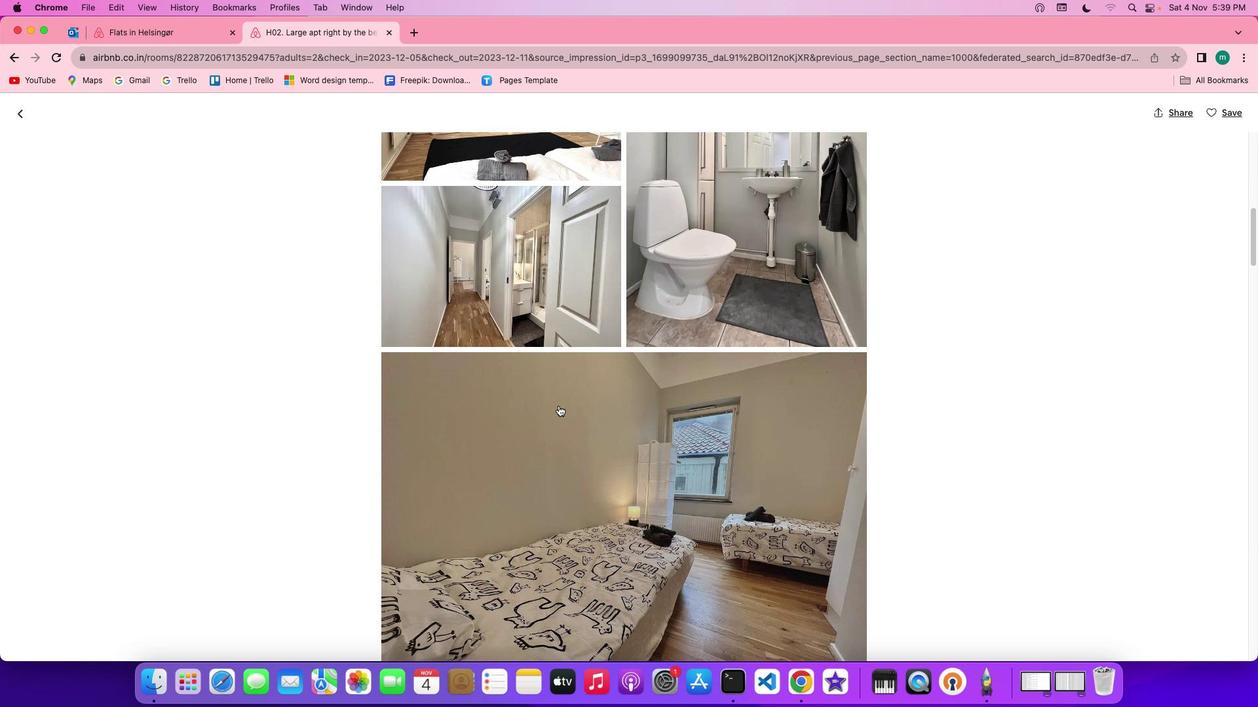 
Action: Mouse scrolled (560, 405) with delta (0, 0)
Screenshot: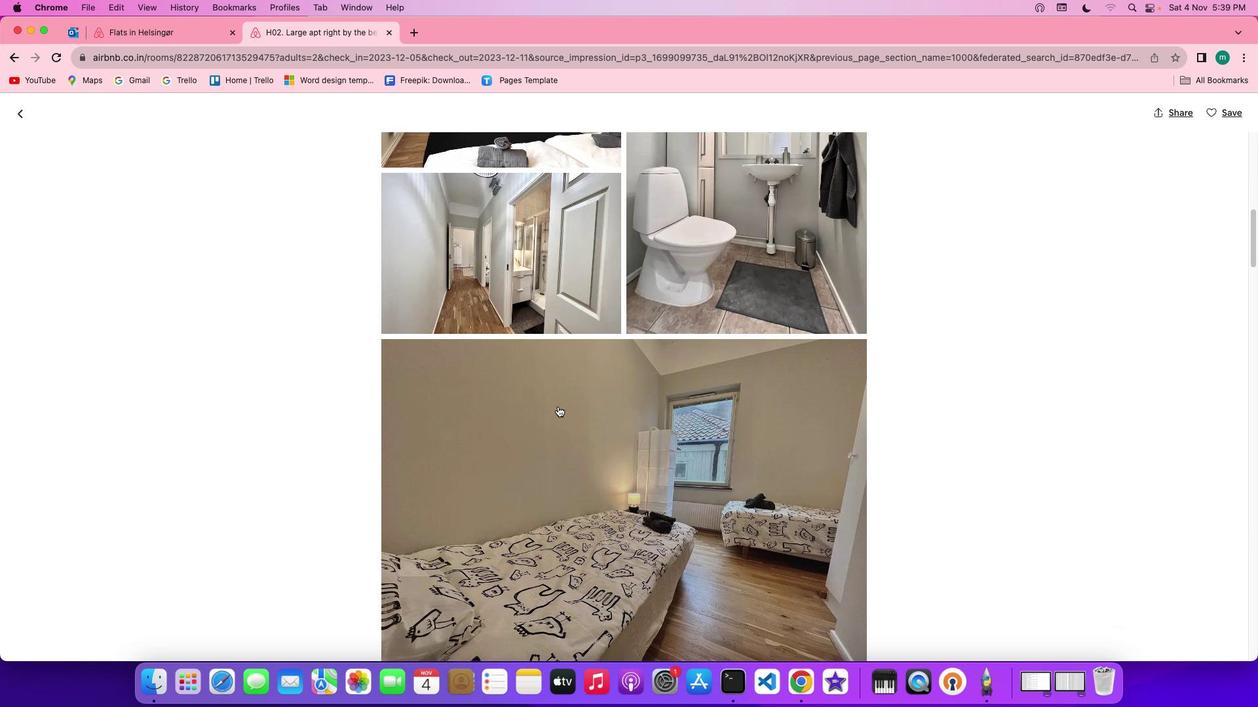 
Action: Mouse moved to (560, 405)
Screenshot: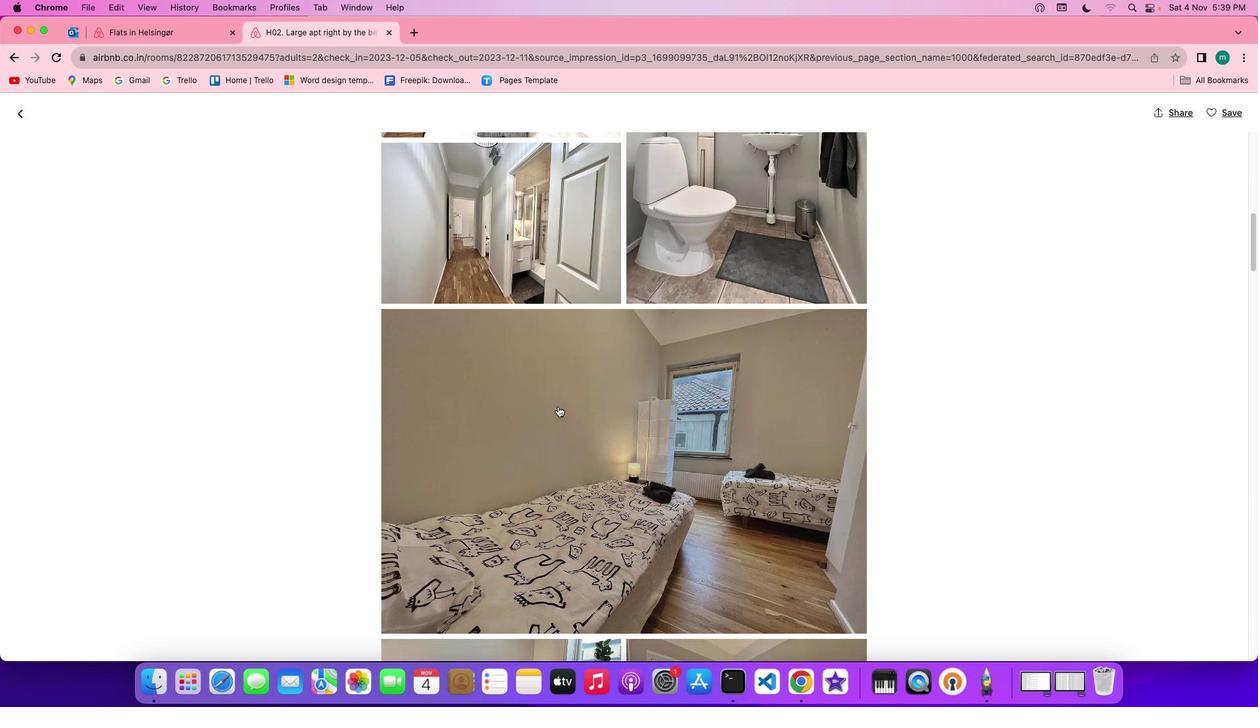 
Action: Mouse scrolled (560, 405) with delta (0, 0)
Screenshot: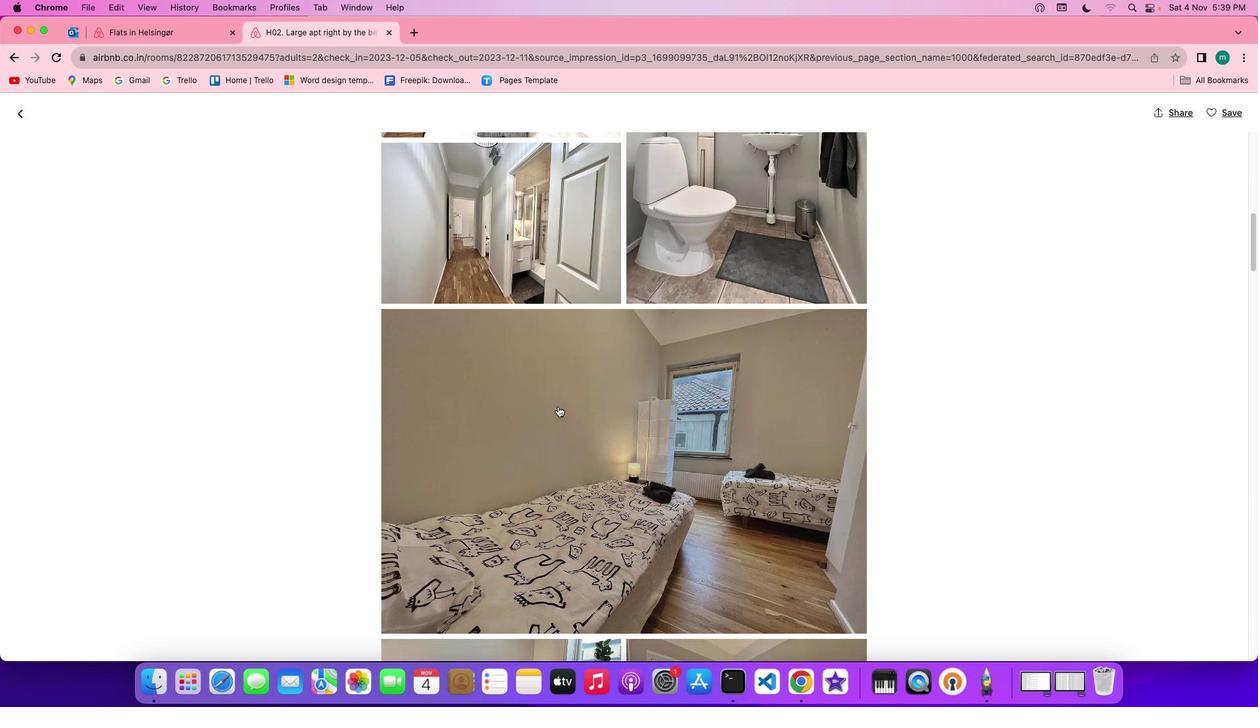 
Action: Mouse moved to (558, 407)
Screenshot: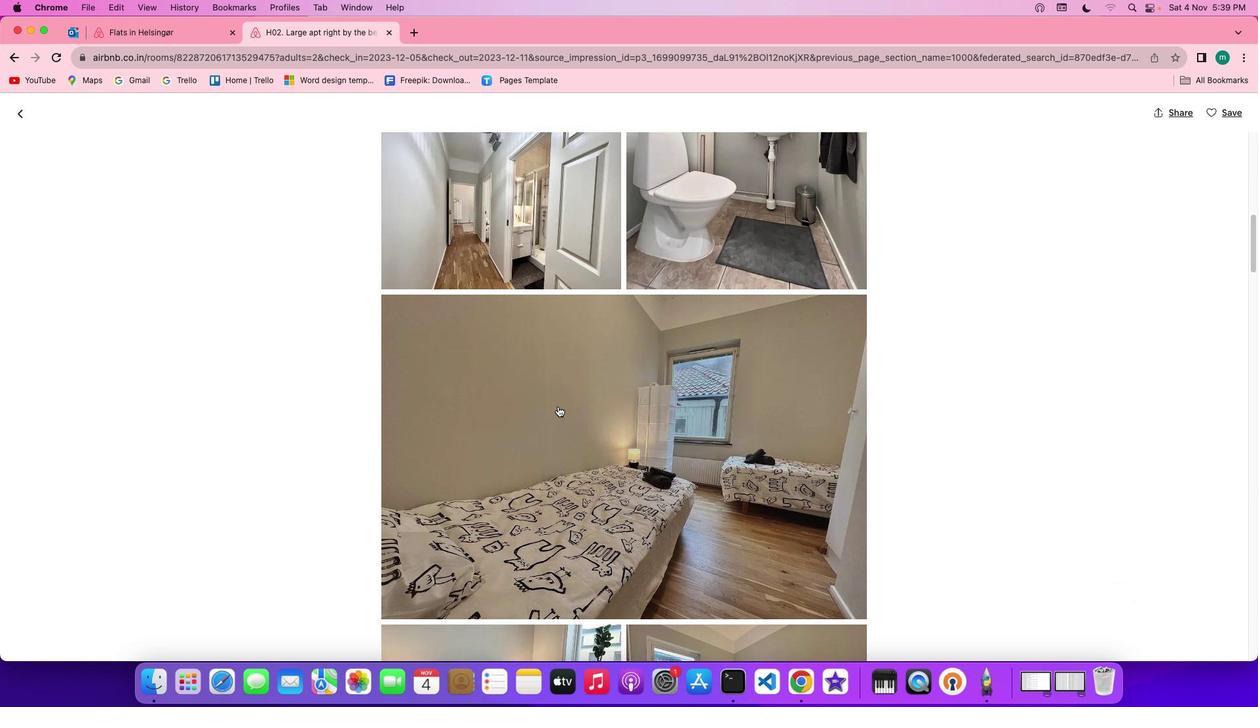 
Action: Mouse scrolled (558, 407) with delta (0, 0)
Screenshot: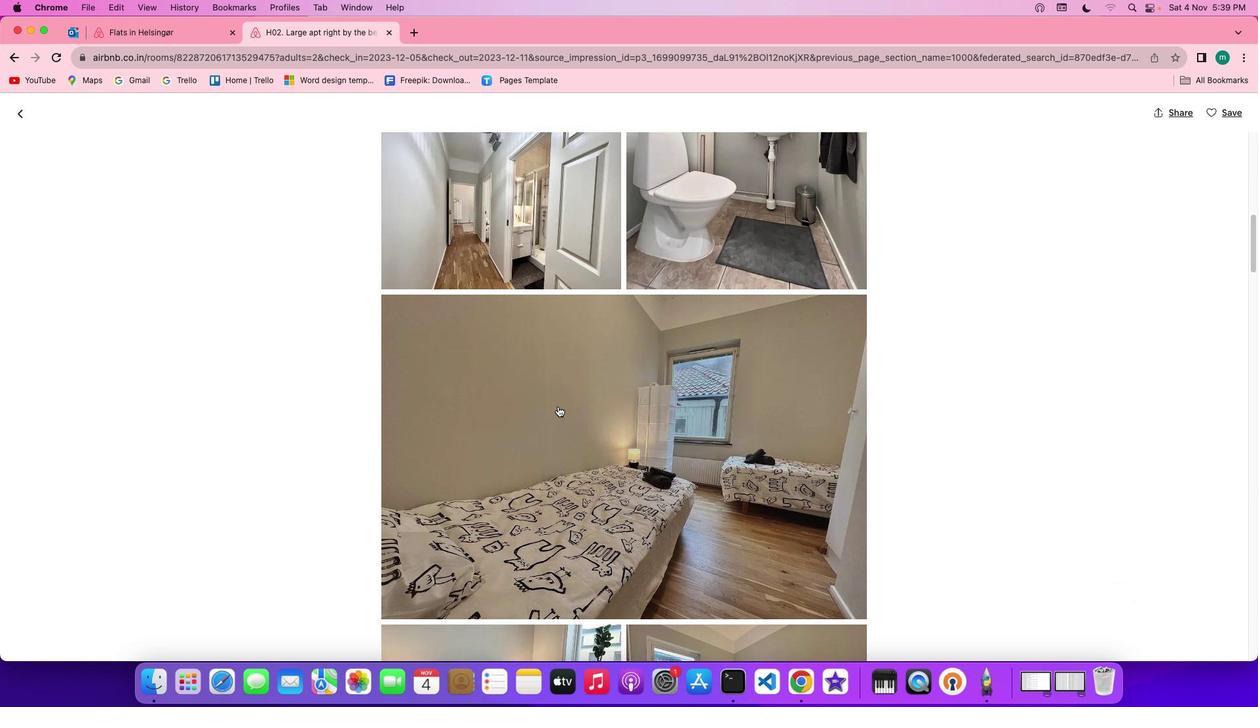 
Action: Mouse scrolled (558, 407) with delta (0, 0)
Screenshot: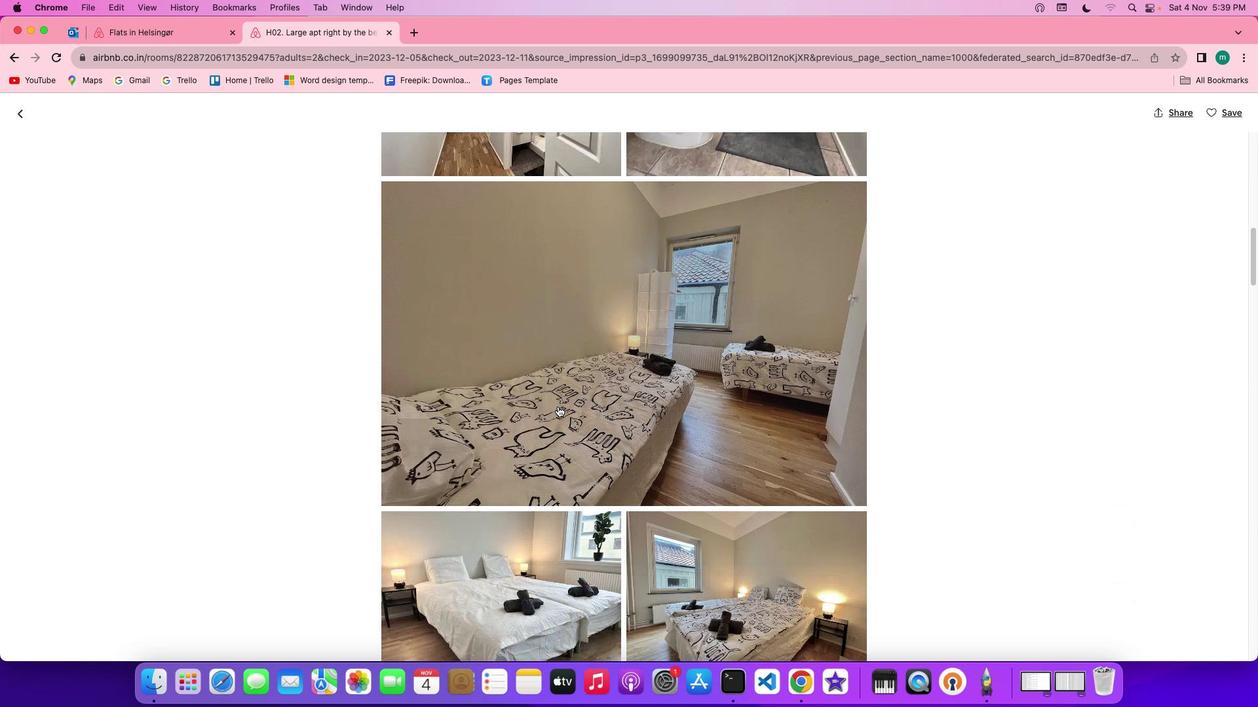 
Action: Mouse moved to (558, 407)
Screenshot: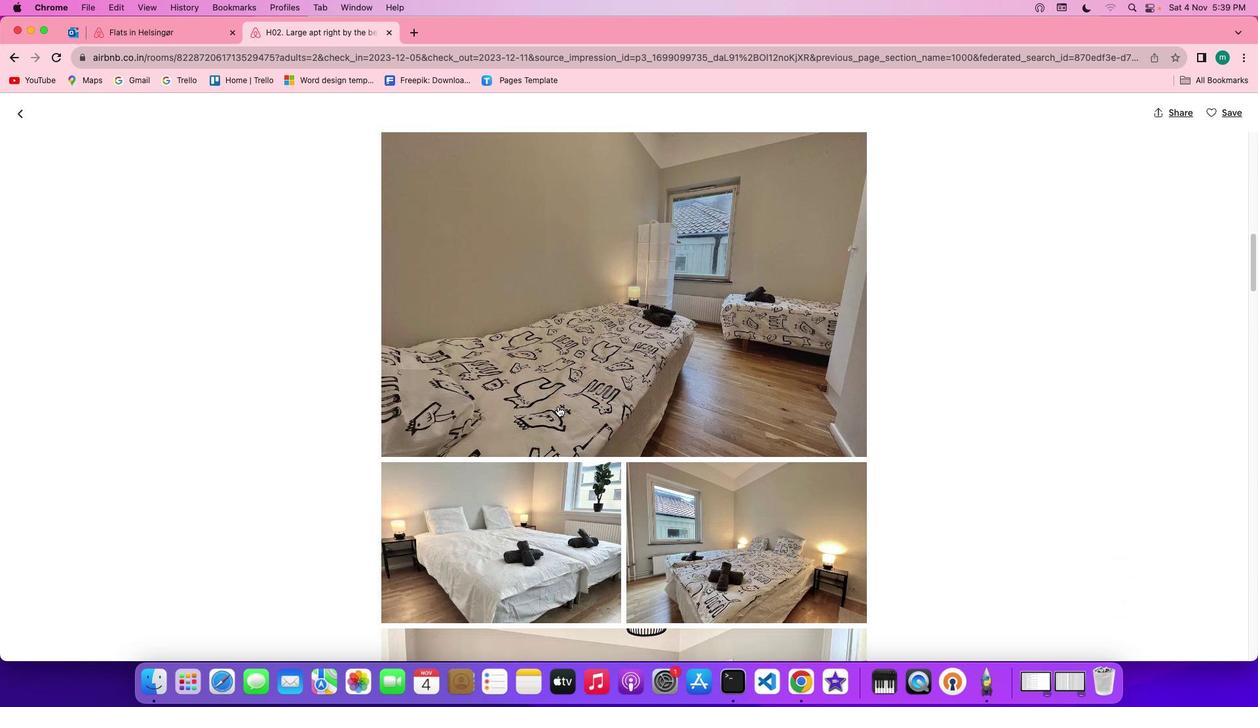 
Action: Mouse scrolled (558, 407) with delta (0, 0)
Screenshot: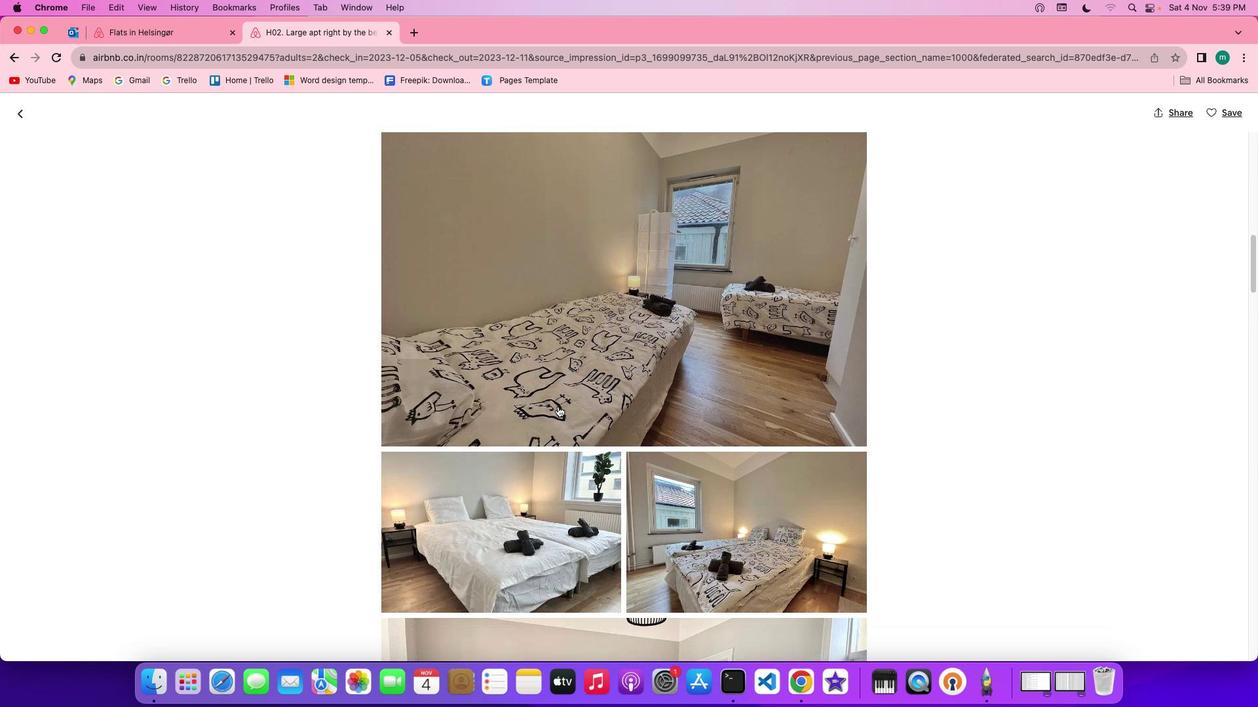 
Action: Mouse moved to (558, 407)
Screenshot: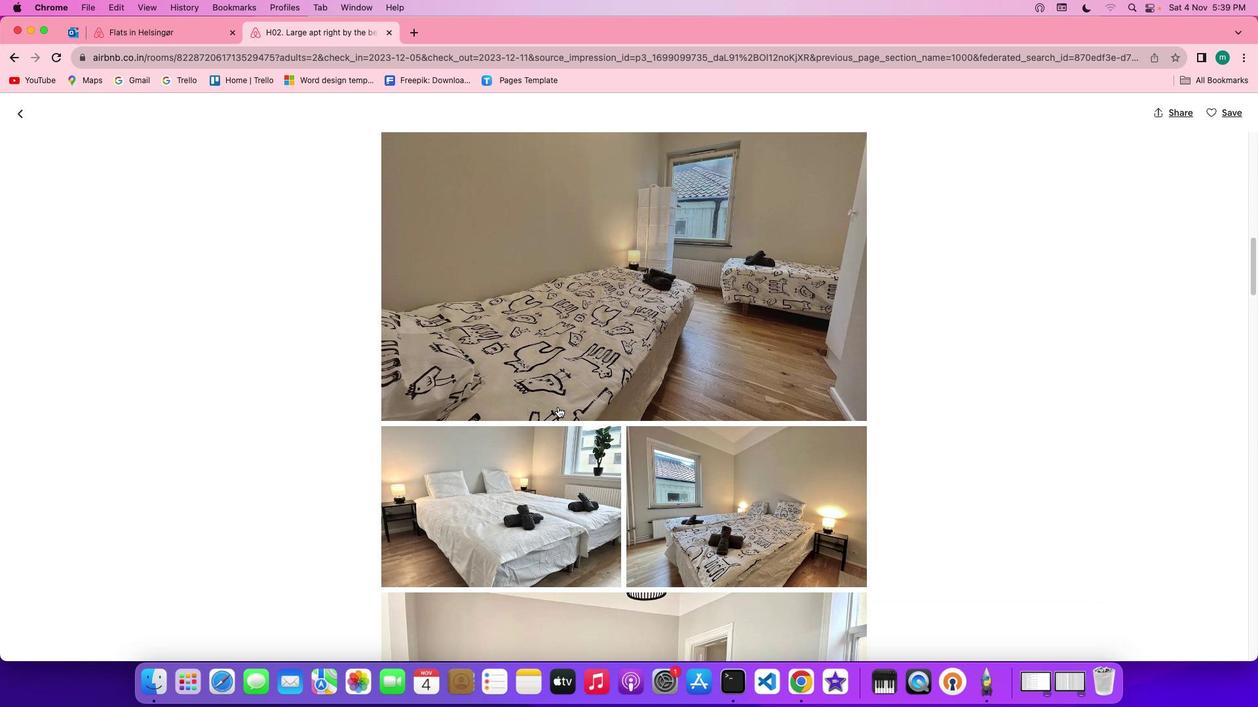 
Action: Mouse scrolled (558, 407) with delta (0, 0)
Screenshot: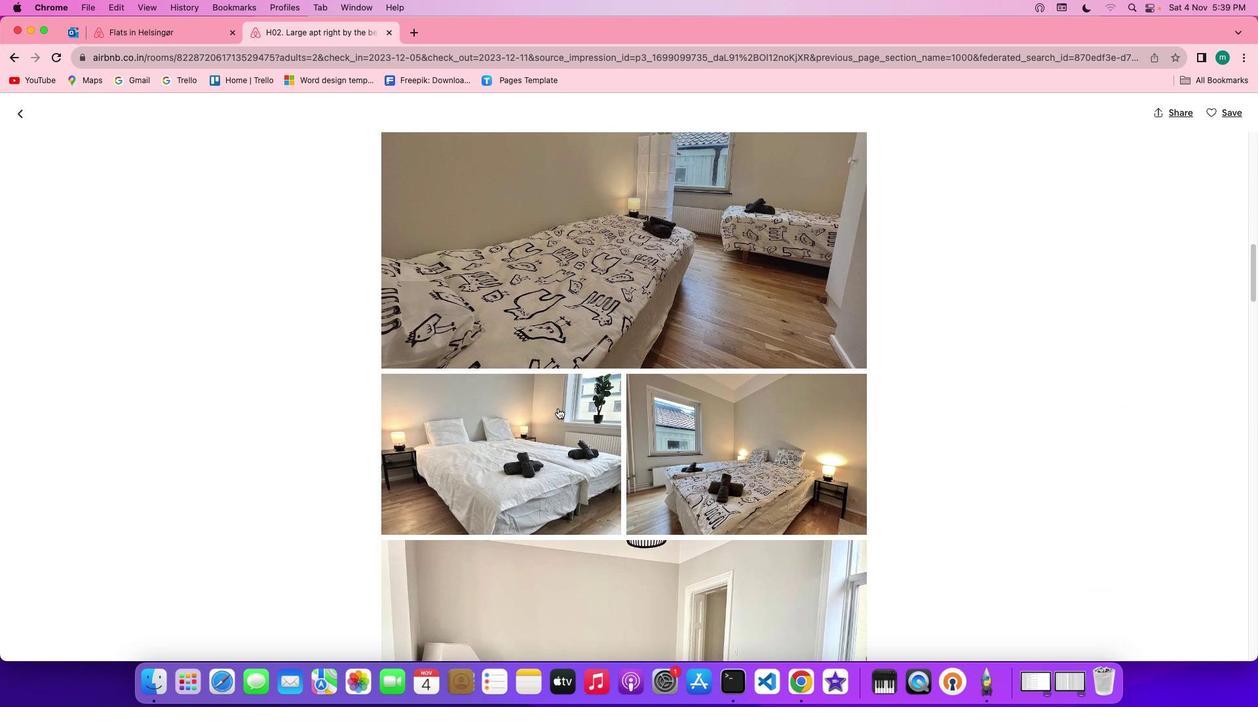 
Action: Mouse moved to (558, 408)
Screenshot: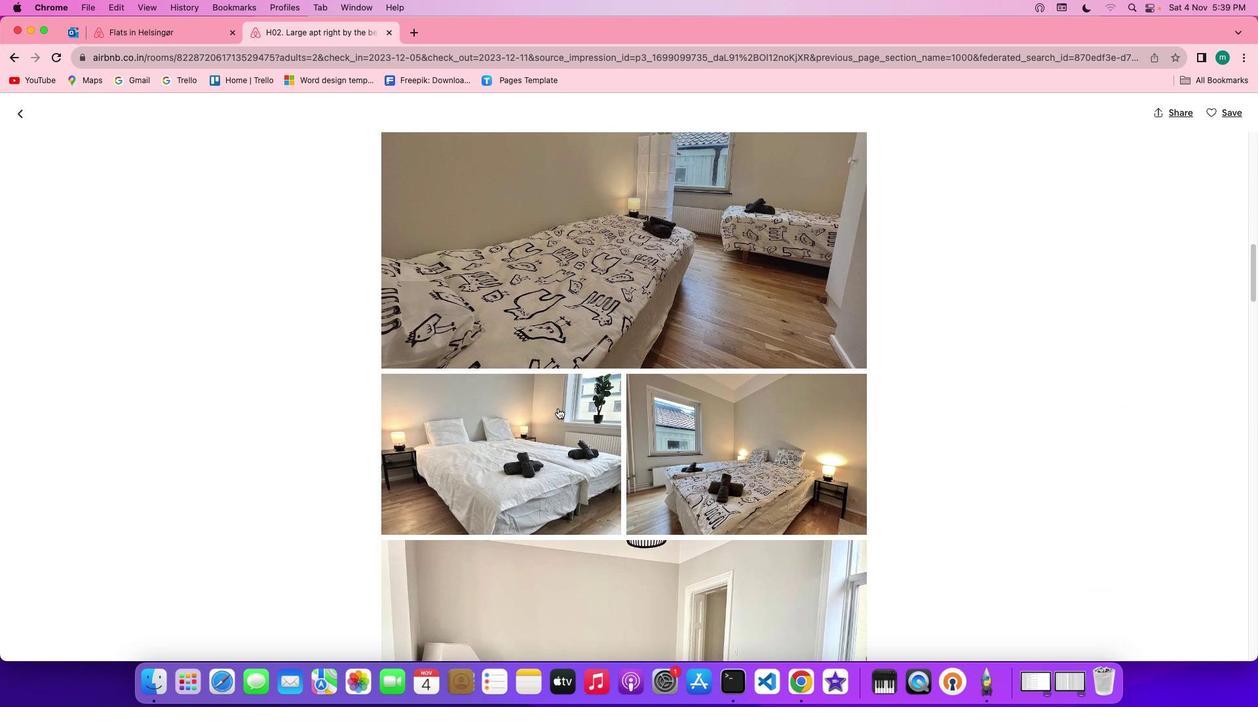 
Action: Mouse scrolled (558, 408) with delta (0, 0)
Screenshot: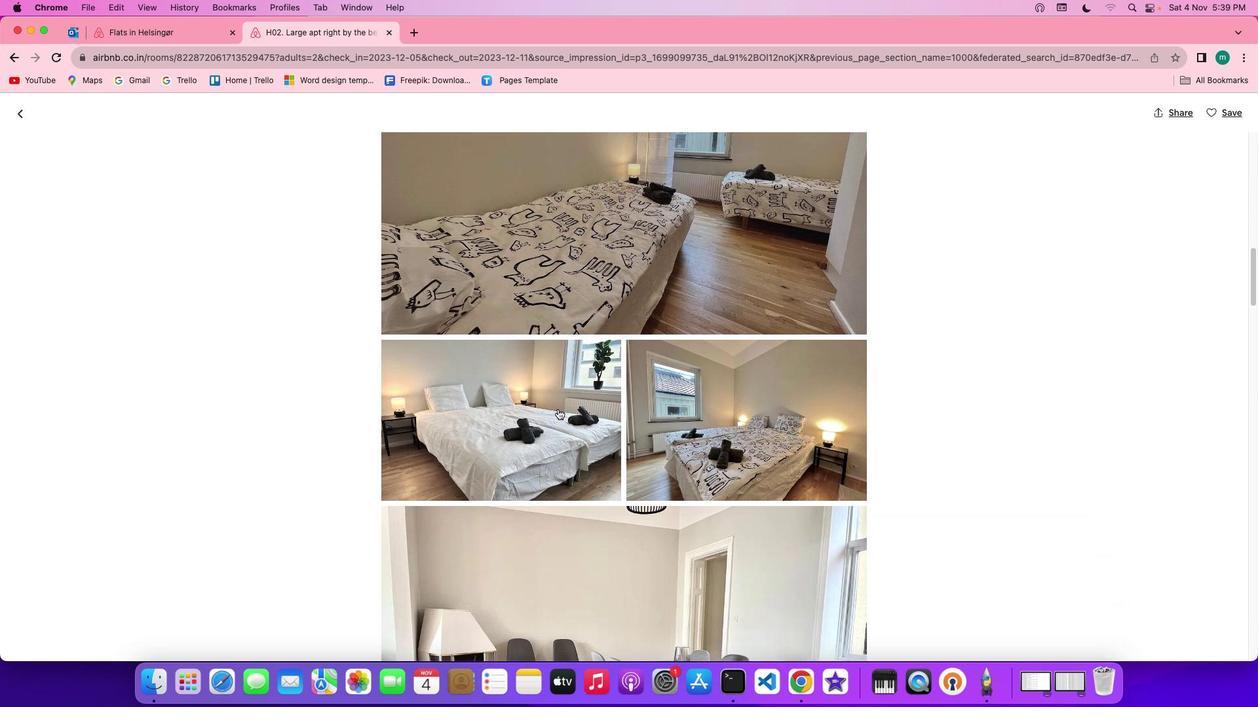 
Action: Mouse scrolled (558, 408) with delta (0, 0)
Screenshot: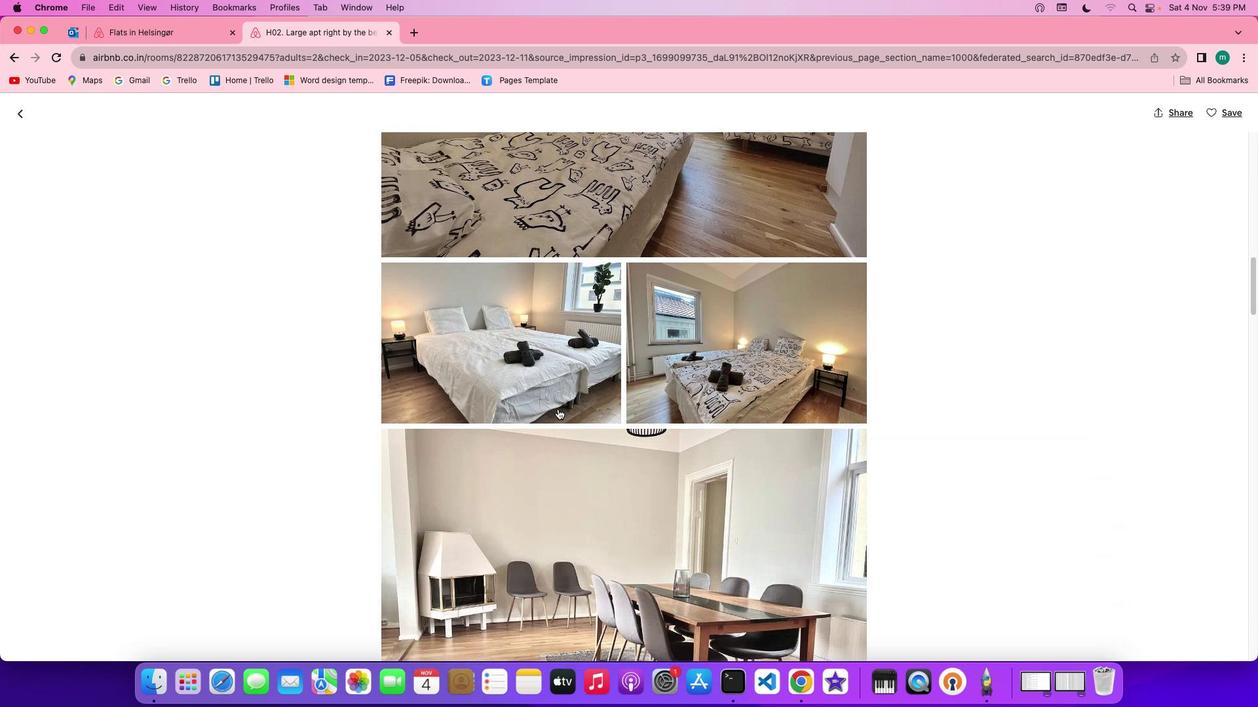 
Action: Mouse scrolled (558, 408) with delta (0, -1)
Screenshot: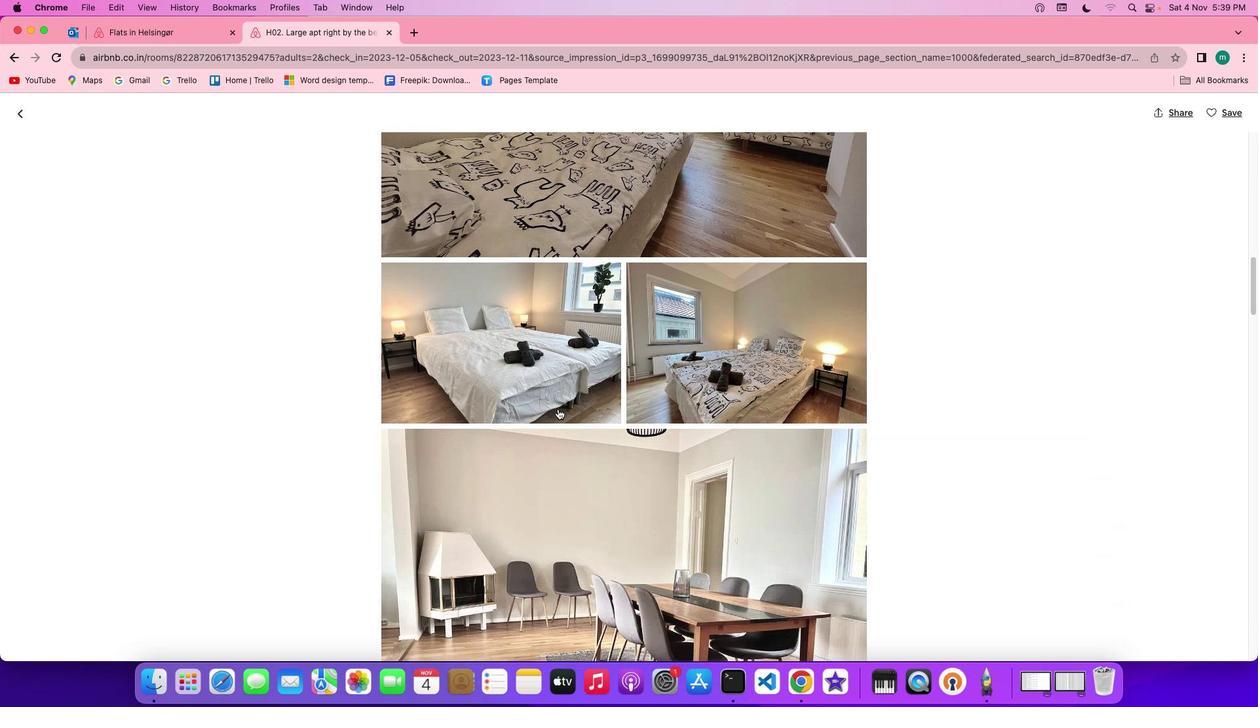 
Action: Mouse moved to (558, 408)
Screenshot: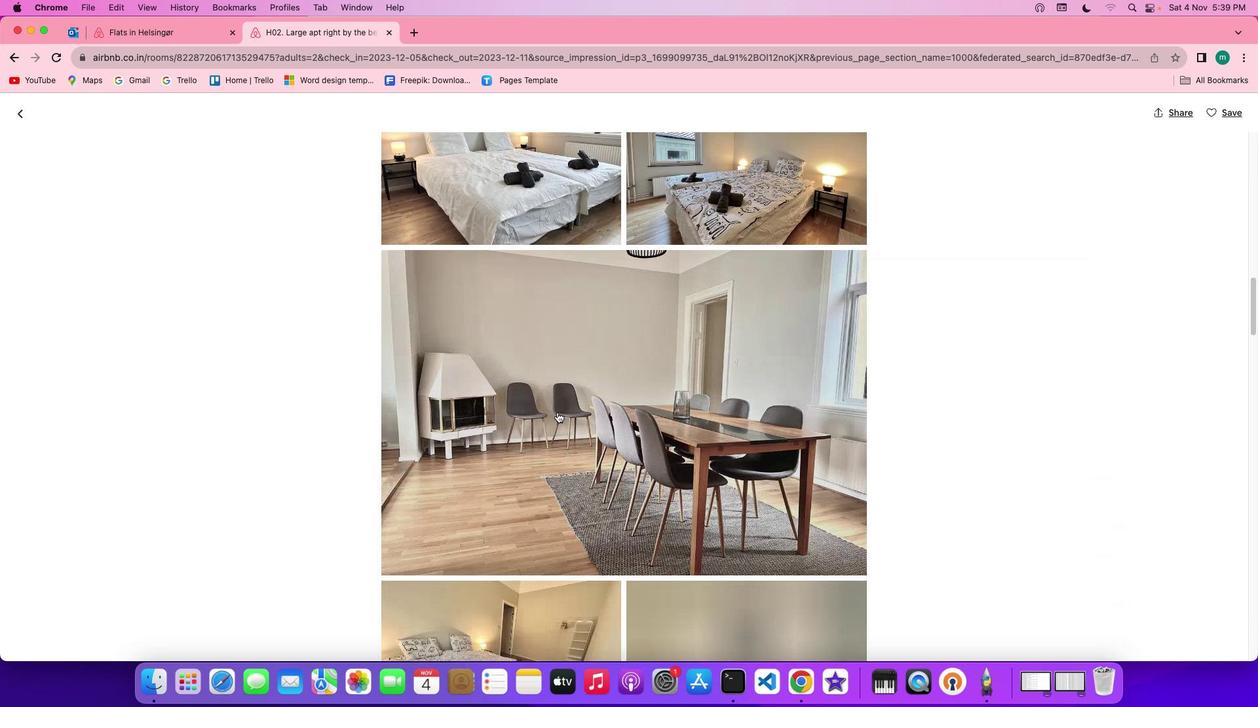 
Action: Mouse scrolled (558, 408) with delta (0, -1)
Screenshot: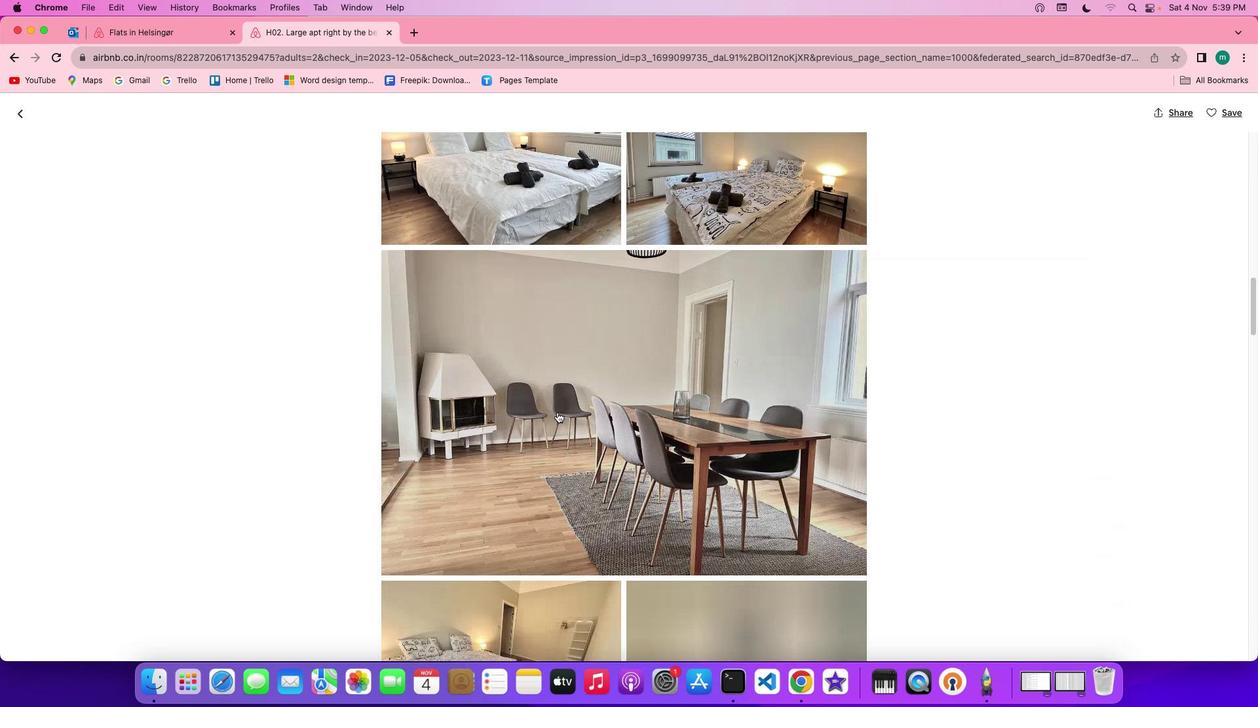 
Action: Mouse moved to (558, 414)
Screenshot: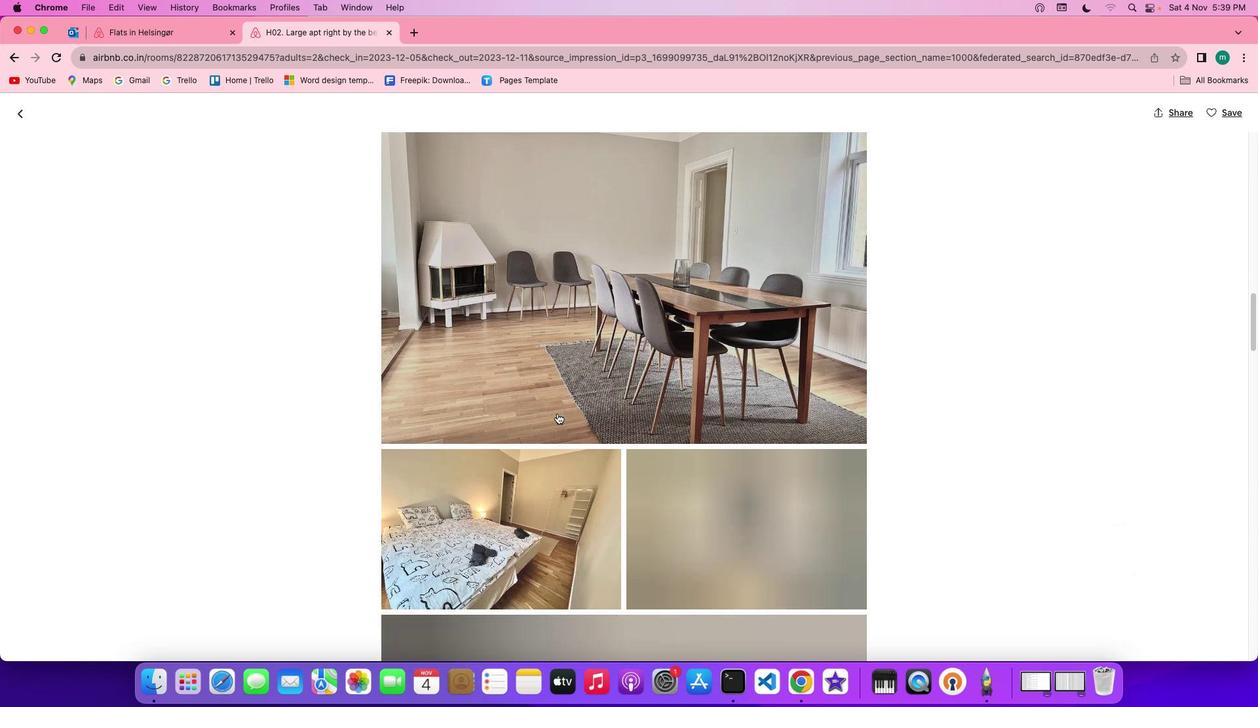 
Action: Mouse scrolled (558, 414) with delta (0, 0)
Screenshot: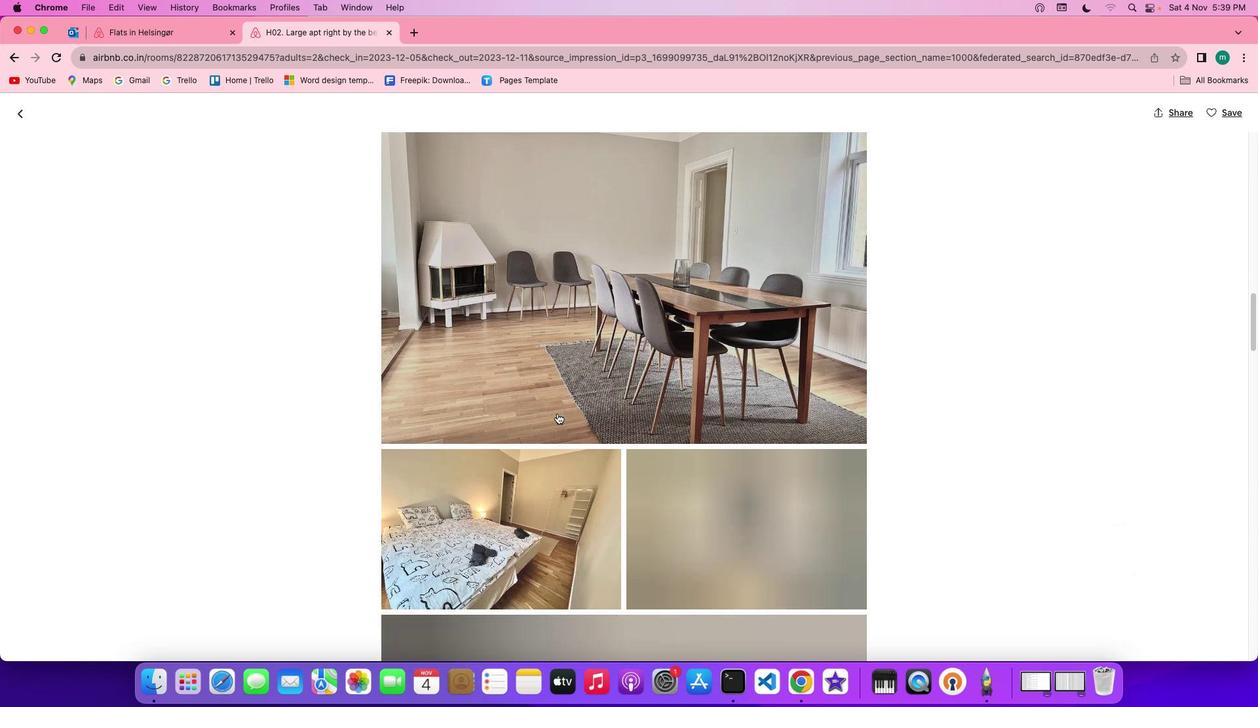 
Action: Mouse moved to (558, 414)
Screenshot: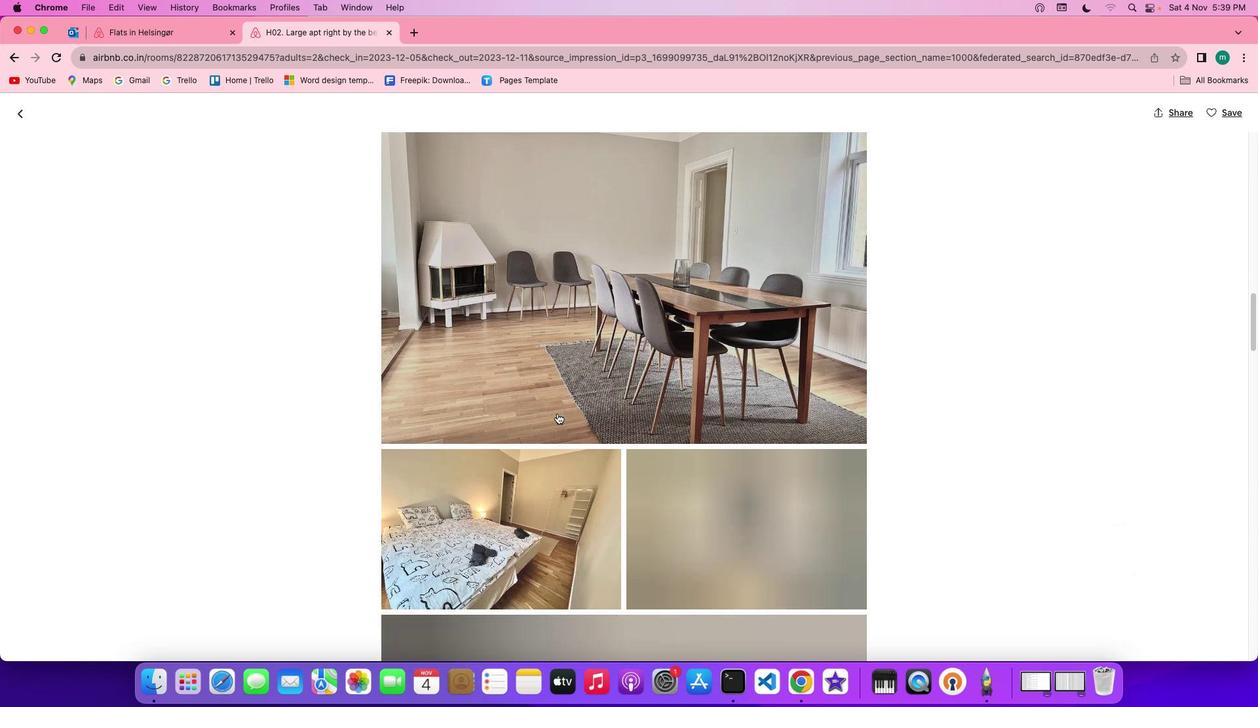 
Action: Mouse scrolled (558, 414) with delta (0, 0)
Screenshot: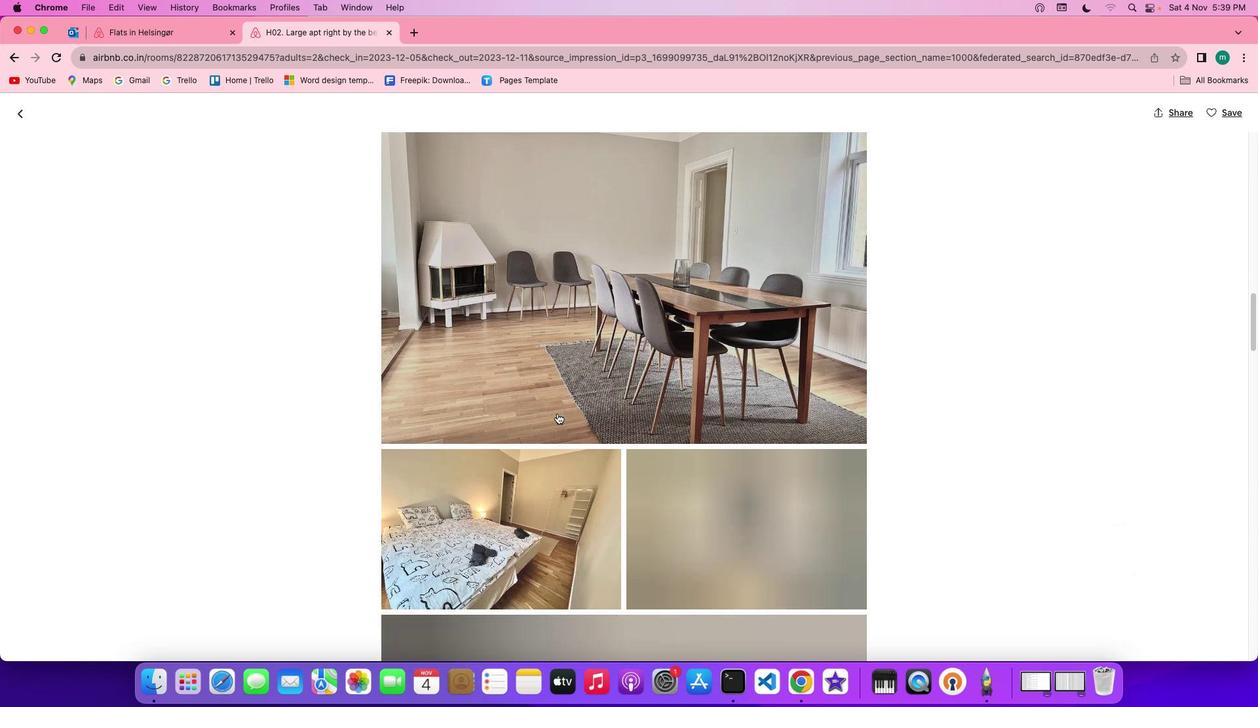 
Action: Mouse scrolled (558, 414) with delta (0, 0)
Screenshot: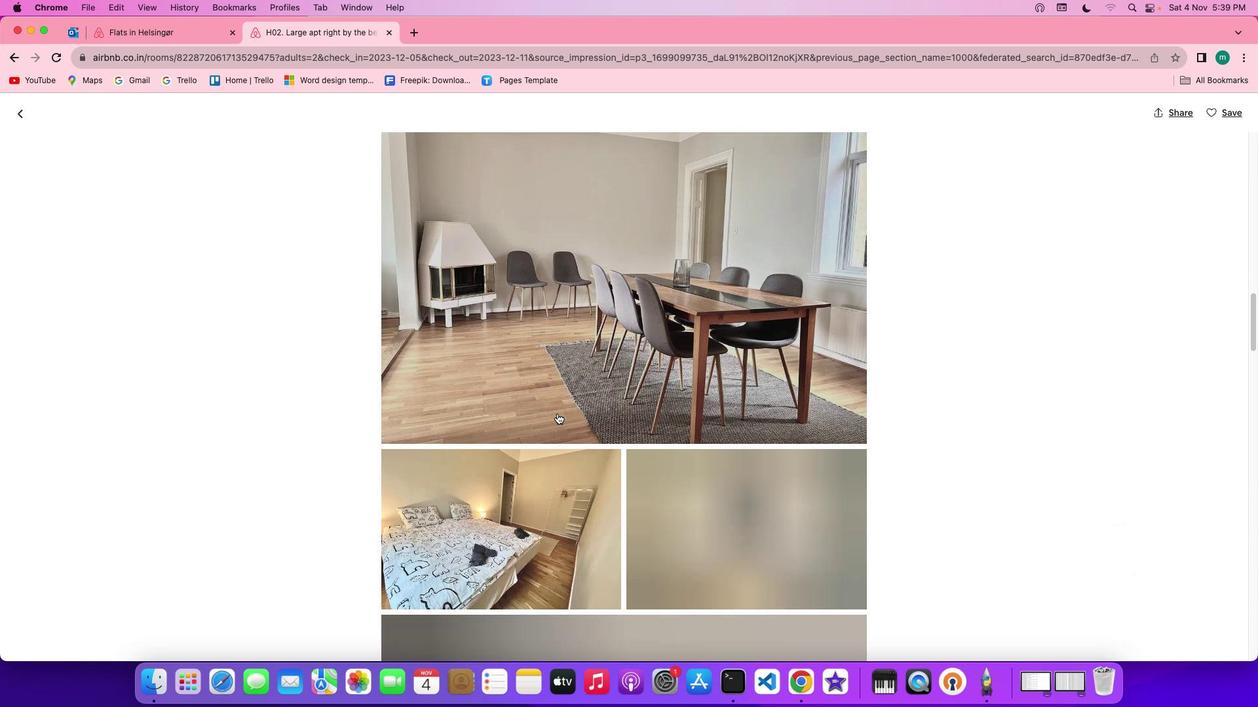 
Action: Mouse scrolled (558, 414) with delta (0, -1)
Screenshot: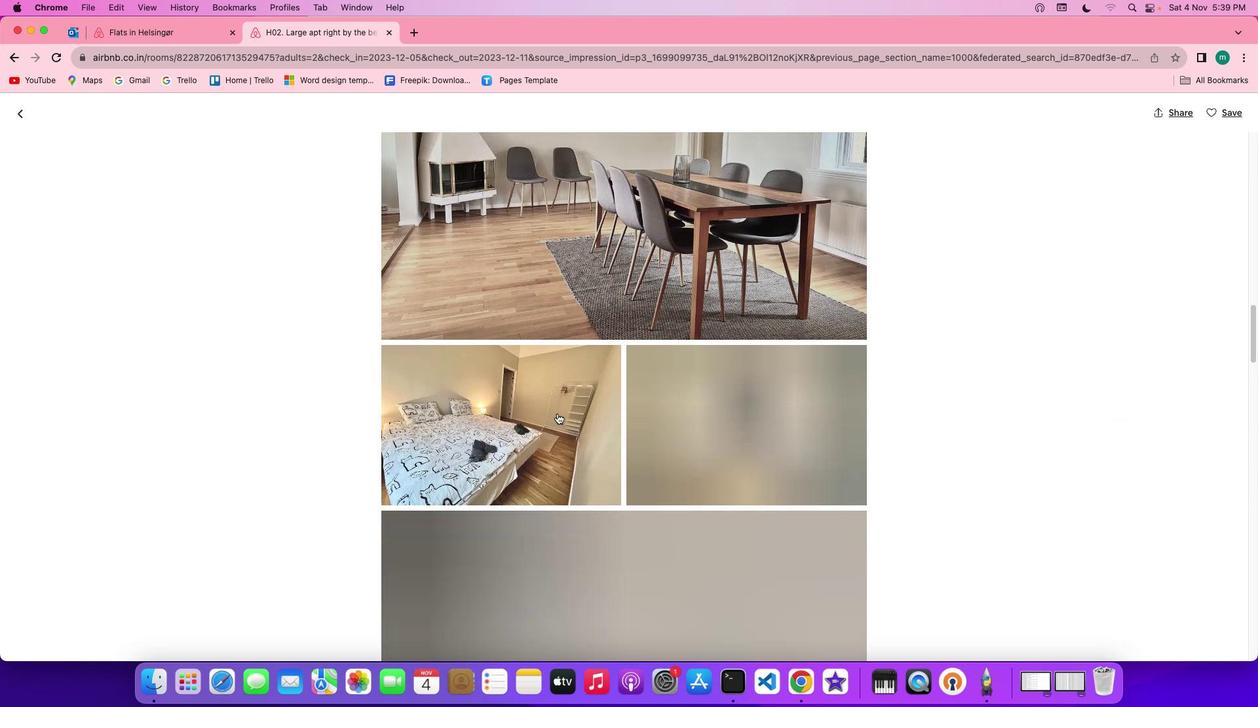 
Action: Mouse moved to (558, 414)
Screenshot: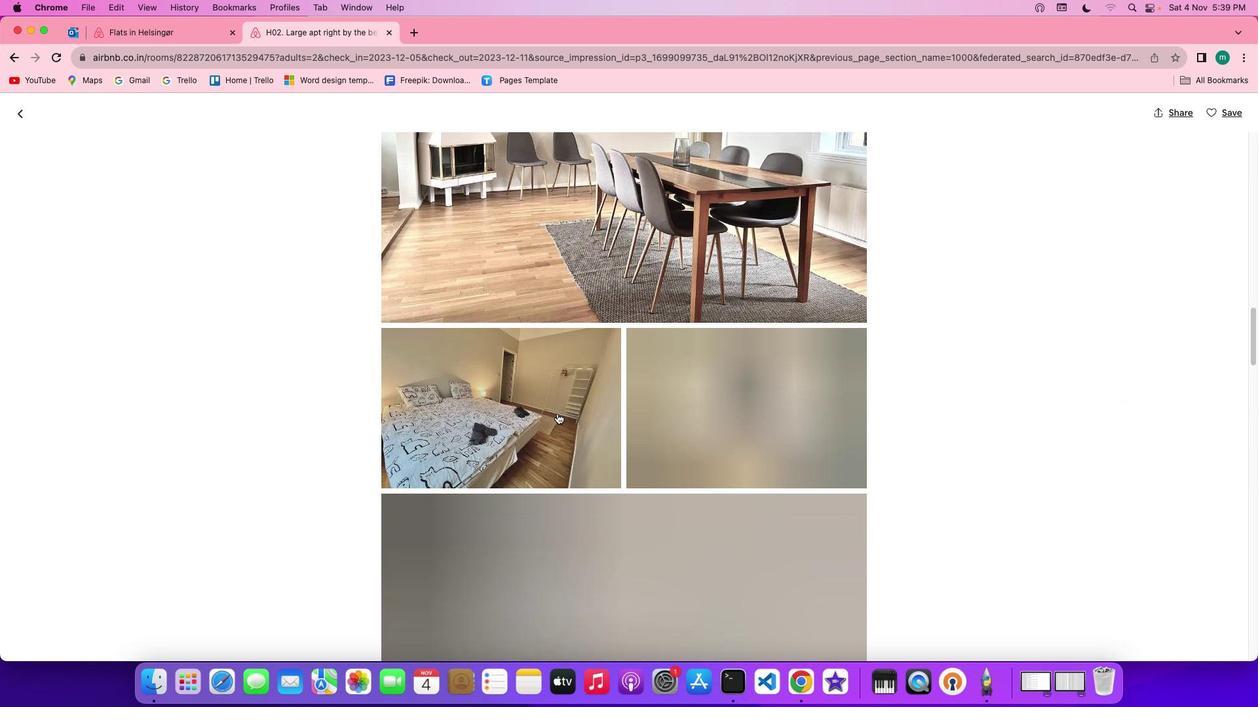 
Action: Mouse scrolled (558, 414) with delta (0, 0)
Screenshot: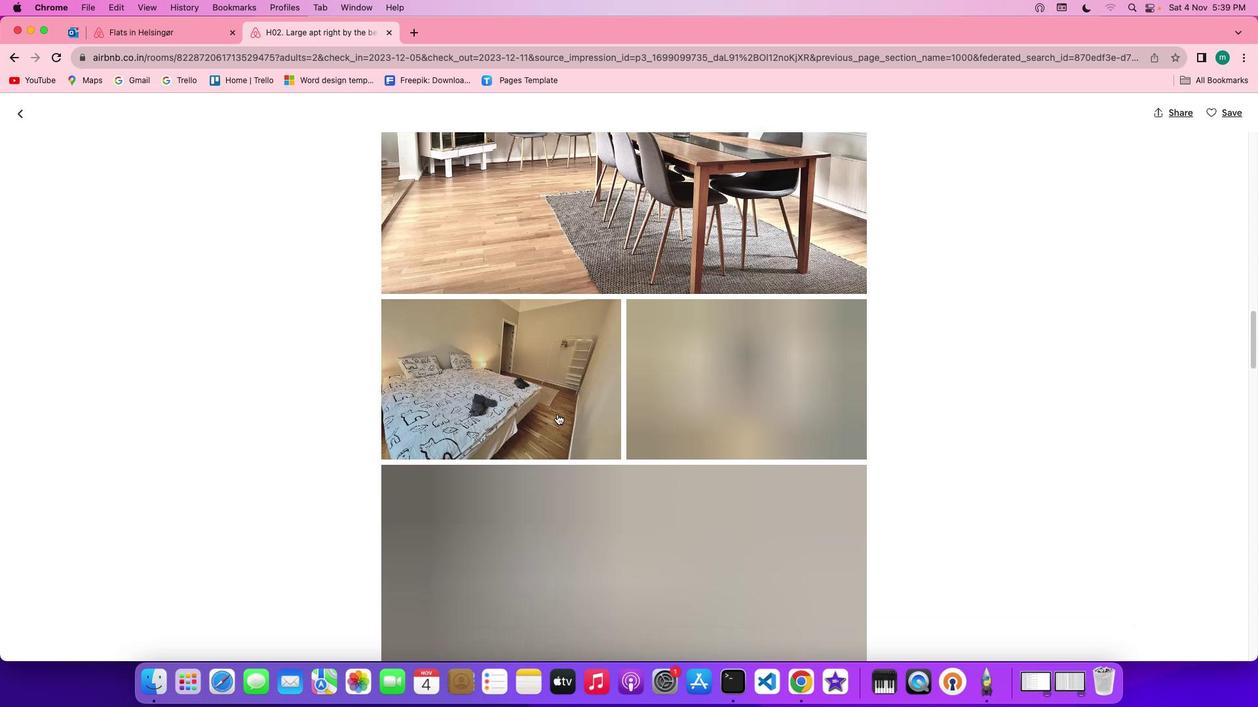 
Action: Mouse scrolled (558, 414) with delta (0, 0)
Screenshot: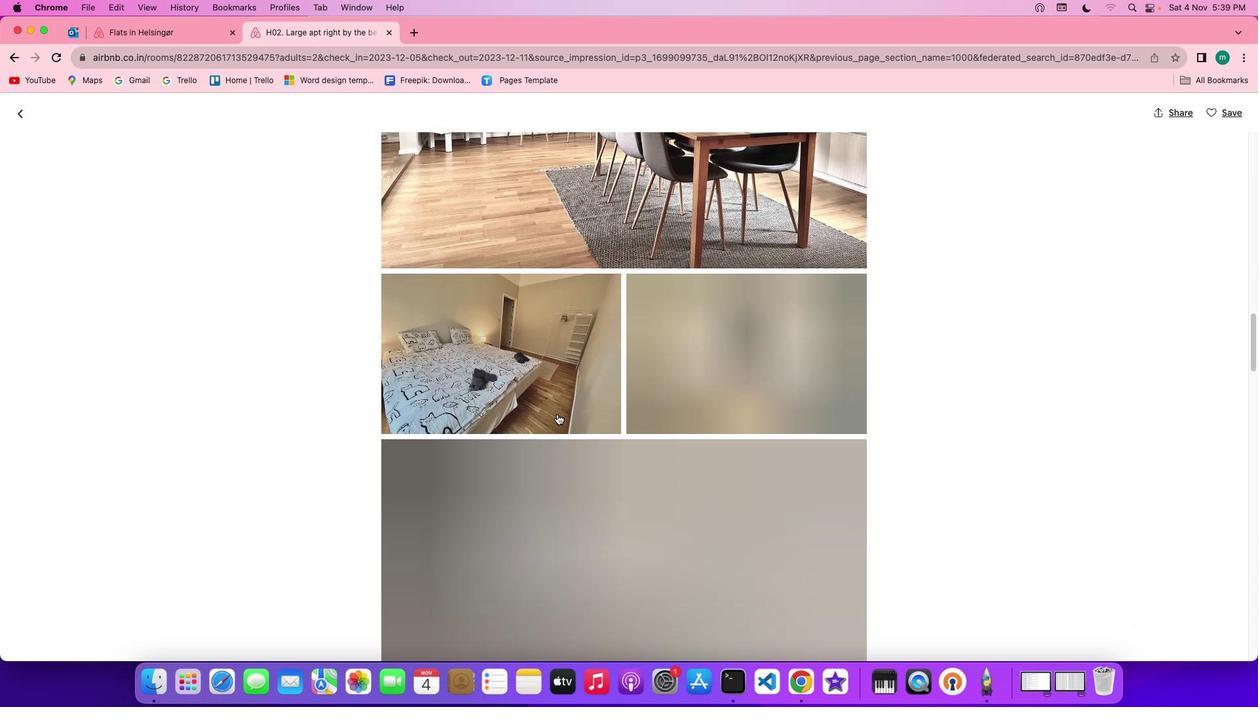 
Action: Mouse moved to (558, 414)
Screenshot: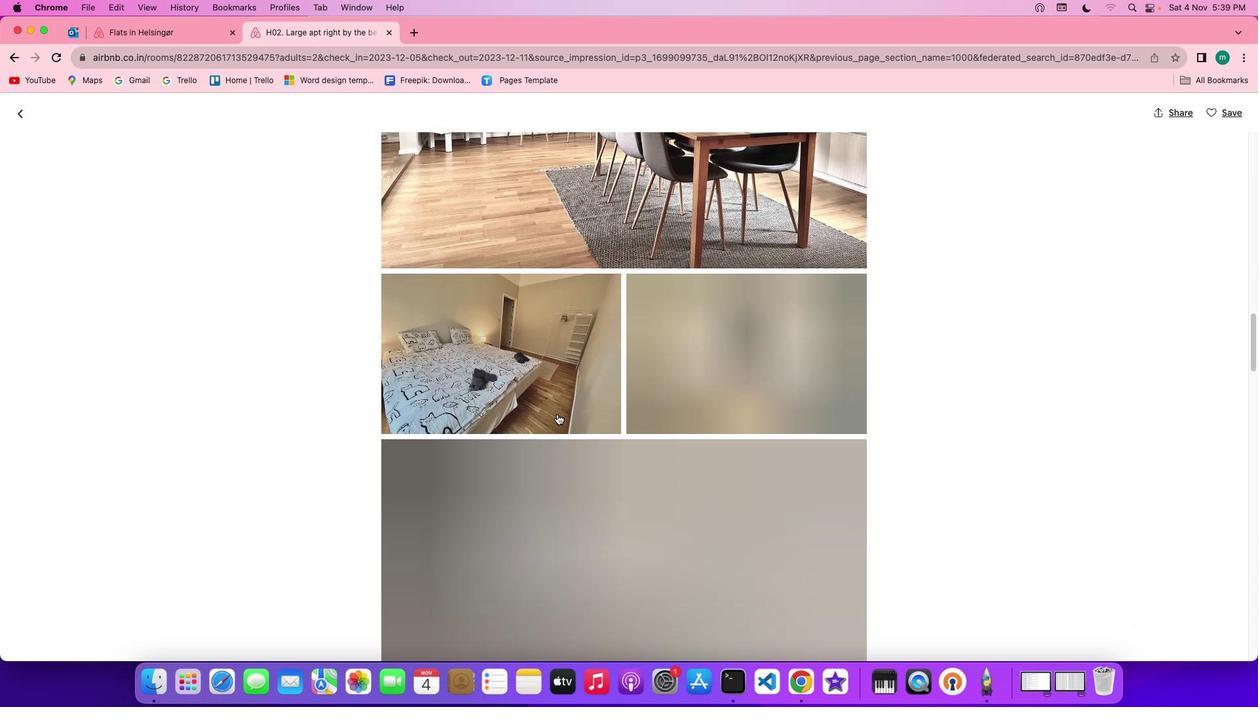
Action: Mouse scrolled (558, 414) with delta (0, 0)
Screenshot: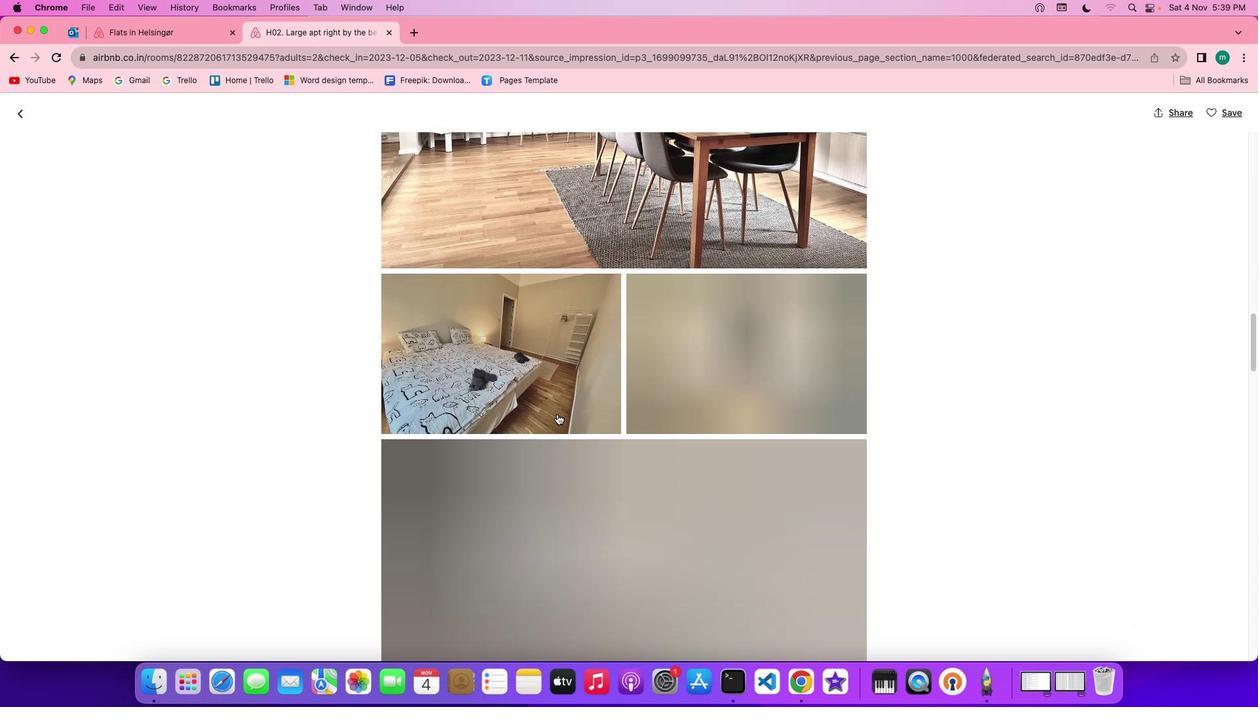 
Action: Mouse moved to (558, 414)
Screenshot: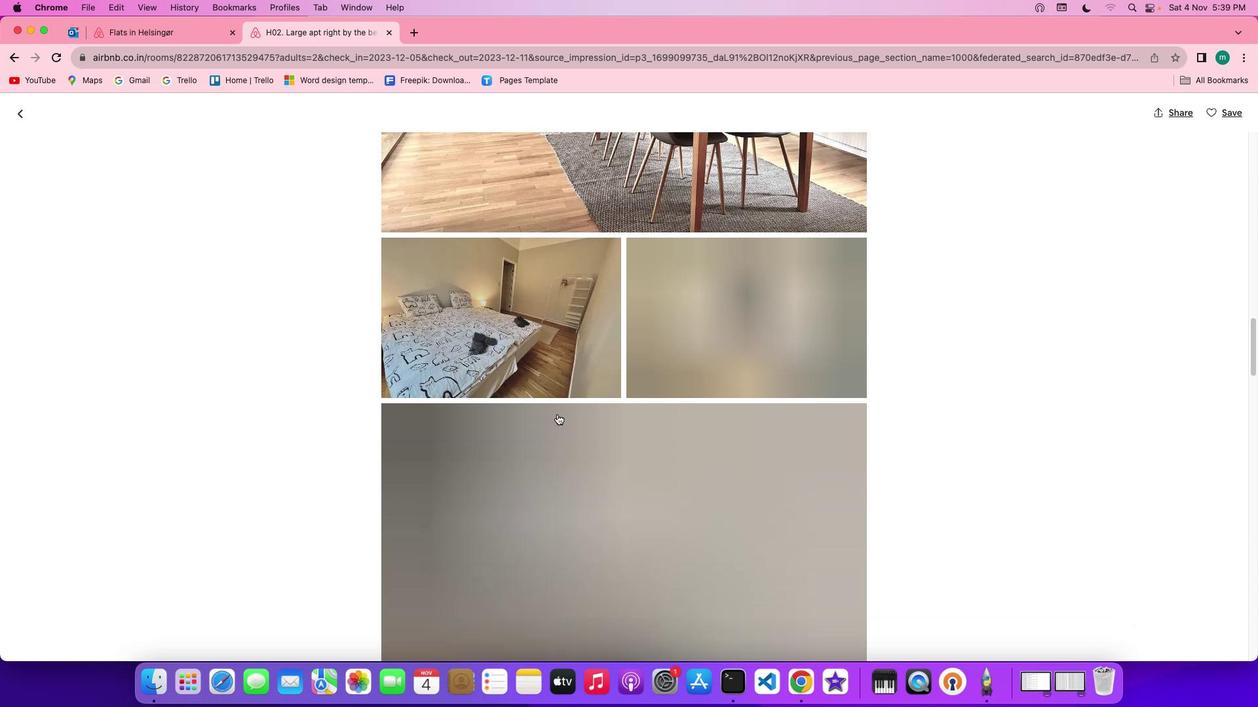 
Action: Mouse scrolled (558, 414) with delta (0, -1)
Screenshot: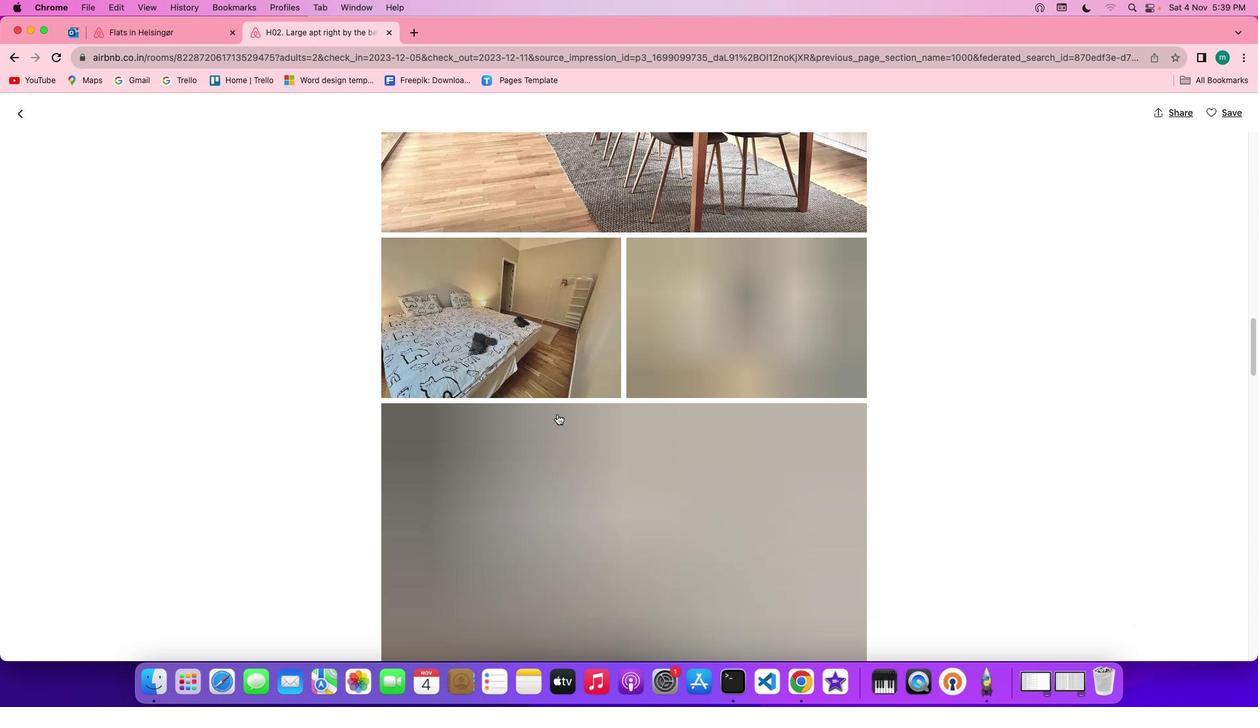 
Action: Mouse scrolled (558, 414) with delta (0, -1)
Screenshot: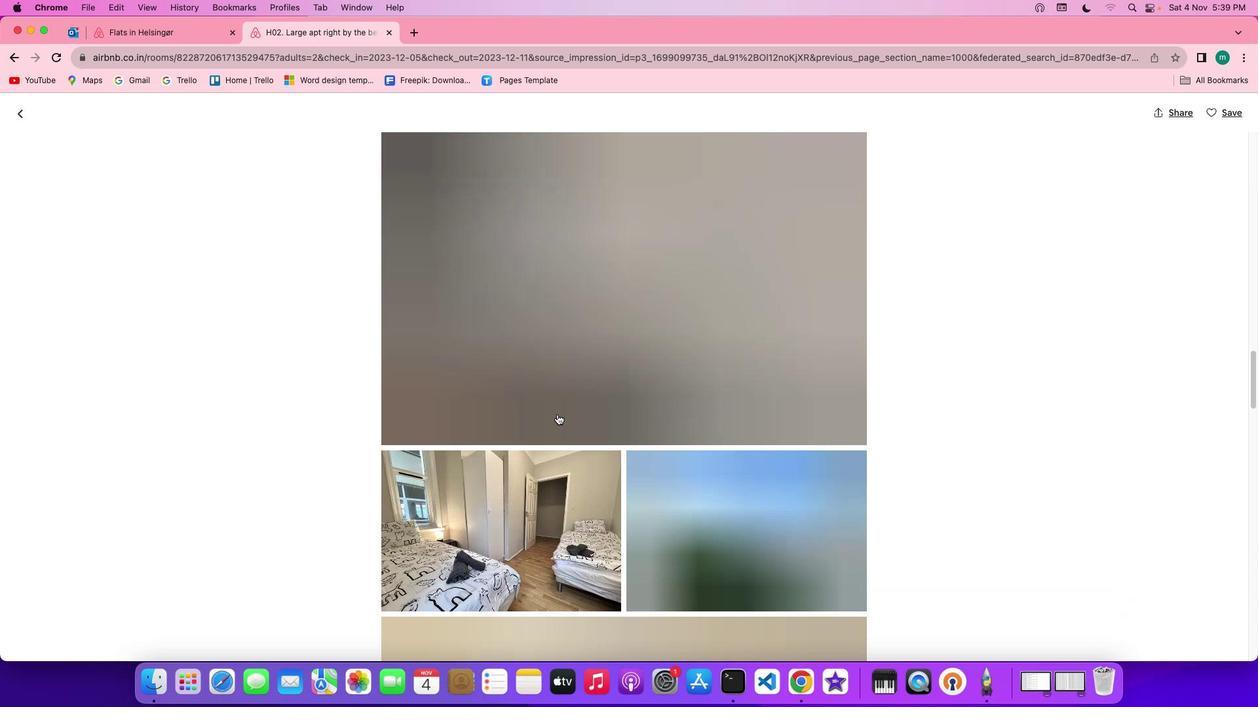 
Action: Mouse scrolled (558, 414) with delta (0, 0)
Screenshot: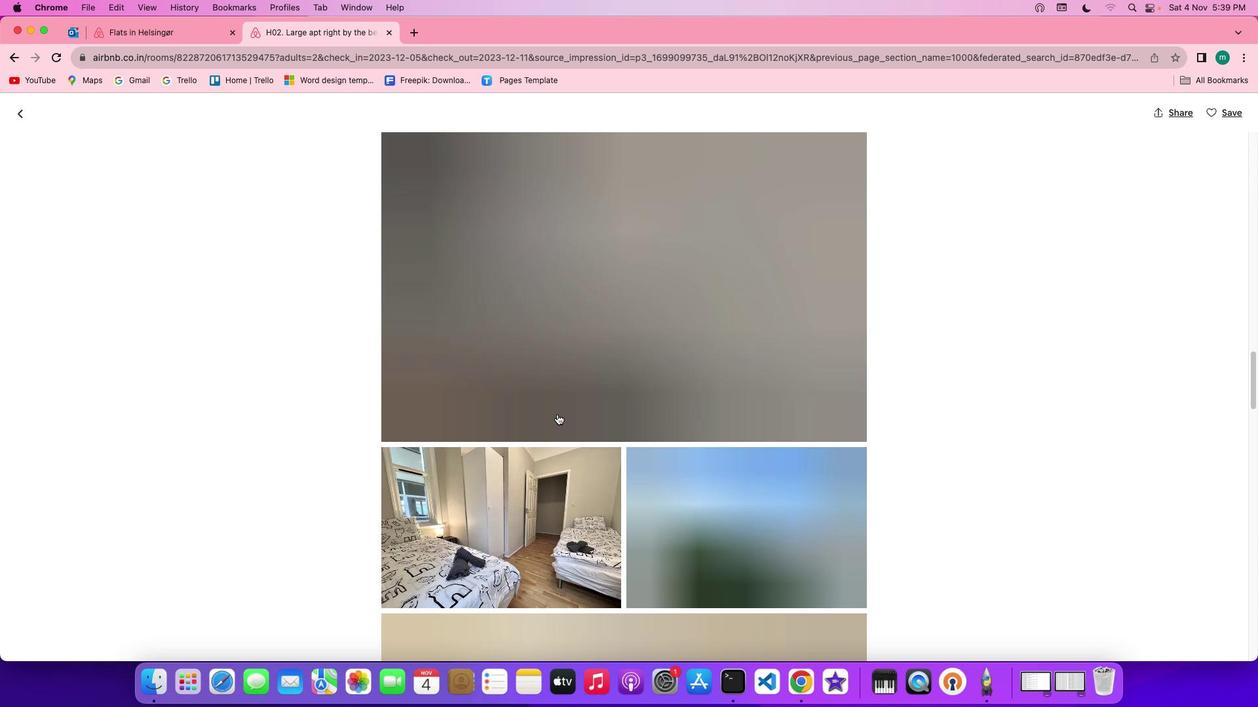 
Action: Mouse scrolled (558, 414) with delta (0, 0)
Screenshot: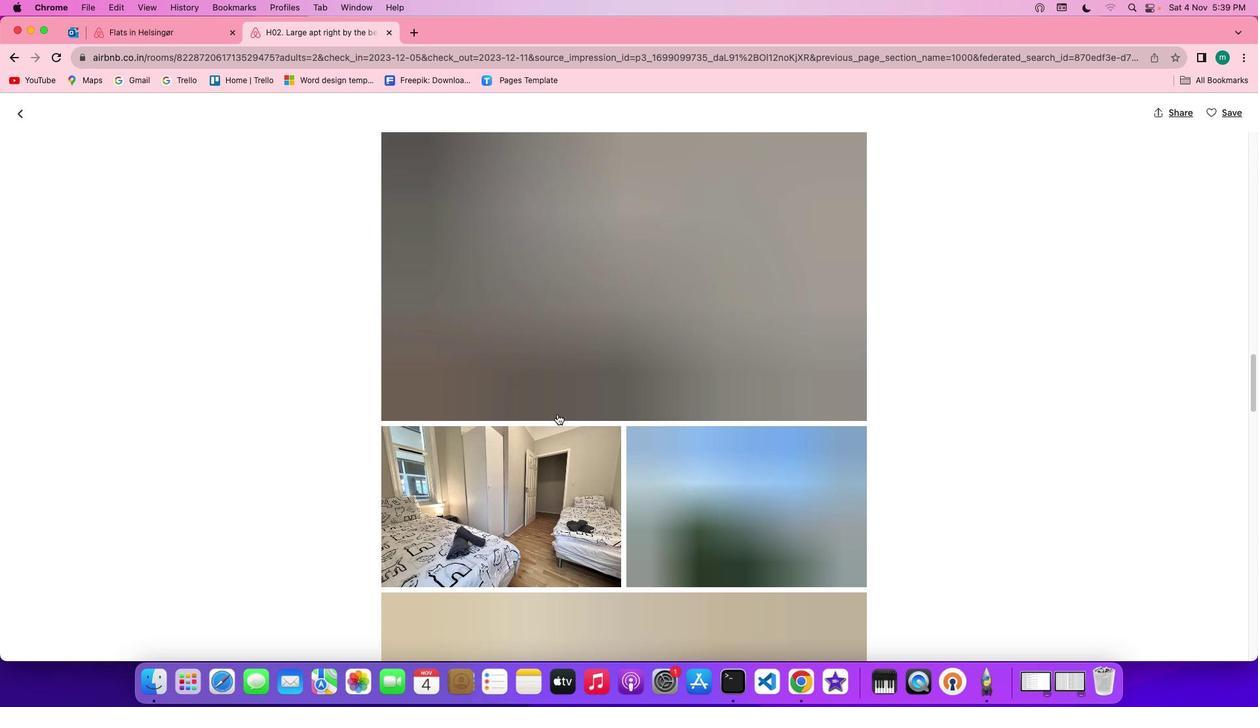
Action: Mouse scrolled (558, 414) with delta (0, 0)
Screenshot: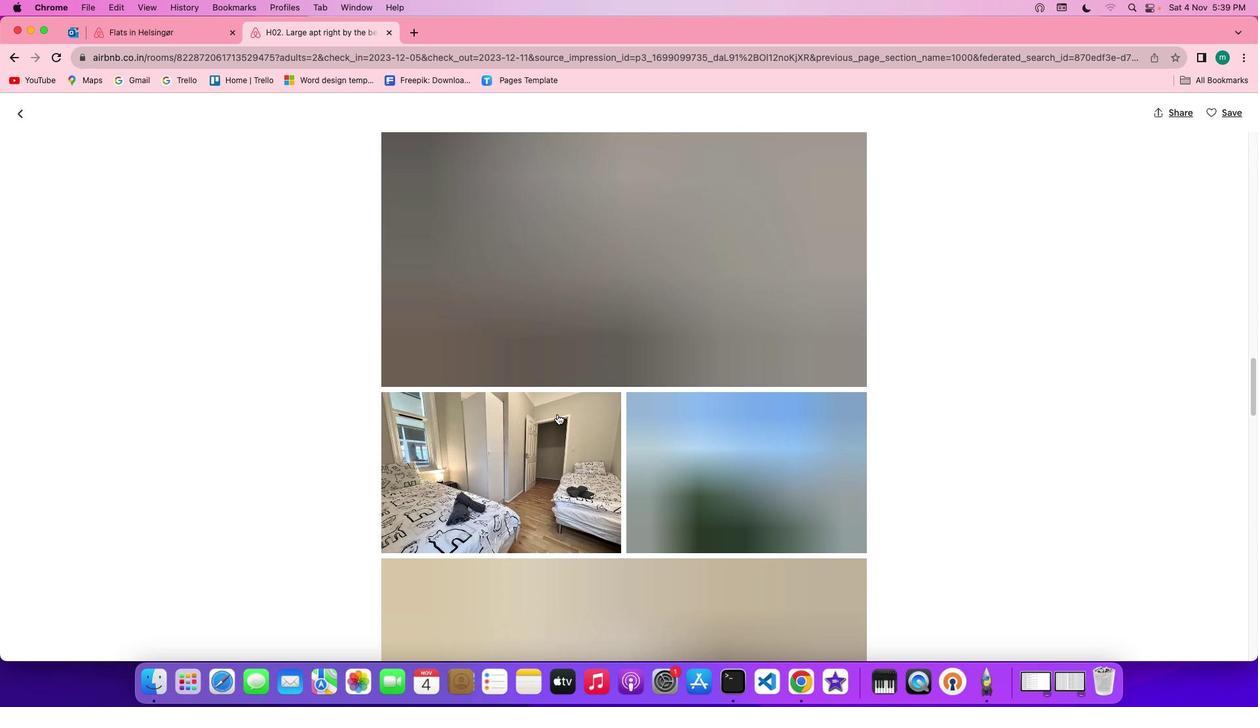 
Action: Mouse scrolled (558, 414) with delta (0, 0)
Screenshot: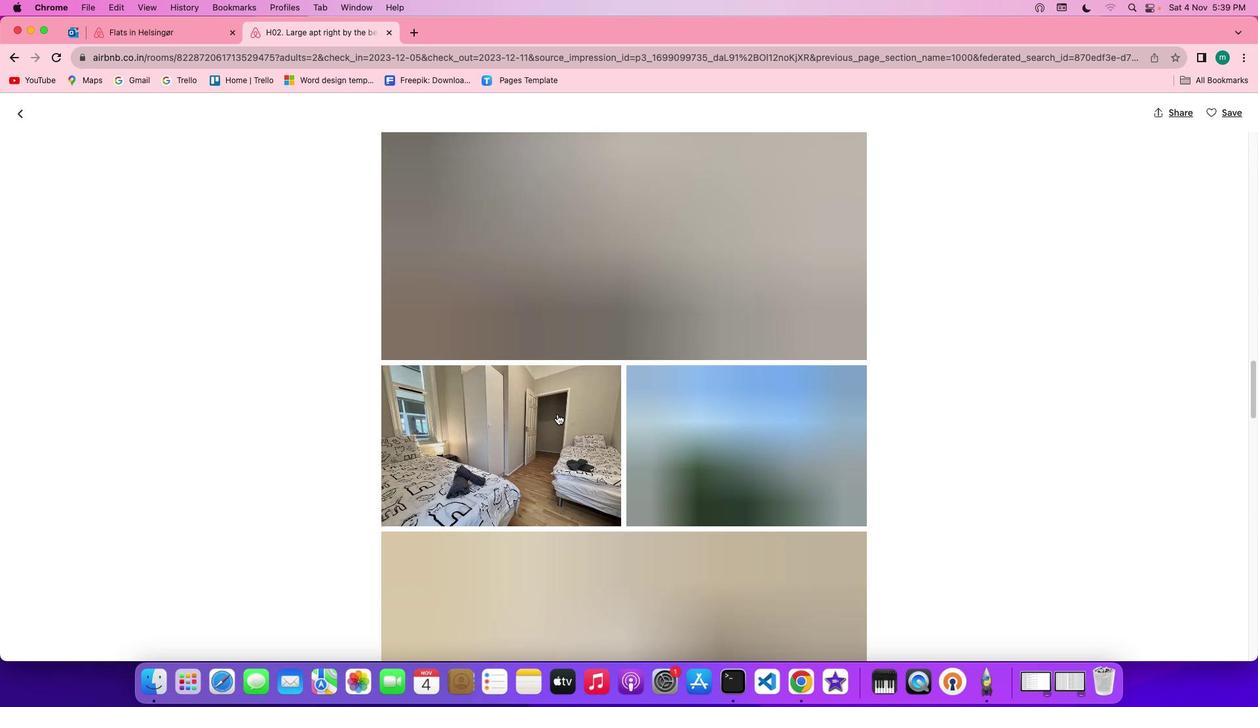 
Action: Mouse scrolled (558, 414) with delta (0, 0)
Screenshot: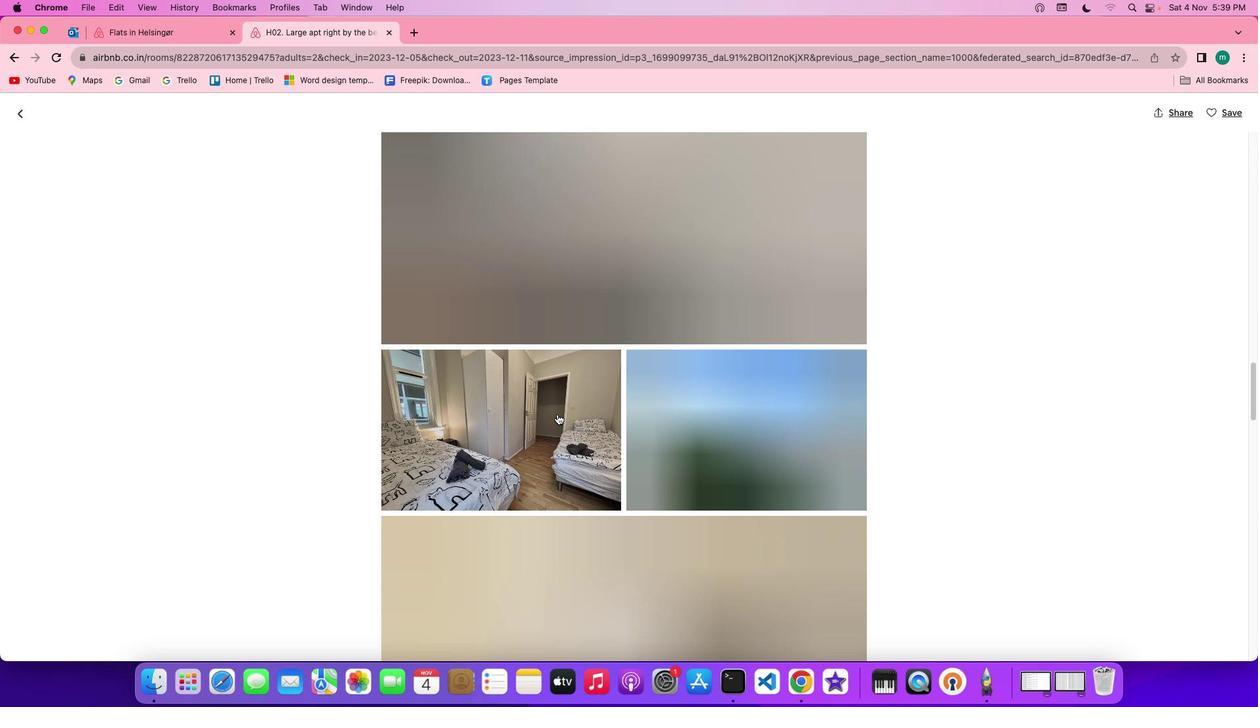 
Action: Mouse scrolled (558, 414) with delta (0, 0)
Screenshot: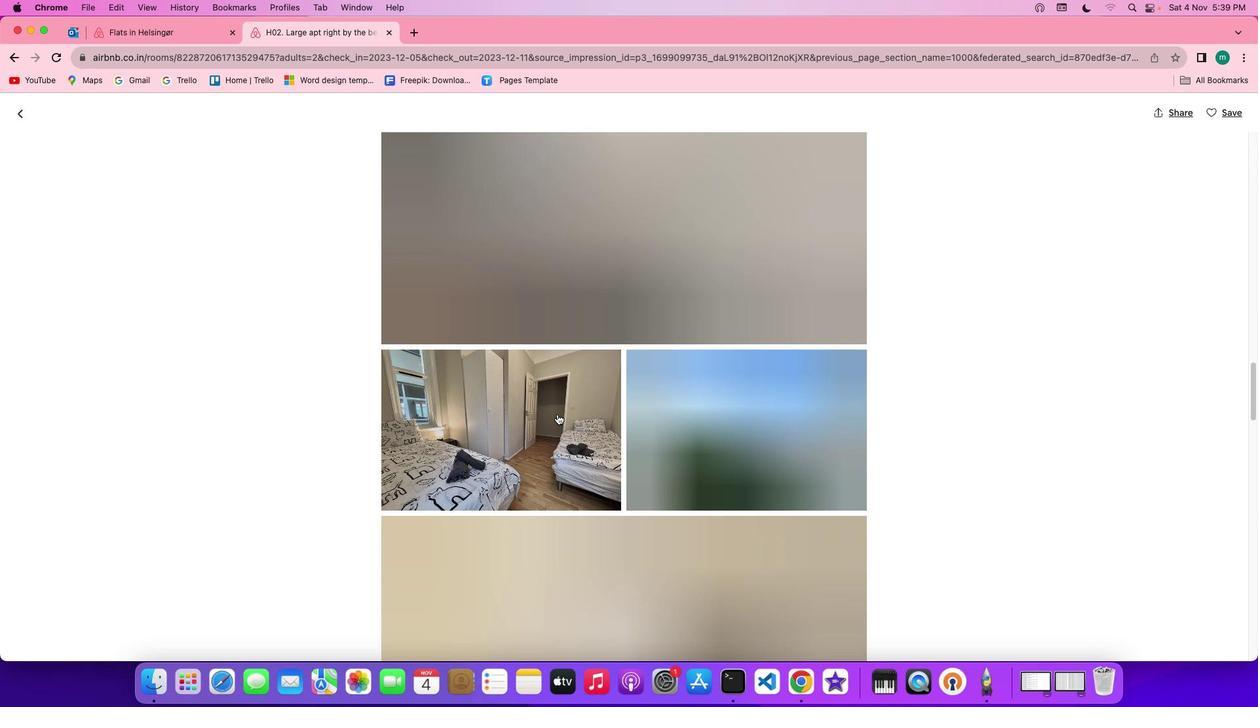 
Action: Mouse scrolled (558, 414) with delta (0, 0)
Screenshot: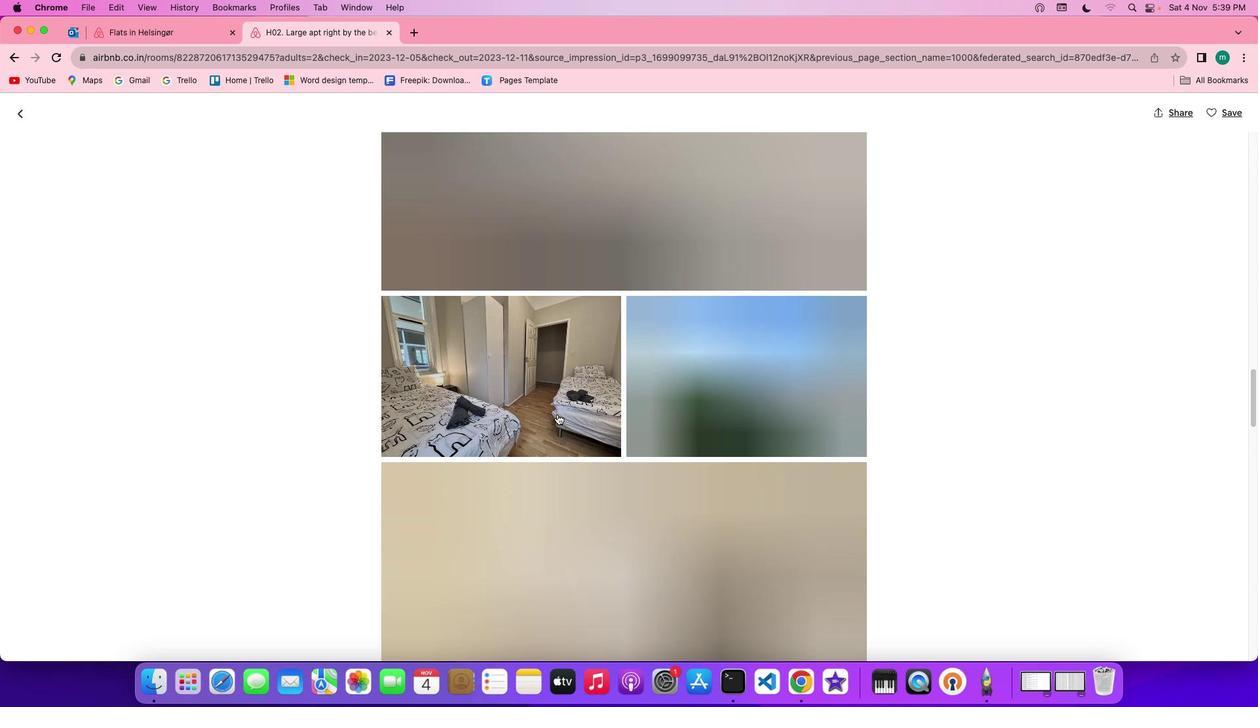 
Action: Mouse scrolled (558, 414) with delta (0, 0)
Screenshot: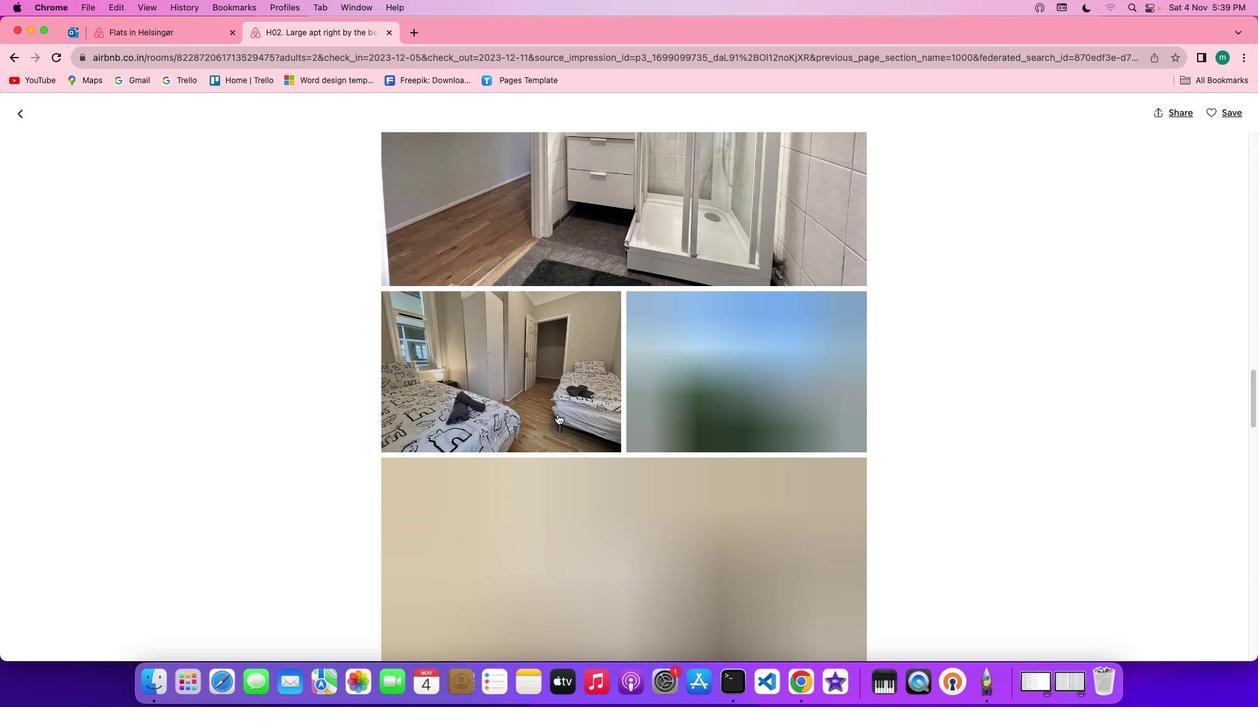 
Action: Mouse scrolled (558, 414) with delta (0, 0)
Screenshot: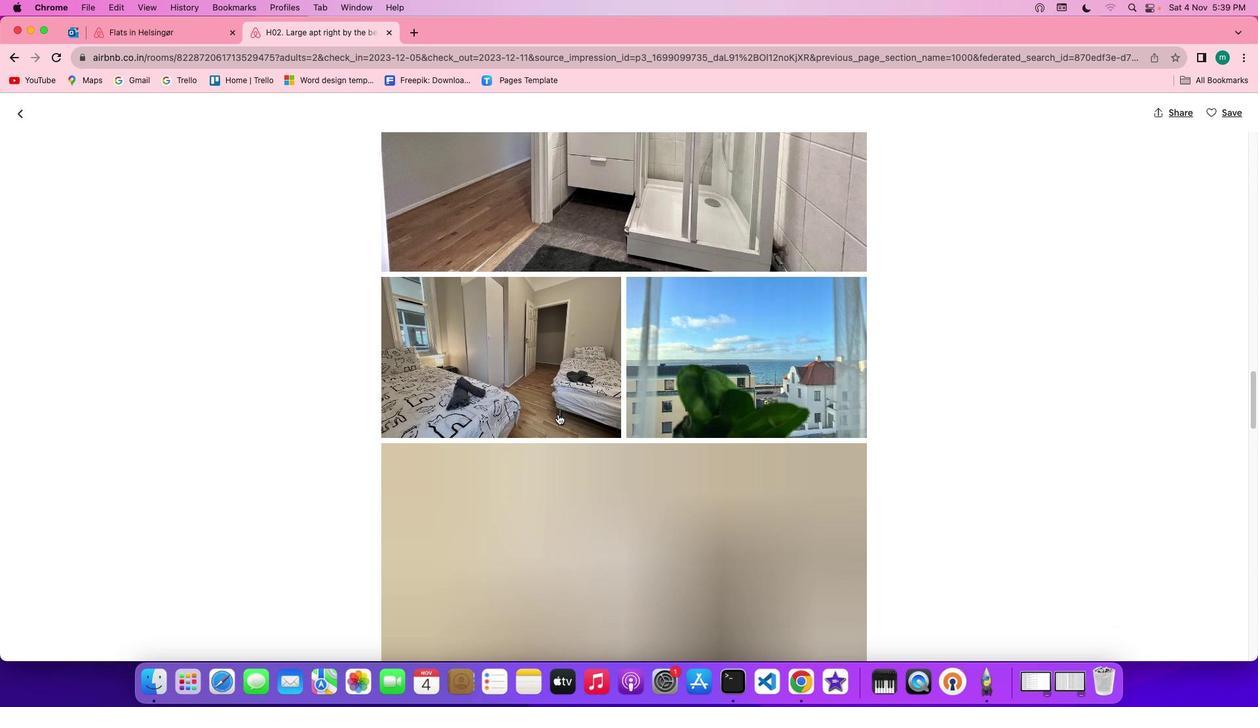 
Action: Mouse moved to (558, 415)
Screenshot: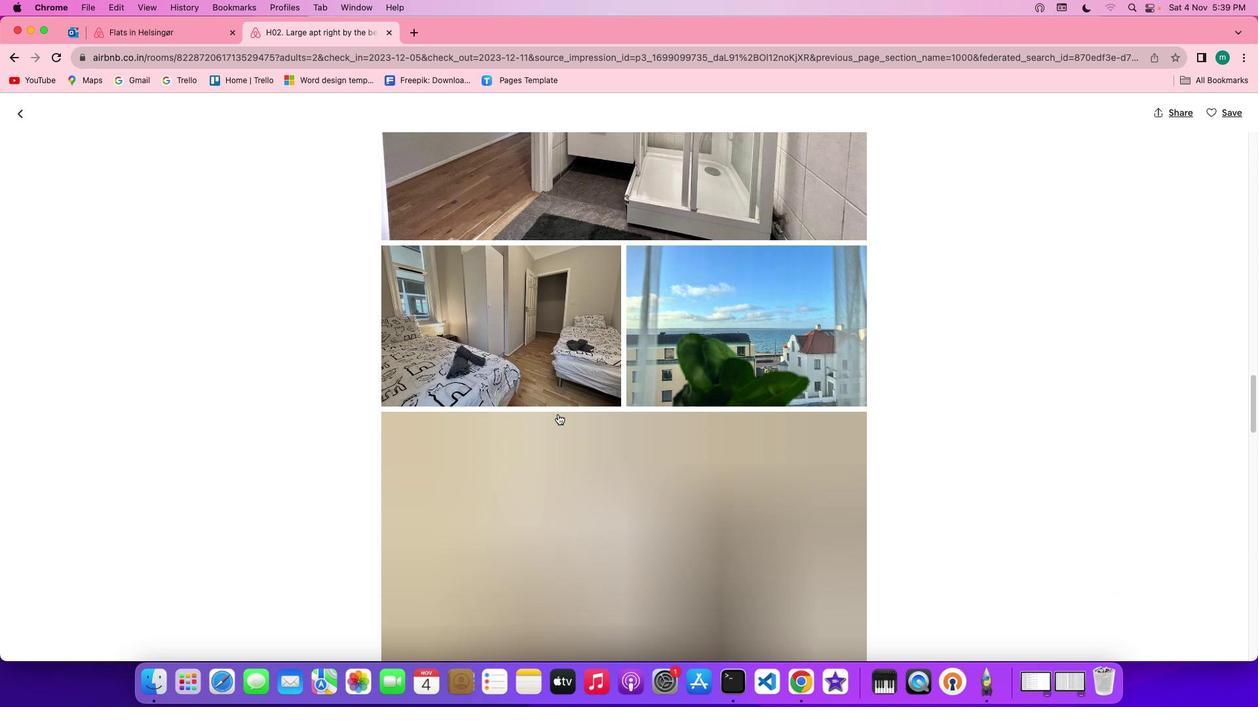 
Action: Mouse scrolled (558, 415) with delta (0, 0)
Screenshot: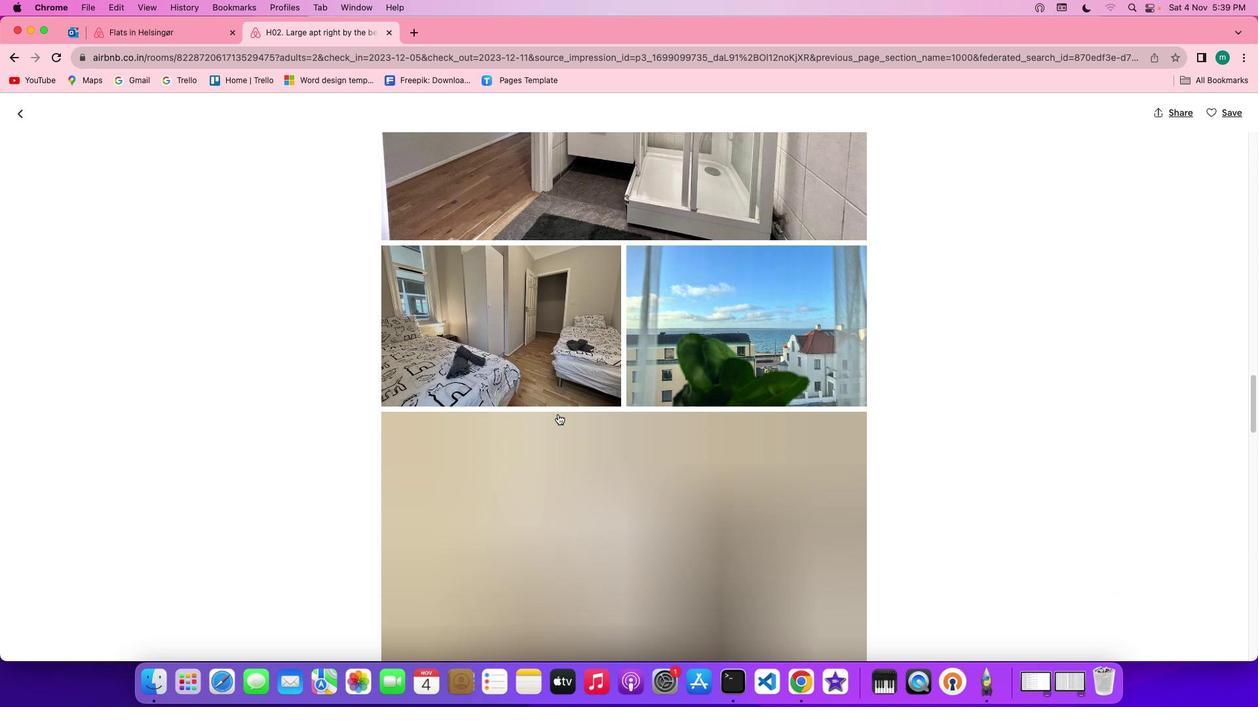 
Action: Mouse scrolled (558, 415) with delta (0, 0)
Screenshot: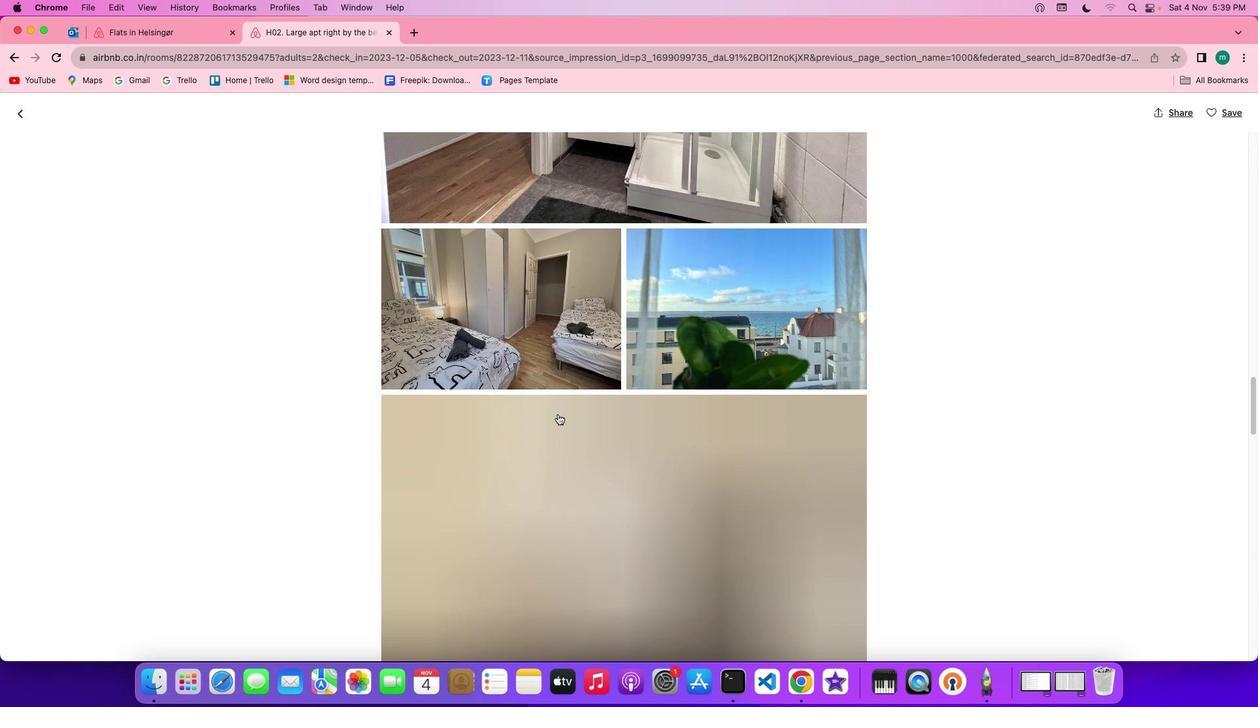 
Action: Mouse scrolled (558, 415) with delta (0, 0)
Screenshot: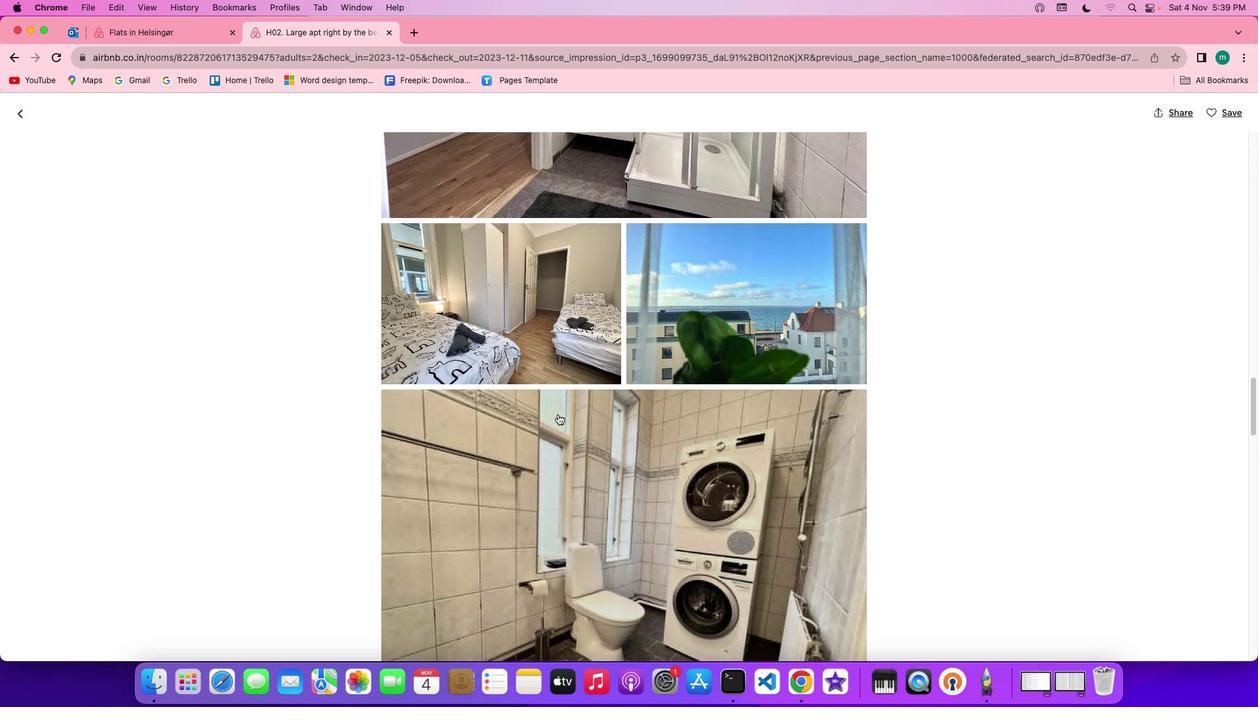 
Action: Mouse scrolled (558, 415) with delta (0, 0)
Screenshot: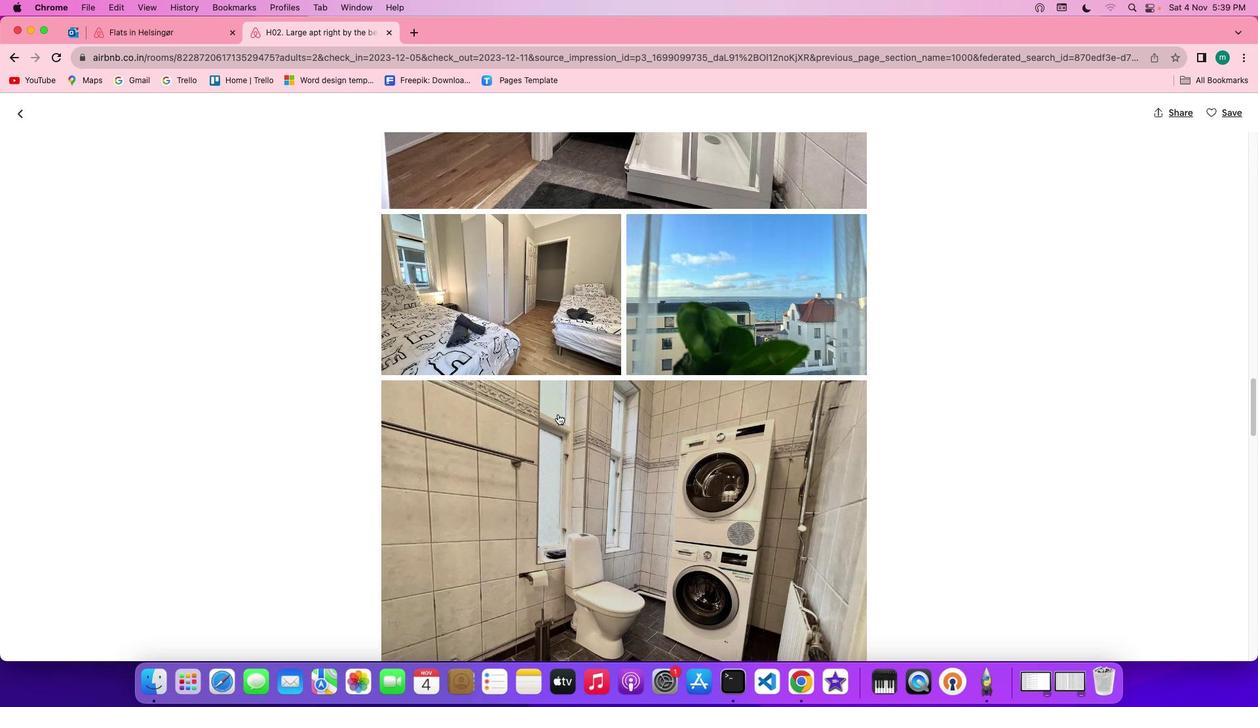 
Action: Mouse scrolled (558, 415) with delta (0, 0)
Screenshot: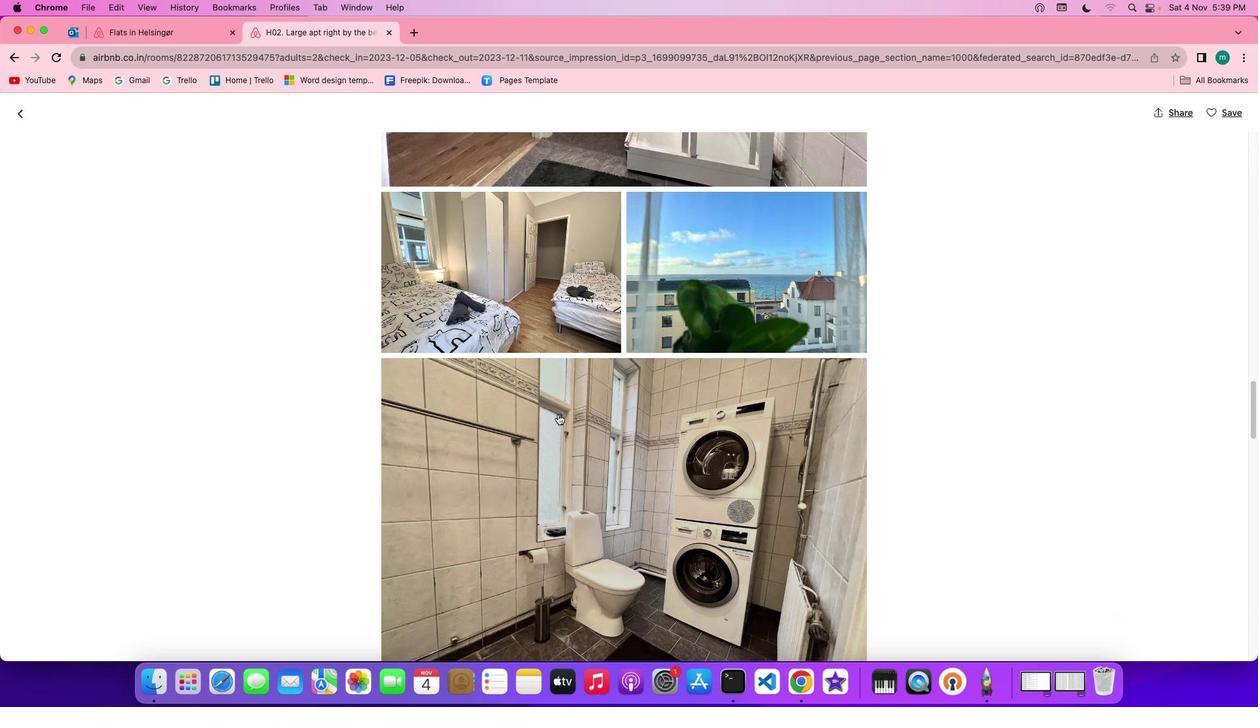 
Action: Mouse scrolled (558, 415) with delta (0, 0)
Screenshot: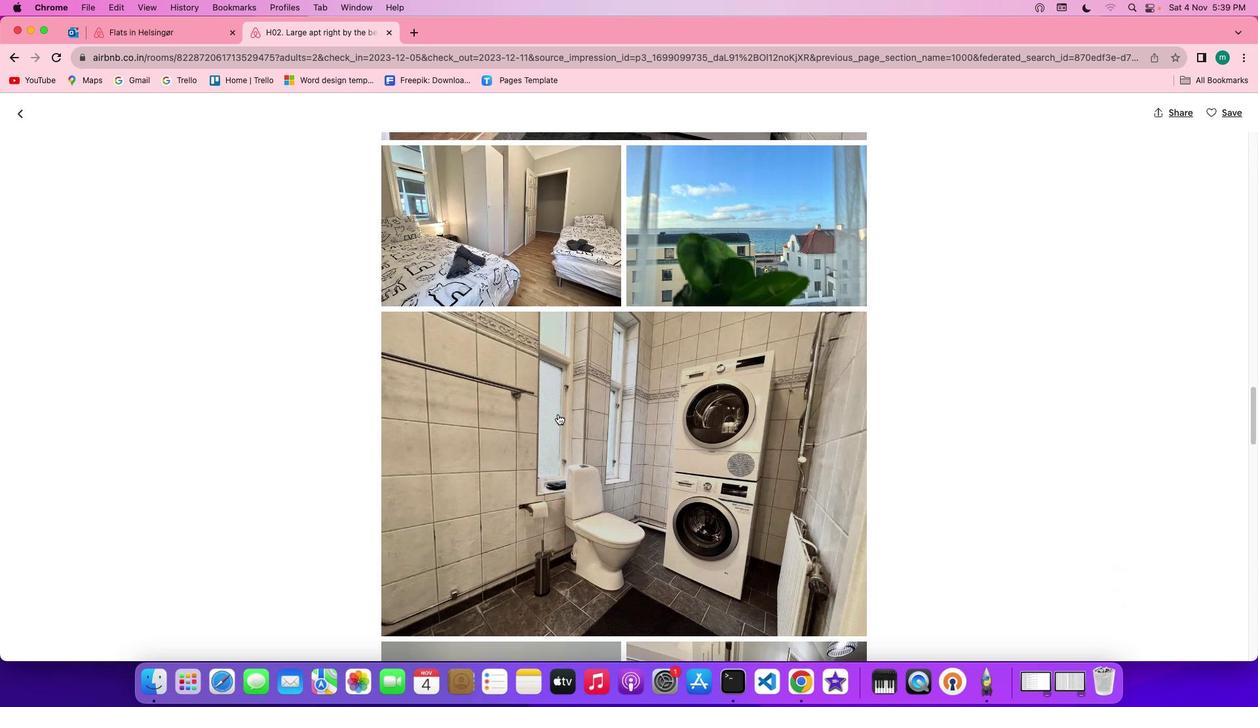 
Action: Mouse scrolled (558, 415) with delta (0, 0)
Screenshot: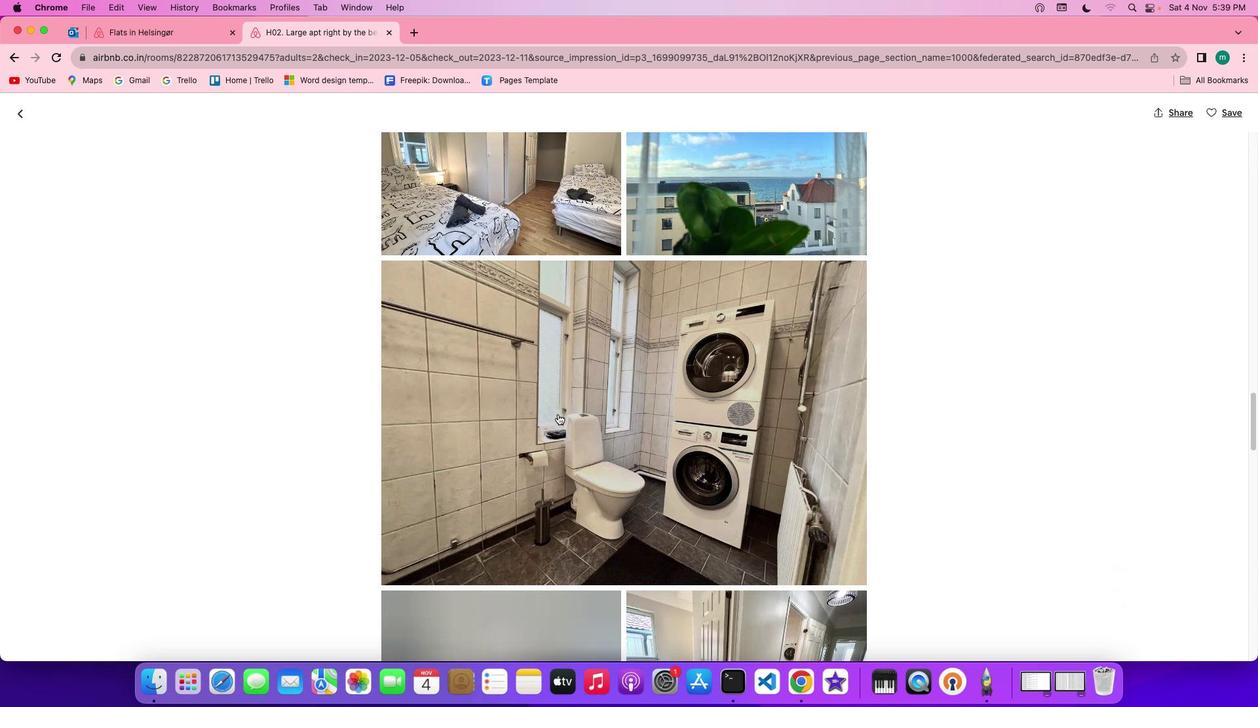 
Action: Mouse moved to (559, 415)
Screenshot: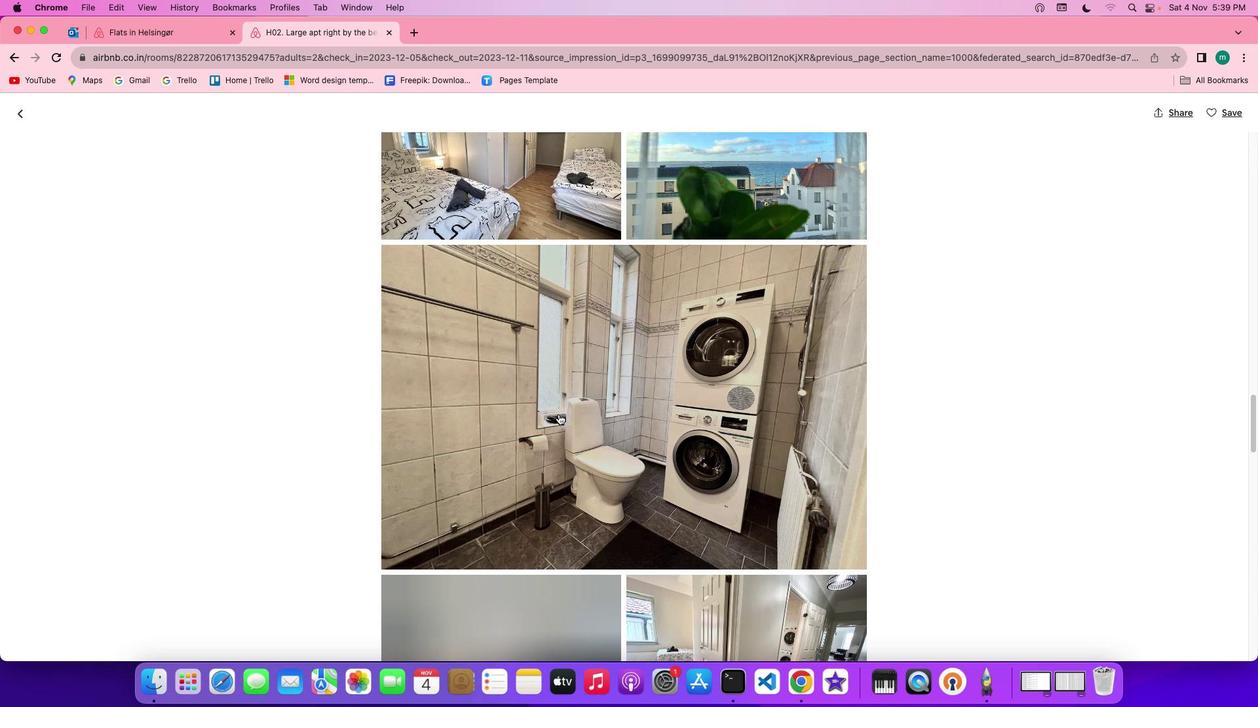 
Action: Mouse scrolled (559, 415) with delta (0, 0)
Screenshot: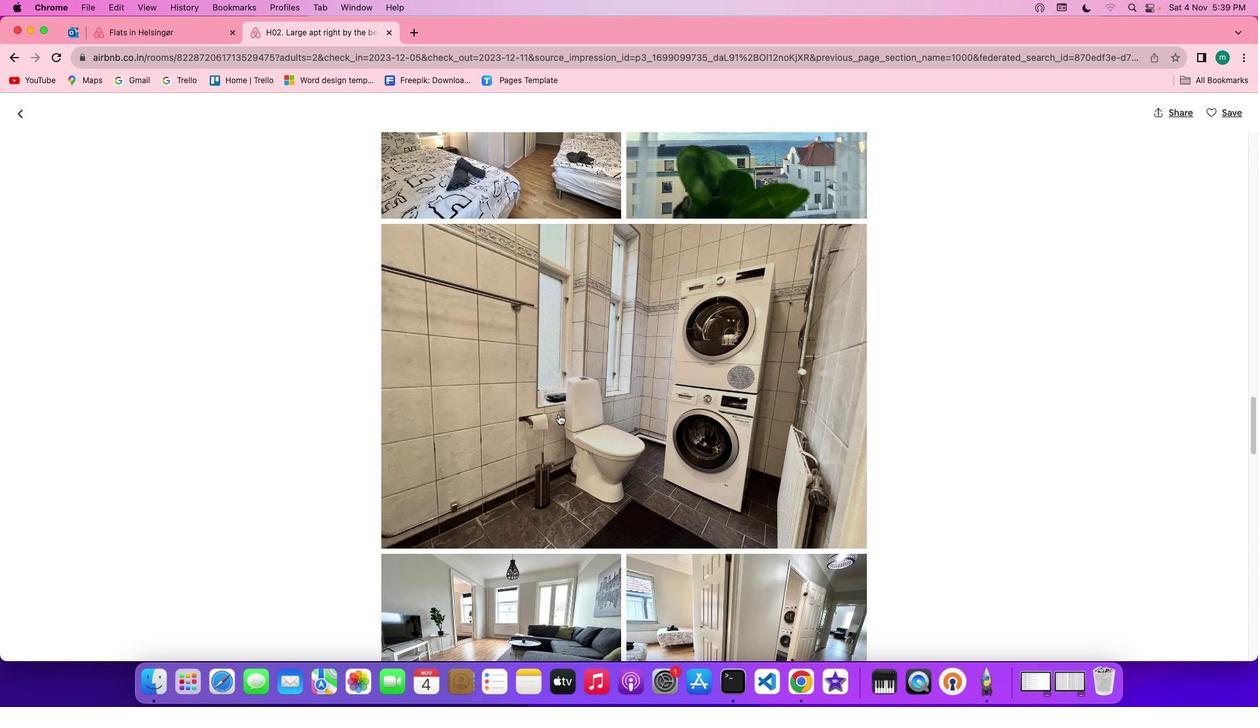 
Action: Mouse scrolled (559, 415) with delta (0, 0)
Screenshot: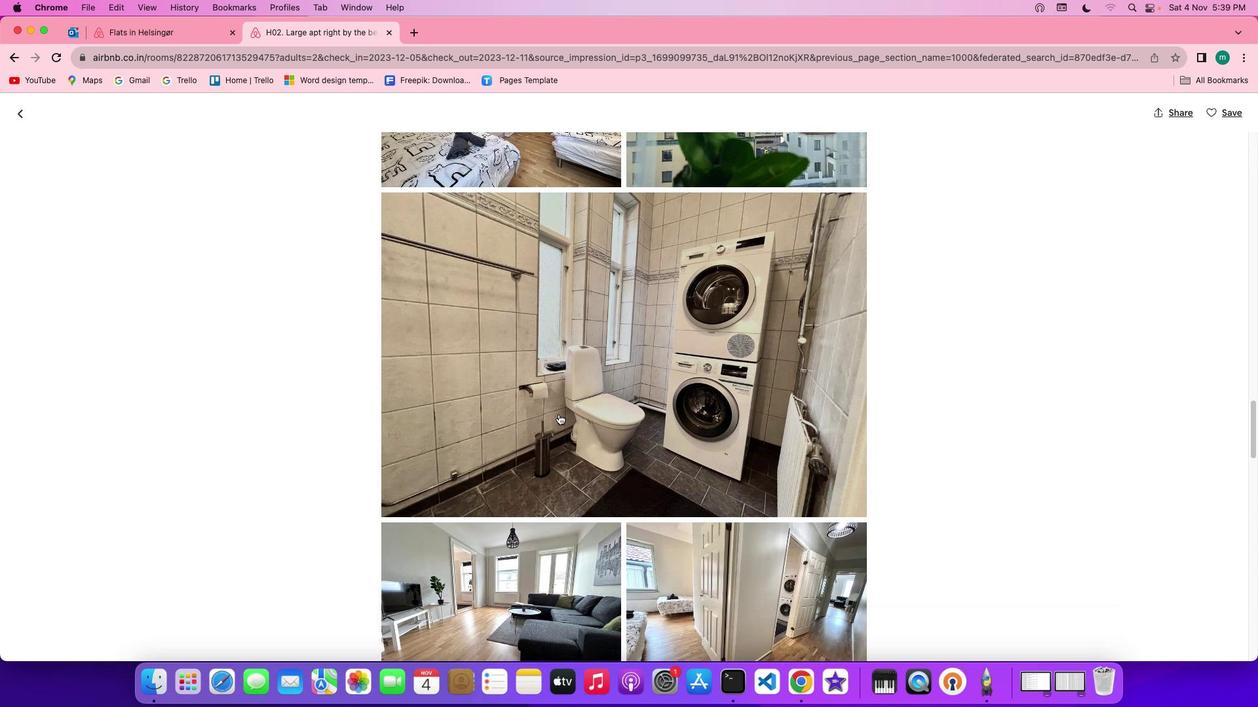 
Action: Mouse scrolled (559, 415) with delta (0, 0)
Screenshot: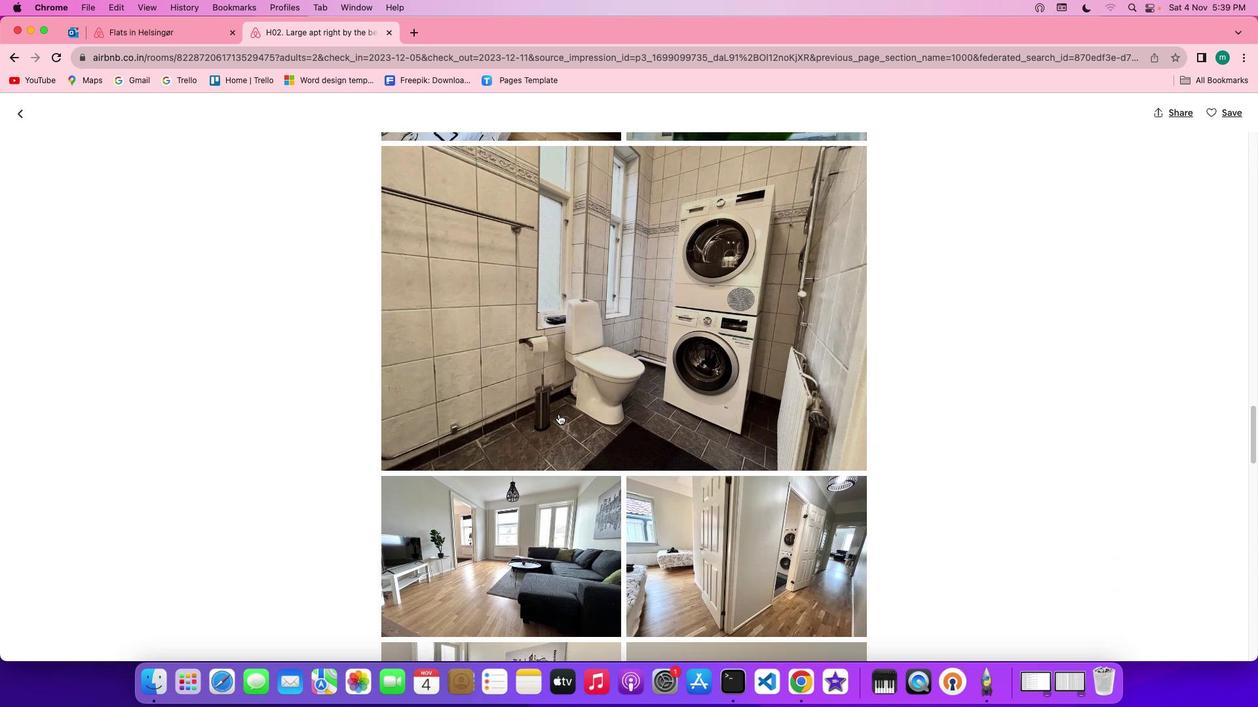 
Action: Mouse scrolled (559, 415) with delta (0, 0)
Screenshot: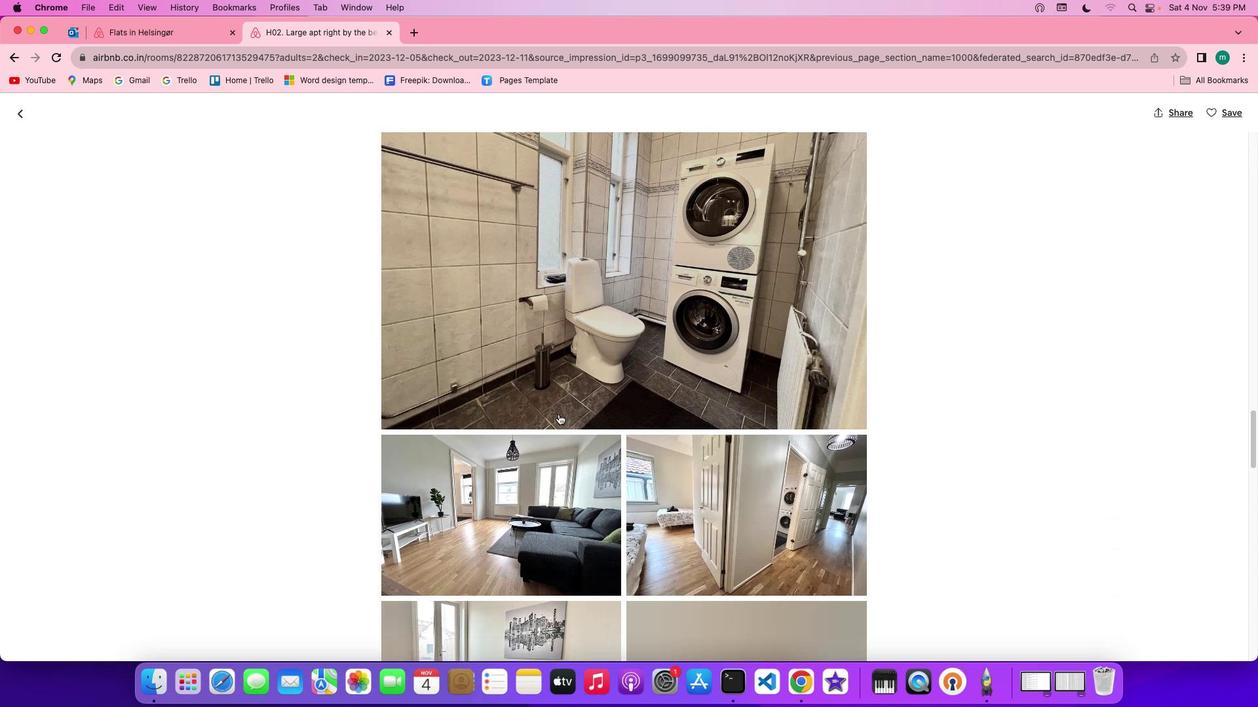 
Action: Mouse scrolled (559, 415) with delta (0, 0)
Screenshot: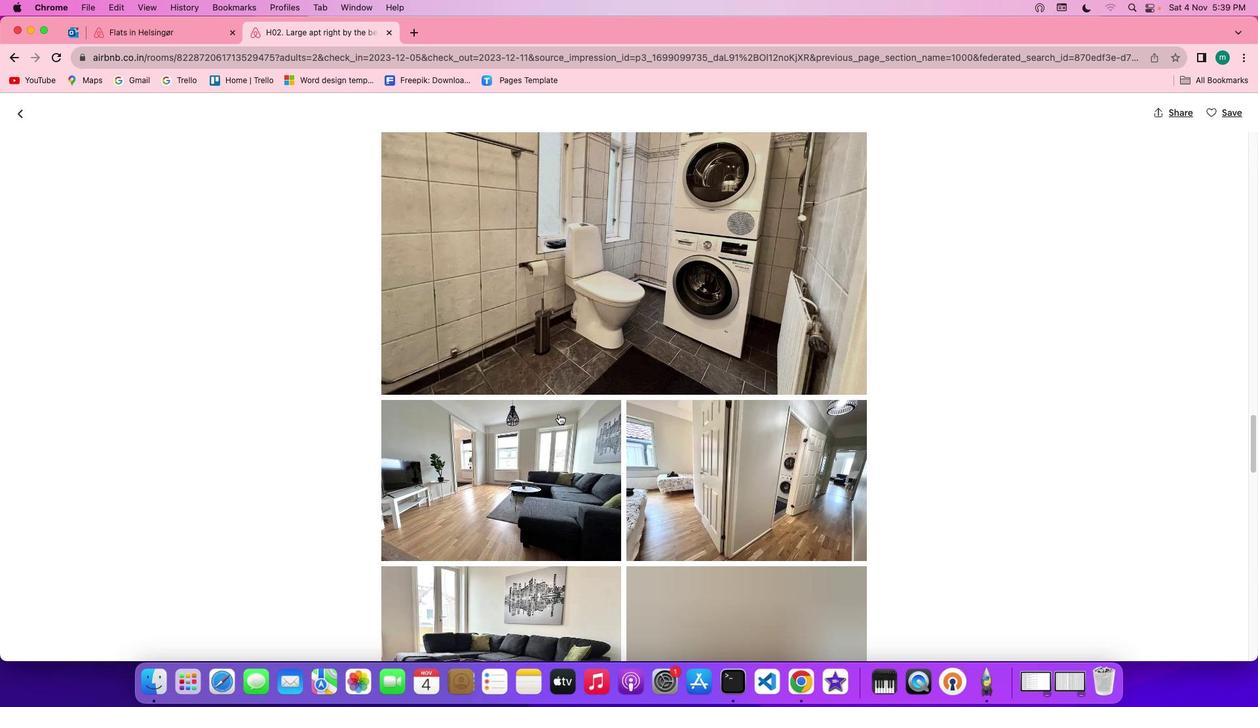 
Action: Mouse scrolled (559, 415) with delta (0, 0)
Screenshot: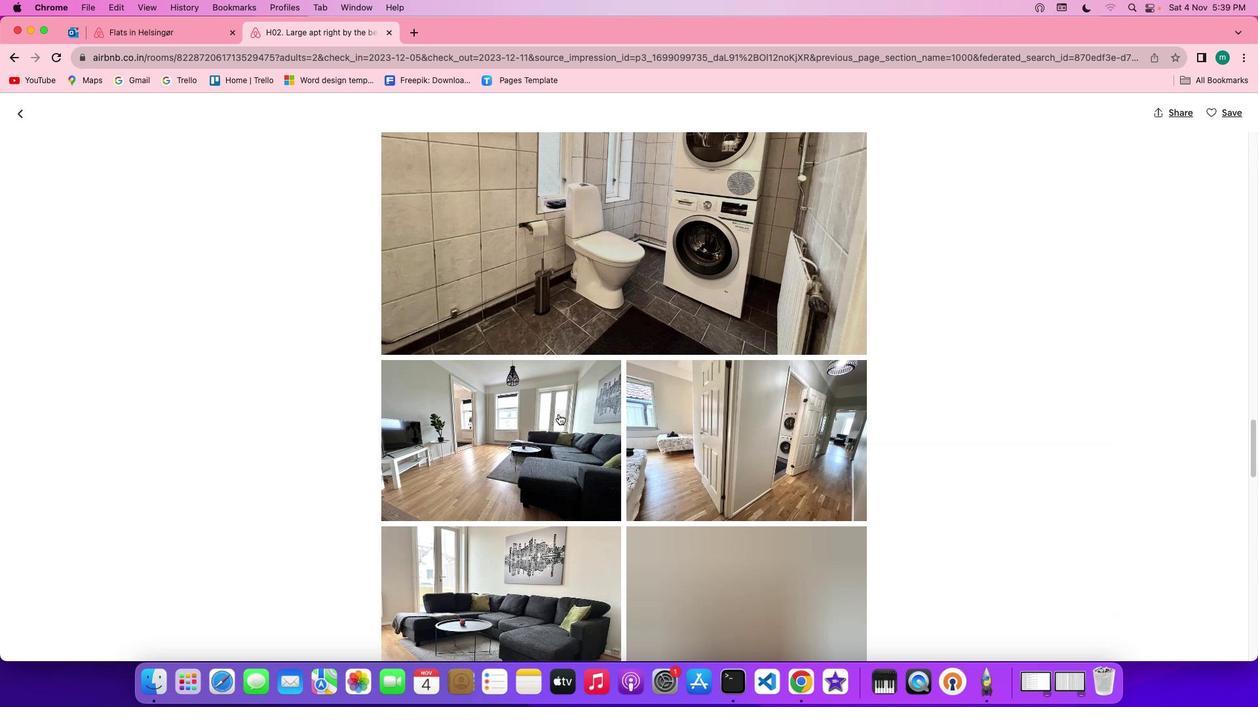 
Action: Mouse scrolled (559, 415) with delta (0, 0)
Screenshot: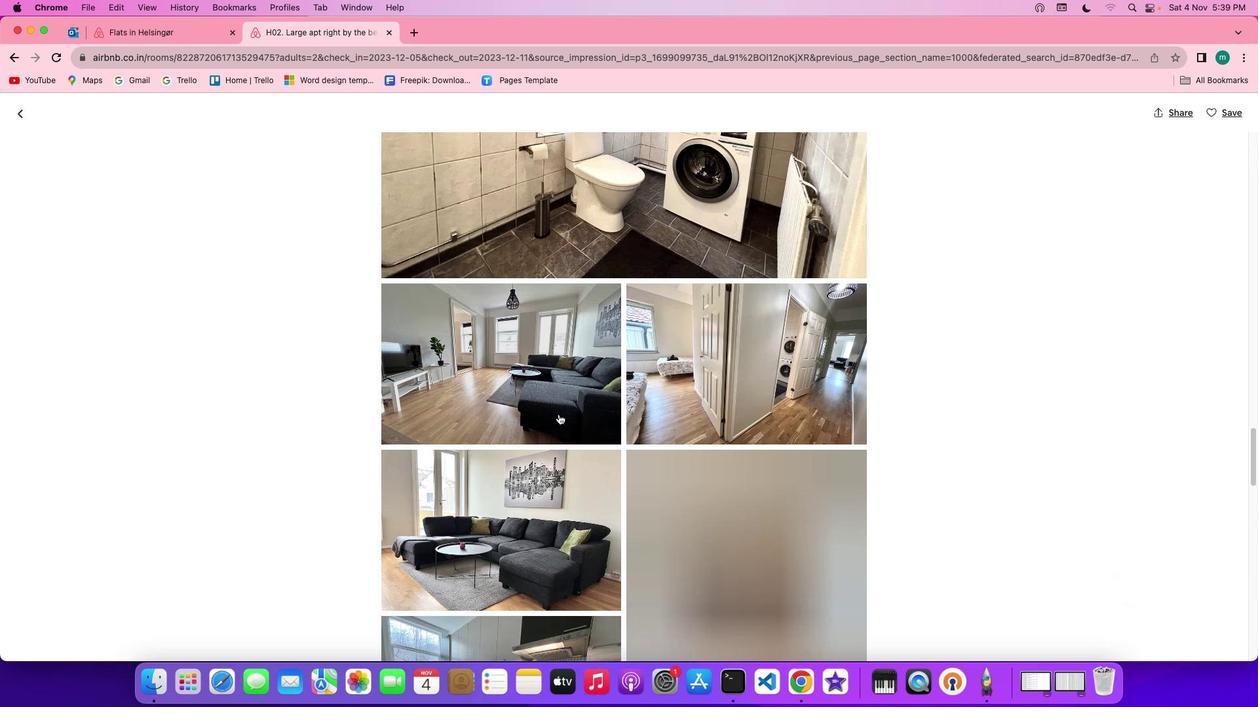 
Action: Mouse scrolled (559, 415) with delta (0, 0)
Screenshot: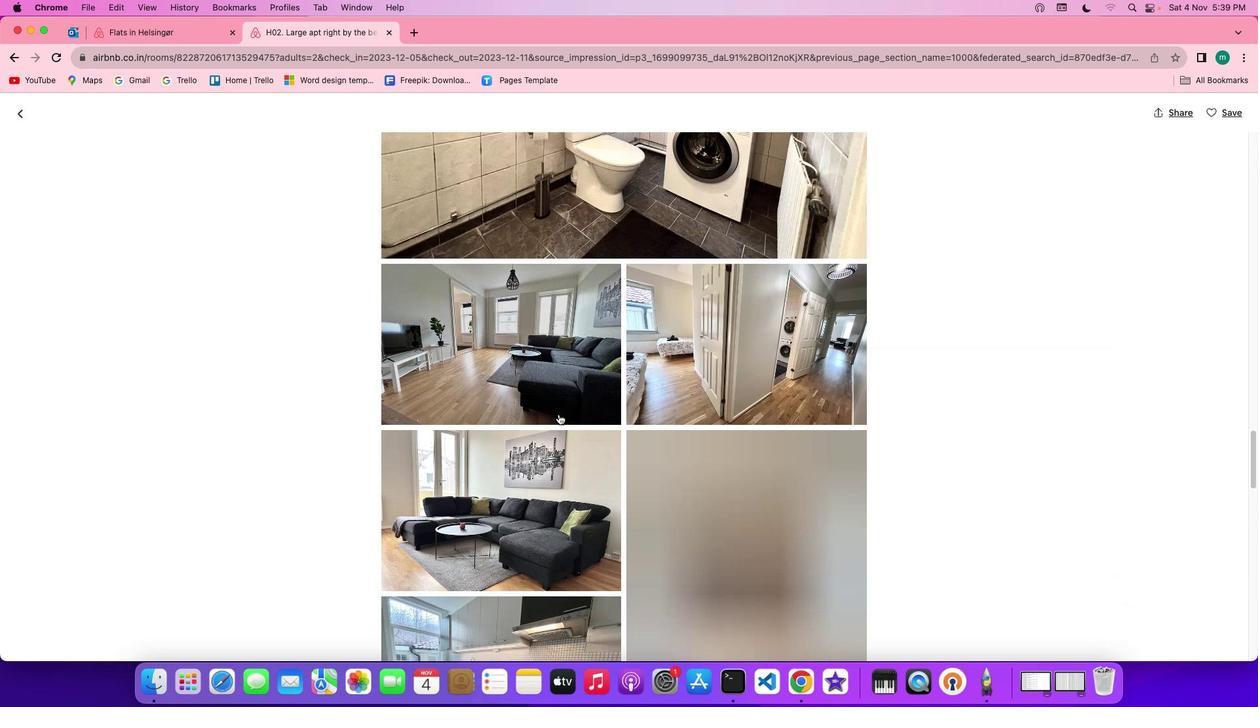 
Action: Mouse moved to (560, 414)
Screenshot: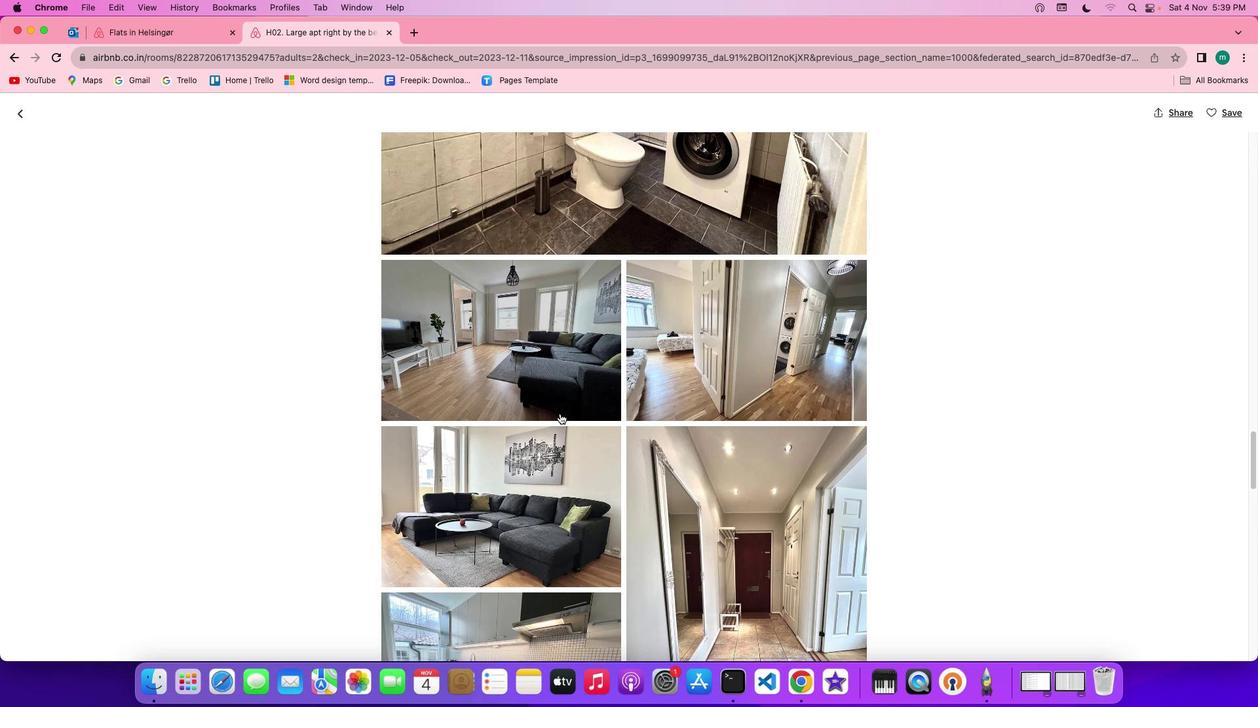 
Action: Mouse scrolled (560, 414) with delta (0, 0)
Screenshot: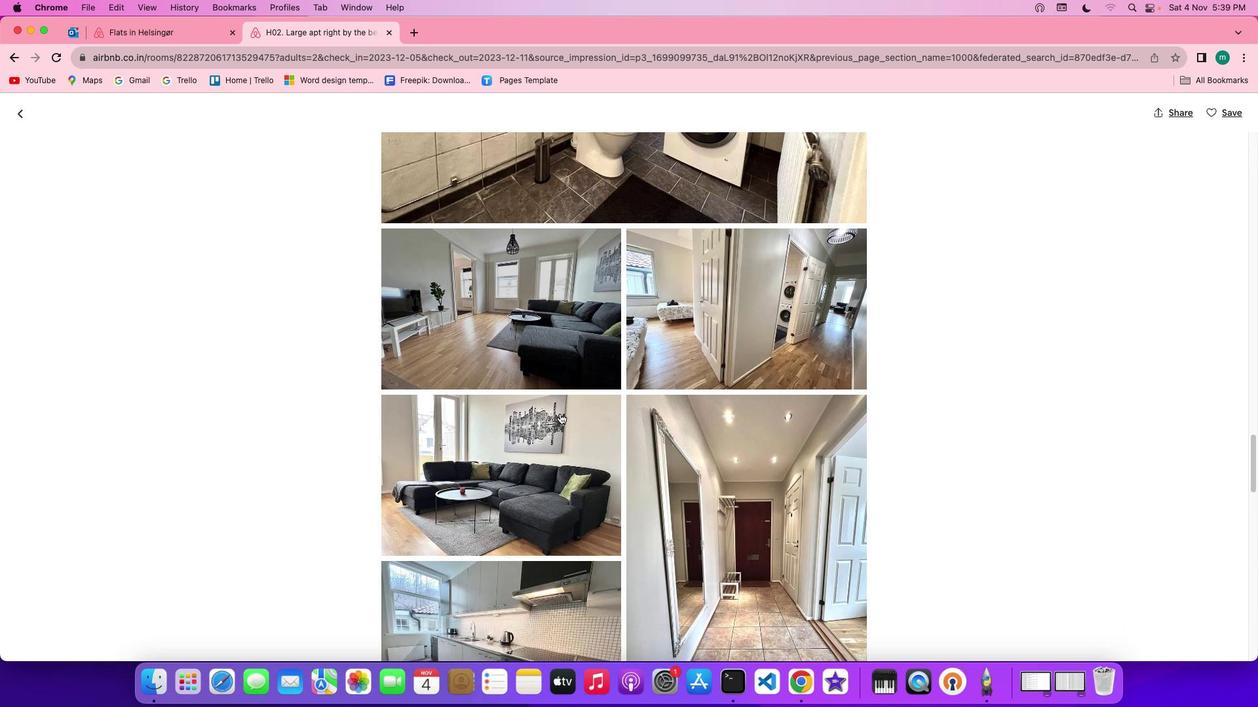 
Action: Mouse scrolled (560, 414) with delta (0, 0)
Screenshot: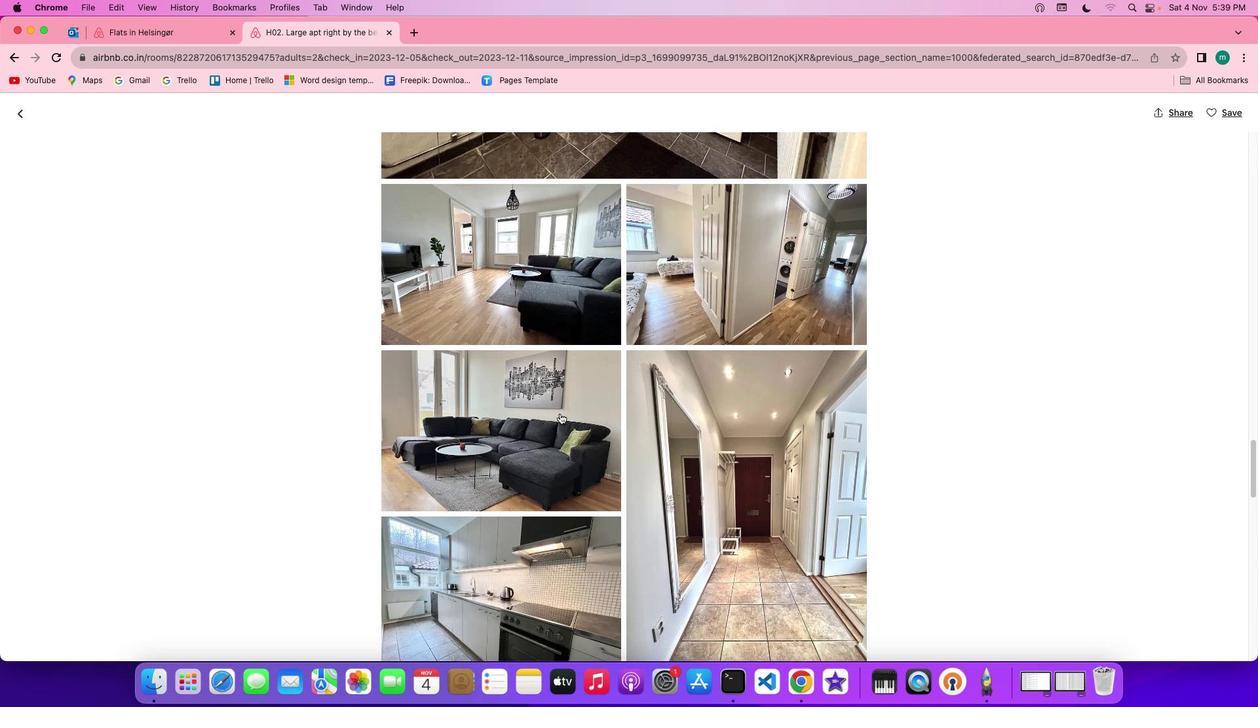 
Action: Mouse scrolled (560, 414) with delta (0, 0)
Screenshot: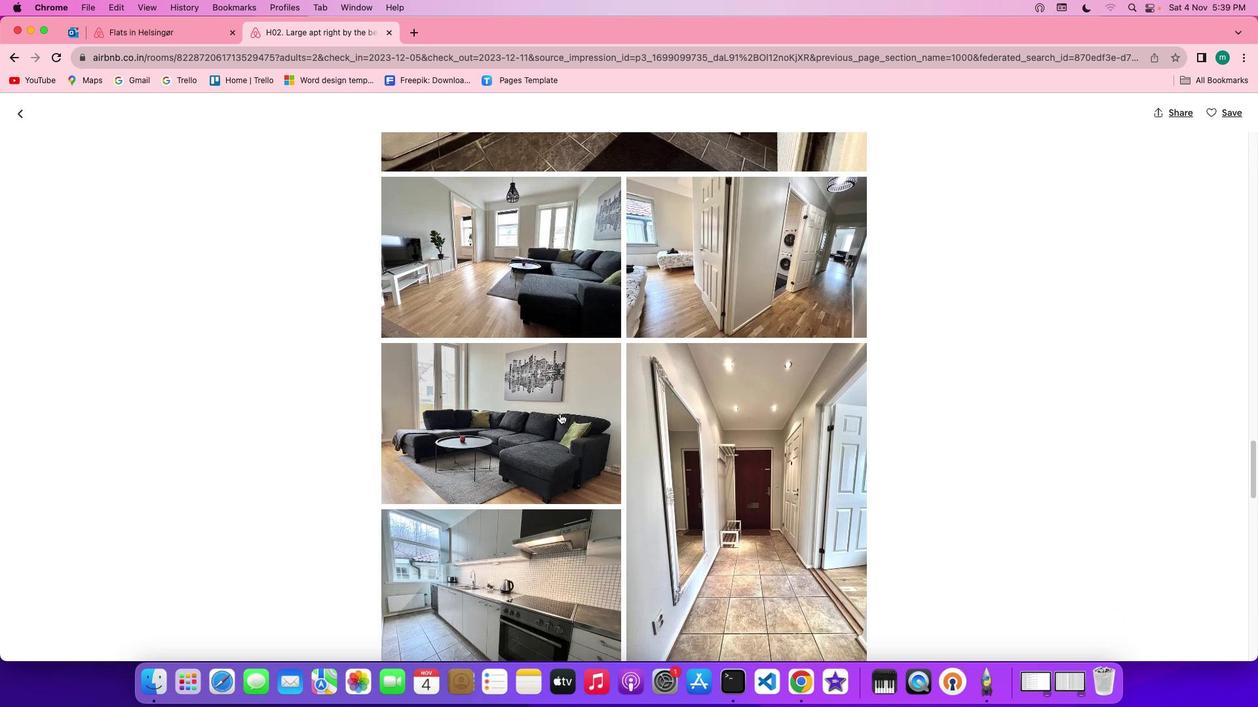 
Action: Mouse moved to (577, 356)
Screenshot: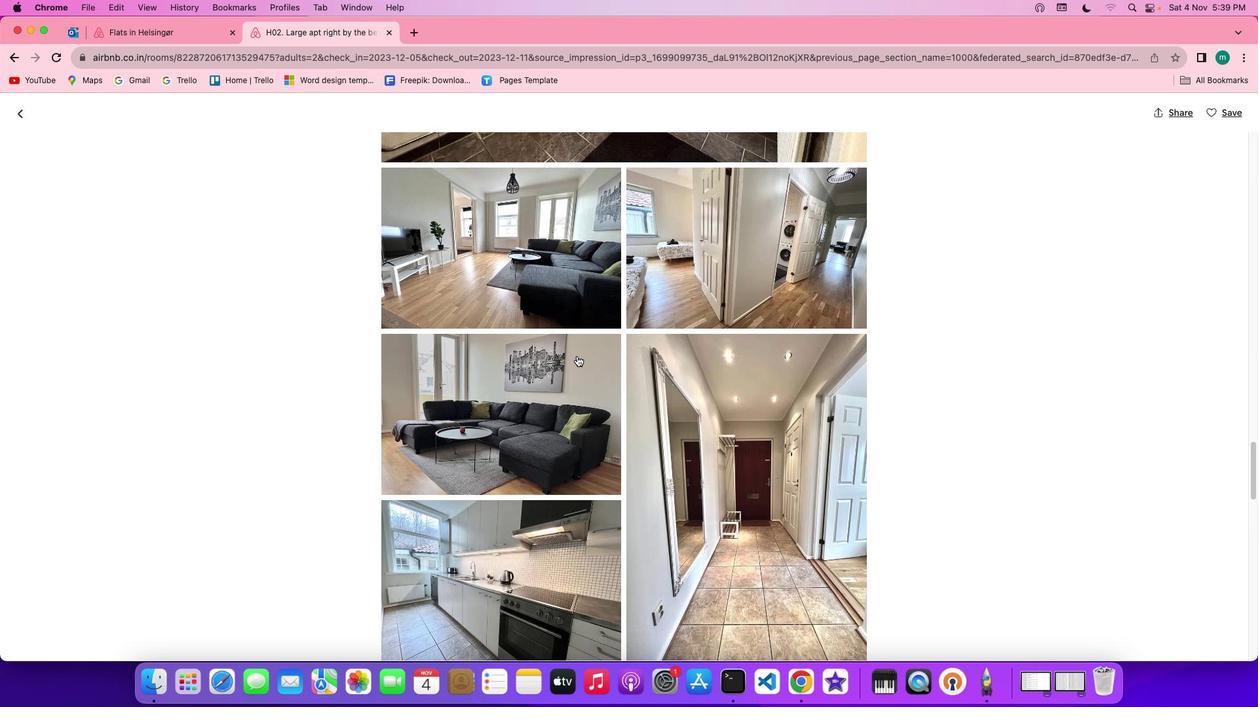 
Action: Mouse scrolled (577, 356) with delta (0, 0)
Screenshot: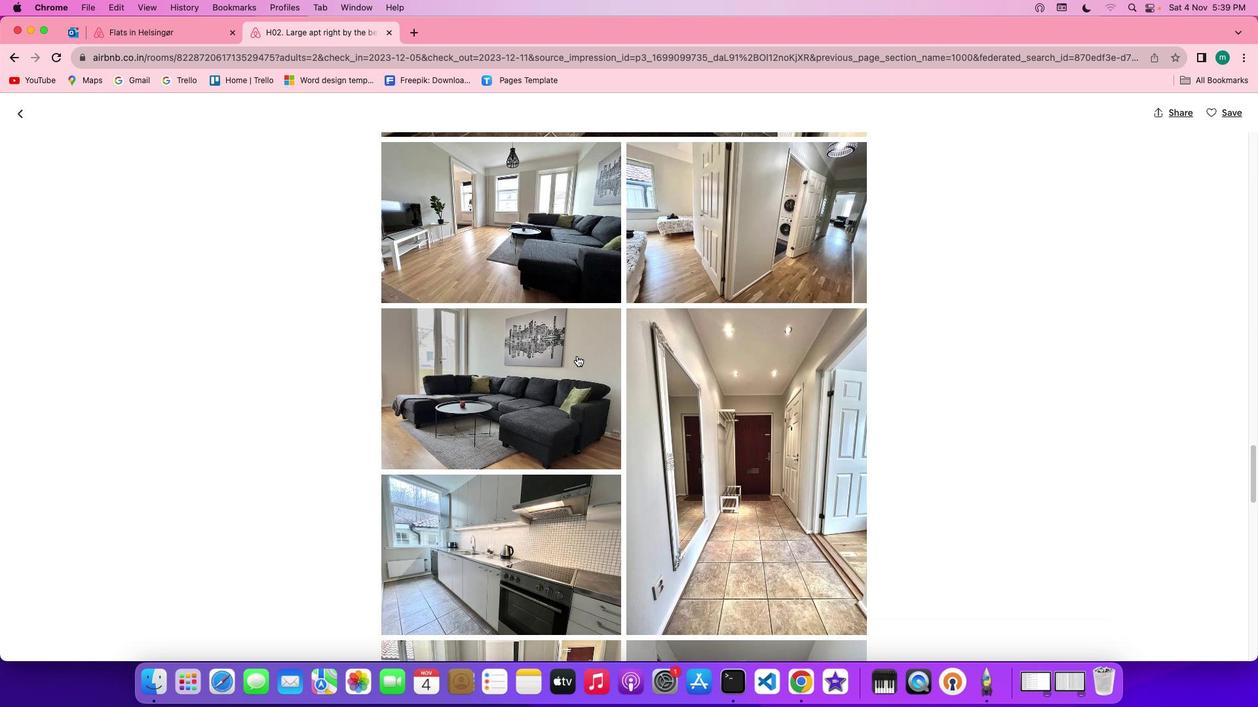 
Action: Mouse moved to (577, 357)
Screenshot: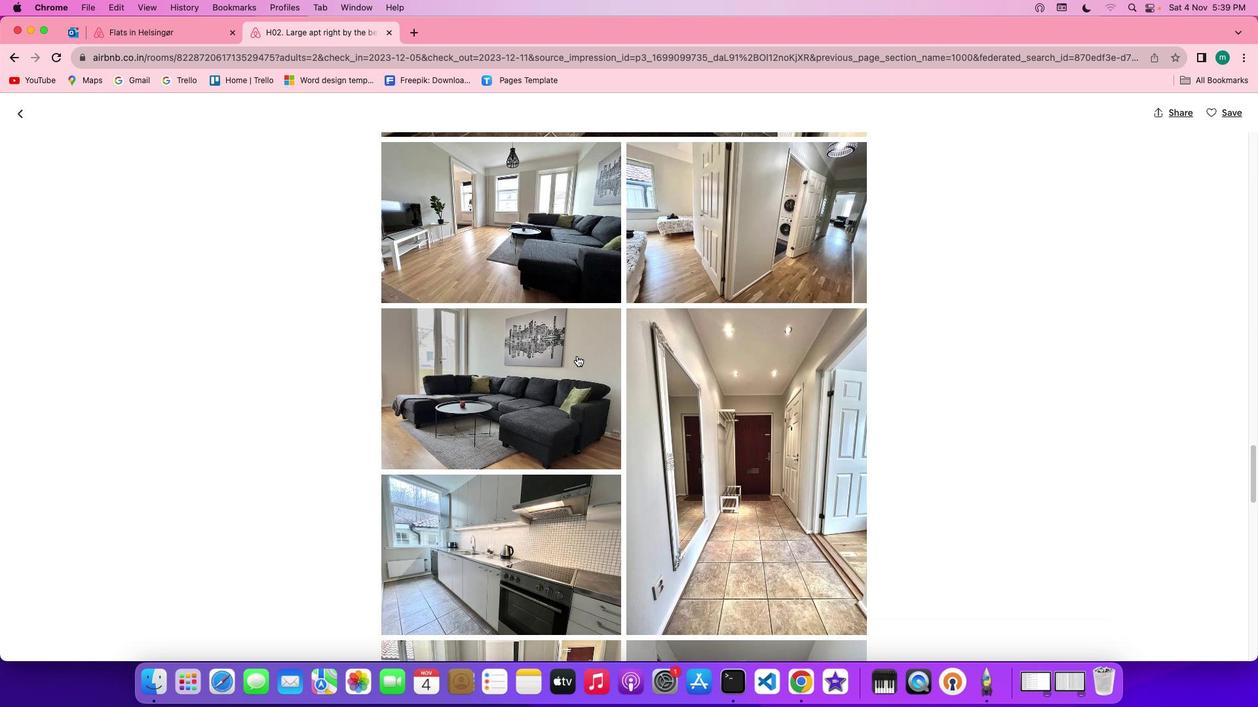 
Action: Mouse scrolled (577, 357) with delta (0, 0)
Screenshot: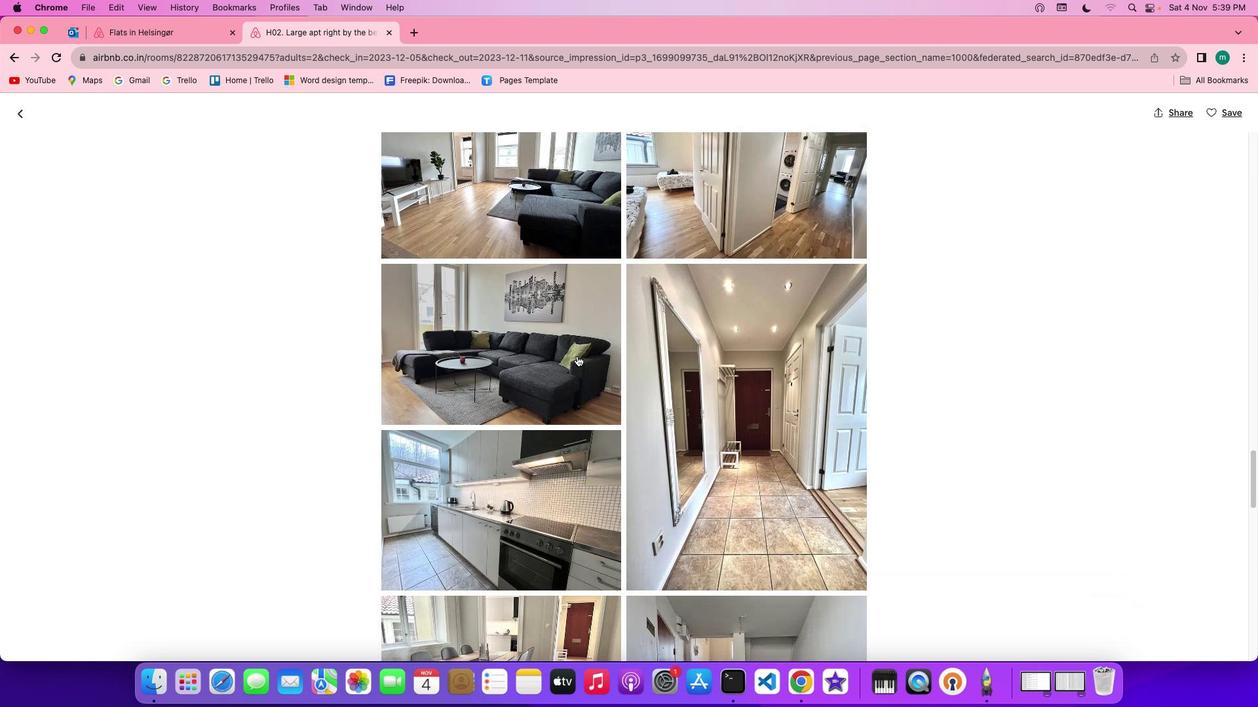 
Action: Mouse scrolled (577, 357) with delta (0, 0)
Screenshot: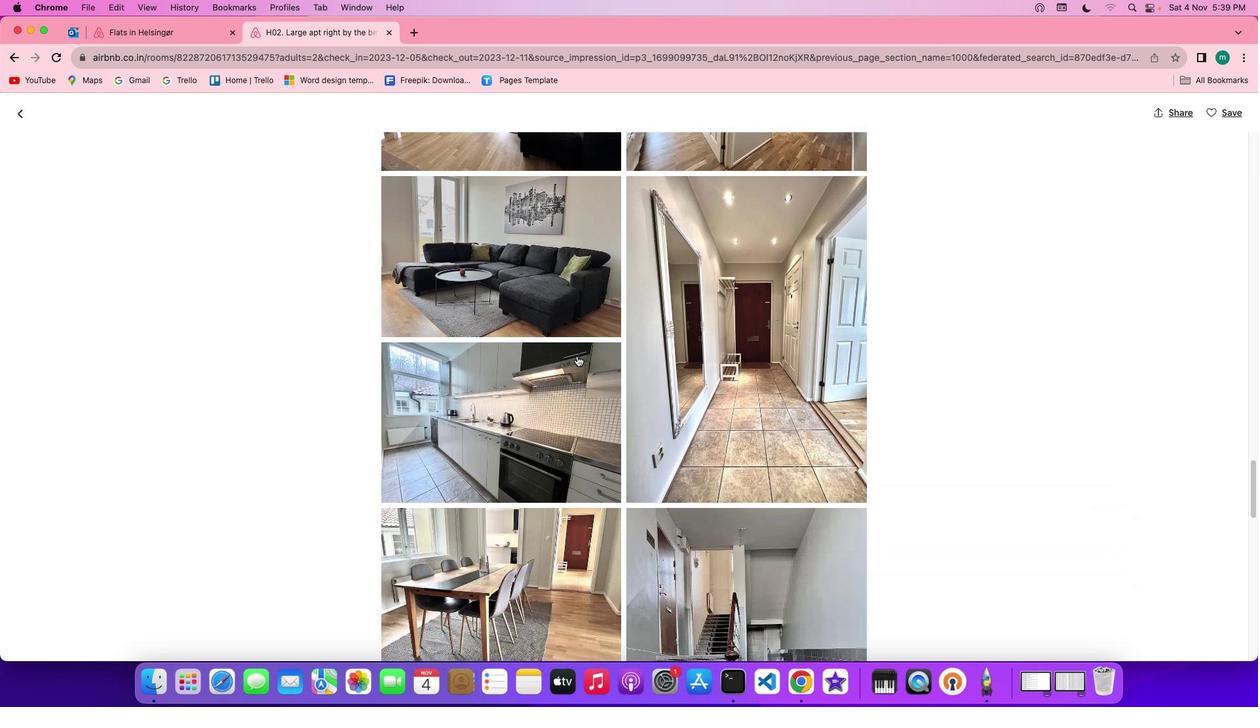 
Action: Mouse scrolled (577, 357) with delta (0, 0)
Screenshot: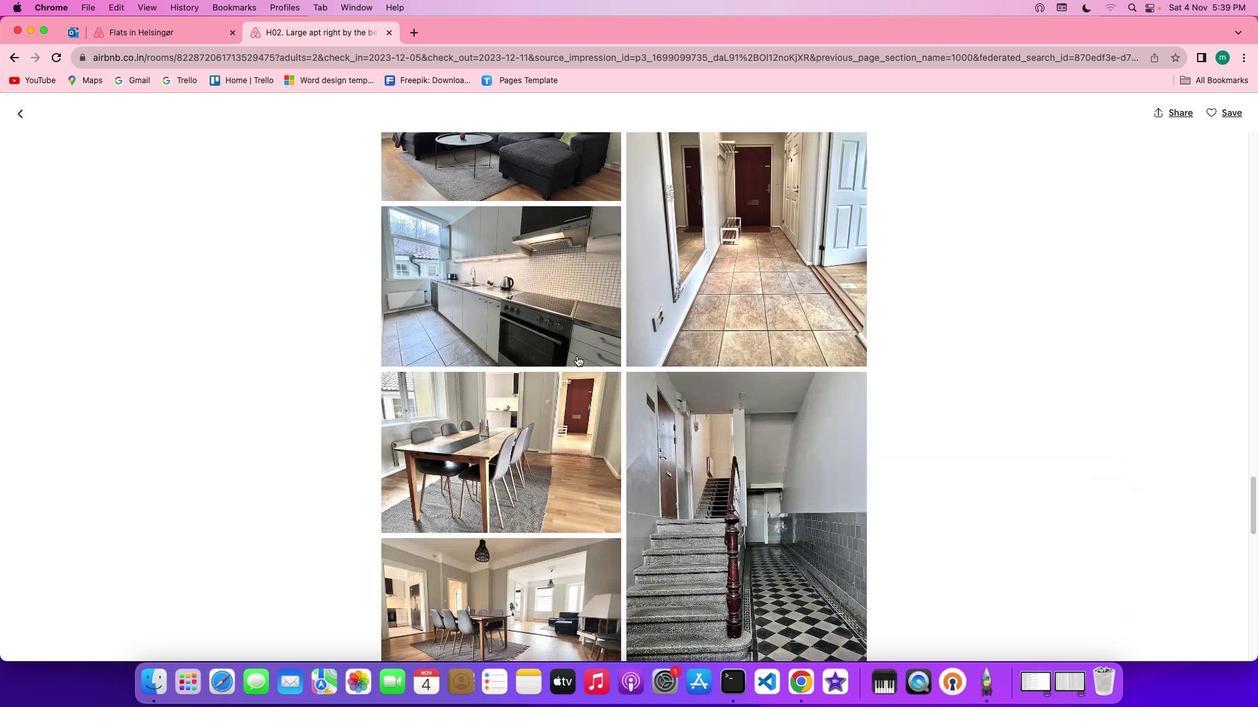 
Action: Mouse scrolled (577, 357) with delta (0, -1)
Screenshot: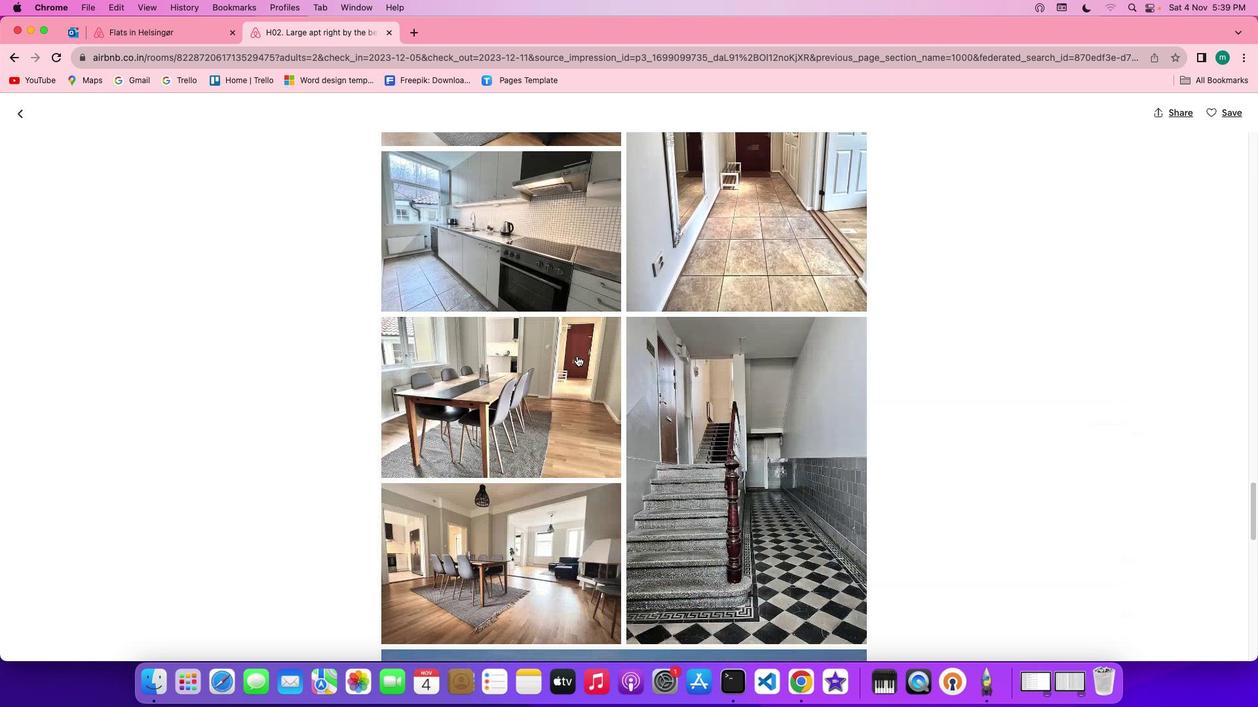 
Action: Mouse scrolled (577, 357) with delta (0, -1)
Screenshot: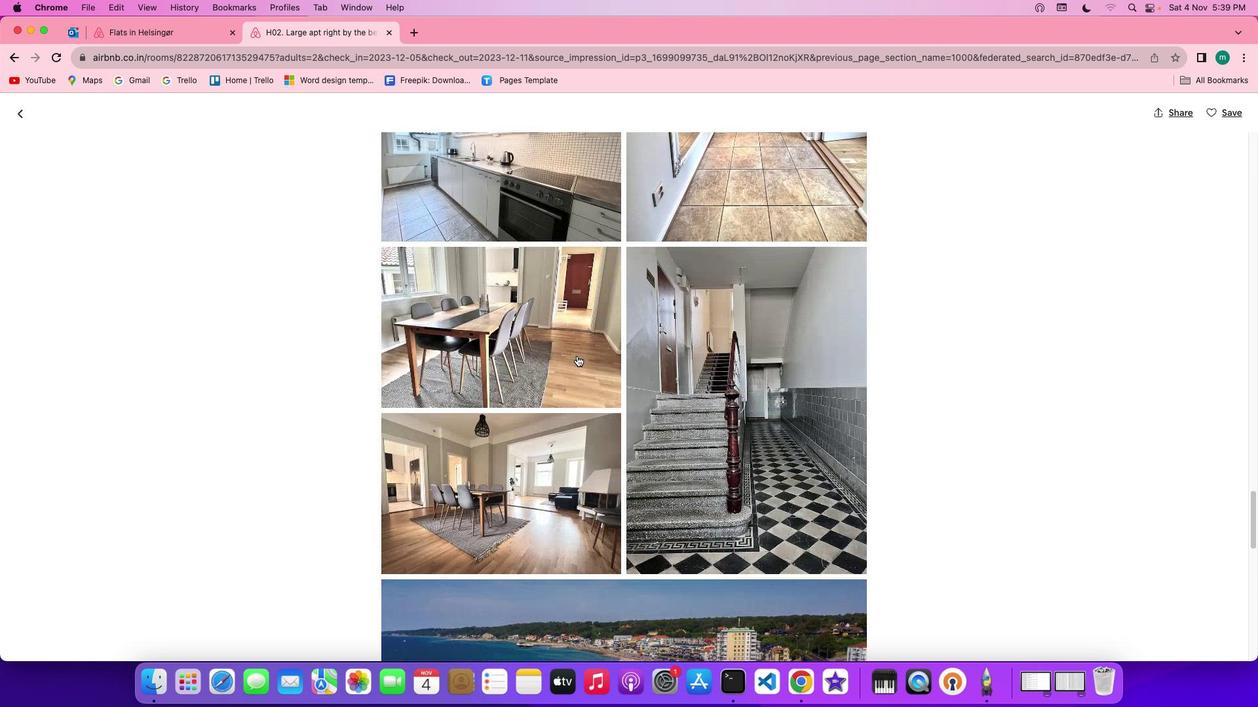 
Action: Mouse scrolled (577, 357) with delta (0, 0)
Screenshot: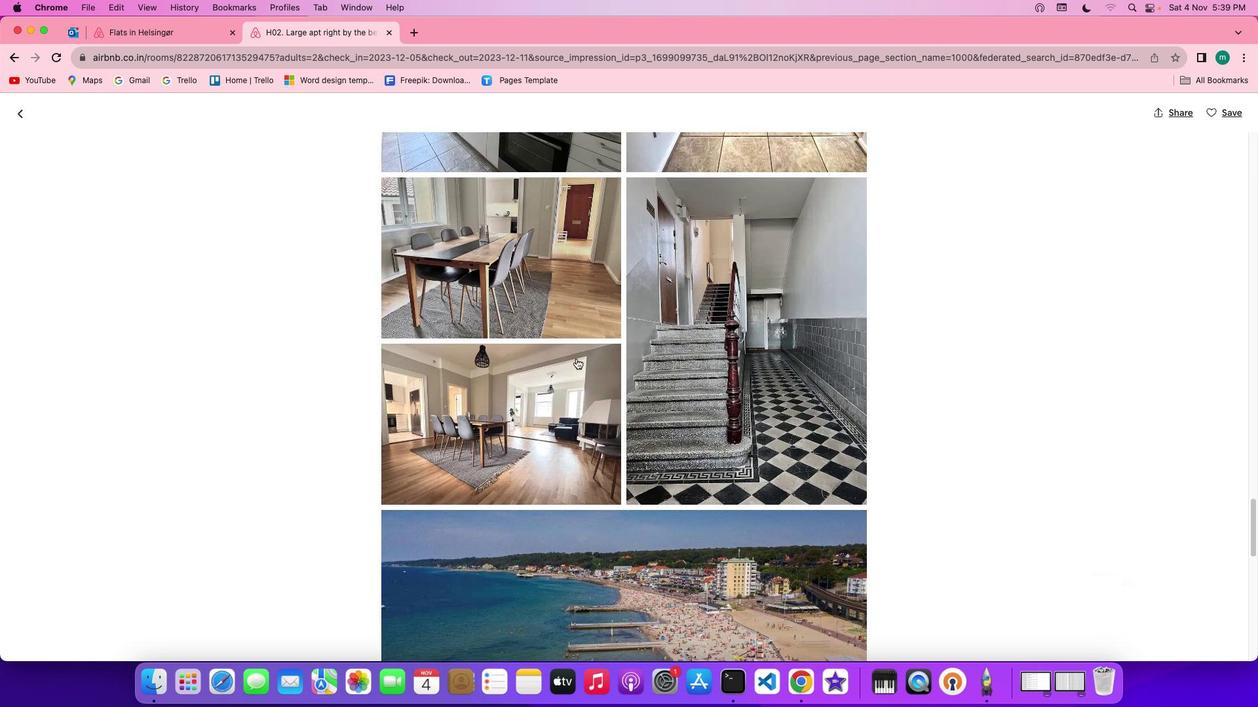 
Action: Mouse moved to (577, 357)
Screenshot: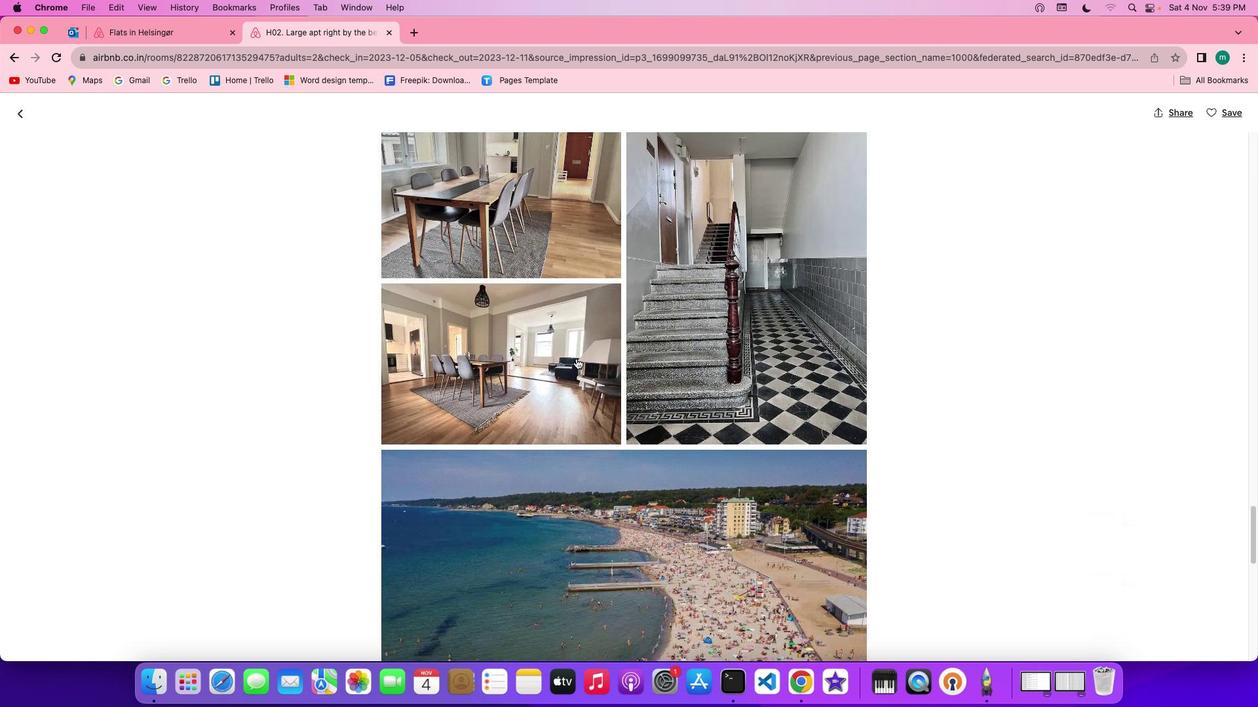 
Action: Mouse scrolled (577, 357) with delta (0, 0)
Screenshot: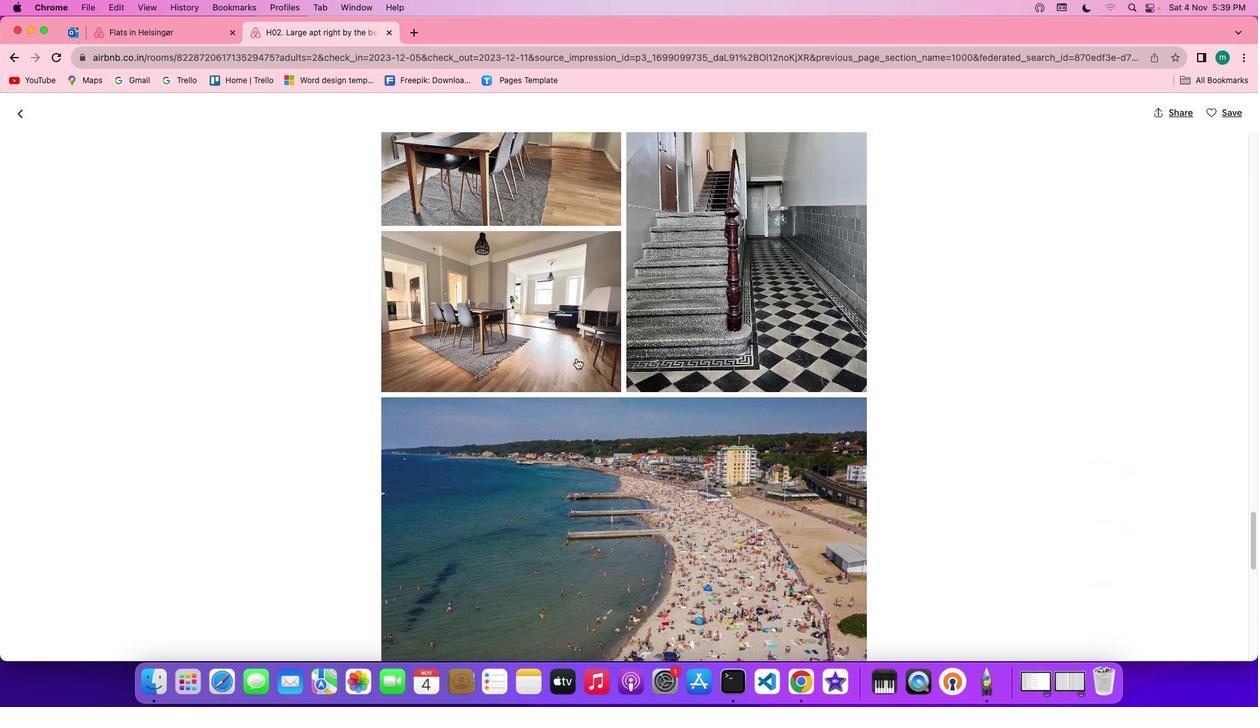 
Action: Mouse moved to (577, 358)
Screenshot: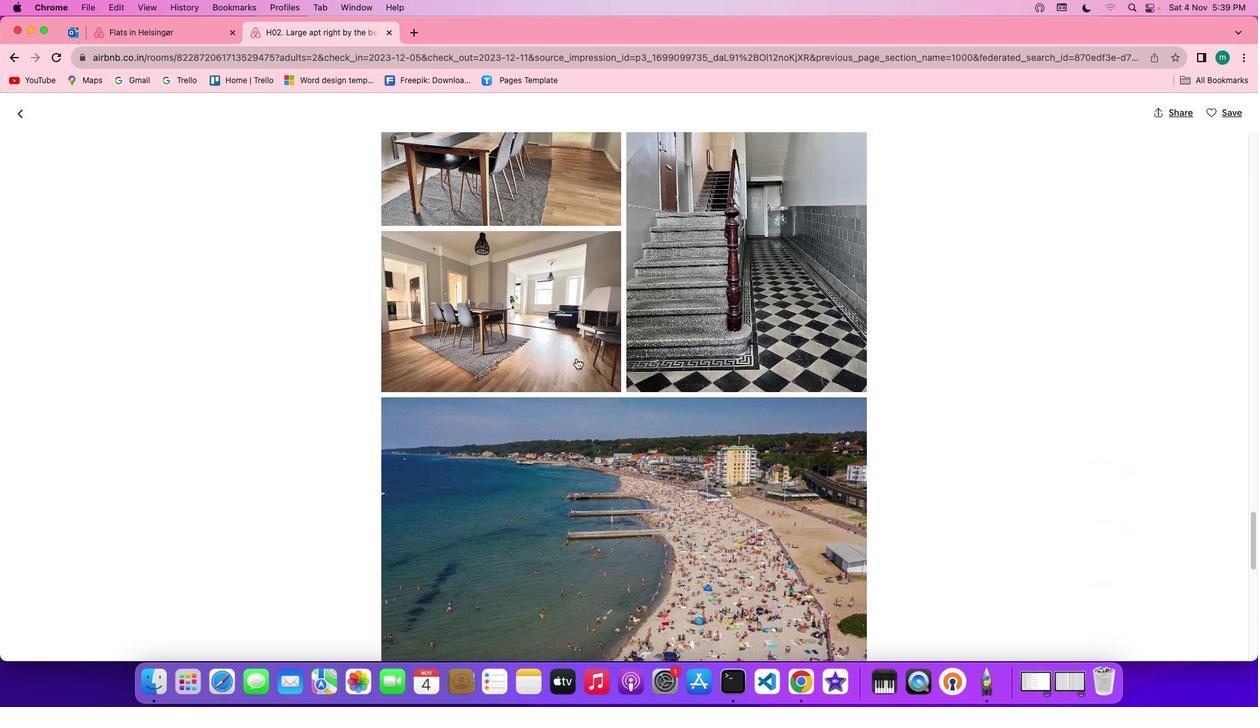 
Action: Mouse scrolled (577, 358) with delta (0, 0)
Screenshot: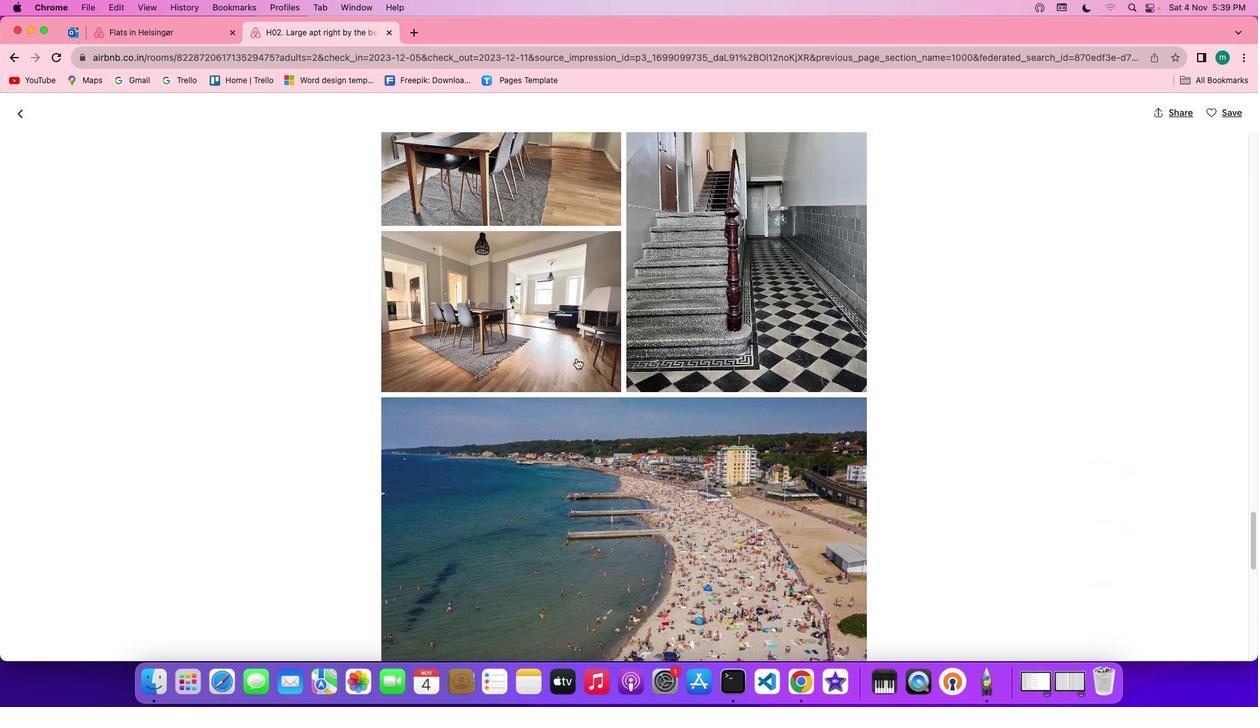 
Action: Mouse moved to (576, 359)
Screenshot: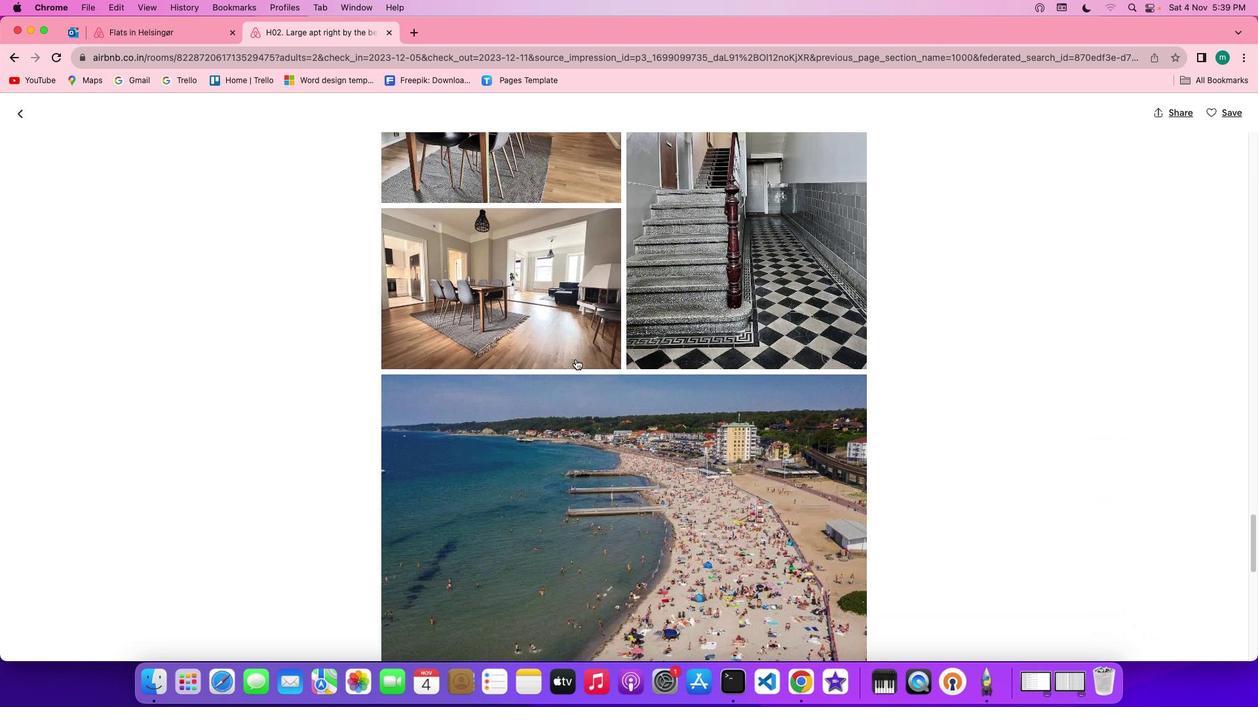 
Action: Mouse scrolled (576, 359) with delta (0, -1)
Screenshot: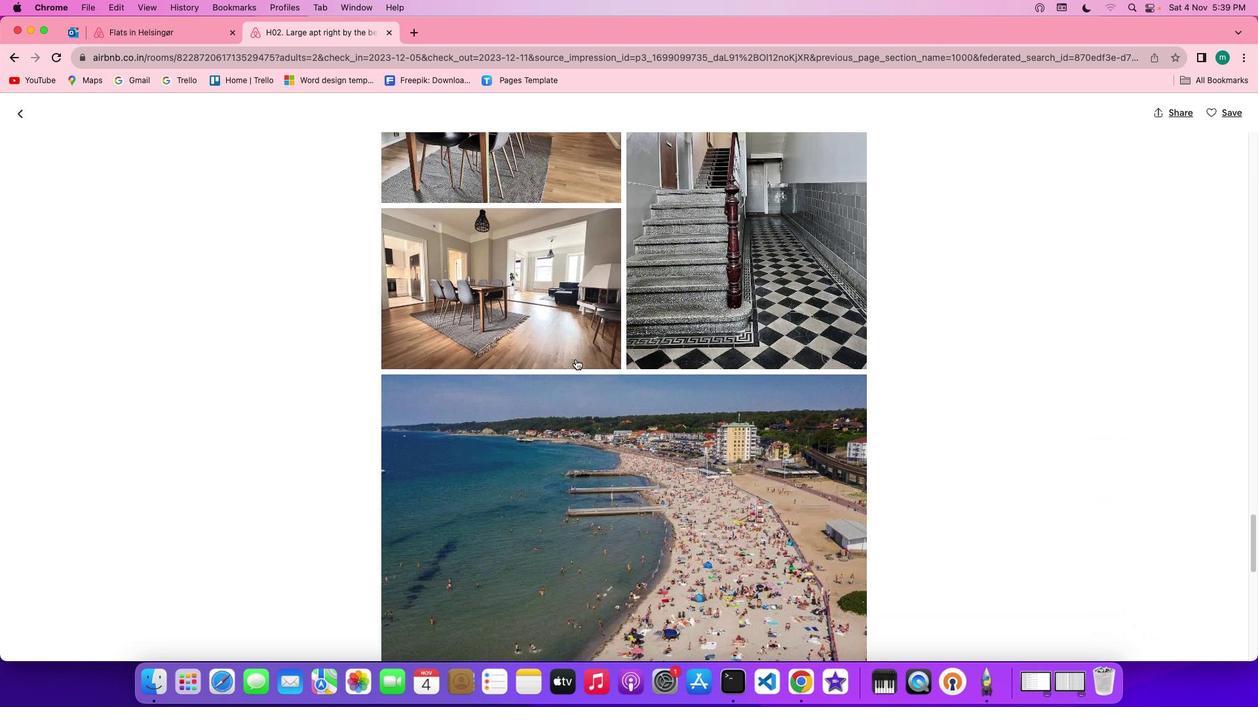 
Action: Mouse moved to (576, 360)
Screenshot: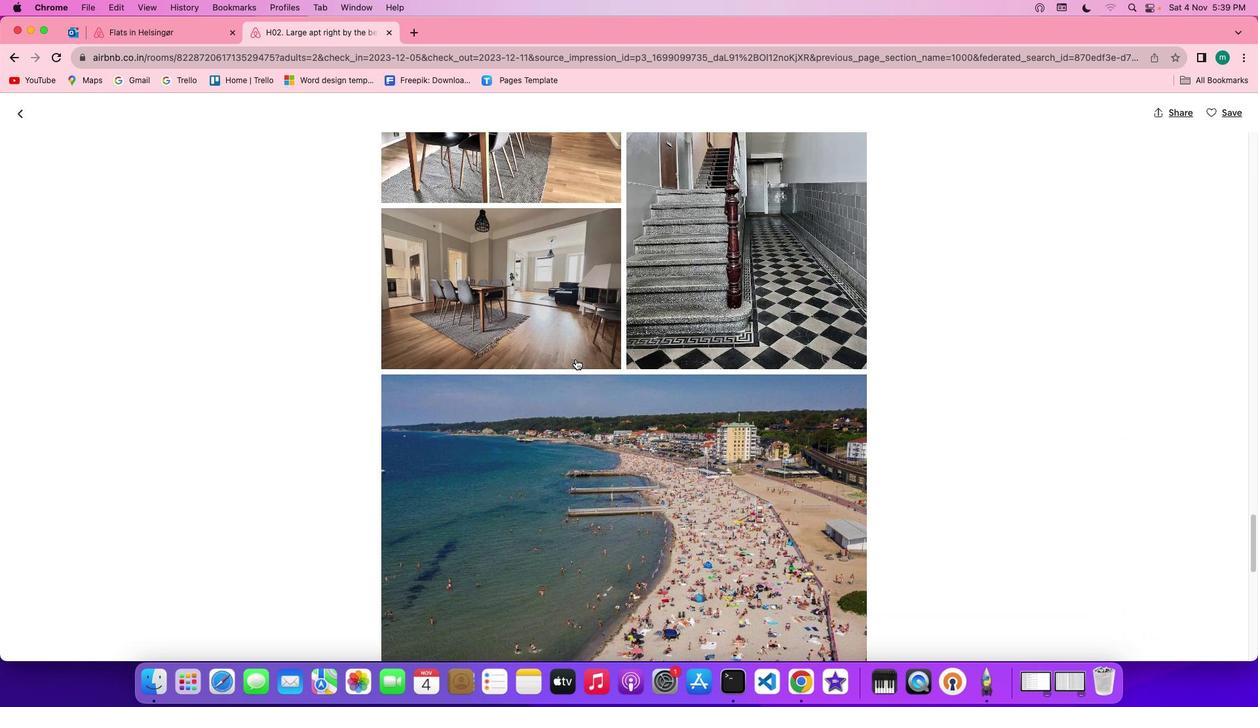 
Action: Mouse scrolled (576, 360) with delta (0, 0)
Screenshot: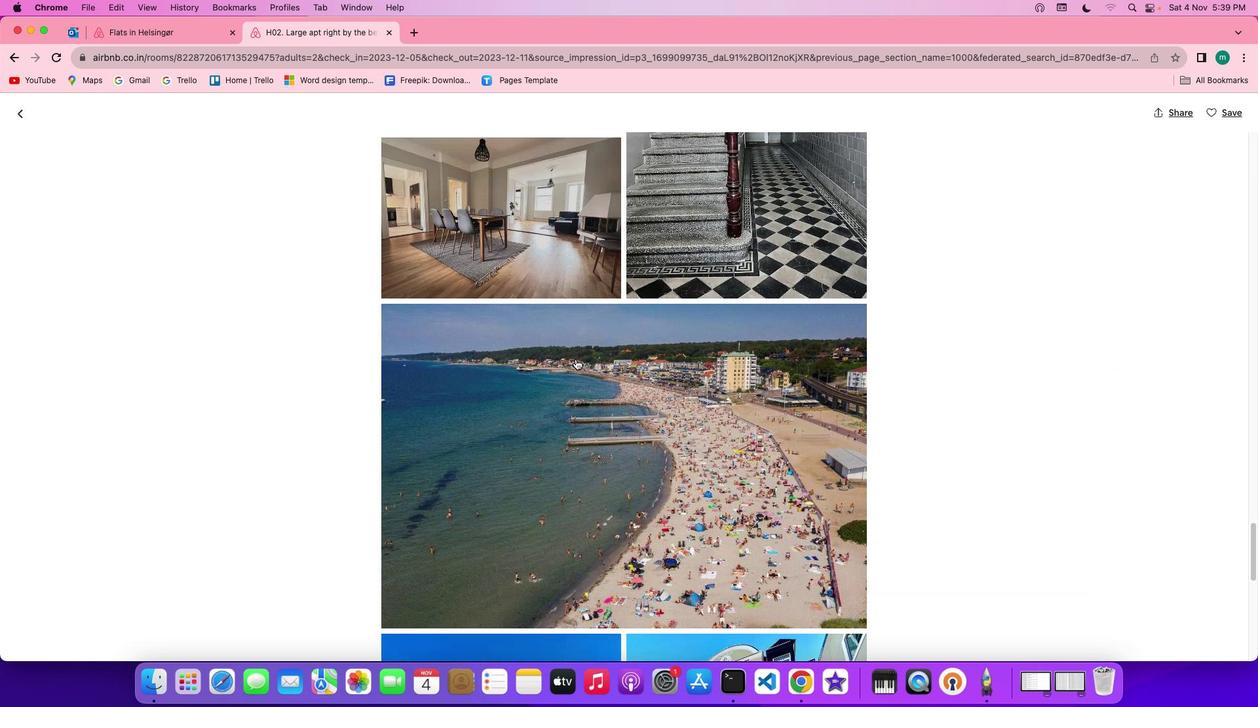 
Action: Mouse scrolled (576, 360) with delta (0, 0)
Screenshot: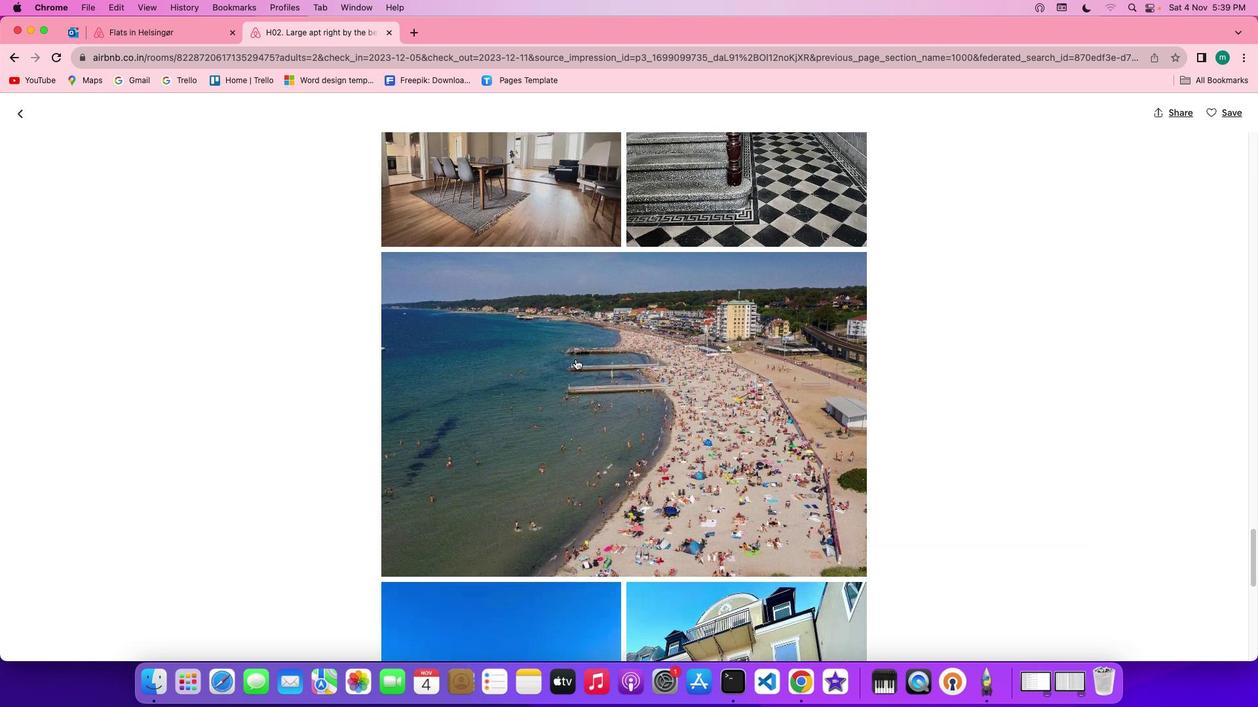 
Action: Mouse scrolled (576, 360) with delta (0, 0)
Screenshot: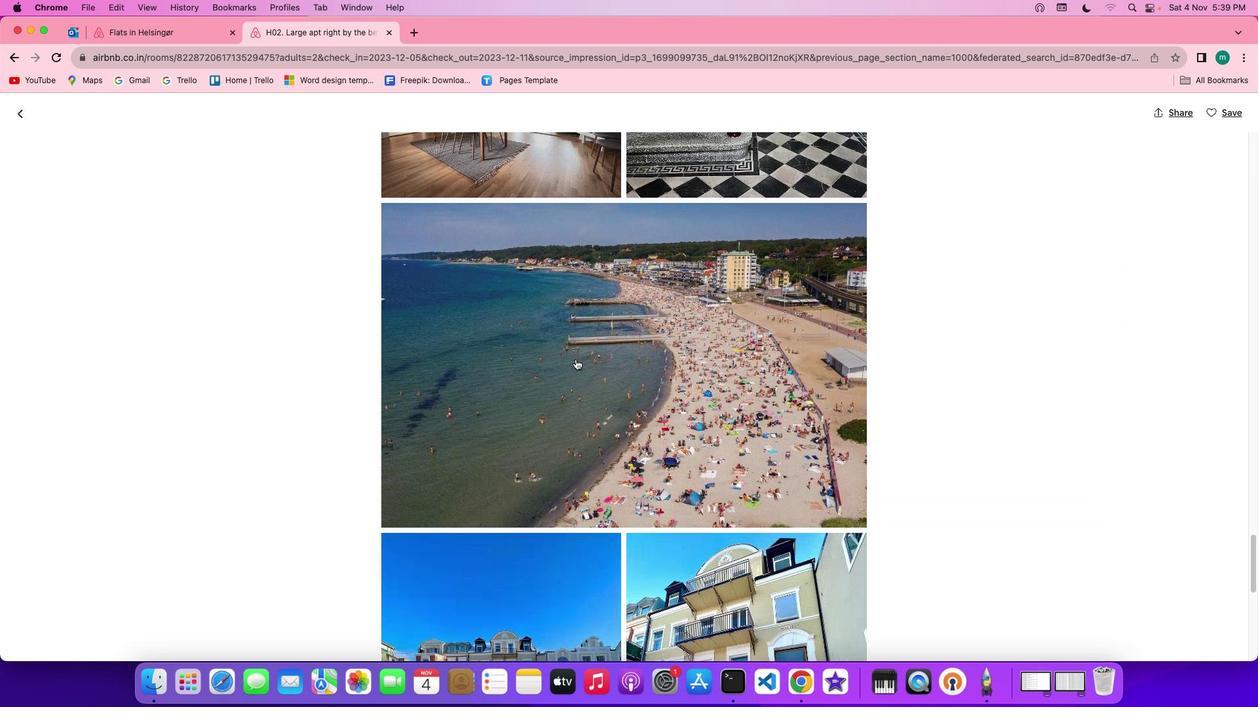 
Action: Mouse scrolled (576, 360) with delta (0, 0)
Screenshot: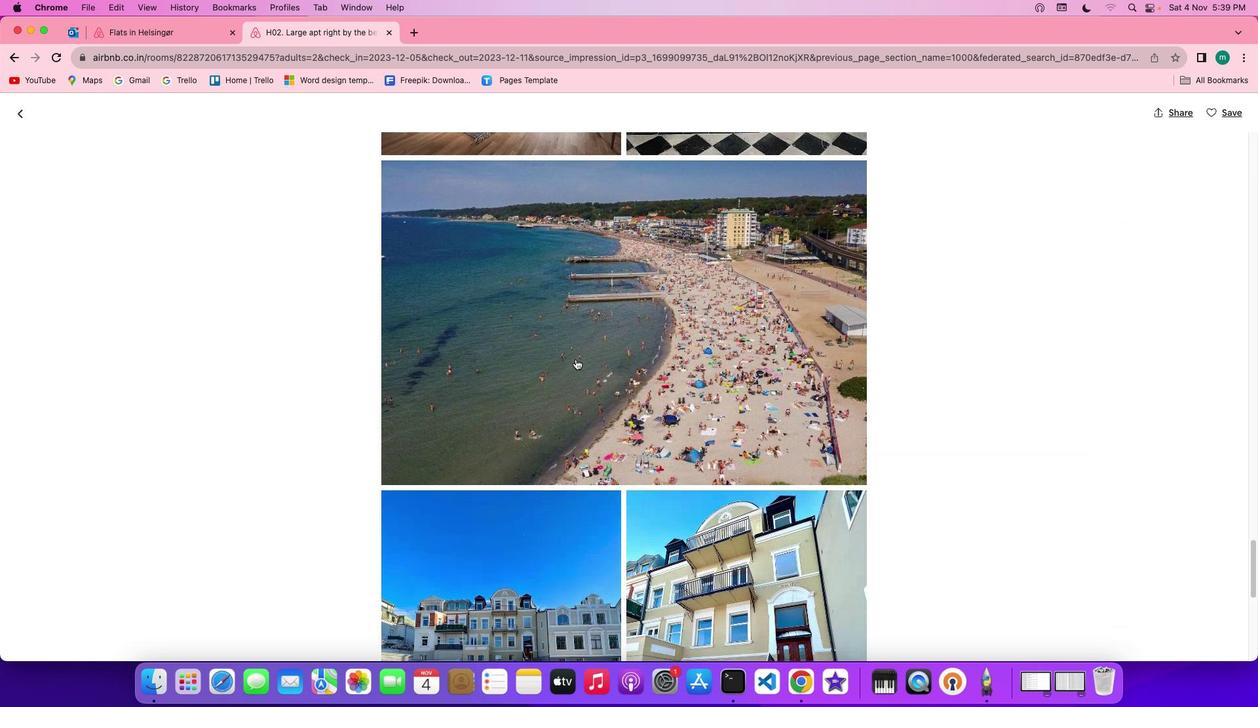 
Action: Mouse scrolled (576, 360) with delta (0, 0)
Screenshot: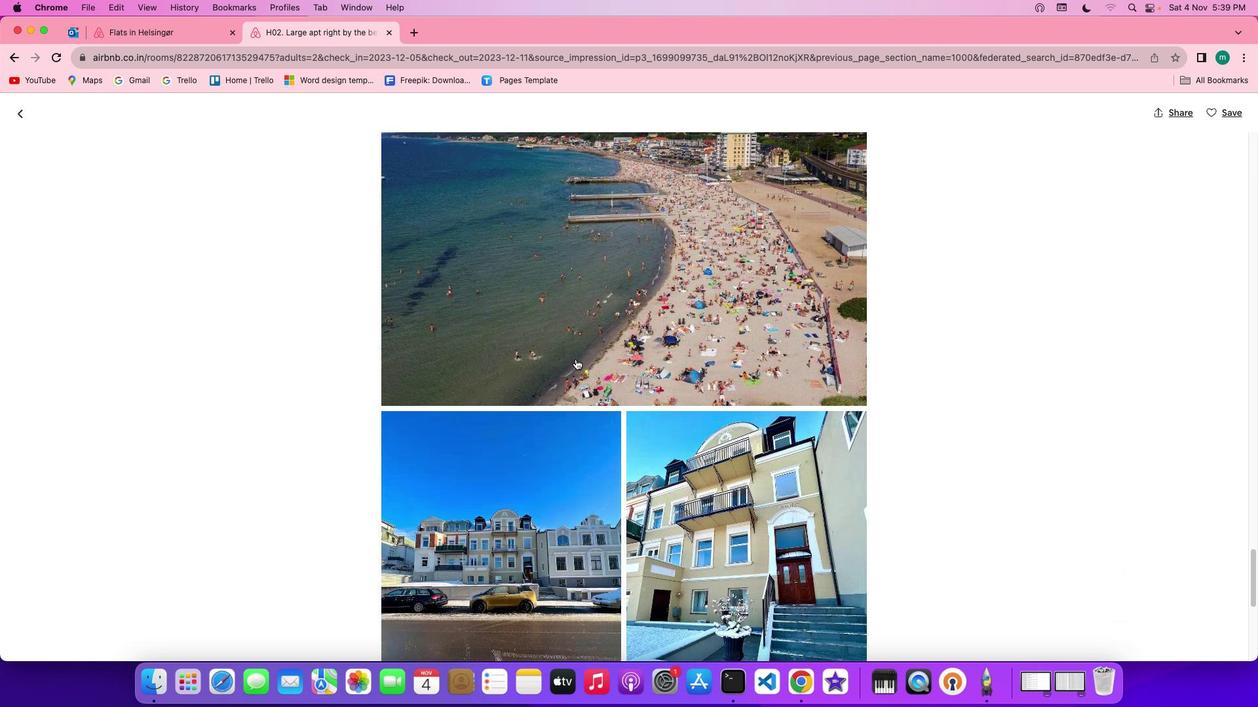 
Action: Mouse moved to (575, 360)
Screenshot: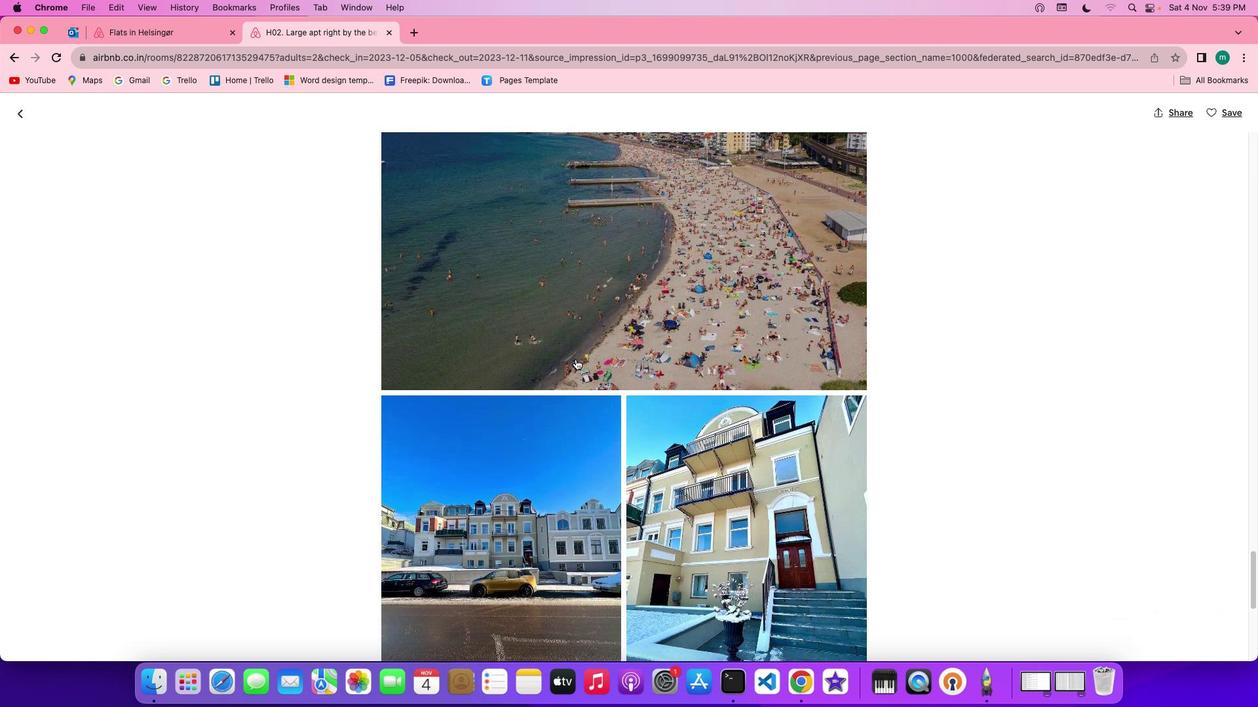 
Action: Mouse scrolled (575, 360) with delta (0, 0)
Screenshot: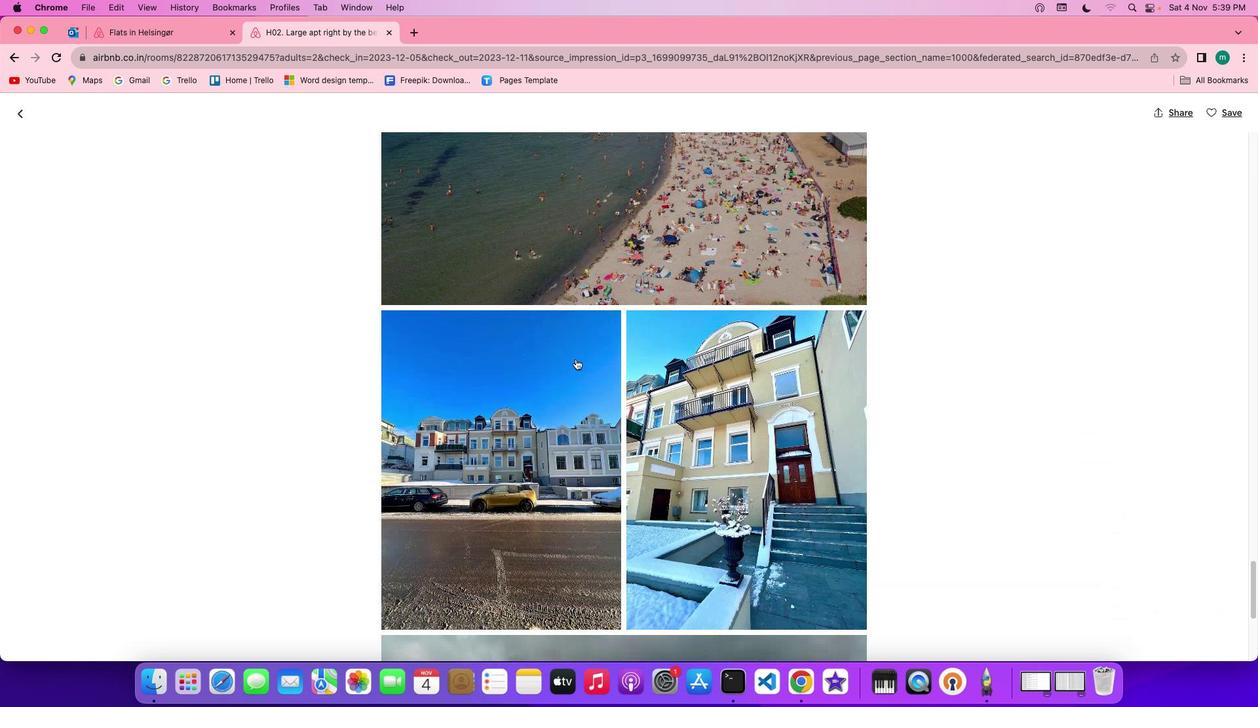 
Action: Mouse scrolled (575, 360) with delta (0, 0)
Screenshot: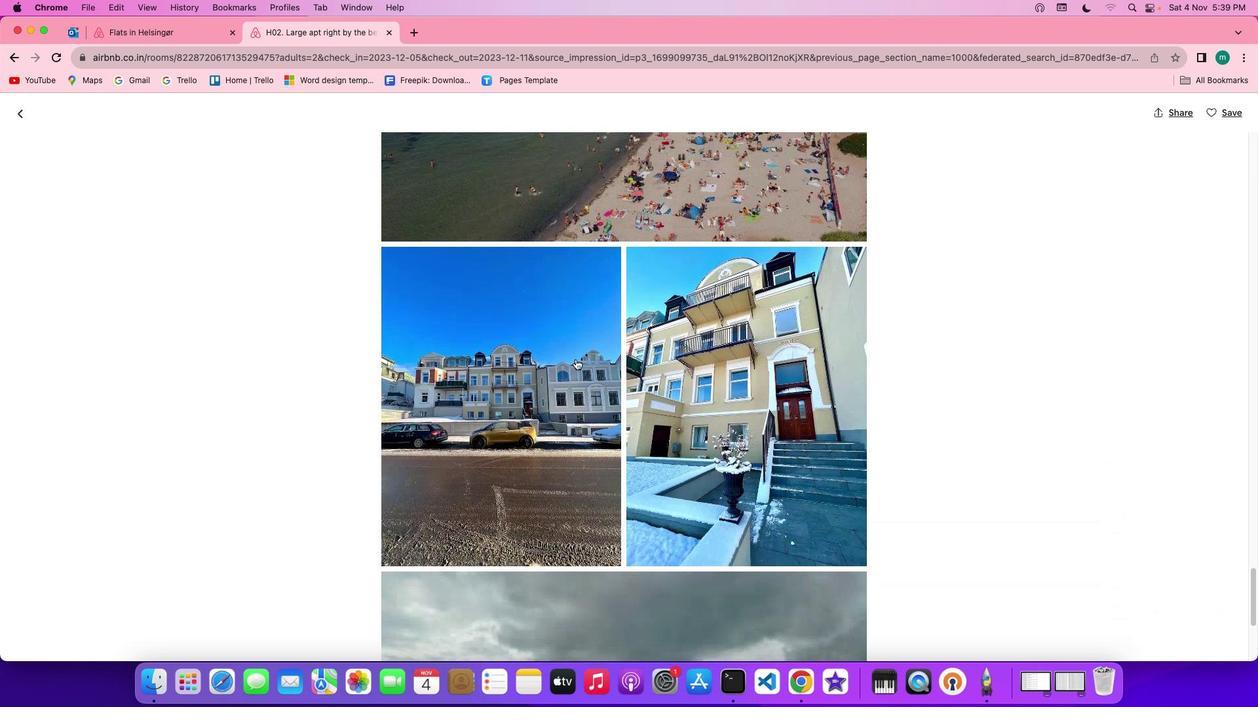 
Action: Mouse scrolled (575, 360) with delta (0, 0)
Screenshot: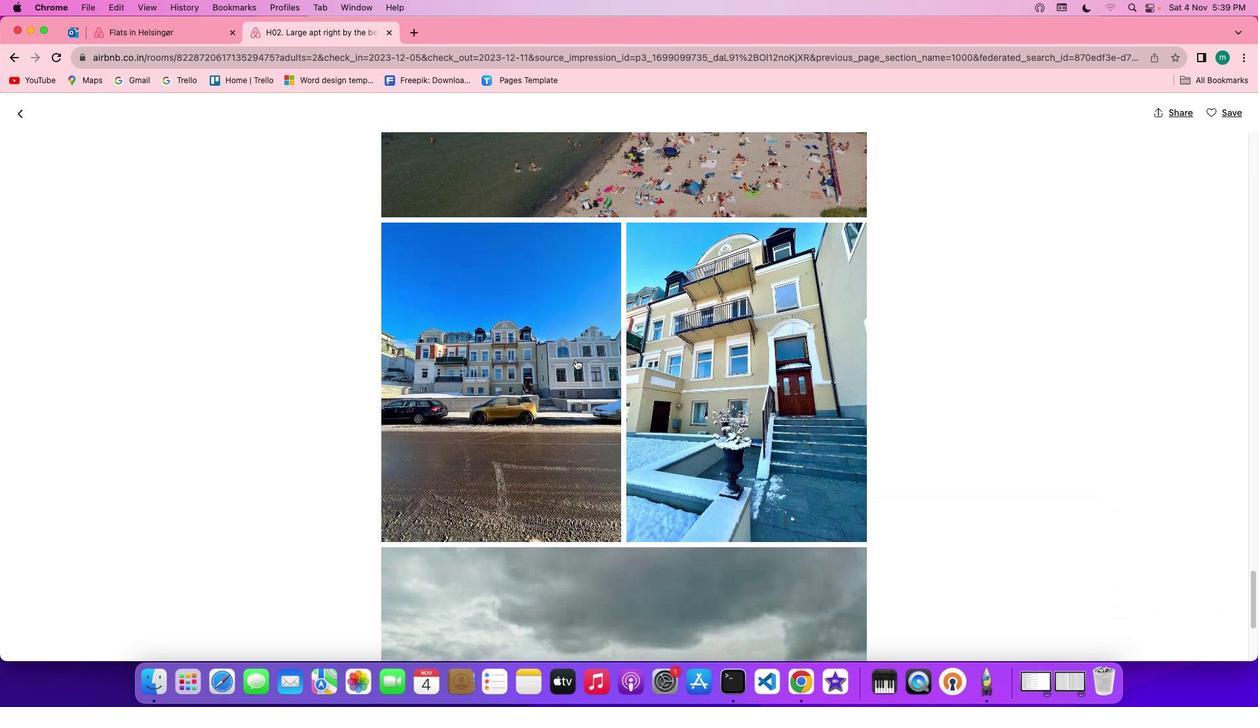 
Action: Mouse scrolled (575, 360) with delta (0, -1)
Screenshot: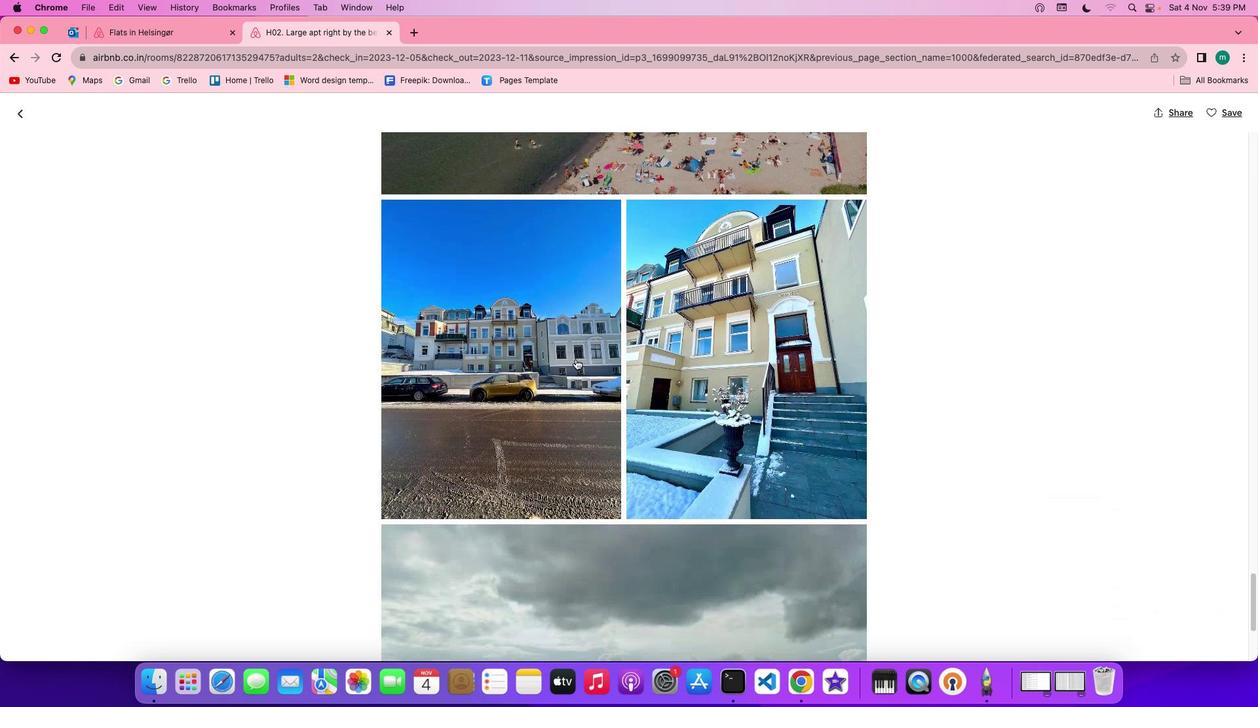 
Action: Mouse scrolled (575, 360) with delta (0, 0)
Screenshot: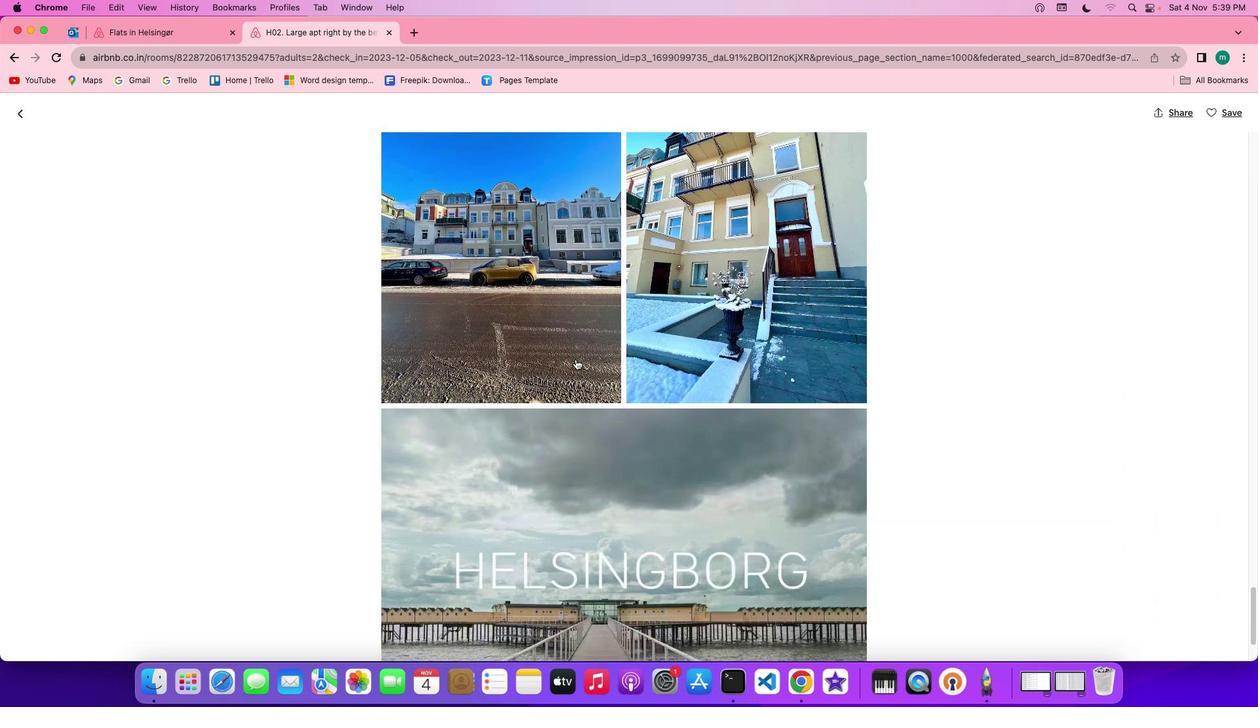 
Action: Mouse scrolled (575, 360) with delta (0, 0)
Screenshot: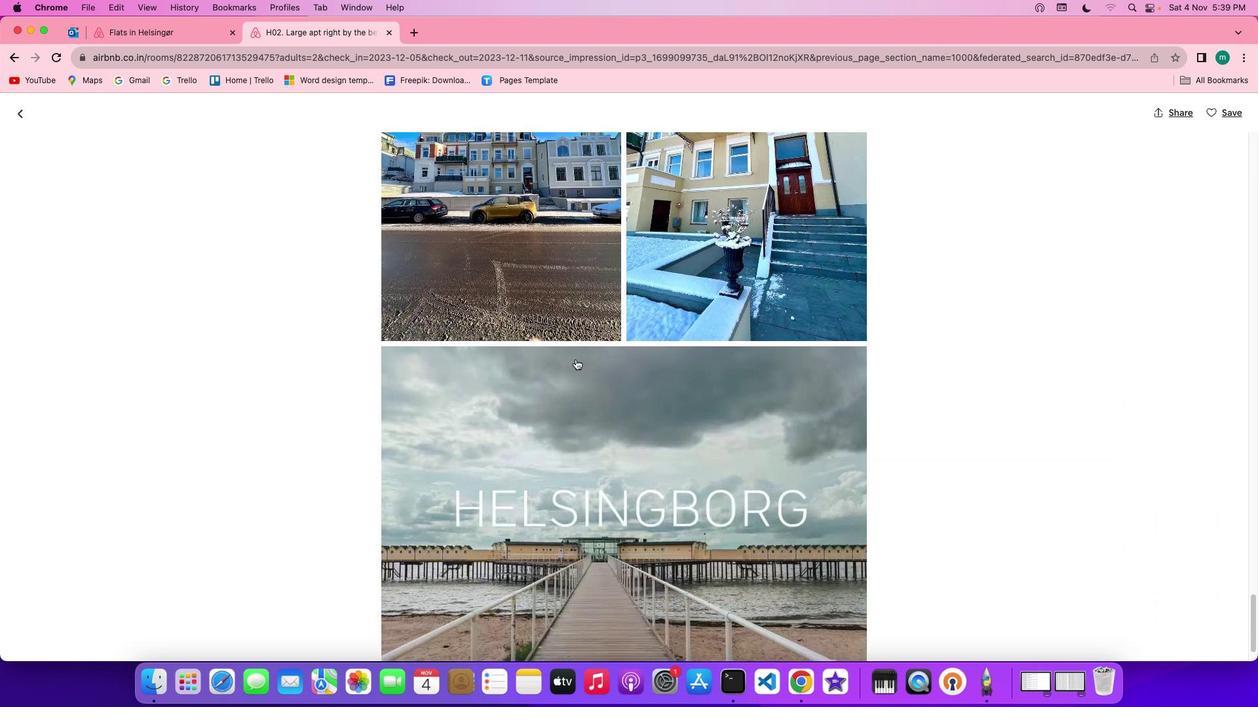 
Action: Mouse scrolled (575, 360) with delta (0, 0)
Screenshot: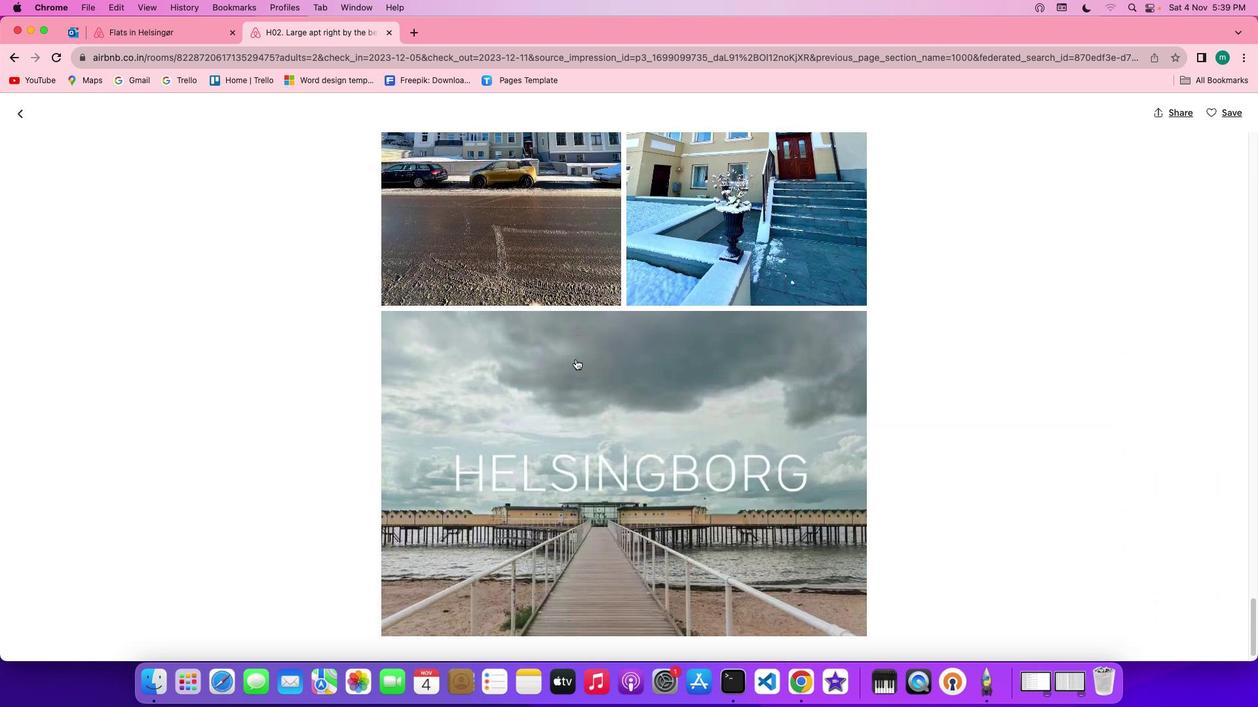 
Action: Mouse scrolled (575, 360) with delta (0, -1)
Screenshot: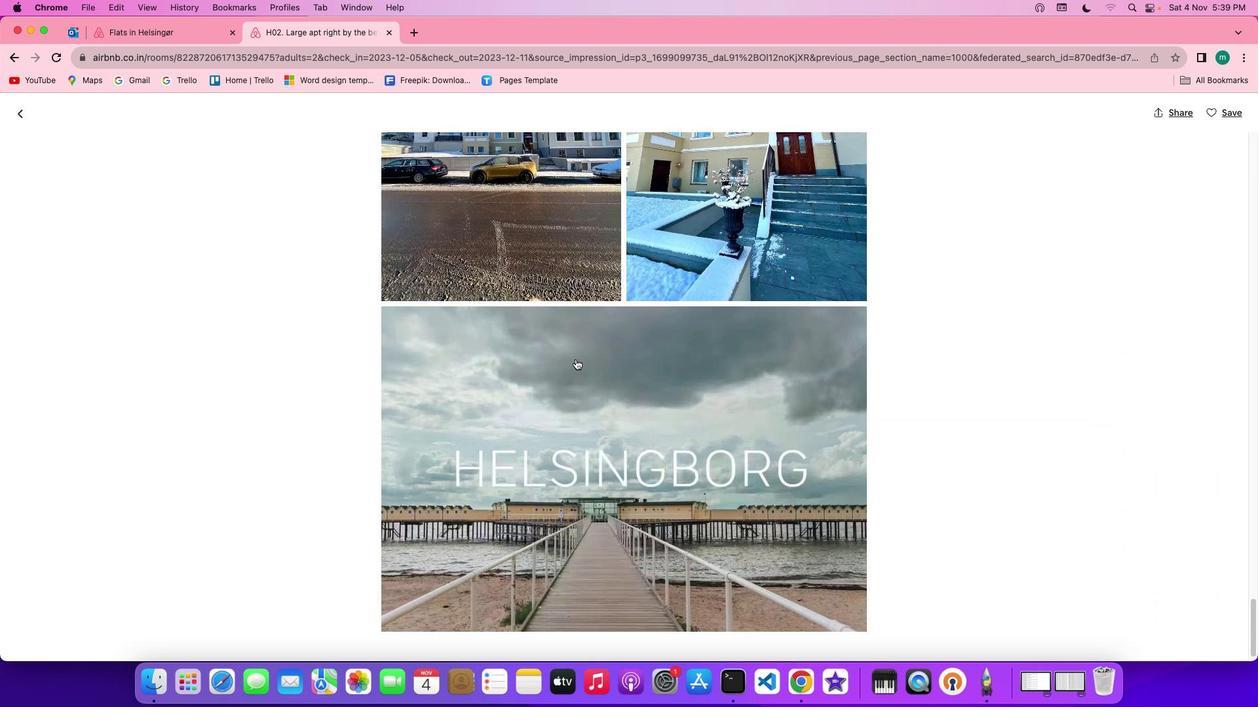 
Action: Mouse scrolled (575, 360) with delta (0, 0)
Screenshot: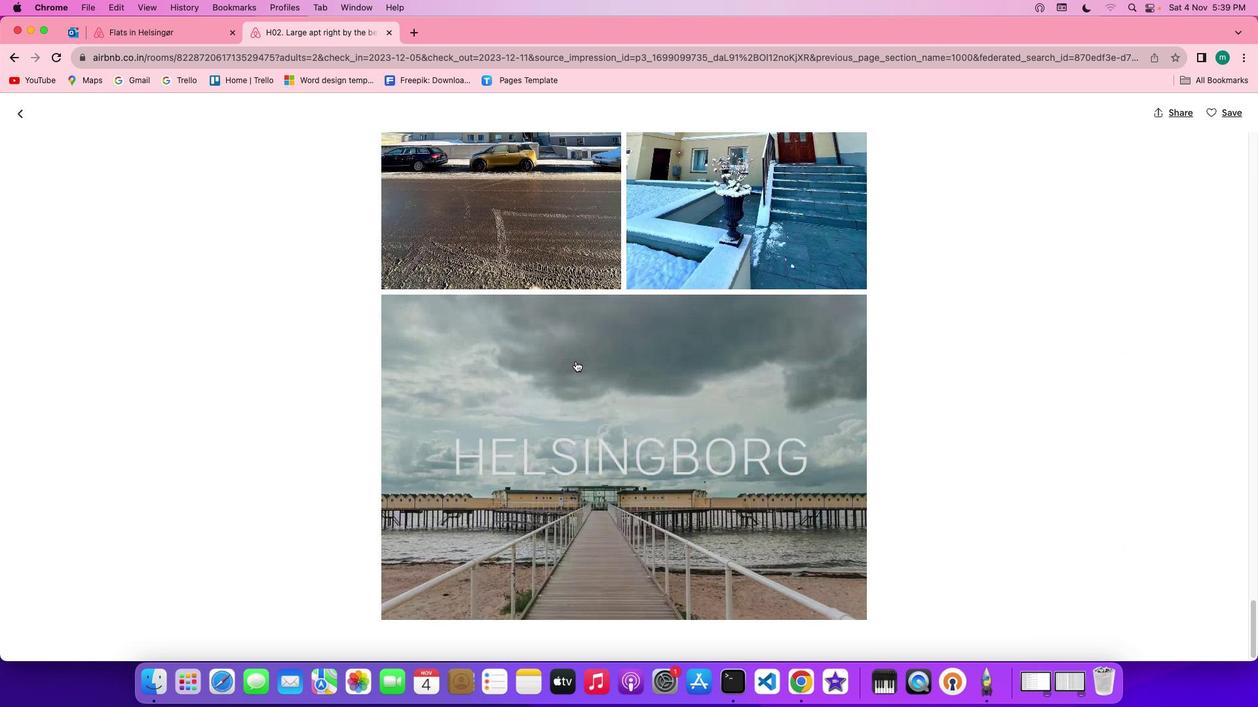 
Action: Mouse scrolled (575, 360) with delta (0, 0)
Screenshot: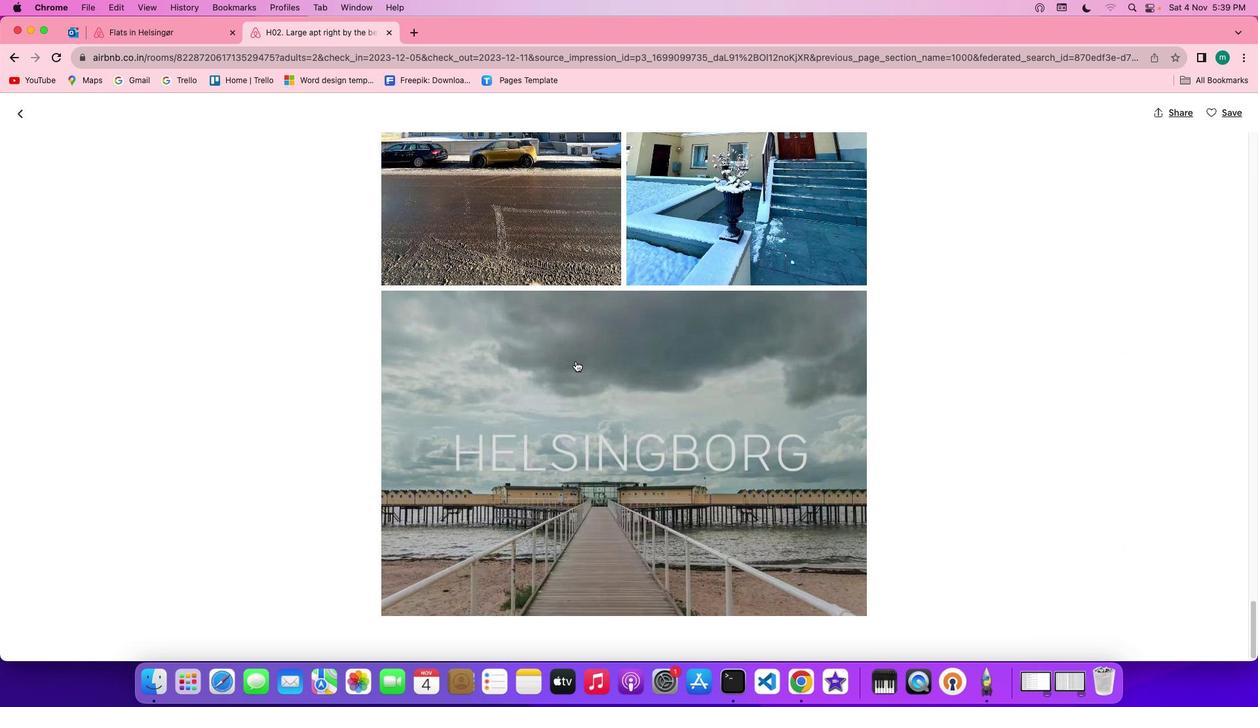 
Action: Mouse moved to (575, 361)
Screenshot: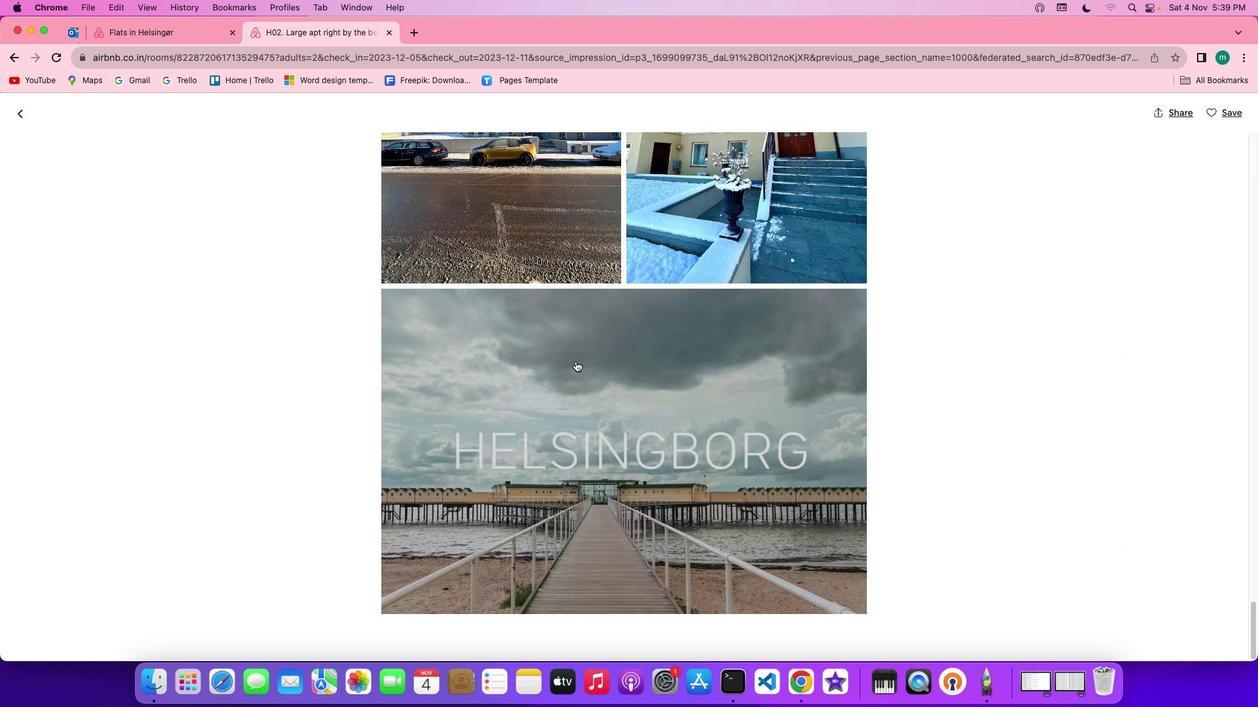 
Action: Mouse scrolled (575, 361) with delta (0, 0)
Screenshot: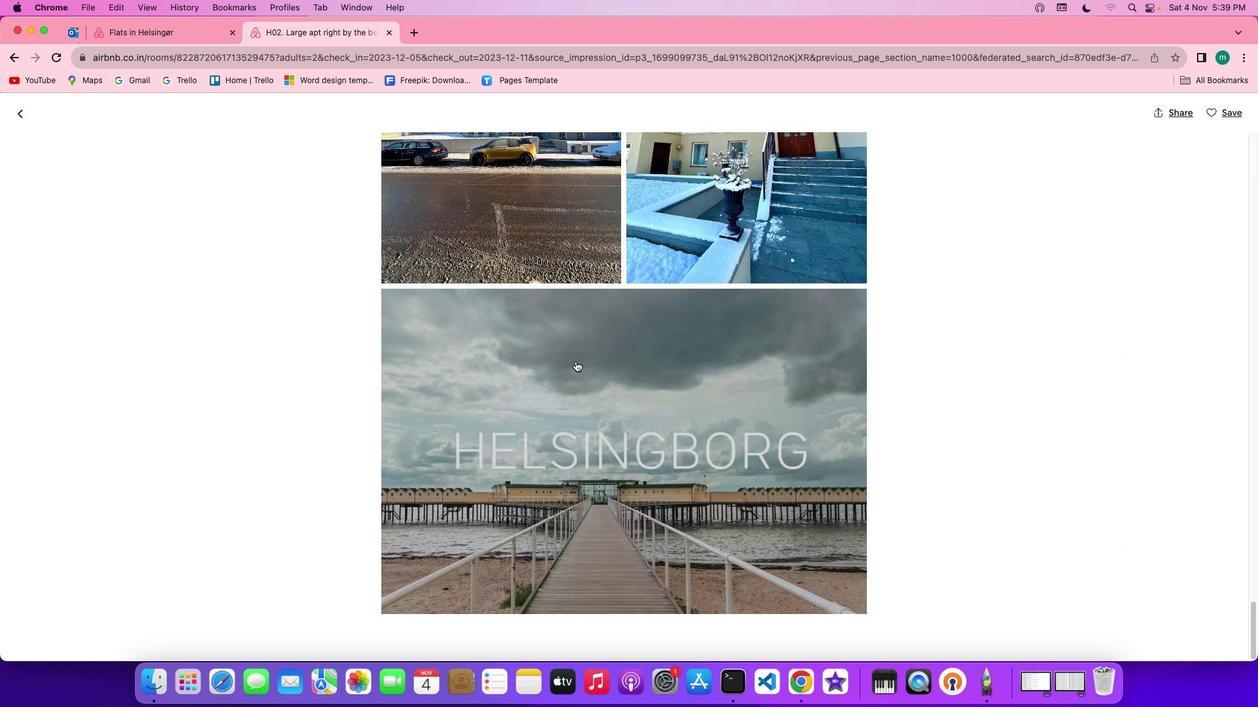 
Action: Mouse scrolled (575, 361) with delta (0, 0)
Screenshot: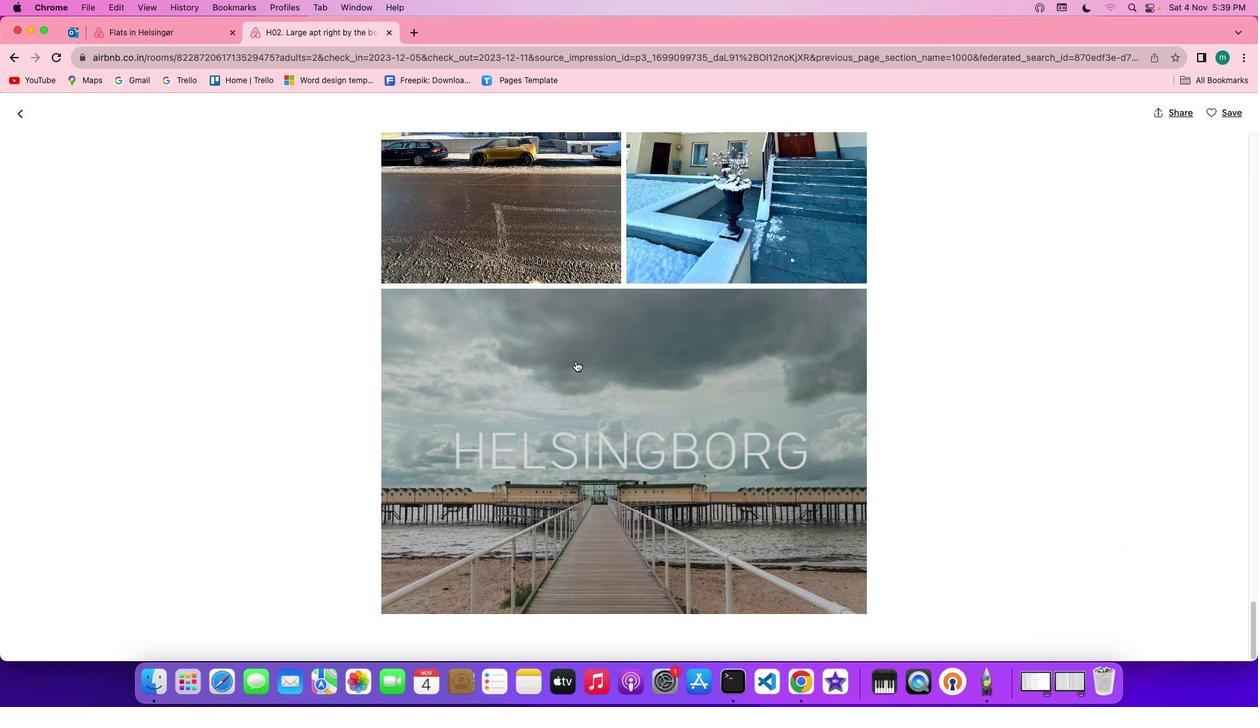 
Action: Mouse scrolled (575, 361) with delta (0, 0)
Screenshot: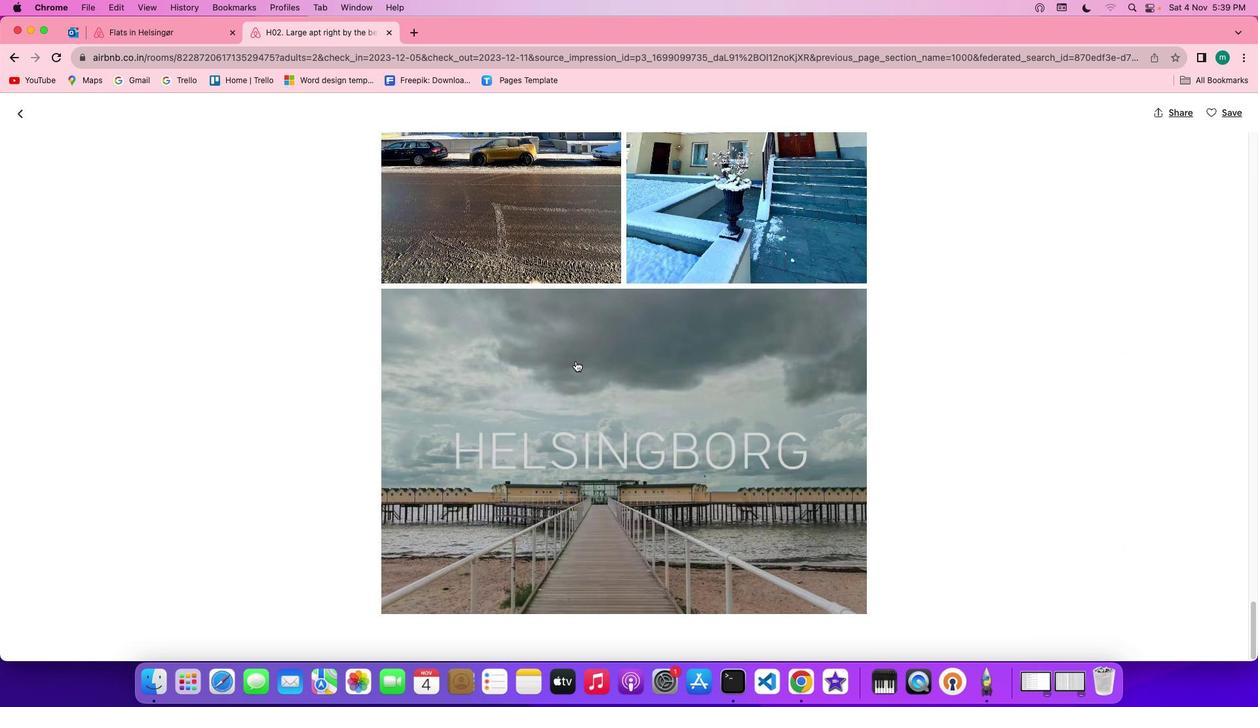 
Action: Mouse scrolled (575, 361) with delta (0, 0)
Screenshot: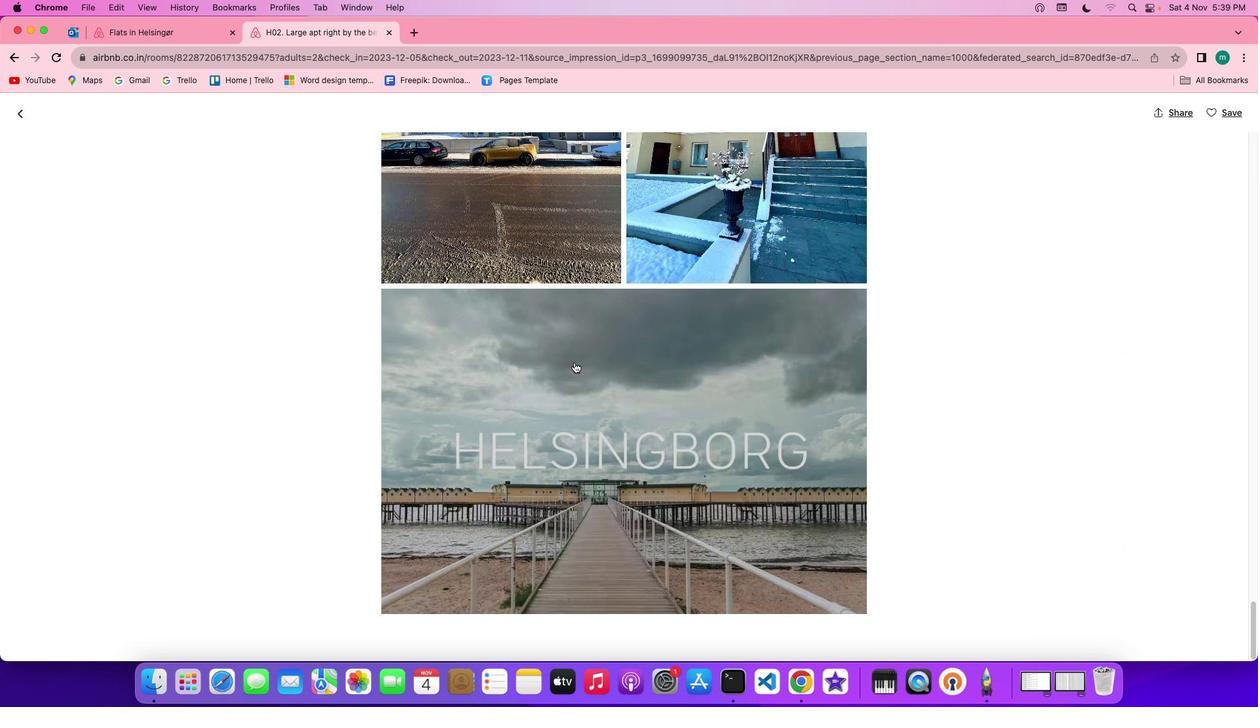
Action: Mouse moved to (575, 362)
Screenshot: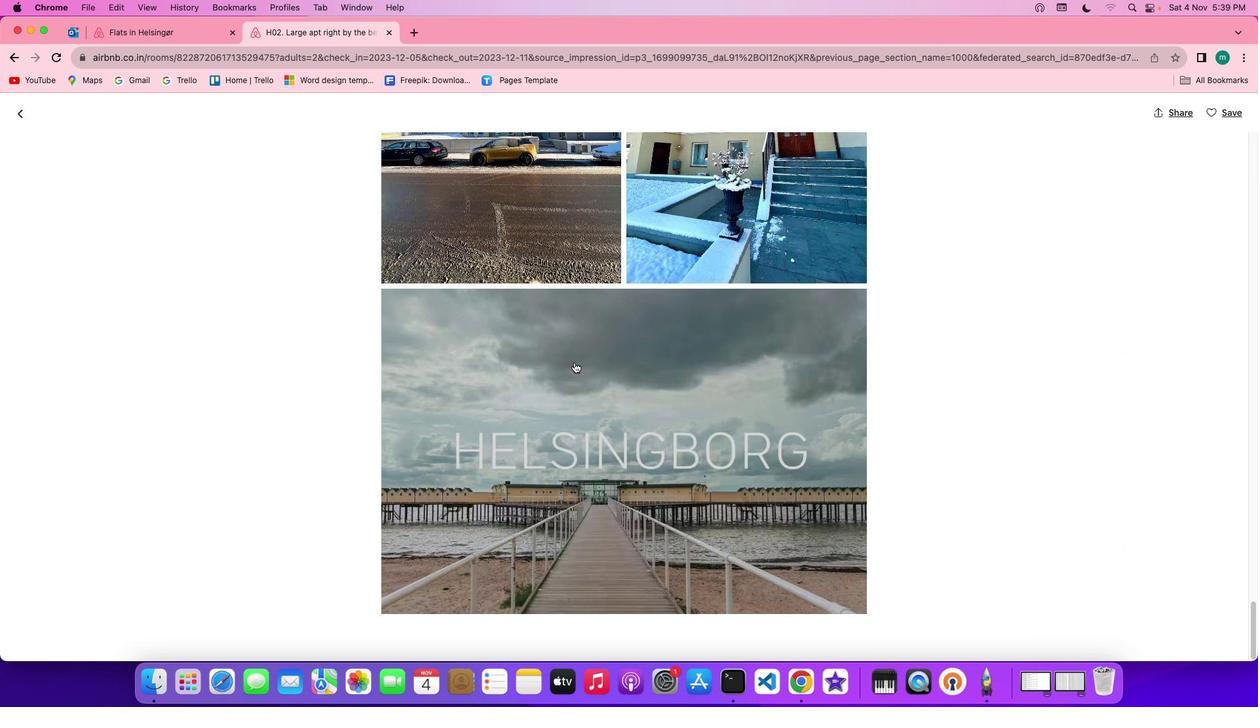 
Action: Mouse scrolled (575, 362) with delta (0, 0)
